 Task: Look for space in São Luiz Gonzaga, Brazil from 7th July, 2023 to 15th July, 2023 for 6 adults in price range Rs.15000 to Rs.20000. Place can be entire place with 3 bedrooms having 3 beds and 3 bathrooms. Property type can be house, flat, guest house. Amenities needed are: washing machine. Booking option can be shelf check-in. Required host language is Spanish.
Action: Mouse moved to (328, 160)
Screenshot: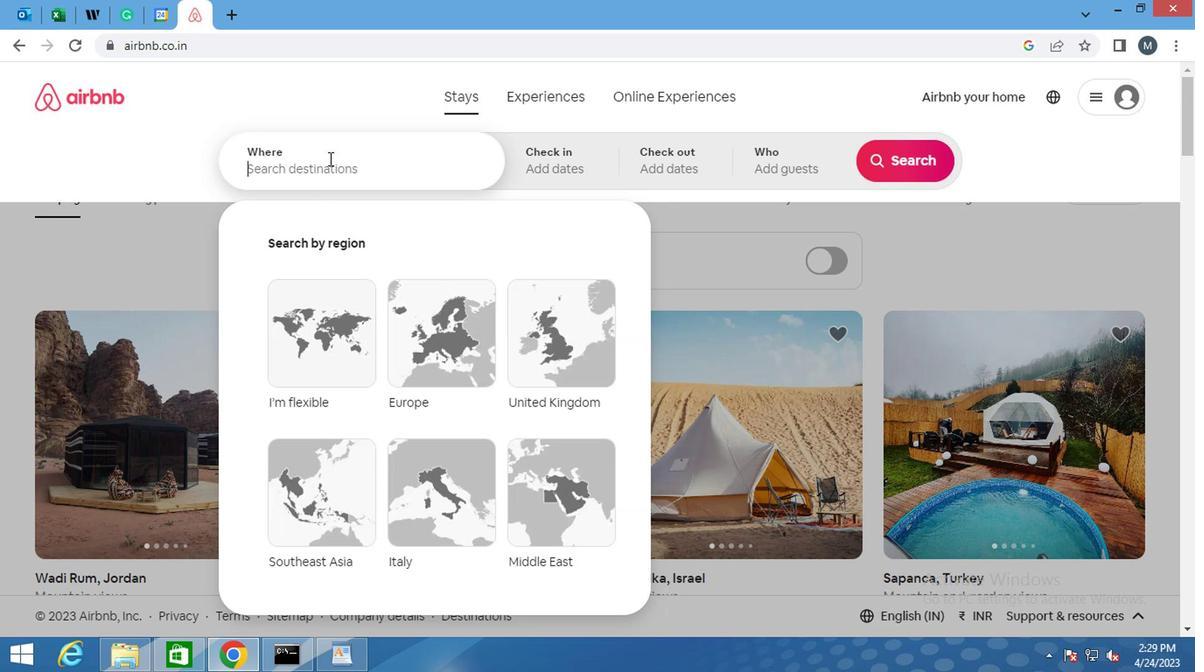 
Action: Mouse pressed left at (328, 160)
Screenshot: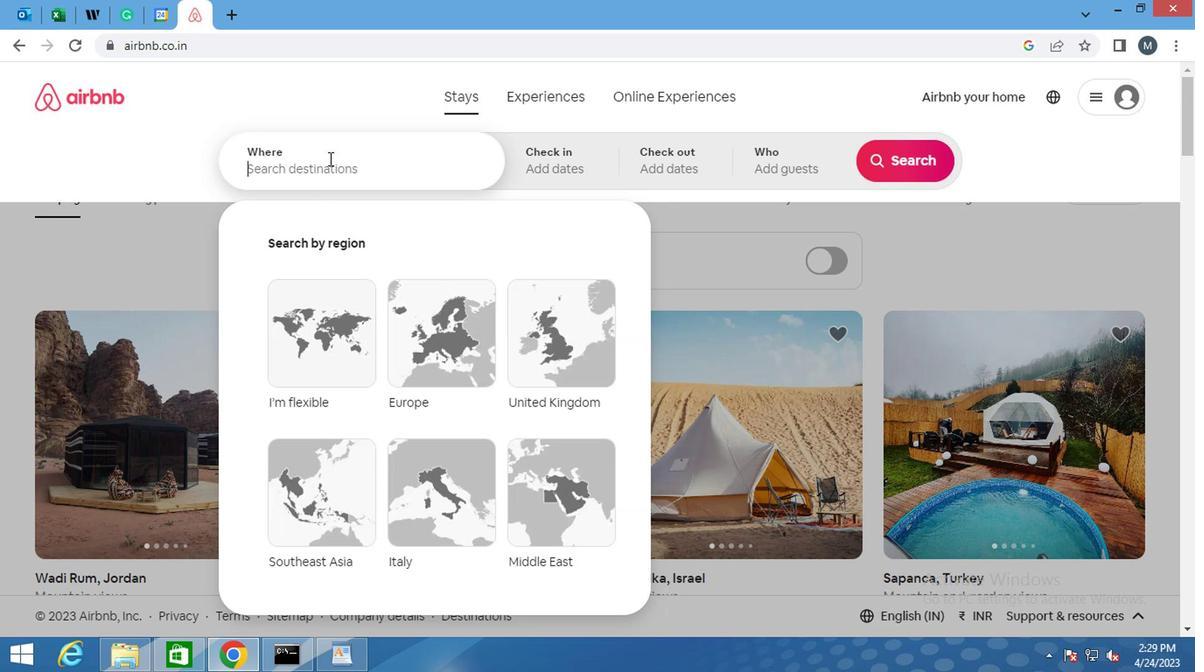 
Action: Mouse moved to (328, 165)
Screenshot: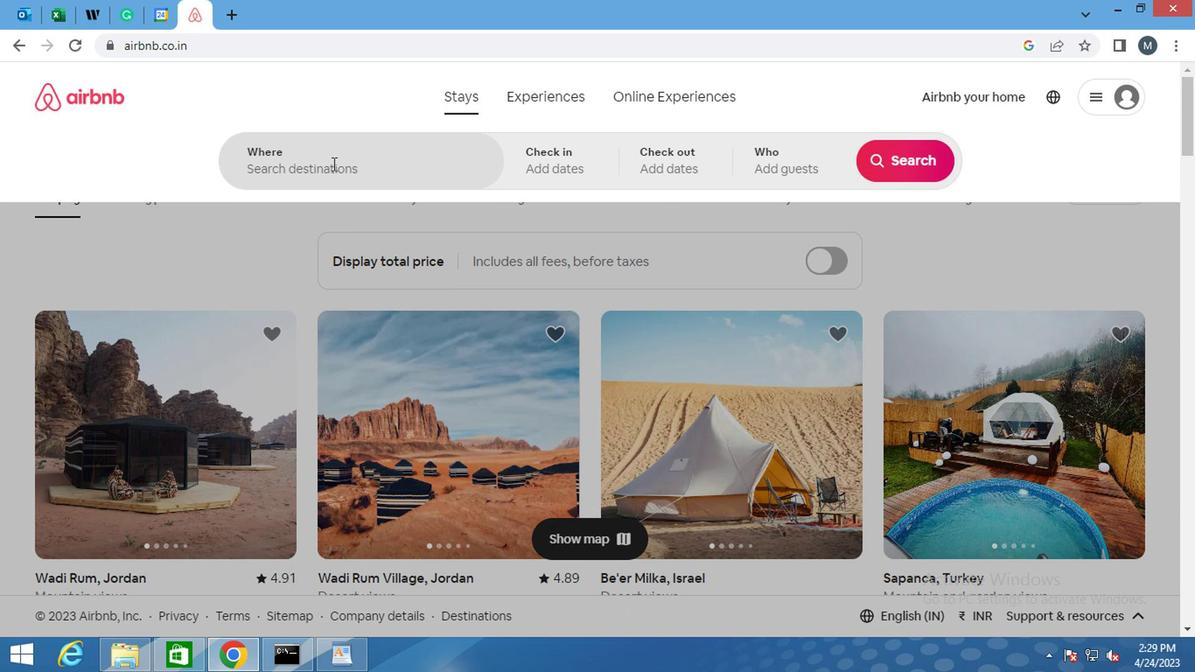 
Action: Mouse pressed left at (328, 165)
Screenshot: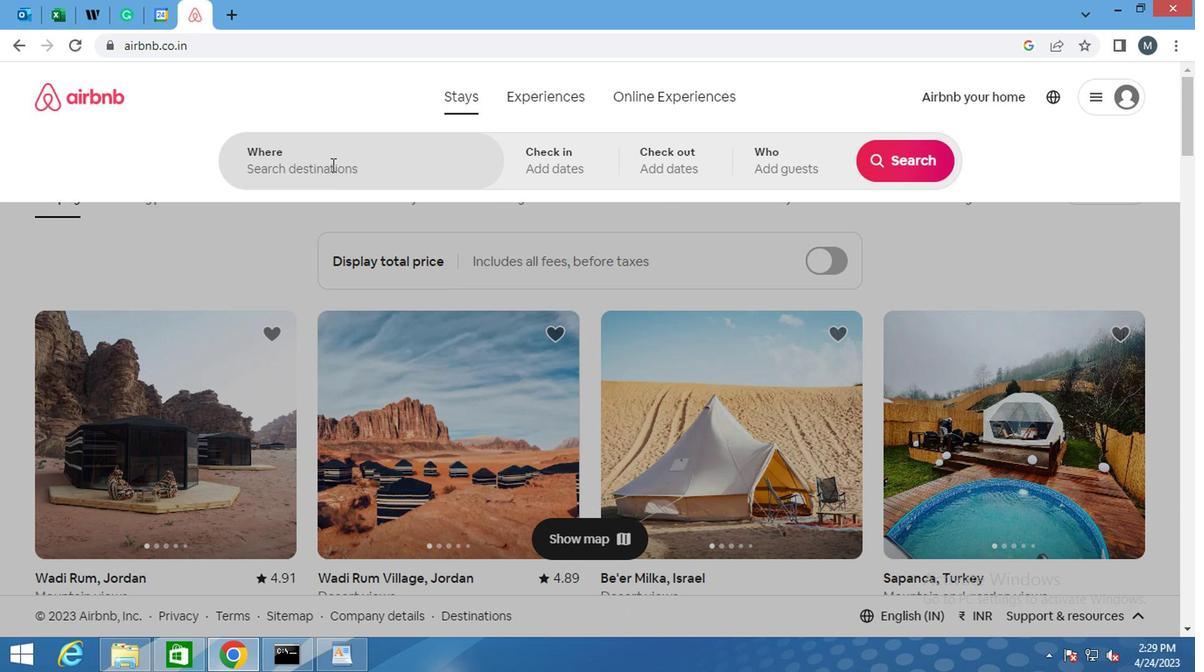 
Action: Mouse pressed left at (328, 165)
Screenshot: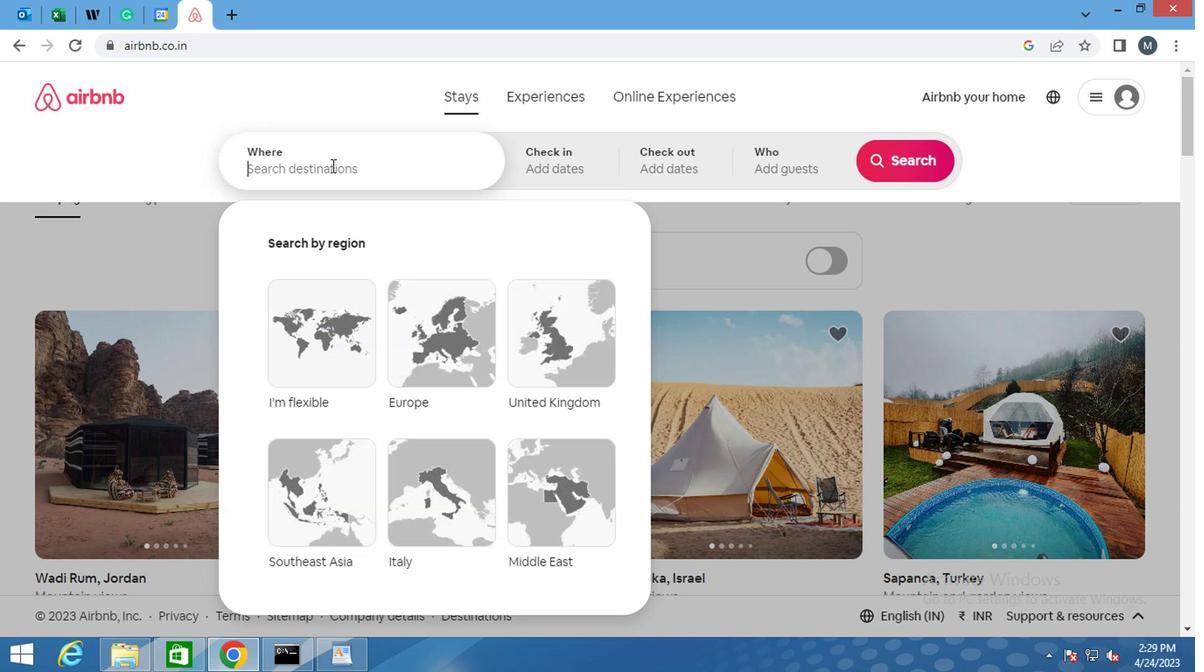 
Action: Key pressed <Key.shift>SAO<Key.space><Key.shift>LUIZ<Key.space><Key.shift>GONZAGA,<Key.space><Key.shift>BRAZIL<Key.enter>
Screenshot: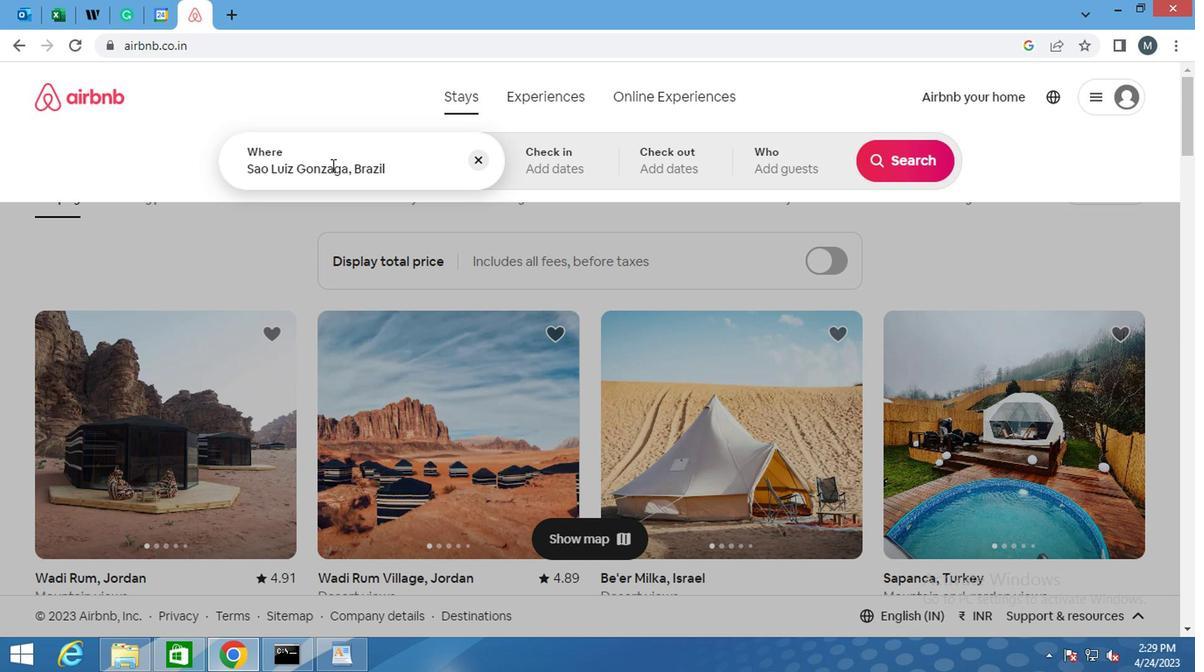 
Action: Mouse moved to (347, 176)
Screenshot: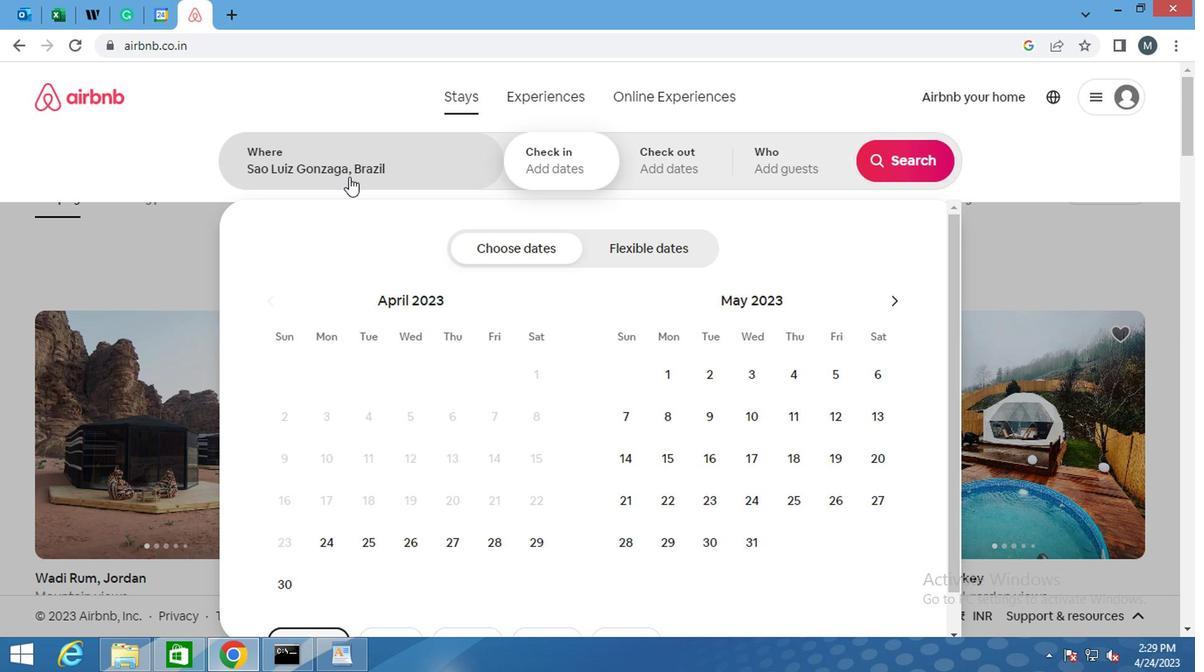 
Action: Mouse scrolled (347, 176) with delta (0, 0)
Screenshot: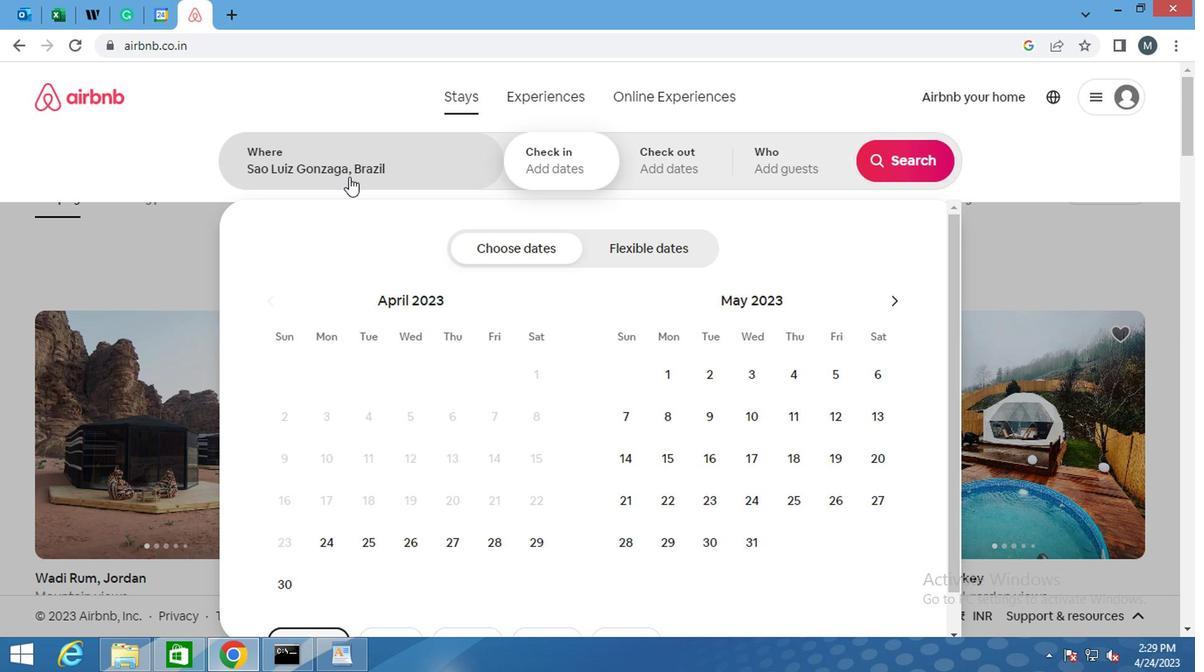 
Action: Mouse moved to (351, 179)
Screenshot: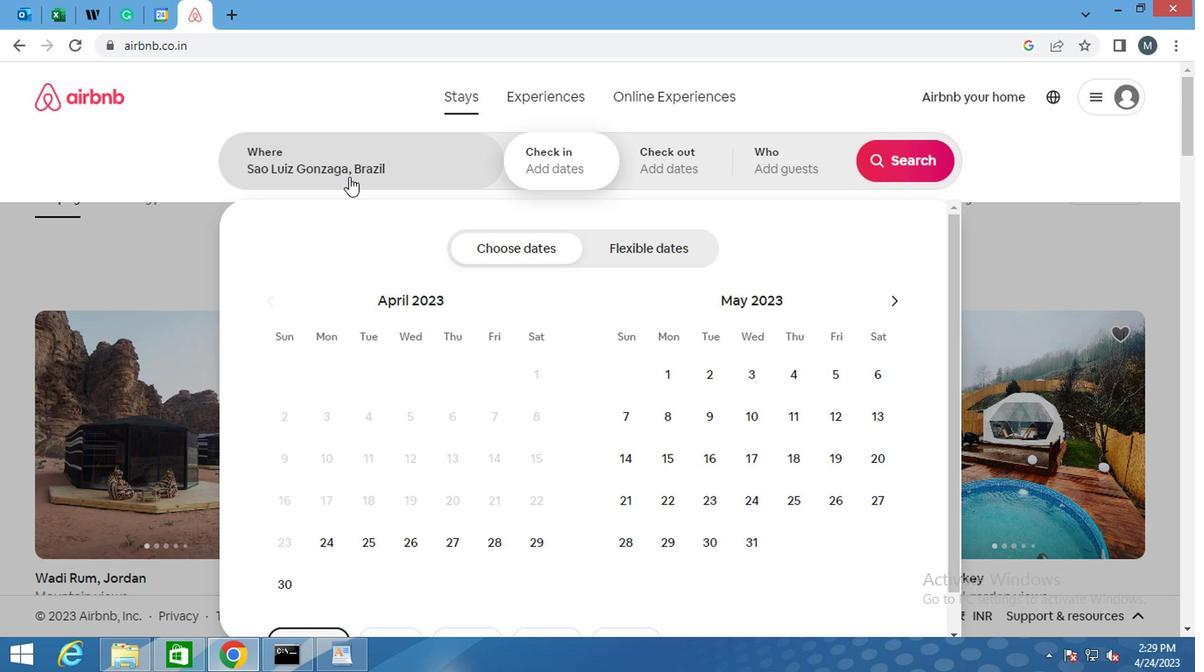 
Action: Mouse scrolled (351, 180) with delta (0, 0)
Screenshot: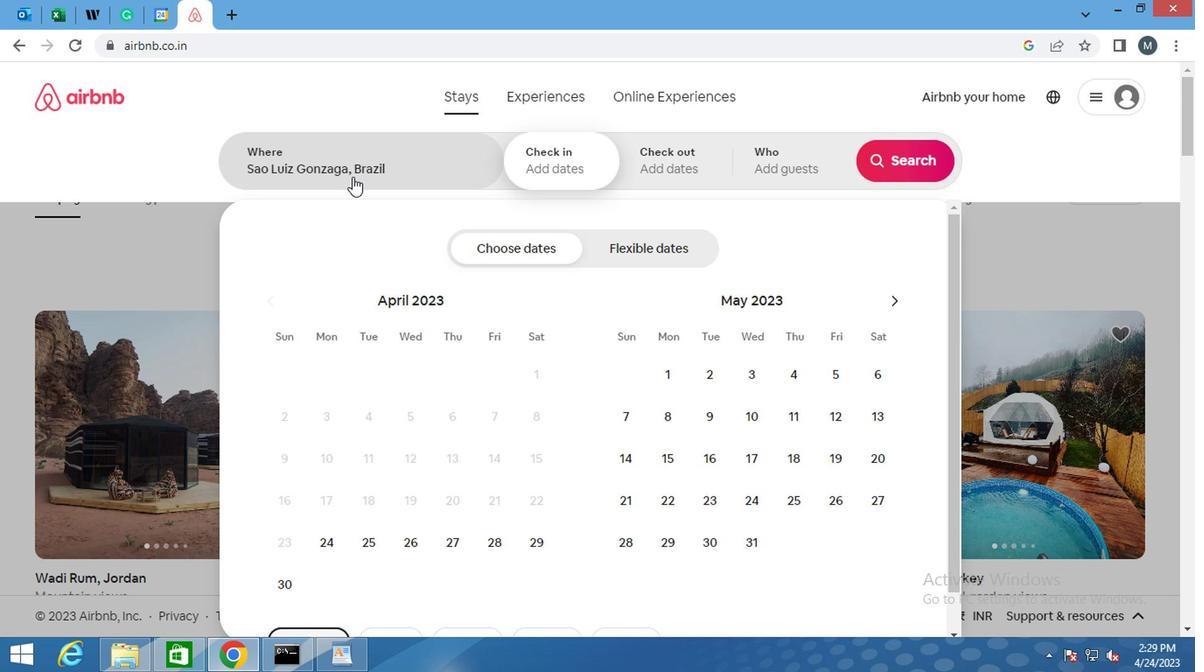 
Action: Mouse scrolled (351, 180) with delta (0, 0)
Screenshot: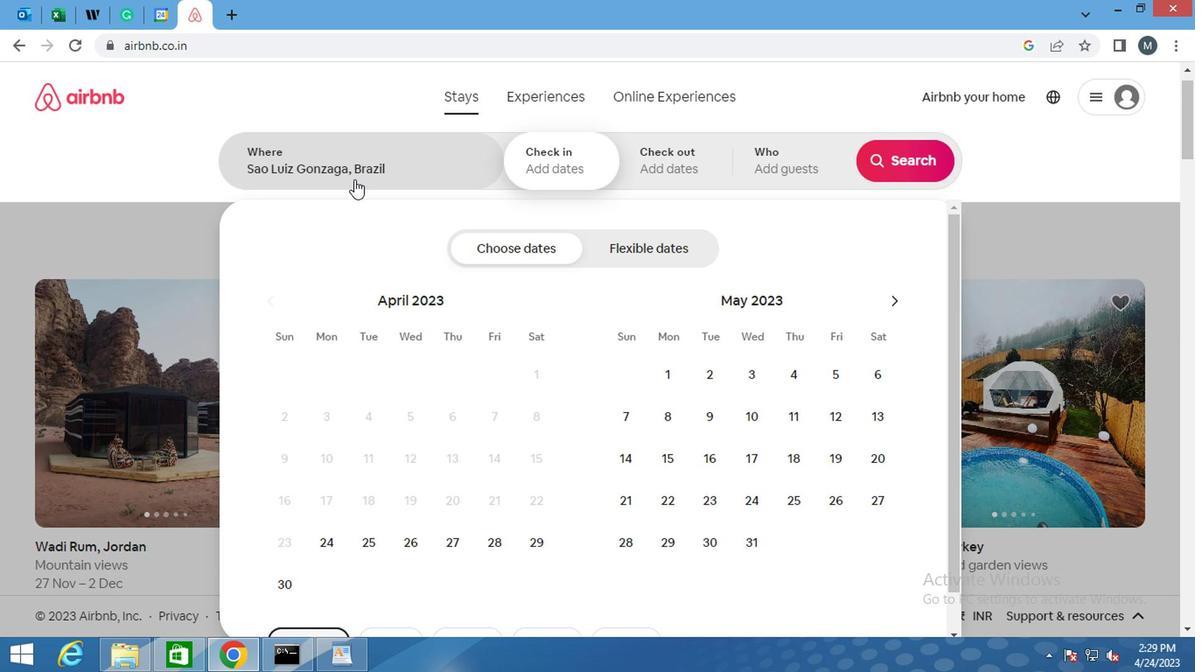 
Action: Mouse moved to (473, 95)
Screenshot: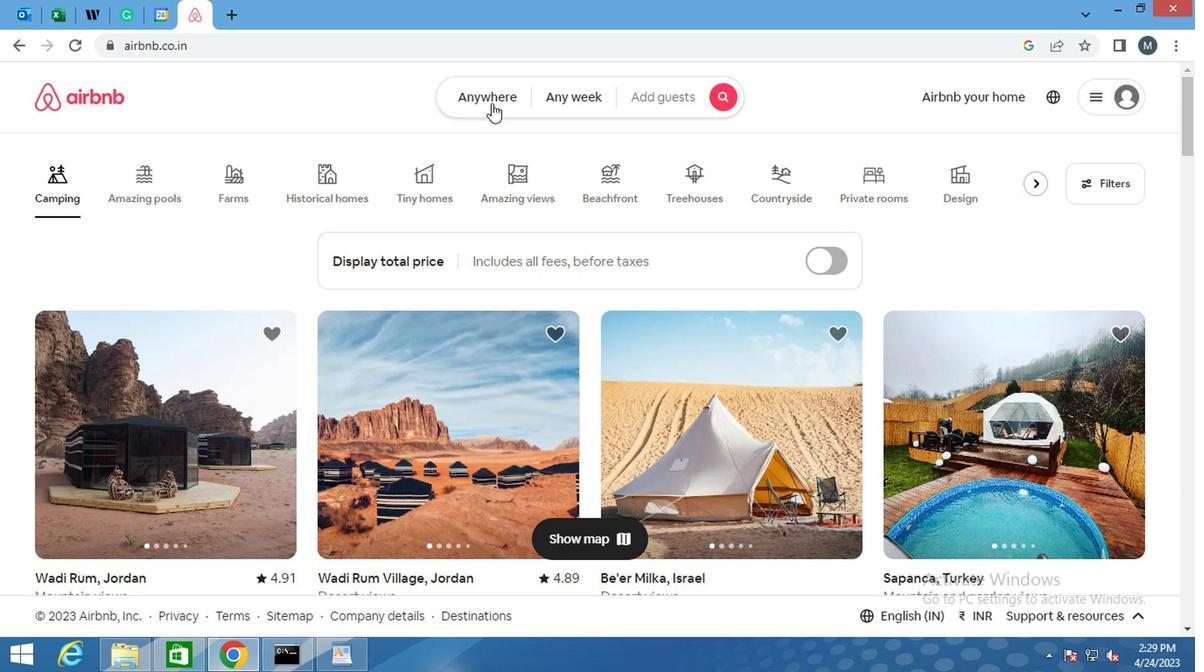 
Action: Mouse pressed left at (473, 95)
Screenshot: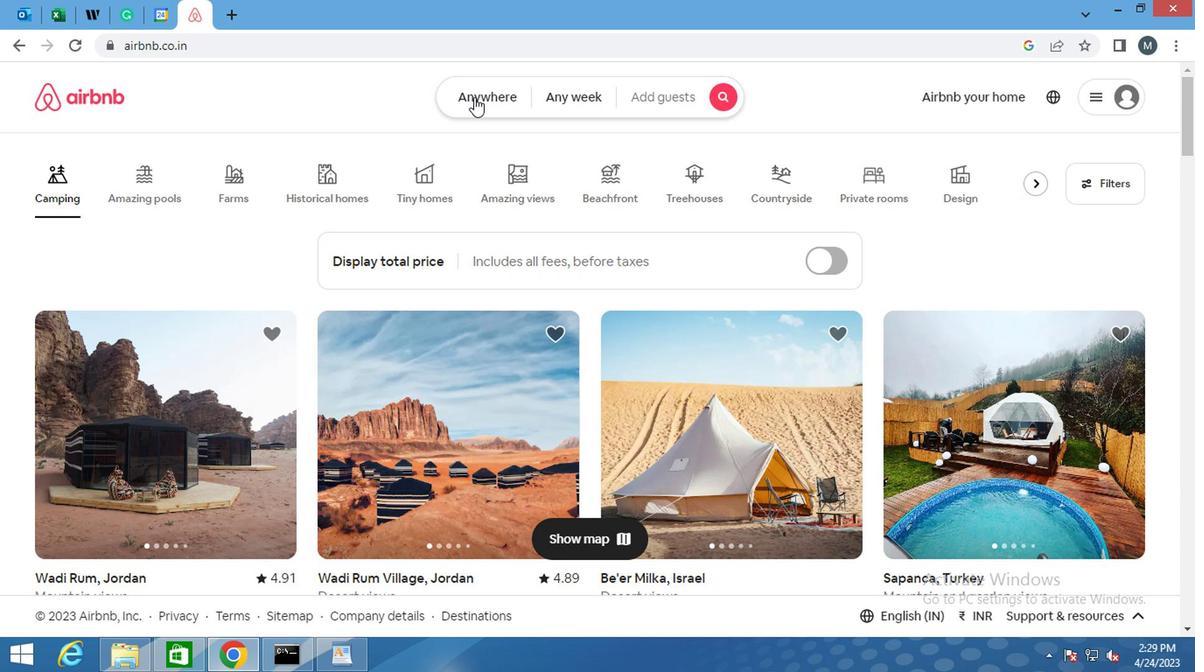 
Action: Mouse moved to (534, 154)
Screenshot: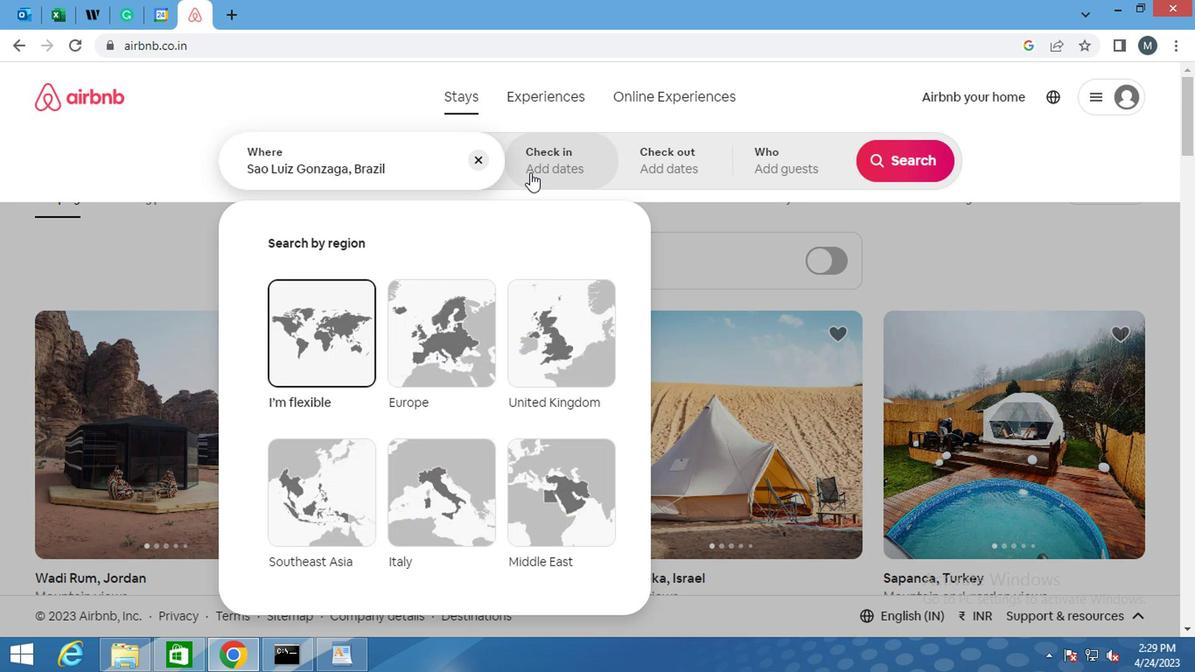 
Action: Mouse pressed left at (534, 154)
Screenshot: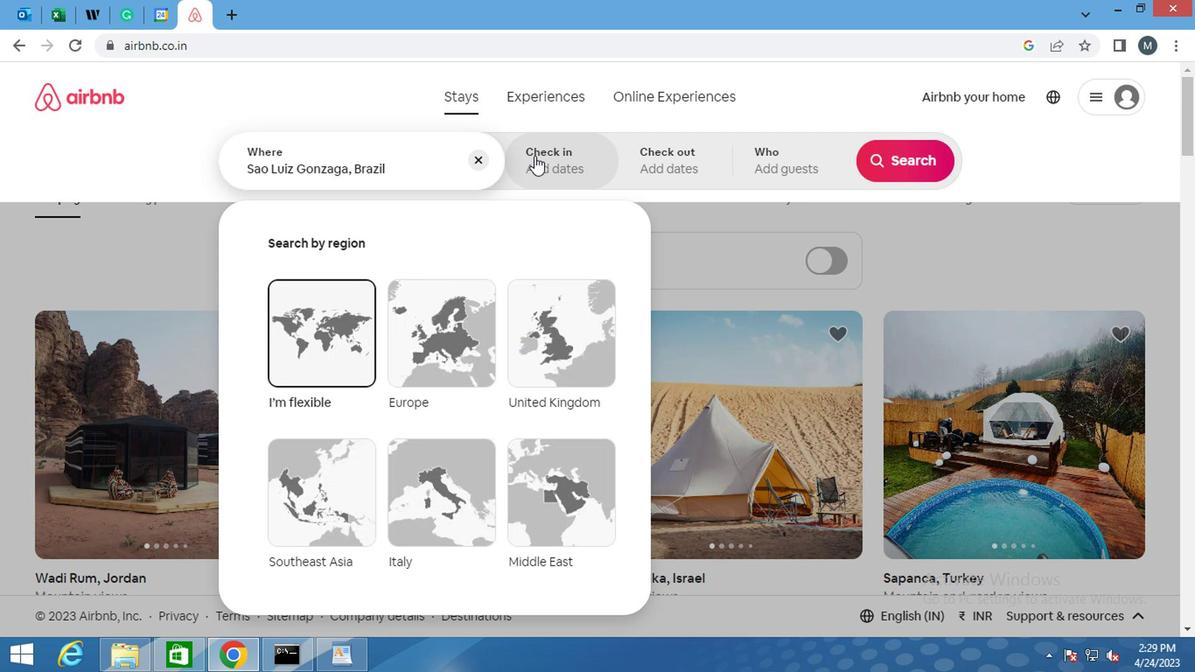 
Action: Mouse moved to (893, 311)
Screenshot: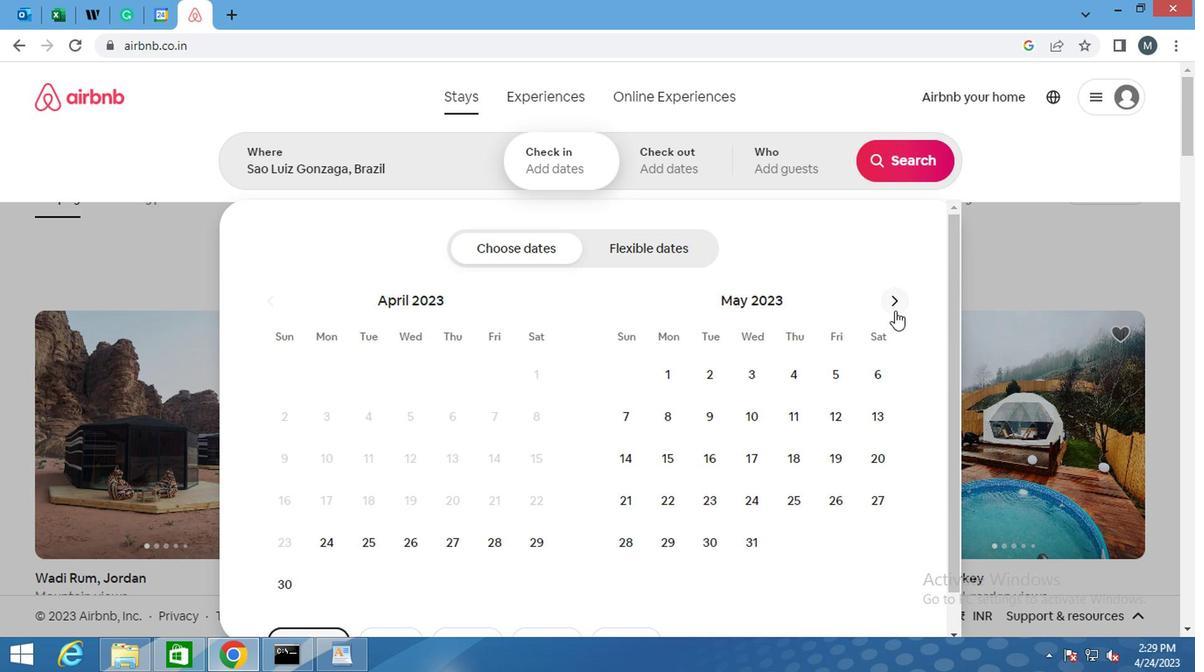 
Action: Mouse pressed left at (893, 311)
Screenshot: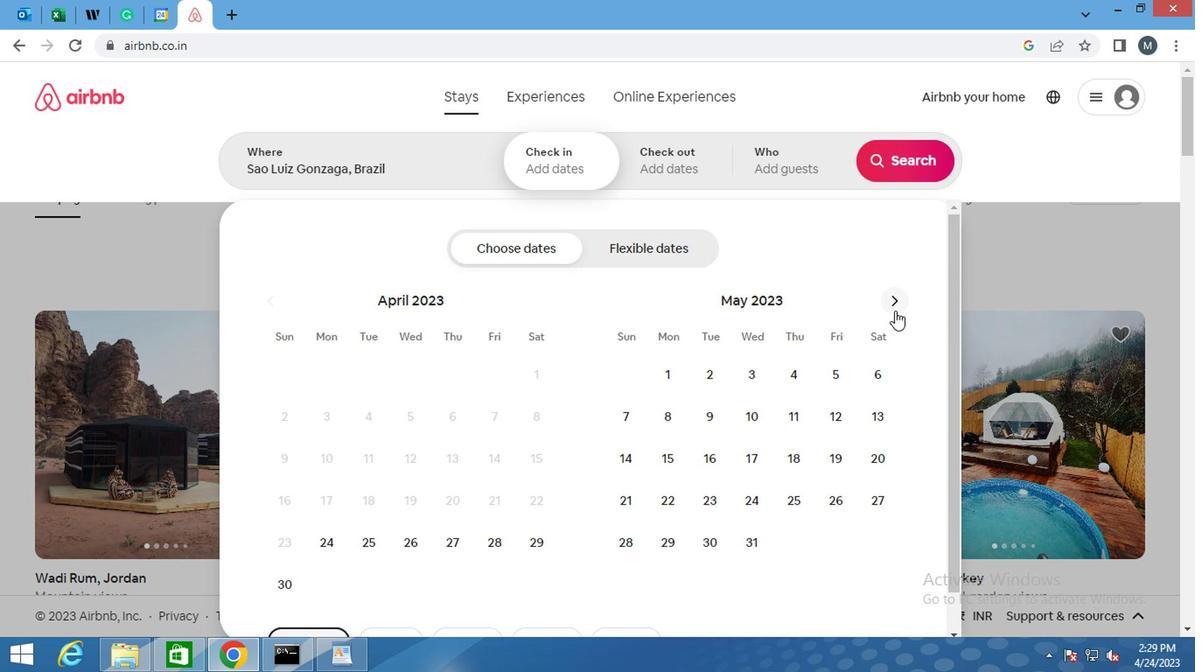 
Action: Mouse pressed left at (893, 311)
Screenshot: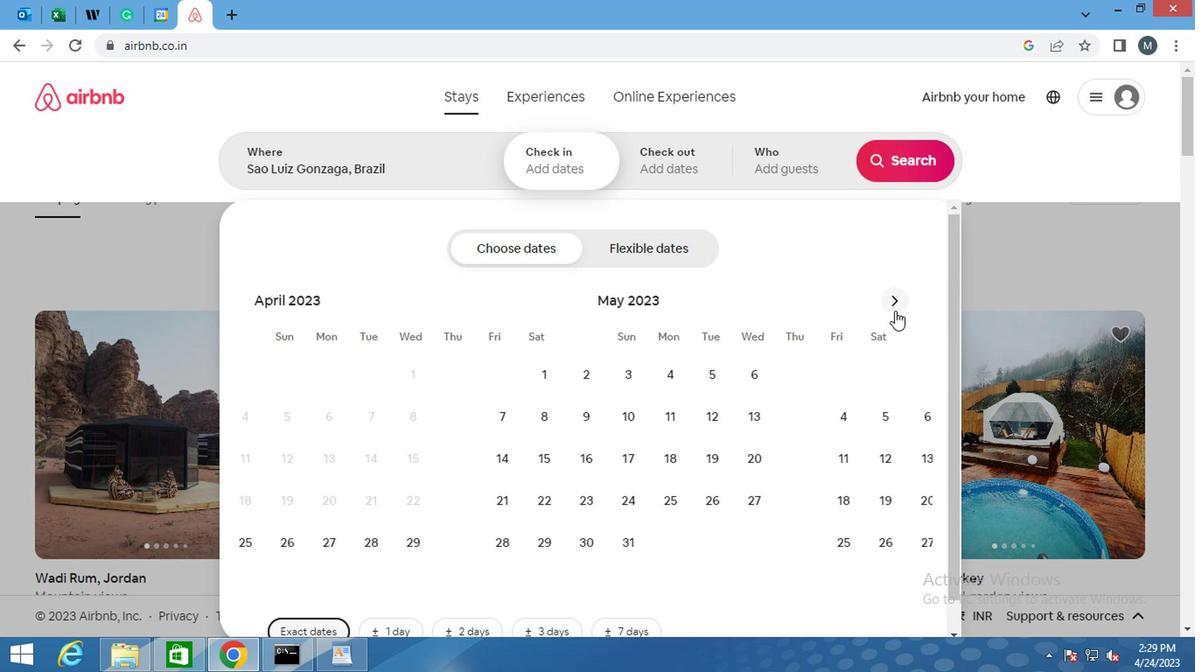 
Action: Mouse moved to (822, 417)
Screenshot: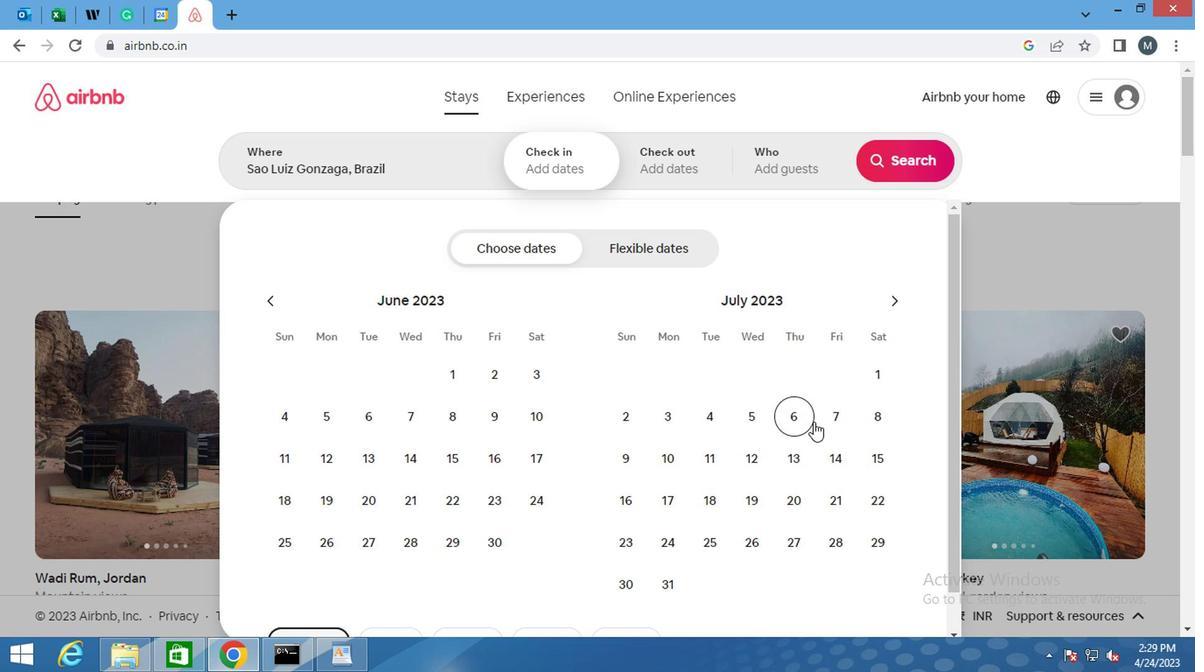 
Action: Mouse pressed left at (822, 417)
Screenshot: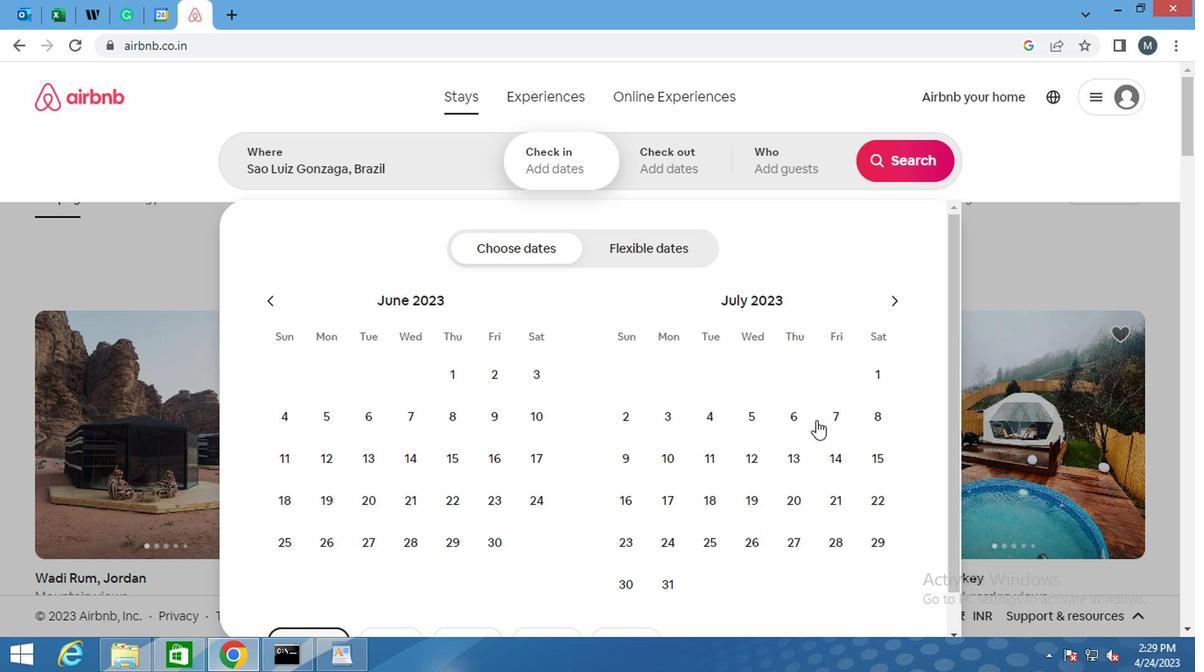 
Action: Mouse moved to (862, 456)
Screenshot: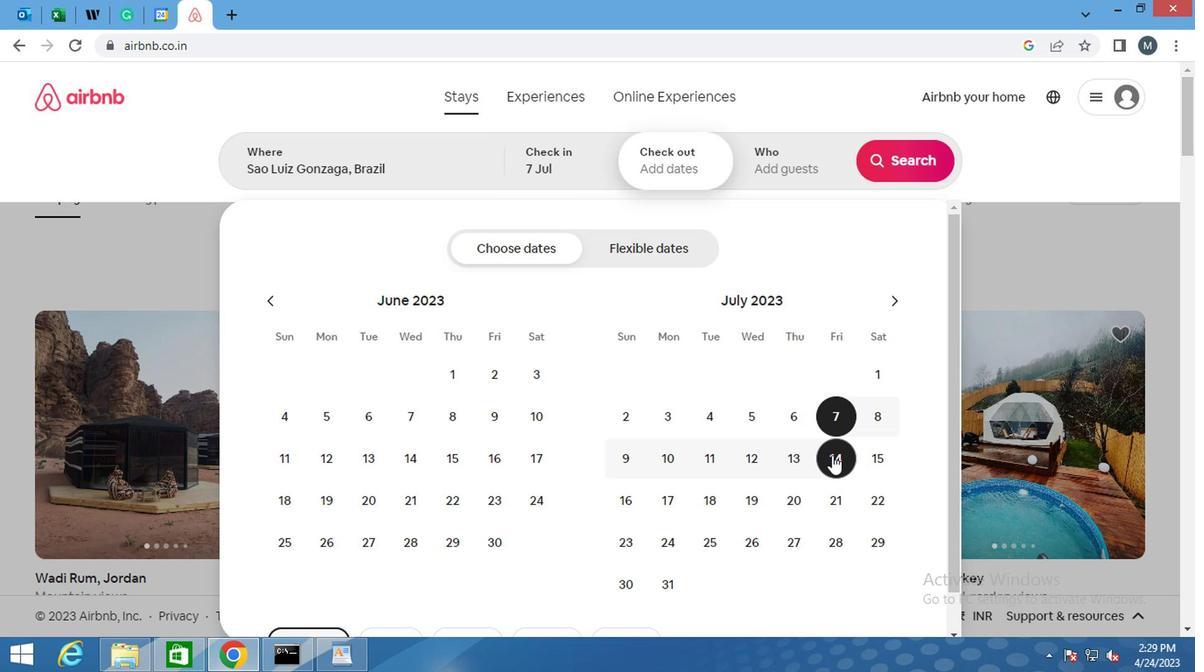
Action: Mouse pressed left at (862, 456)
Screenshot: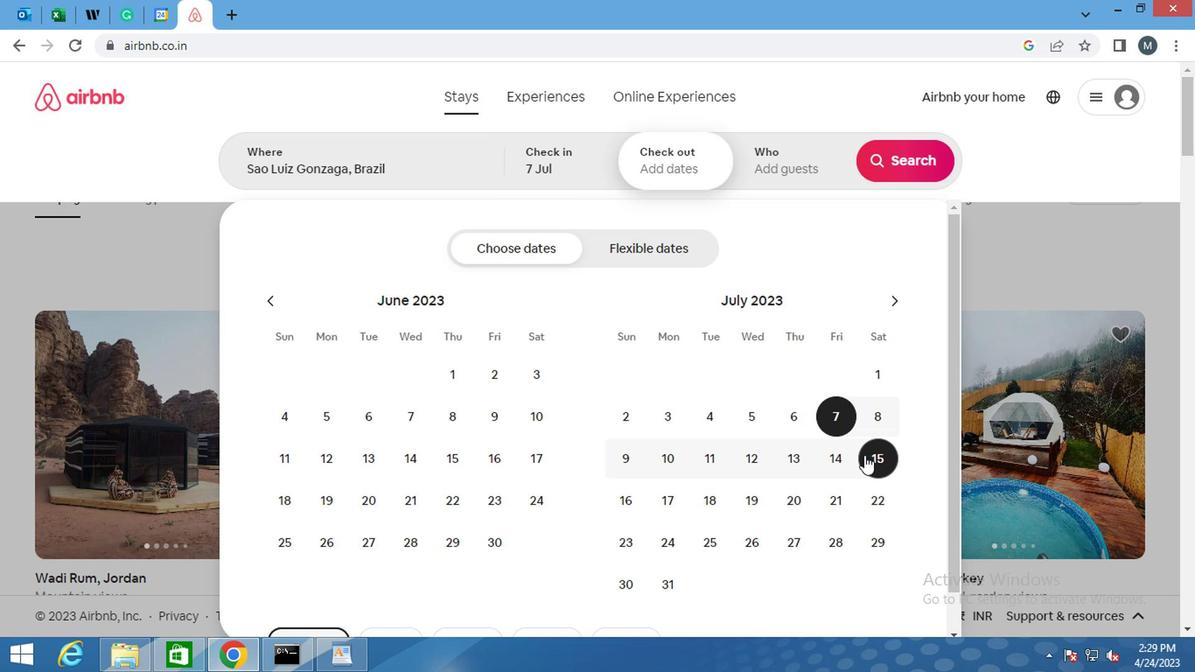 
Action: Mouse moved to (865, 457)
Screenshot: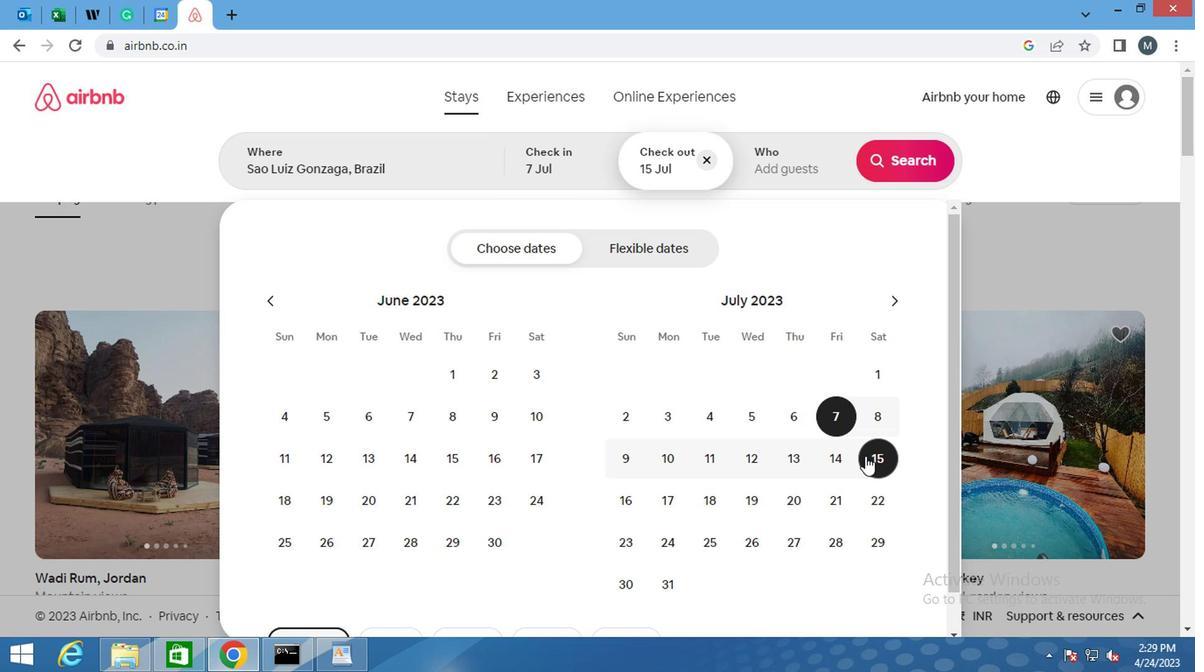 
Action: Mouse scrolled (865, 456) with delta (0, 0)
Screenshot: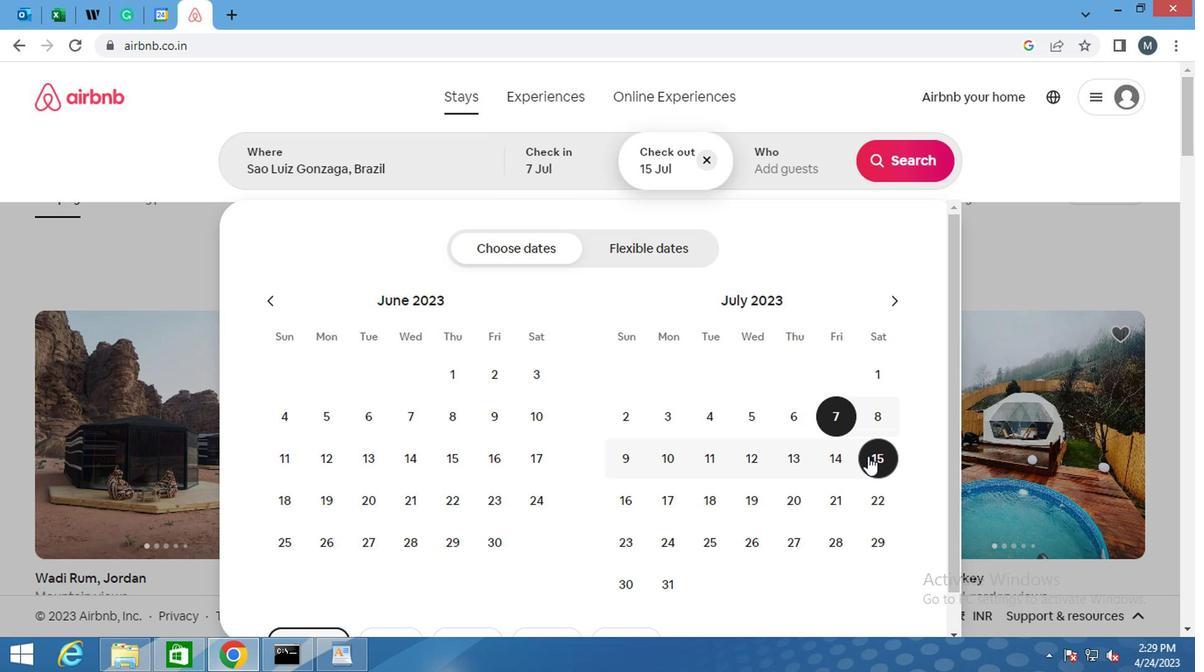 
Action: Mouse scrolled (865, 458) with delta (0, 1)
Screenshot: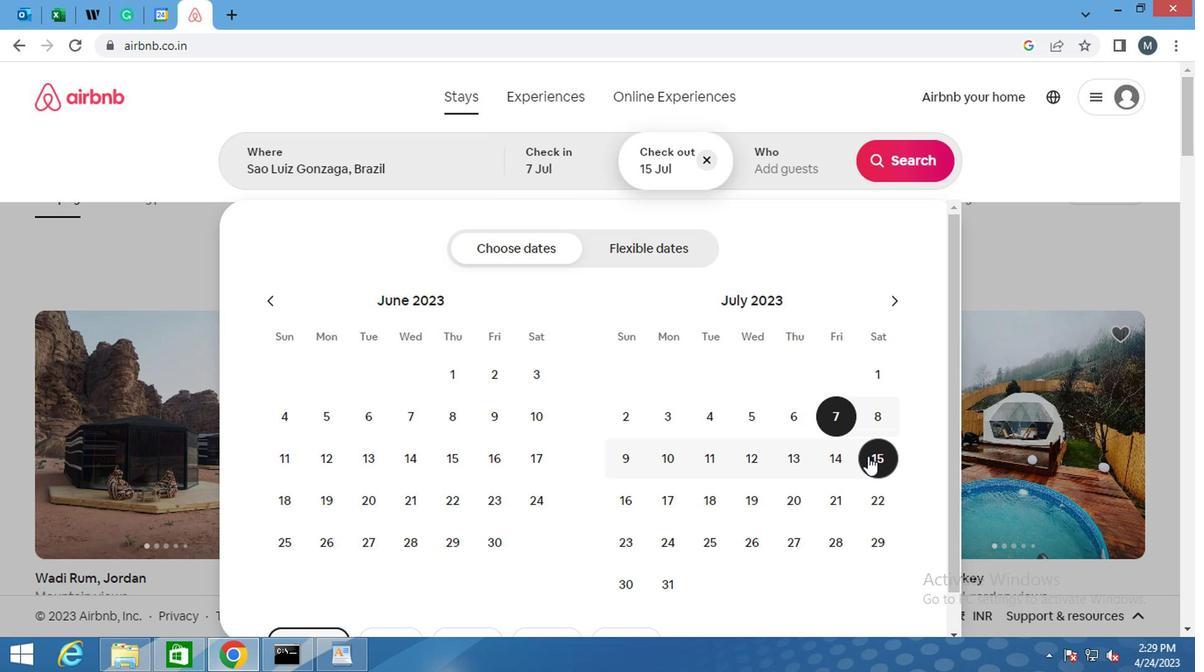 
Action: Mouse moved to (807, 171)
Screenshot: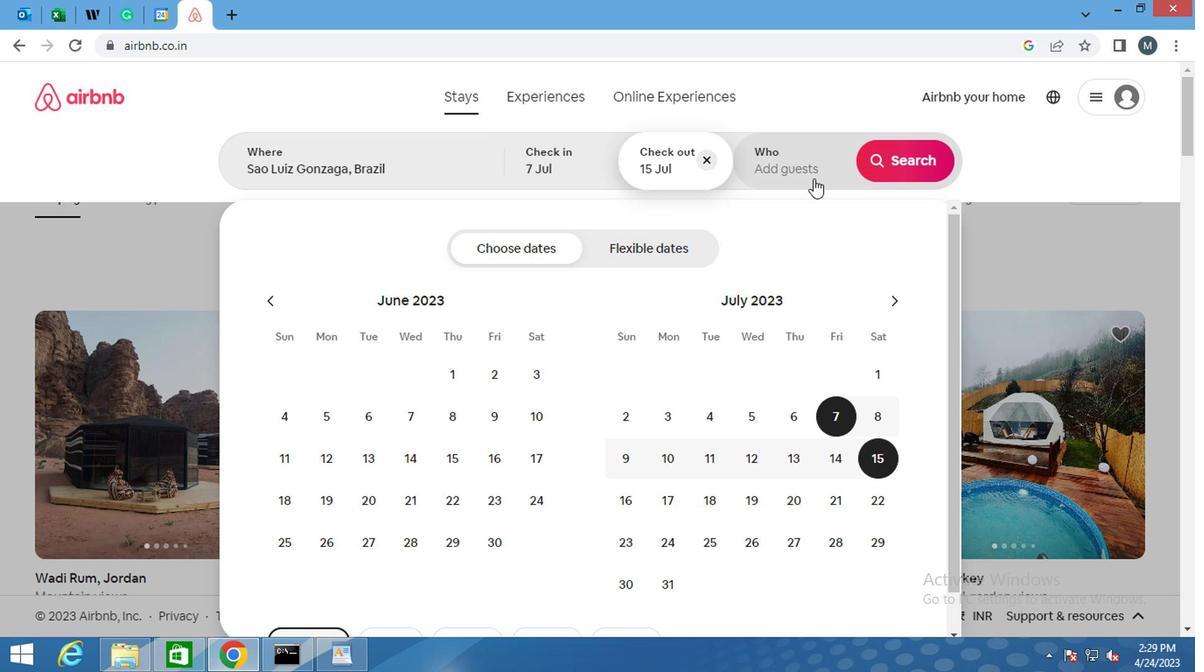 
Action: Mouse pressed left at (807, 171)
Screenshot: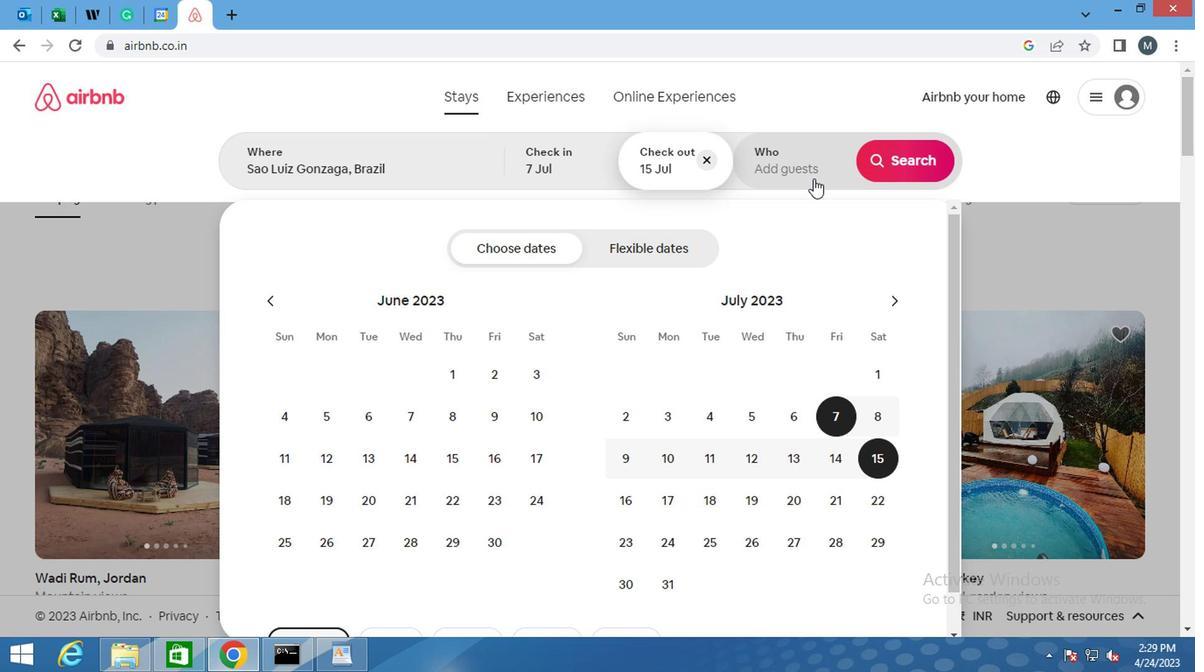 
Action: Mouse moved to (901, 253)
Screenshot: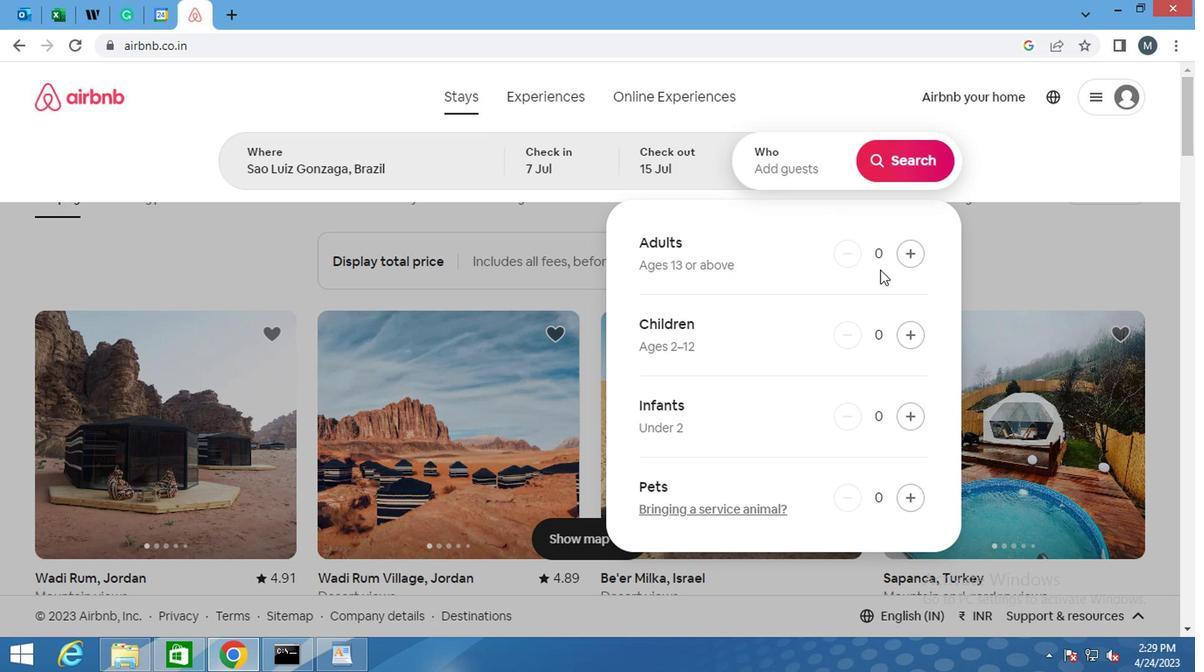 
Action: Mouse pressed left at (901, 253)
Screenshot: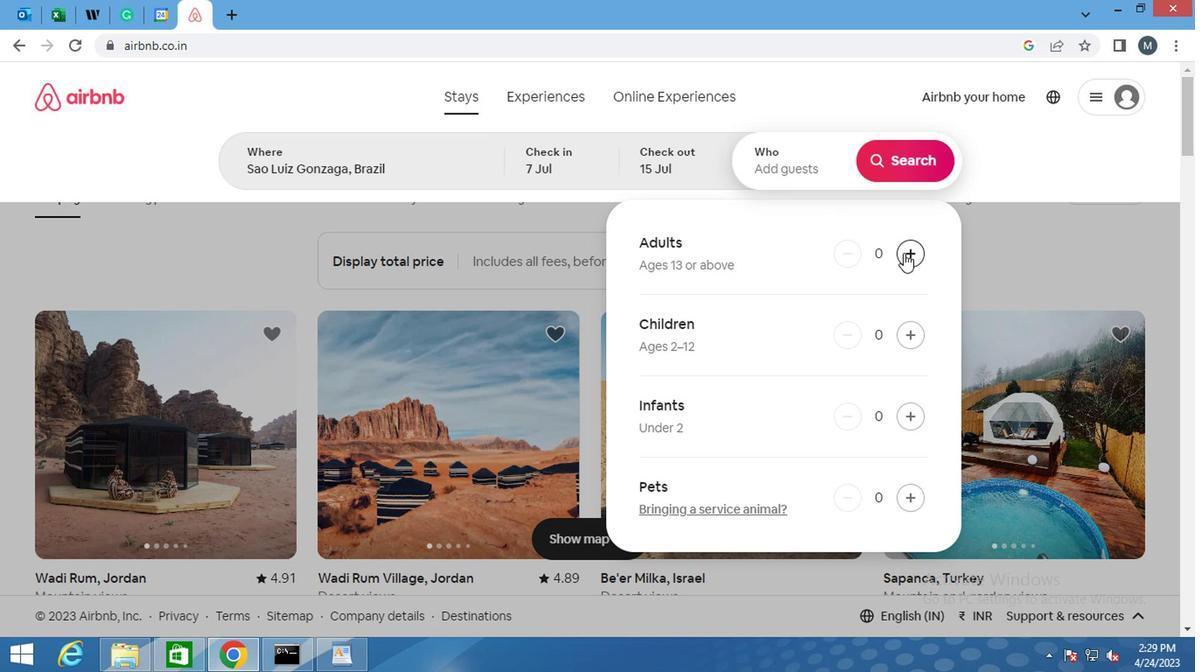 
Action: Mouse pressed left at (901, 253)
Screenshot: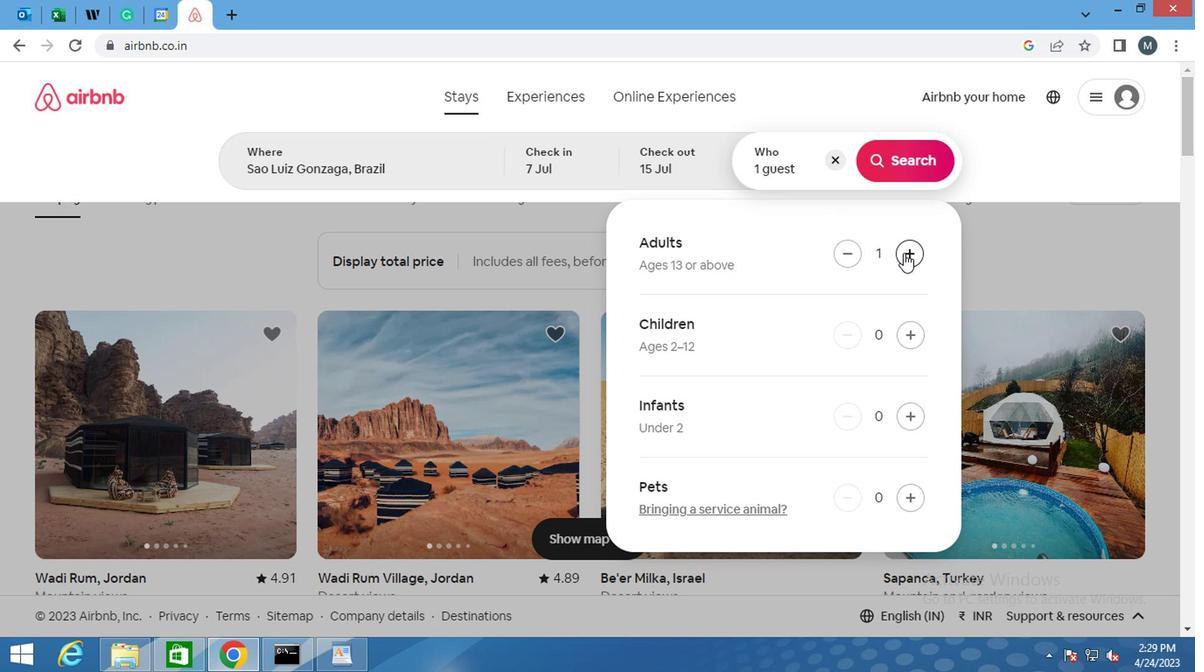 
Action: Mouse moved to (902, 253)
Screenshot: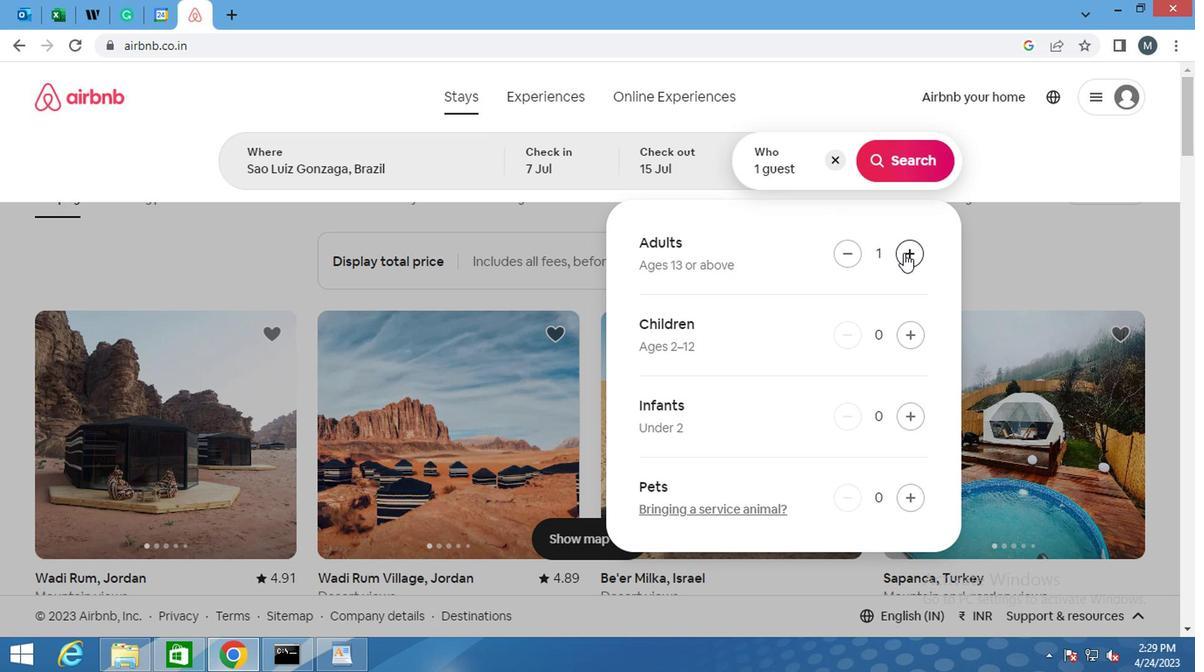 
Action: Mouse pressed left at (902, 253)
Screenshot: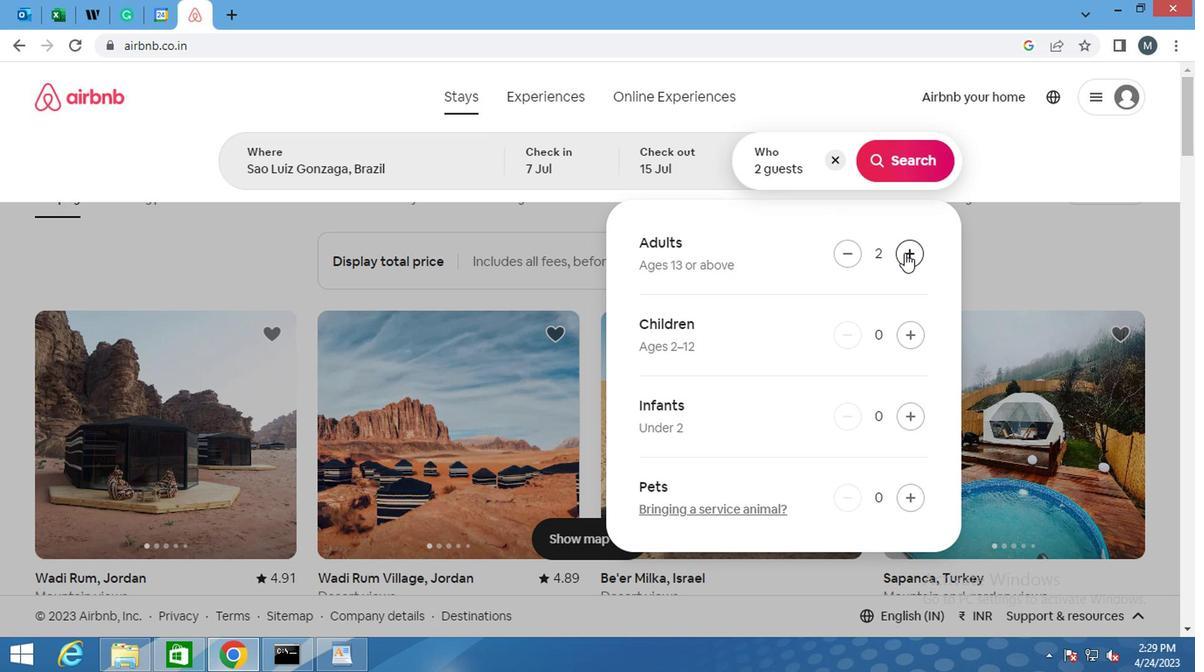 
Action: Mouse pressed left at (902, 253)
Screenshot: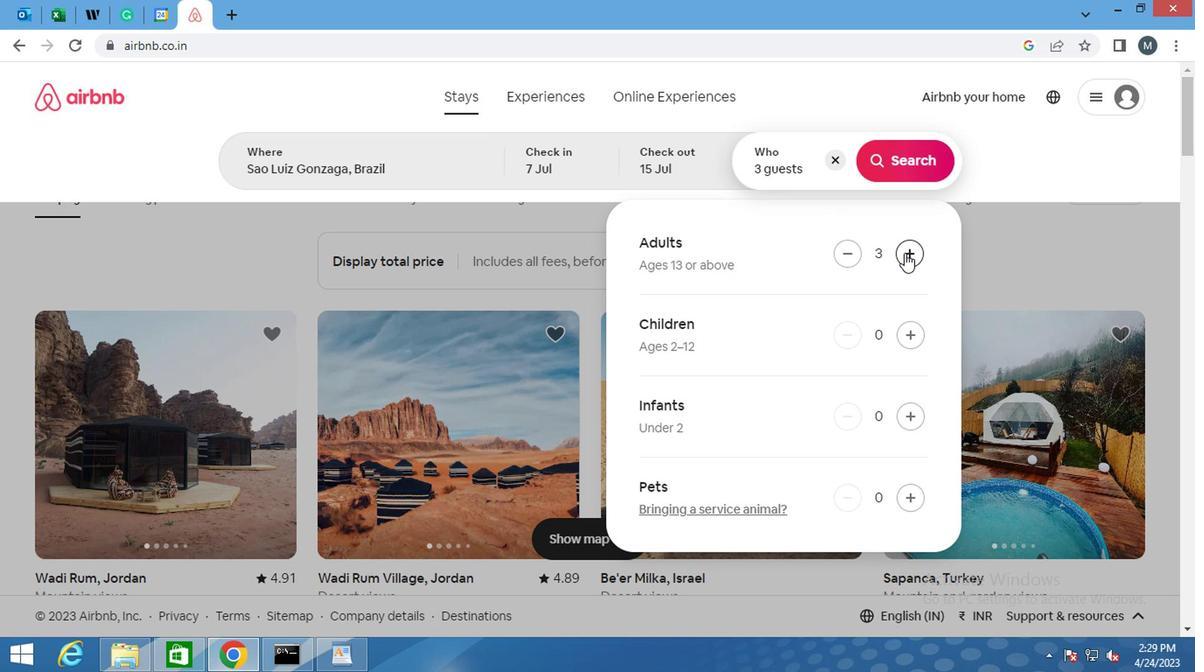 
Action: Mouse moved to (903, 253)
Screenshot: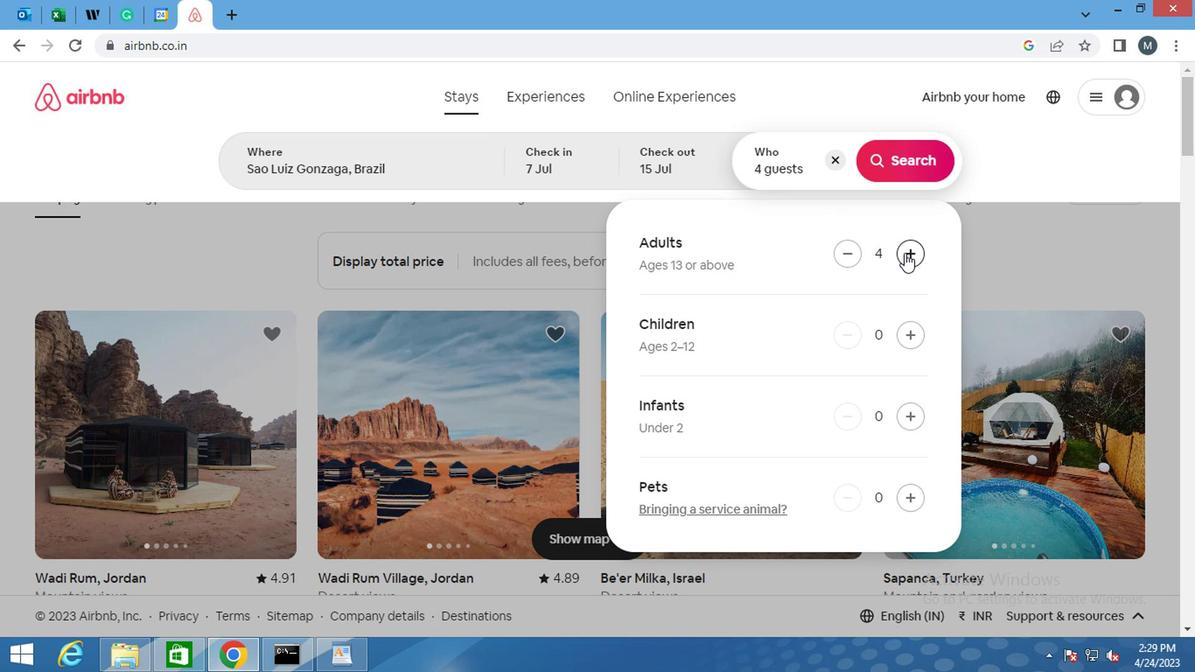 
Action: Mouse pressed left at (903, 253)
Screenshot: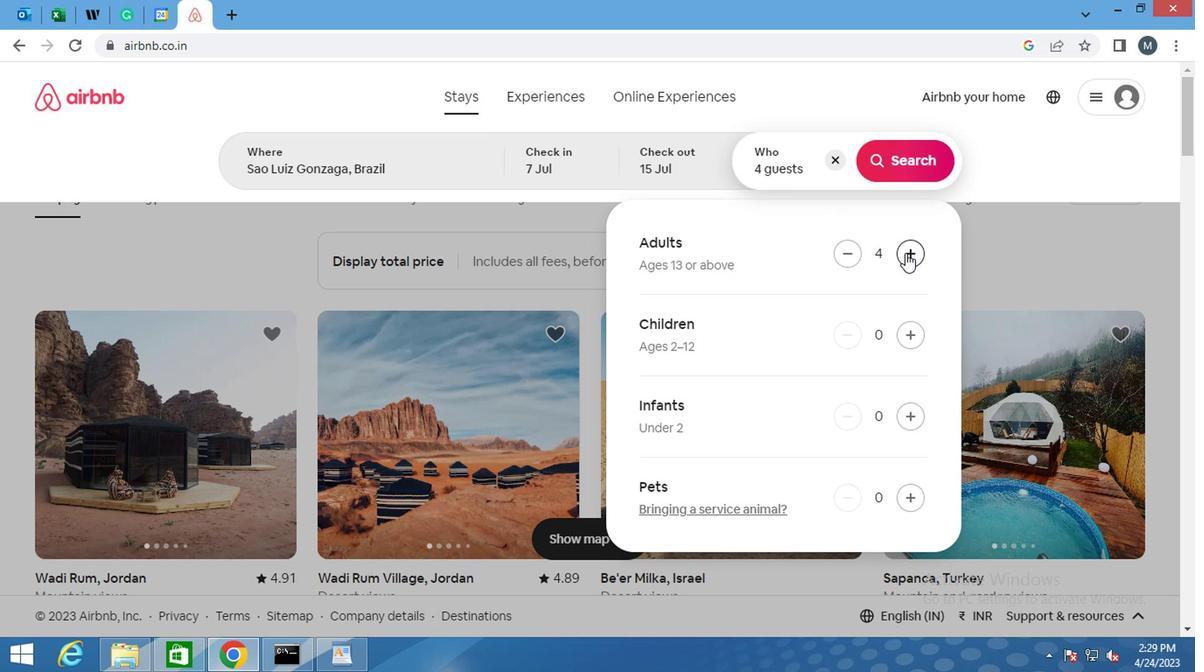 
Action: Mouse moved to (904, 253)
Screenshot: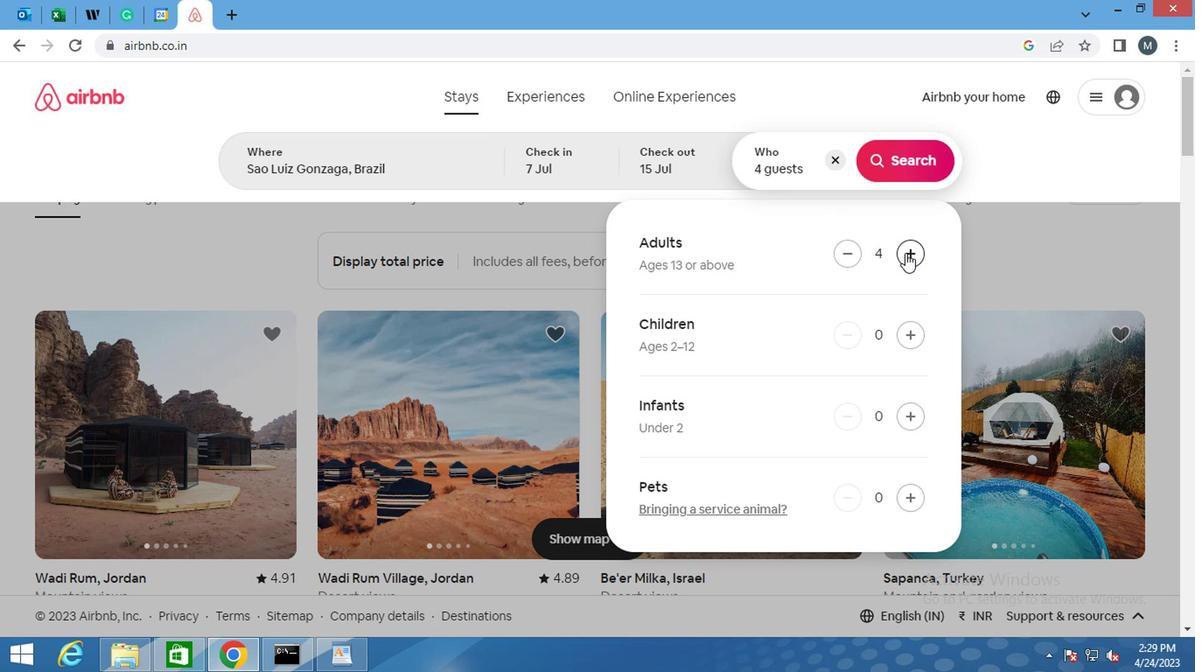 
Action: Mouse pressed left at (904, 253)
Screenshot: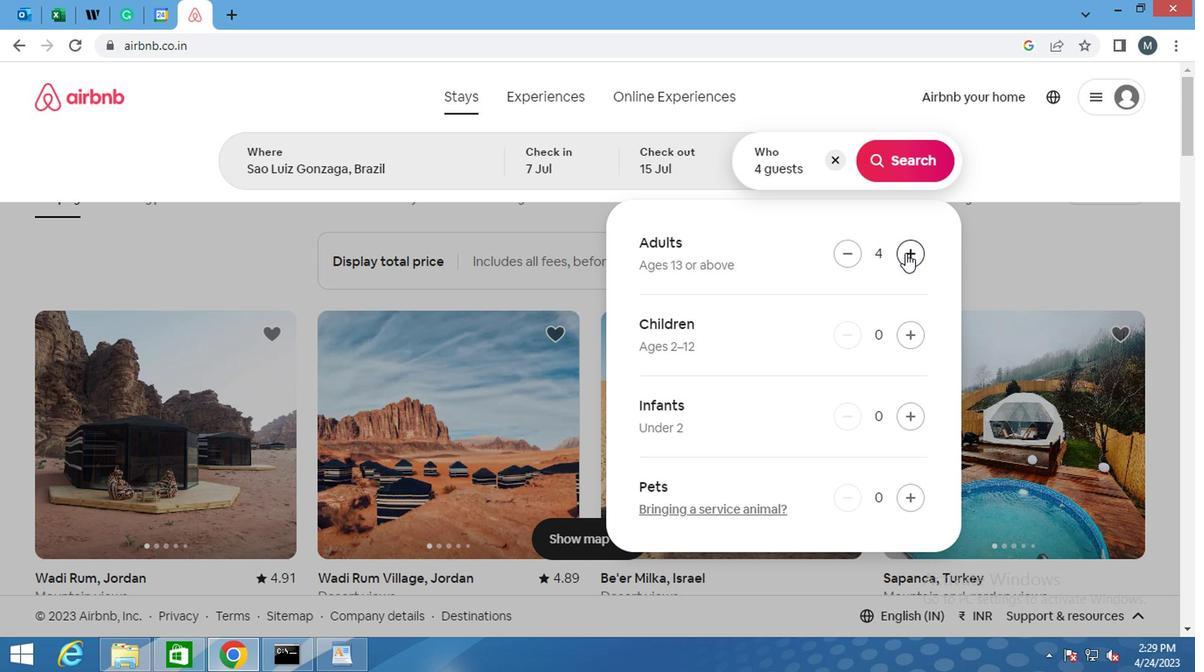 
Action: Mouse moved to (1012, 148)
Screenshot: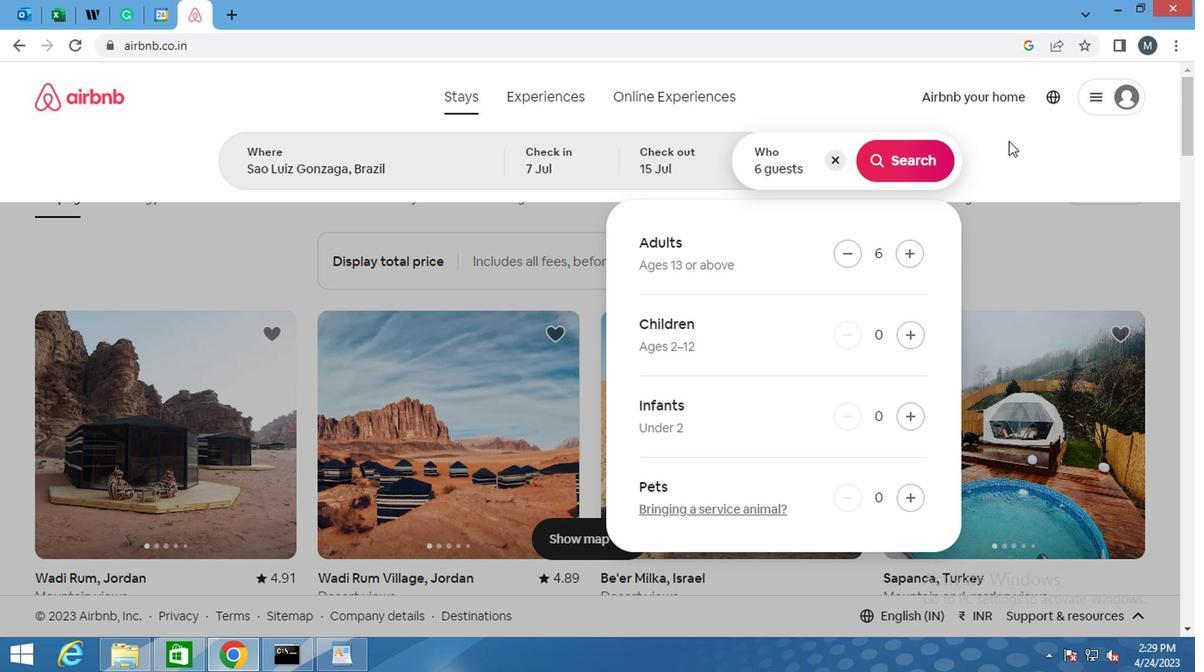 
Action: Mouse pressed left at (1012, 148)
Screenshot: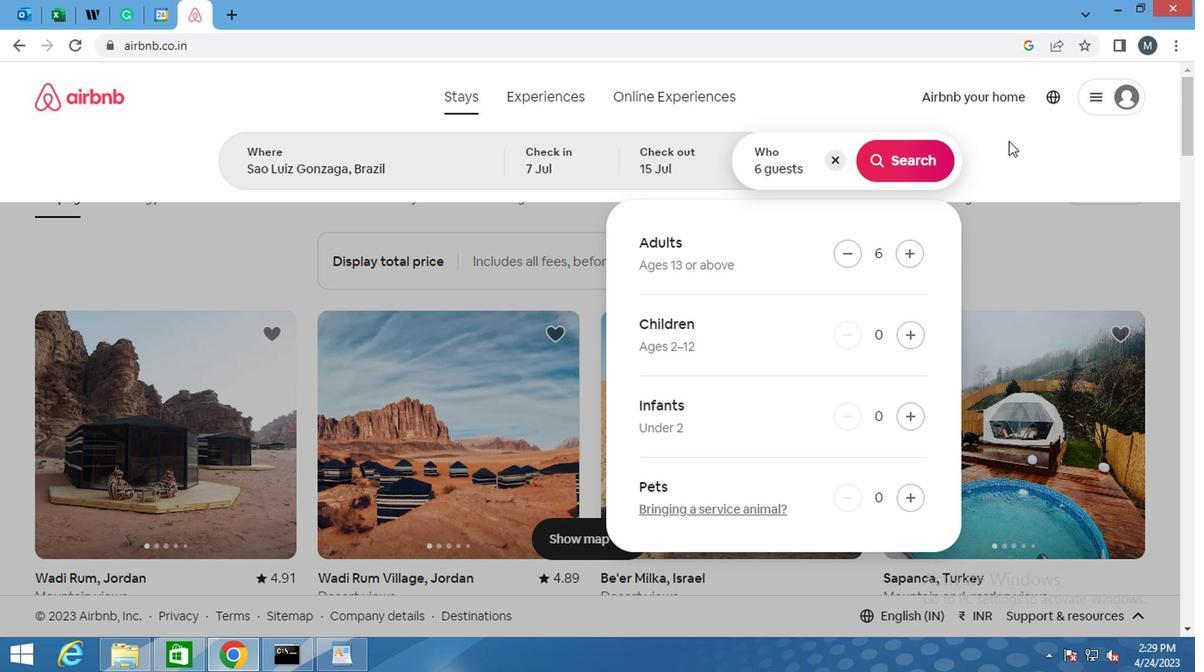 
Action: Mouse moved to (1010, 188)
Screenshot: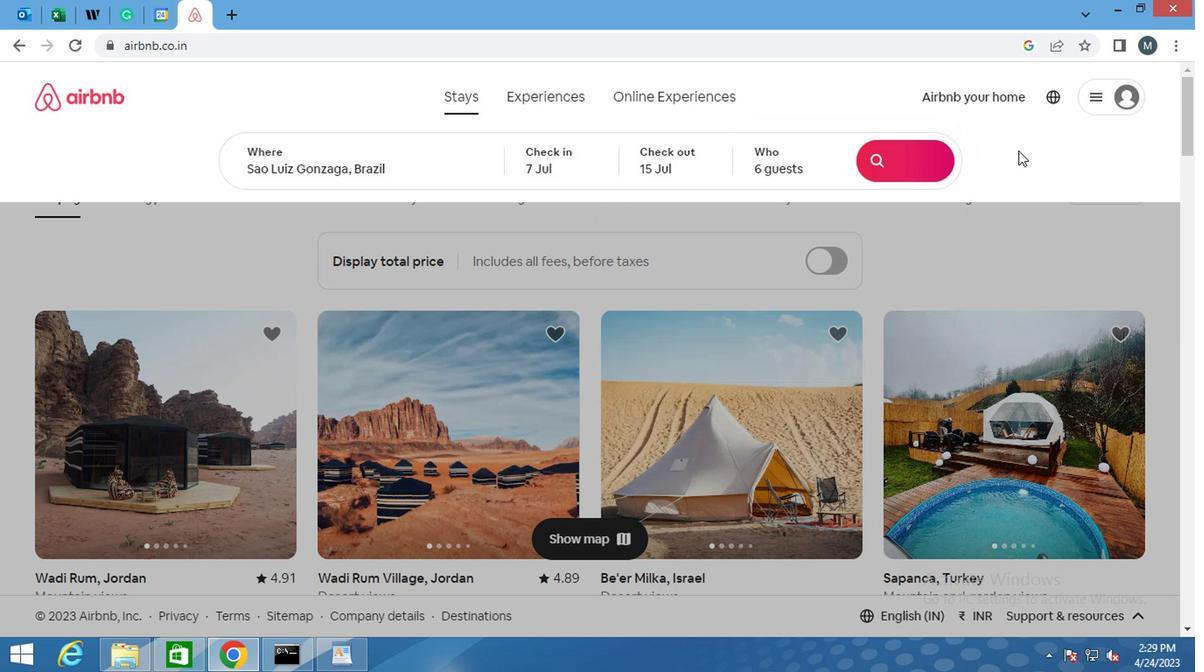 
Action: Mouse scrolled (1010, 187) with delta (0, -1)
Screenshot: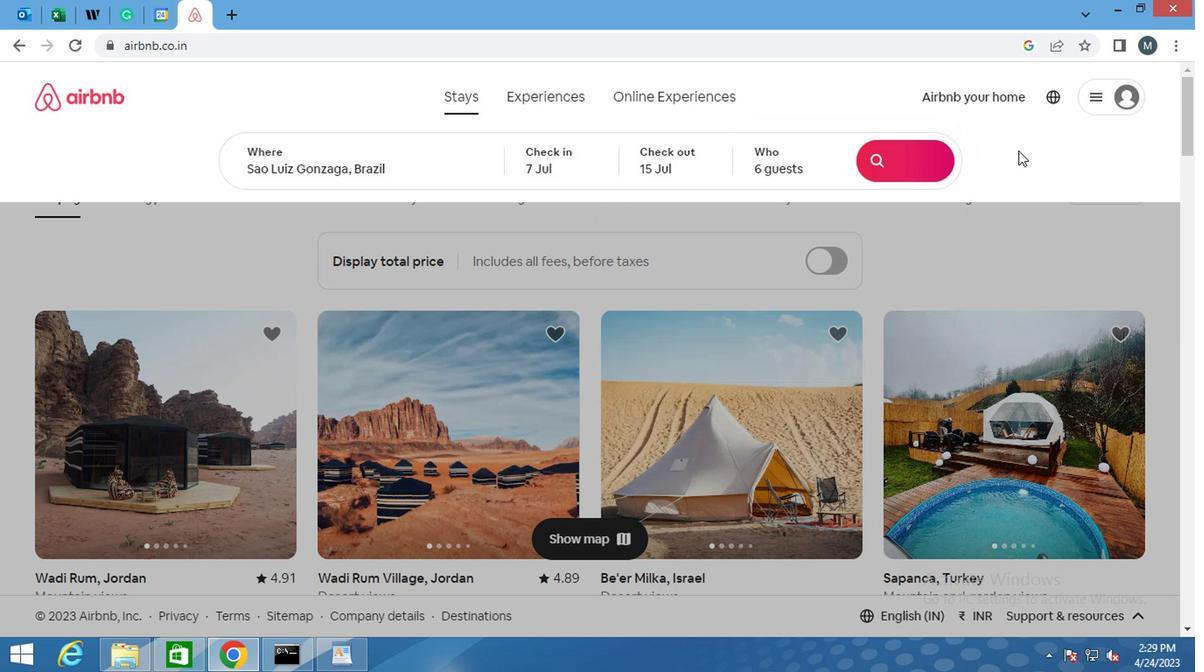 
Action: Mouse moved to (1012, 201)
Screenshot: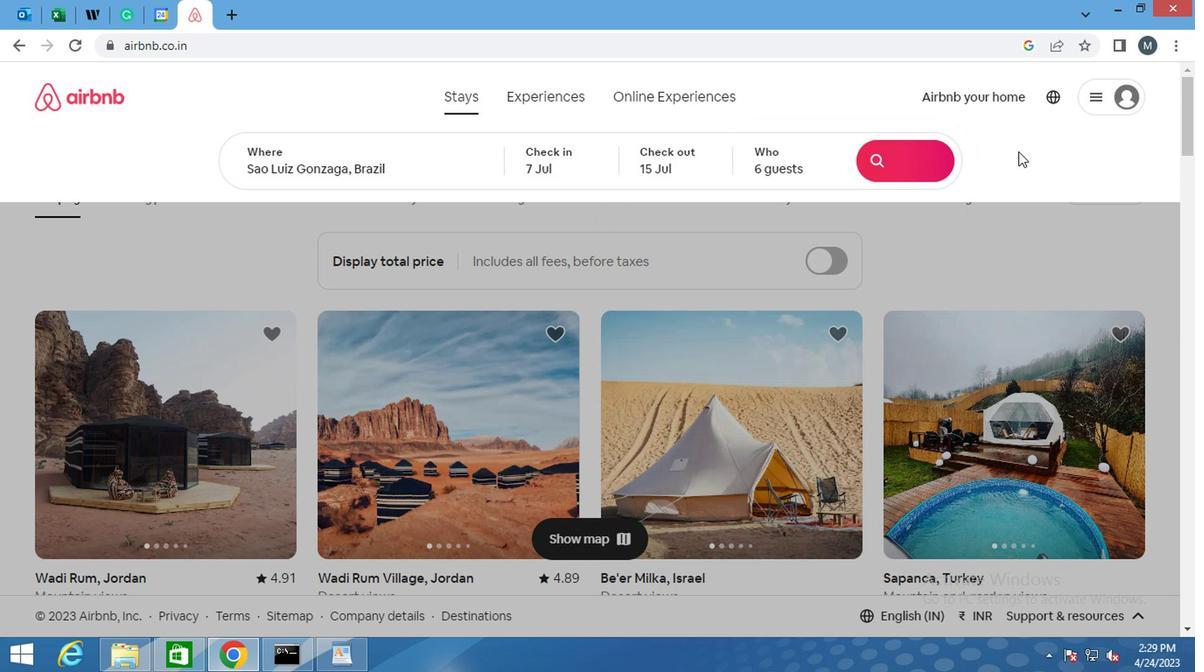 
Action: Mouse scrolled (1012, 202) with delta (0, 0)
Screenshot: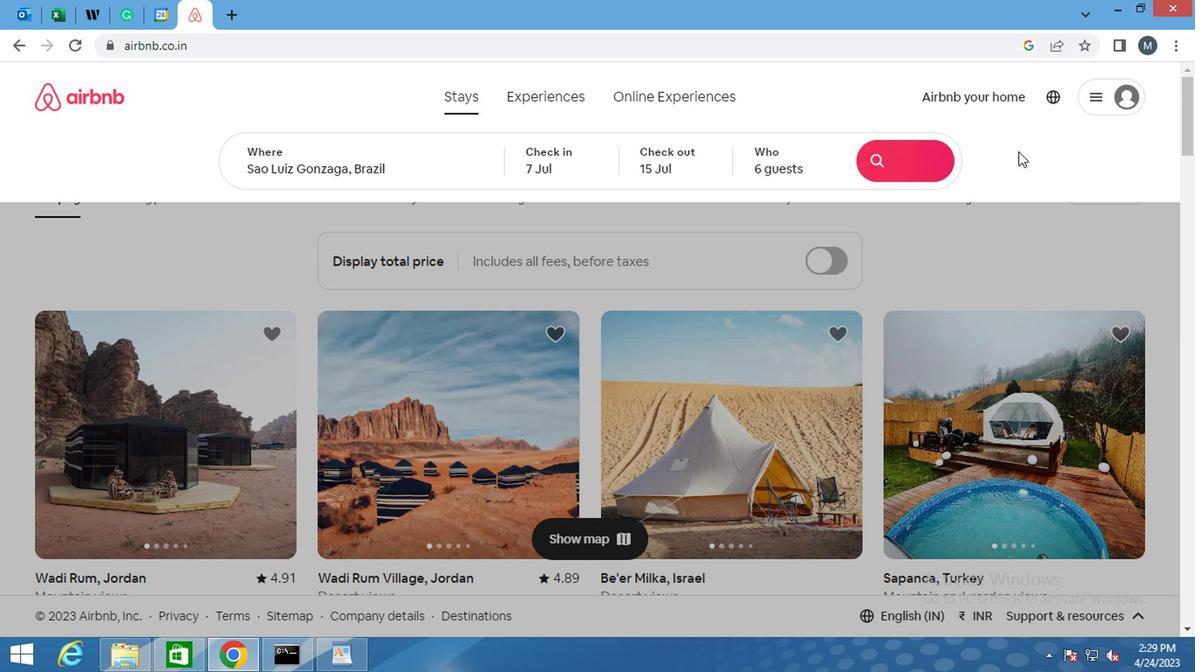 
Action: Mouse moved to (1013, 201)
Screenshot: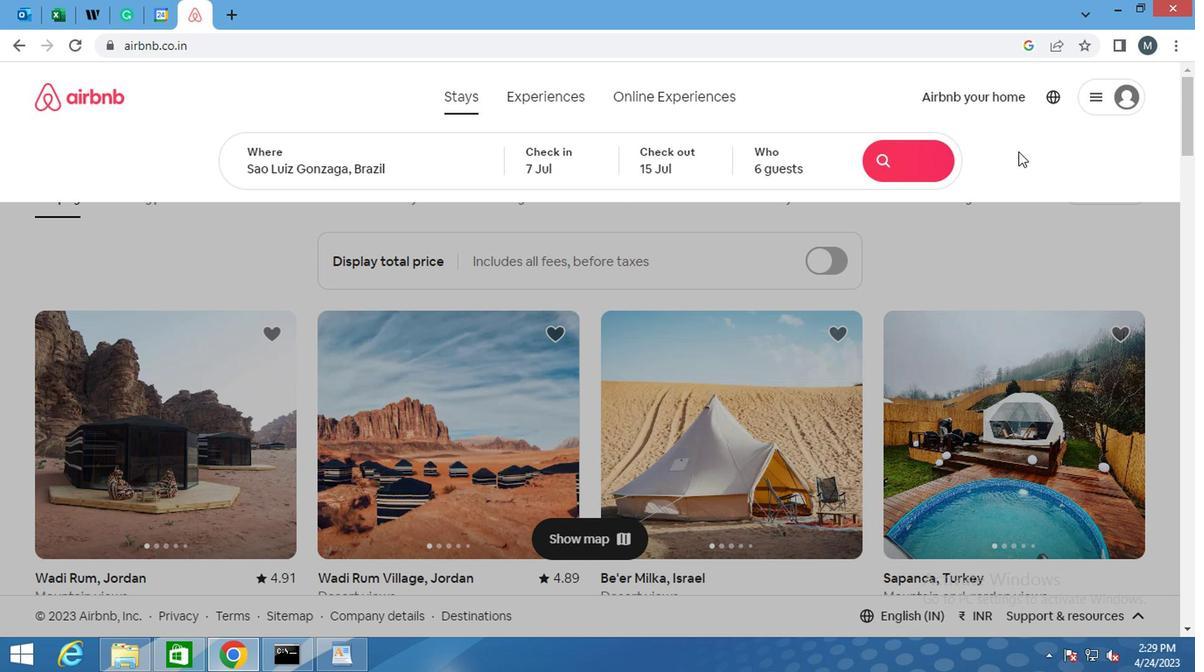 
Action: Mouse scrolled (1013, 202) with delta (0, 0)
Screenshot: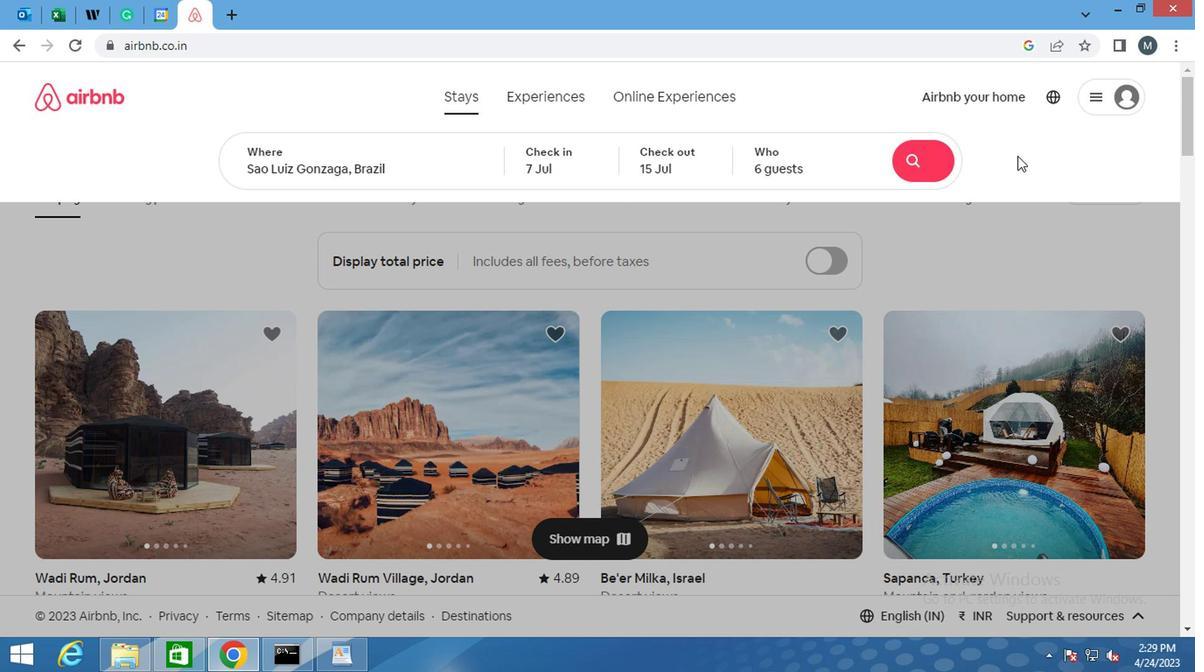 
Action: Mouse moved to (1023, 201)
Screenshot: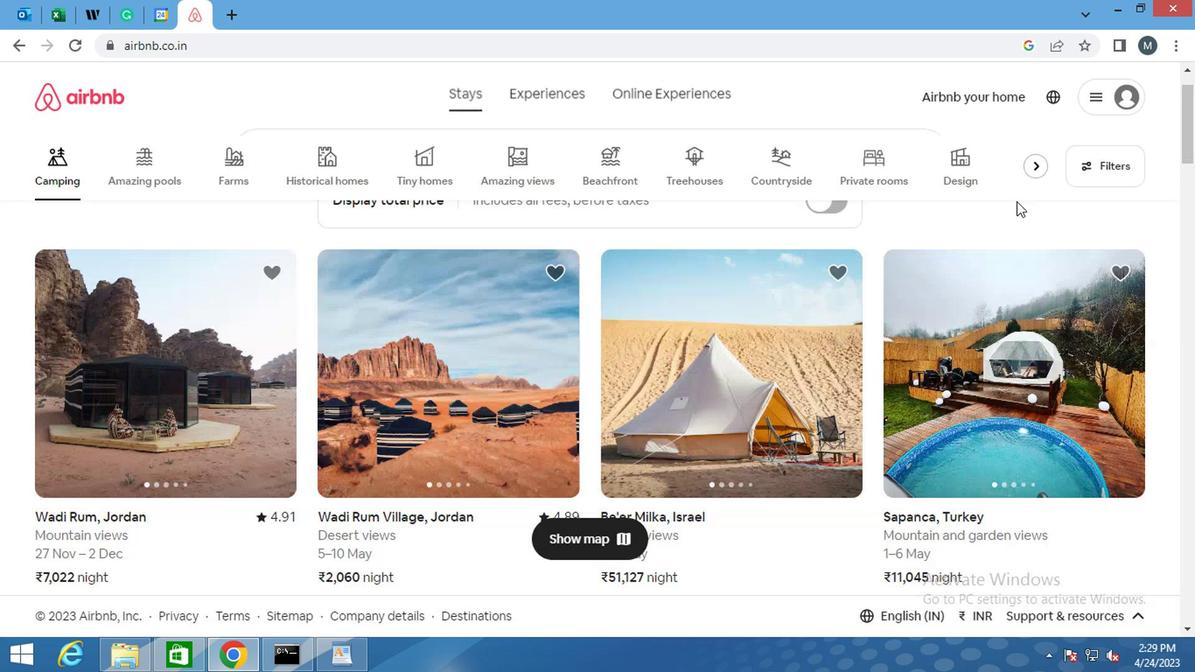 
Action: Mouse scrolled (1023, 202) with delta (0, 0)
Screenshot: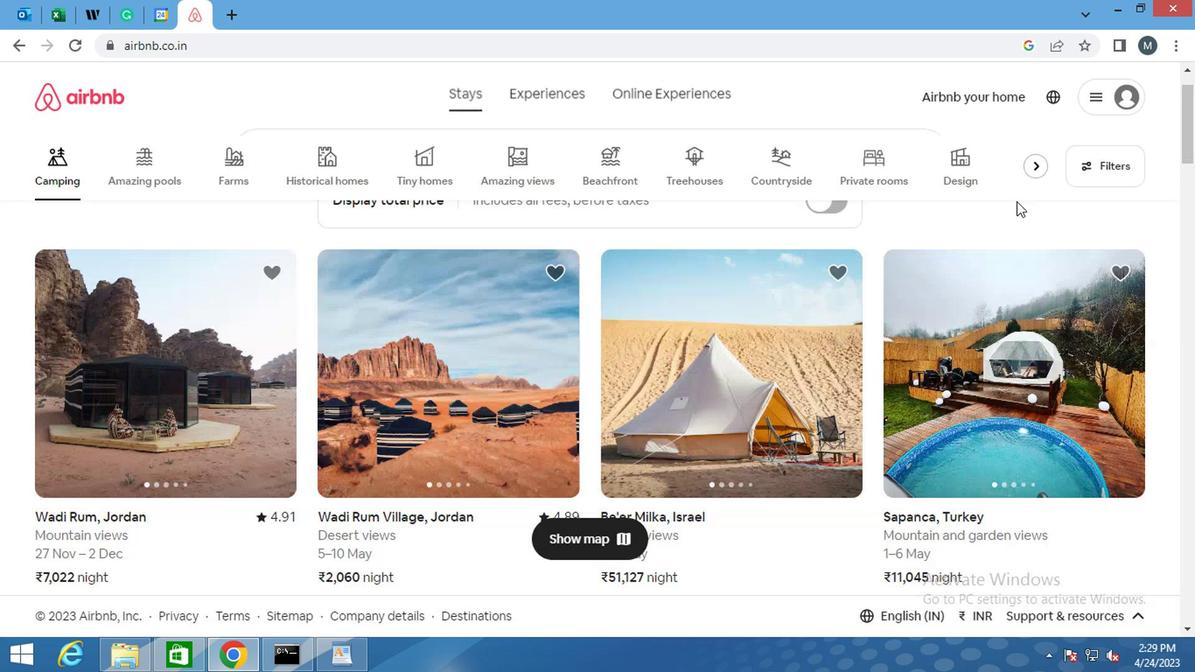 
Action: Mouse moved to (1110, 178)
Screenshot: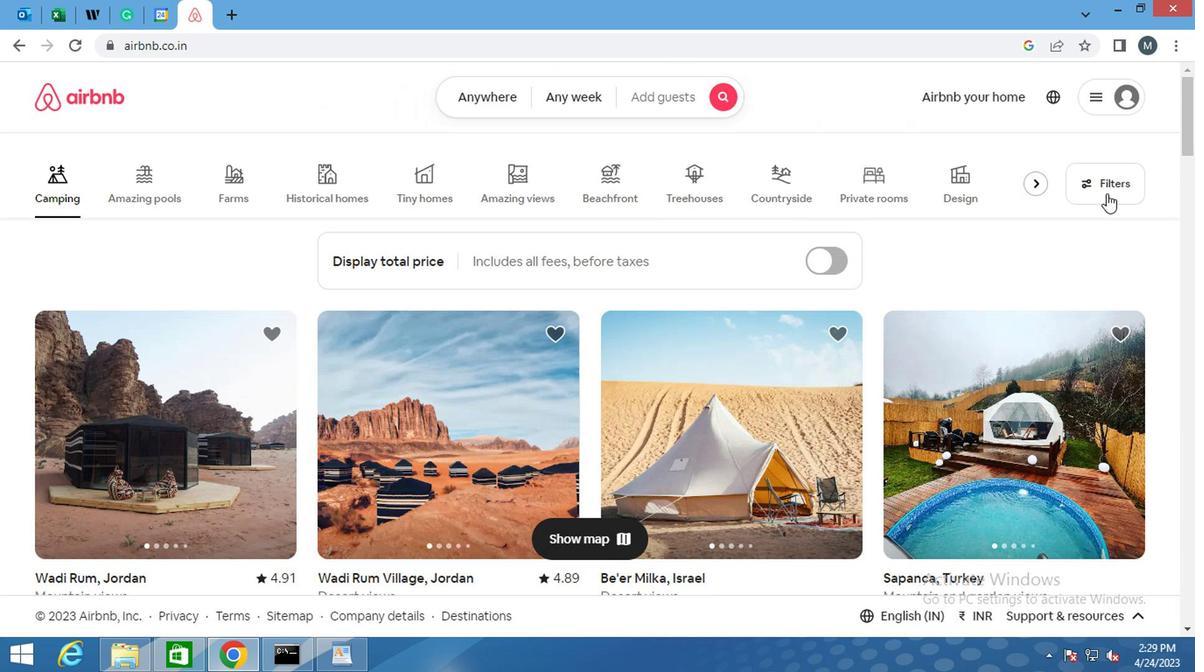 
Action: Mouse pressed left at (1110, 178)
Screenshot: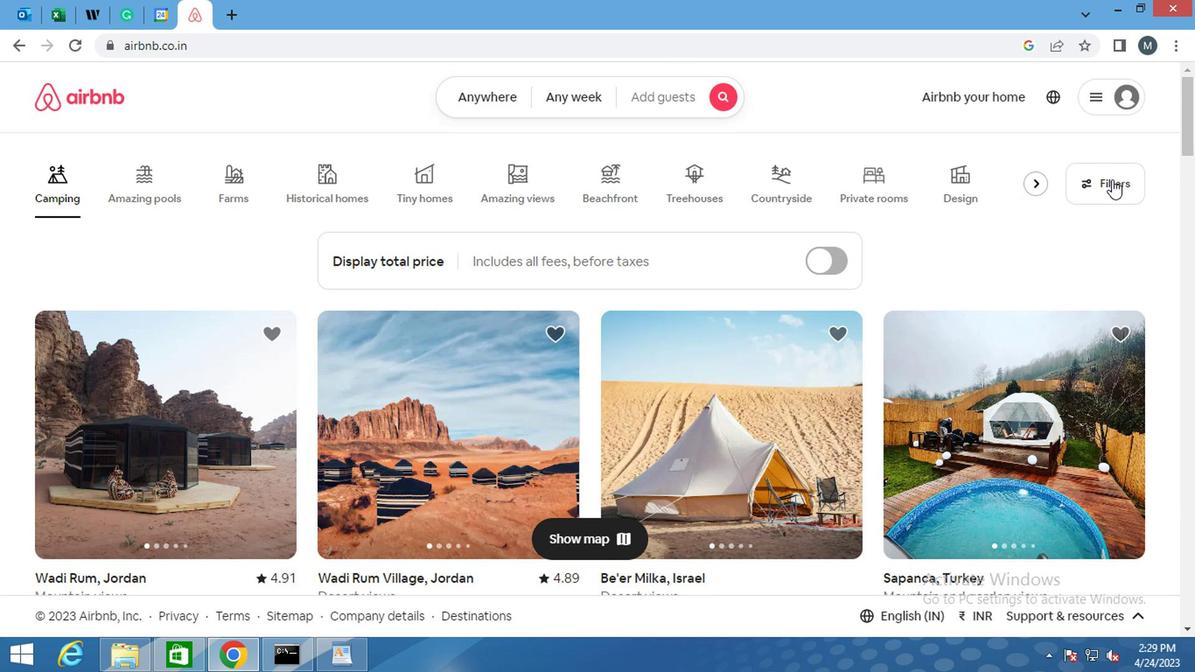 
Action: Mouse moved to (934, 221)
Screenshot: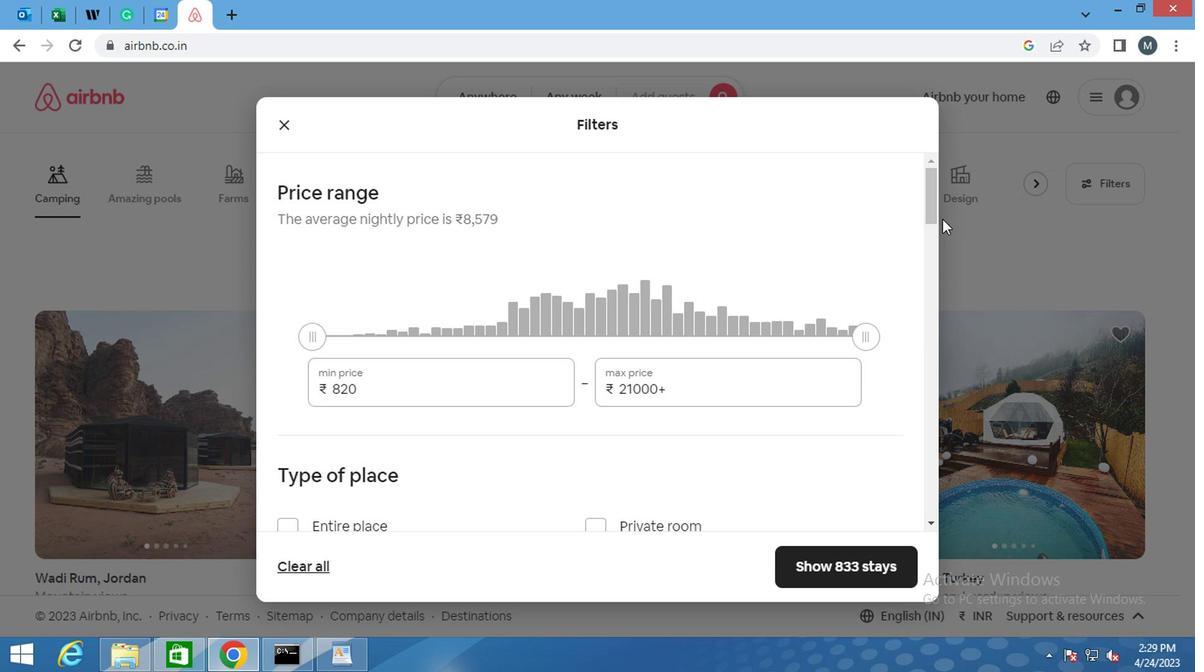 
Action: Mouse scrolled (934, 220) with delta (0, 0)
Screenshot: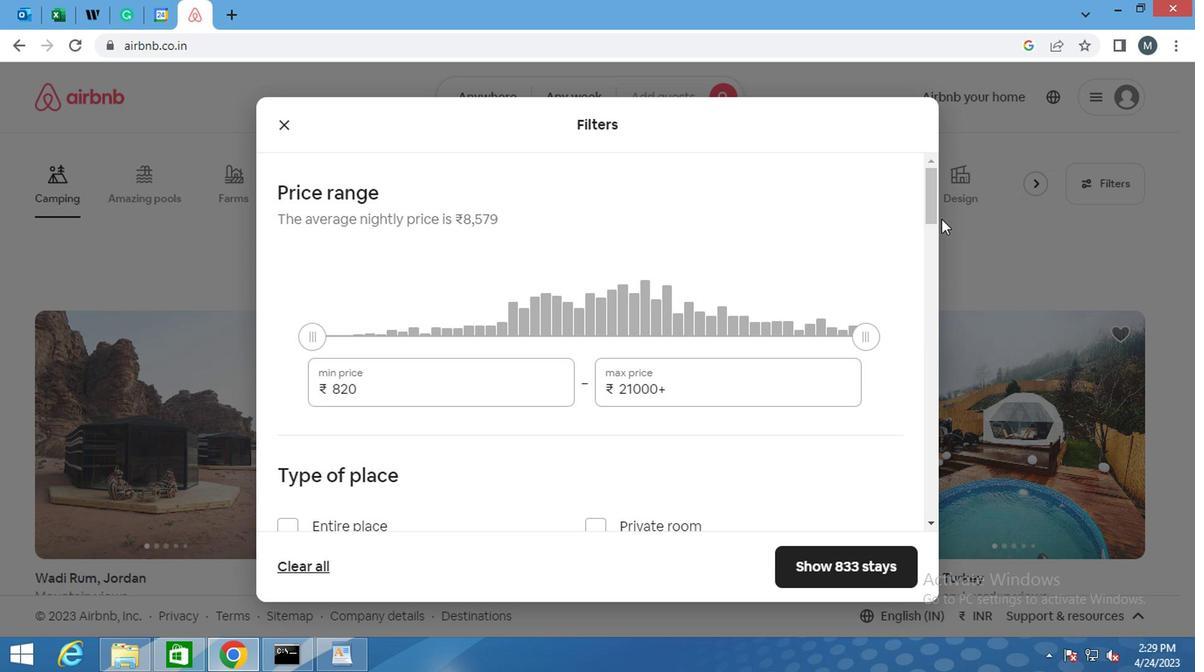 
Action: Mouse moved to (932, 227)
Screenshot: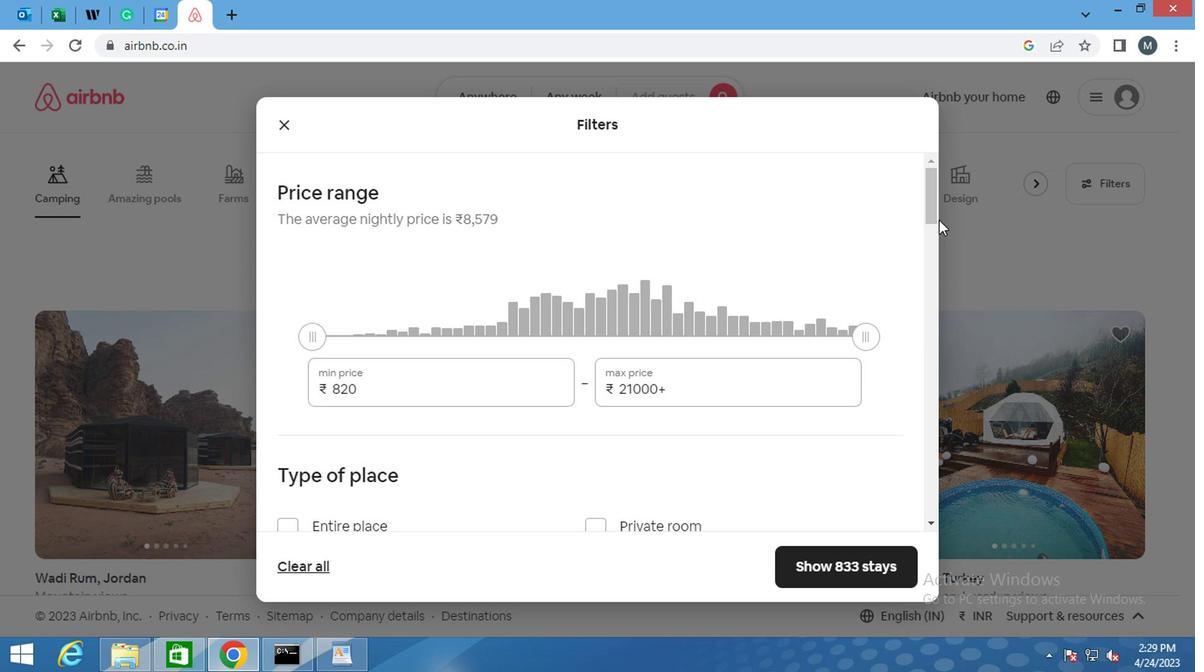 
Action: Mouse scrolled (932, 226) with delta (0, 0)
Screenshot: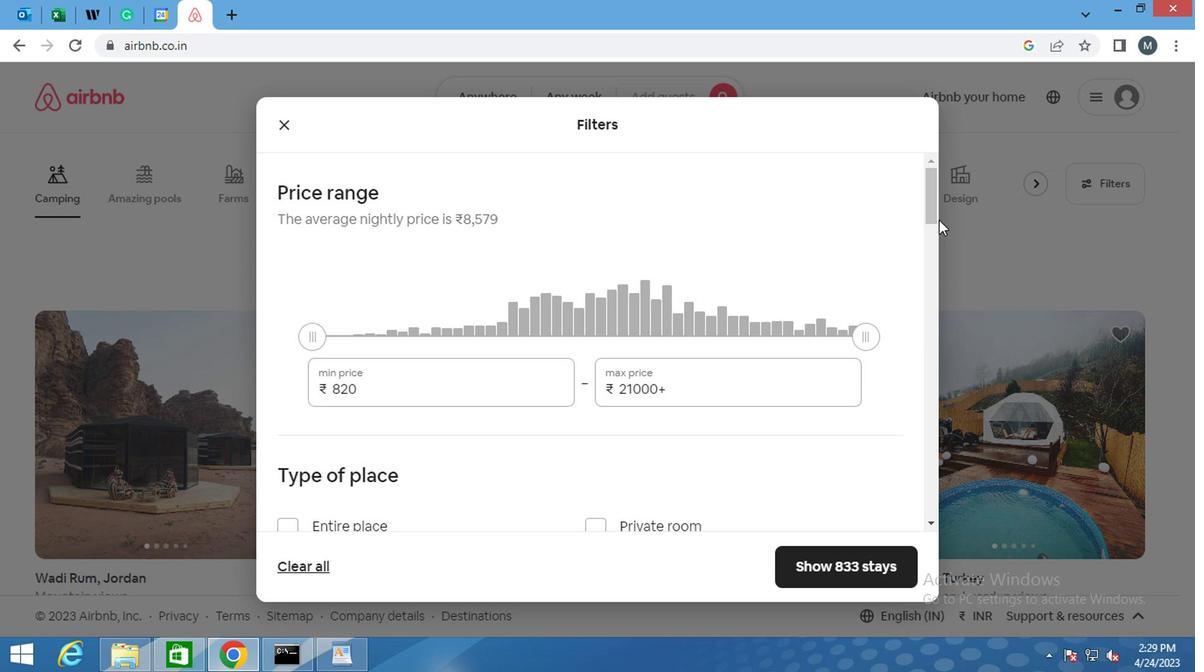 
Action: Mouse moved to (370, 210)
Screenshot: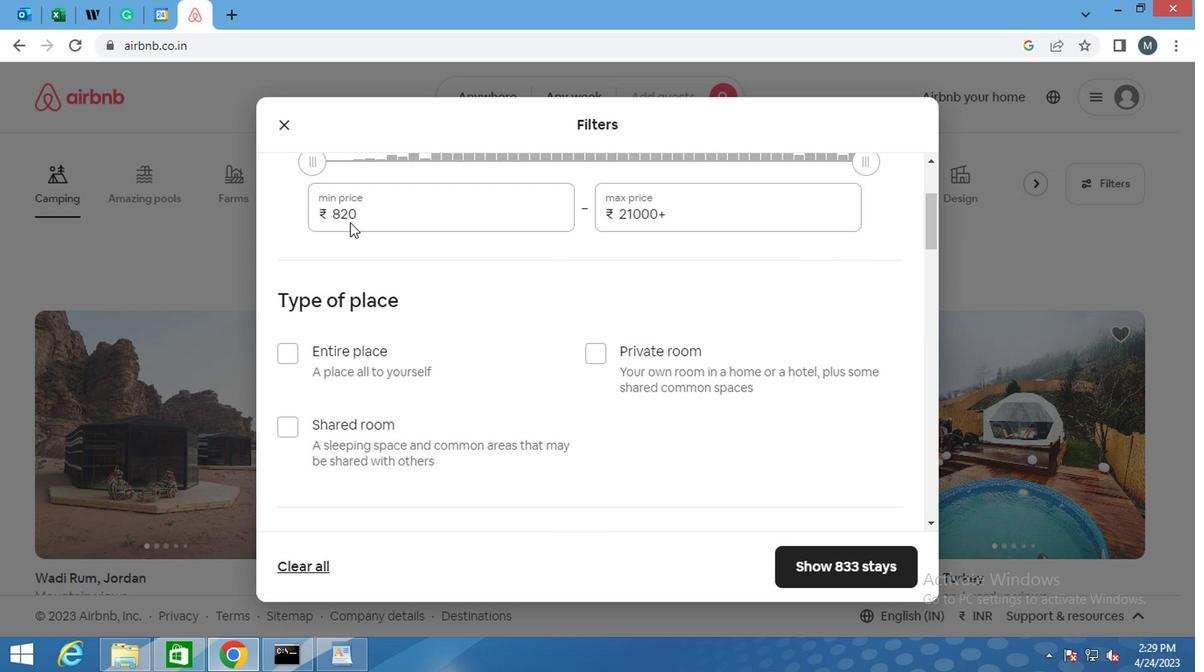 
Action: Mouse pressed left at (370, 210)
Screenshot: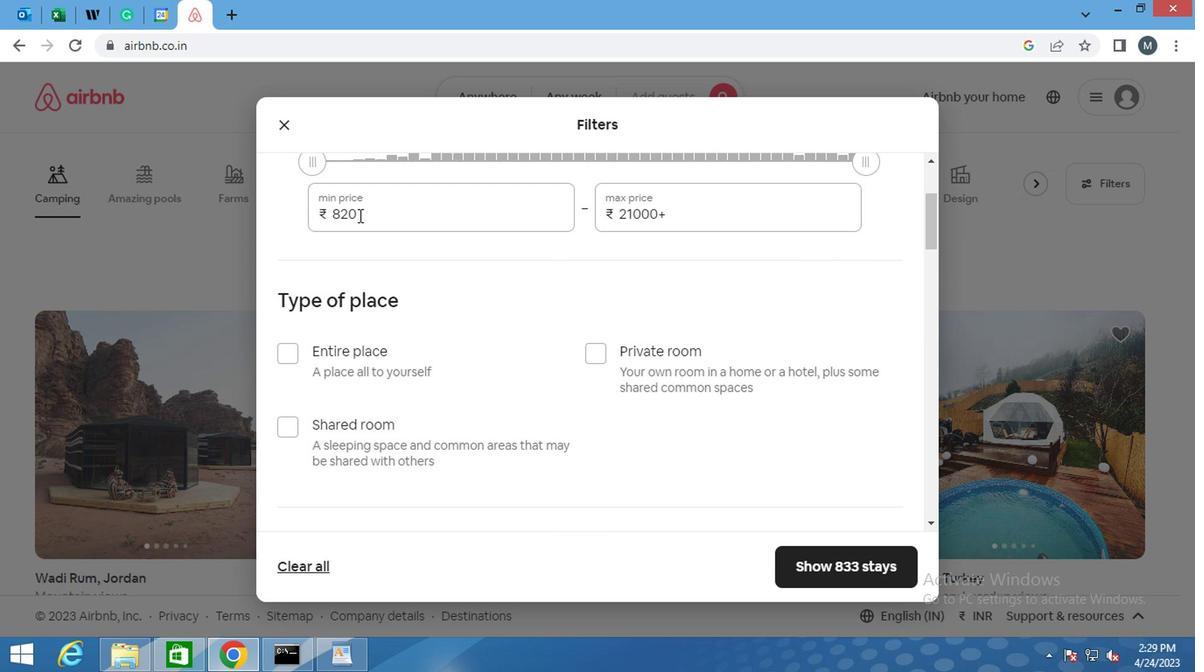 
Action: Mouse moved to (370, 210)
Screenshot: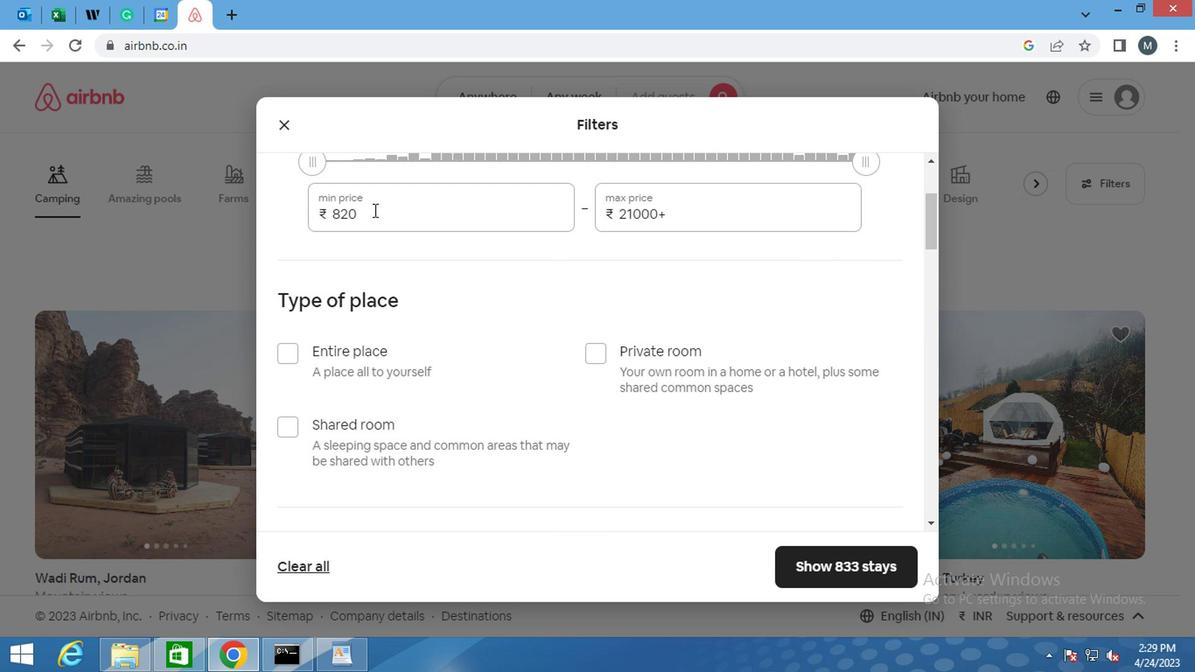 
Action: Mouse pressed left at (370, 210)
Screenshot: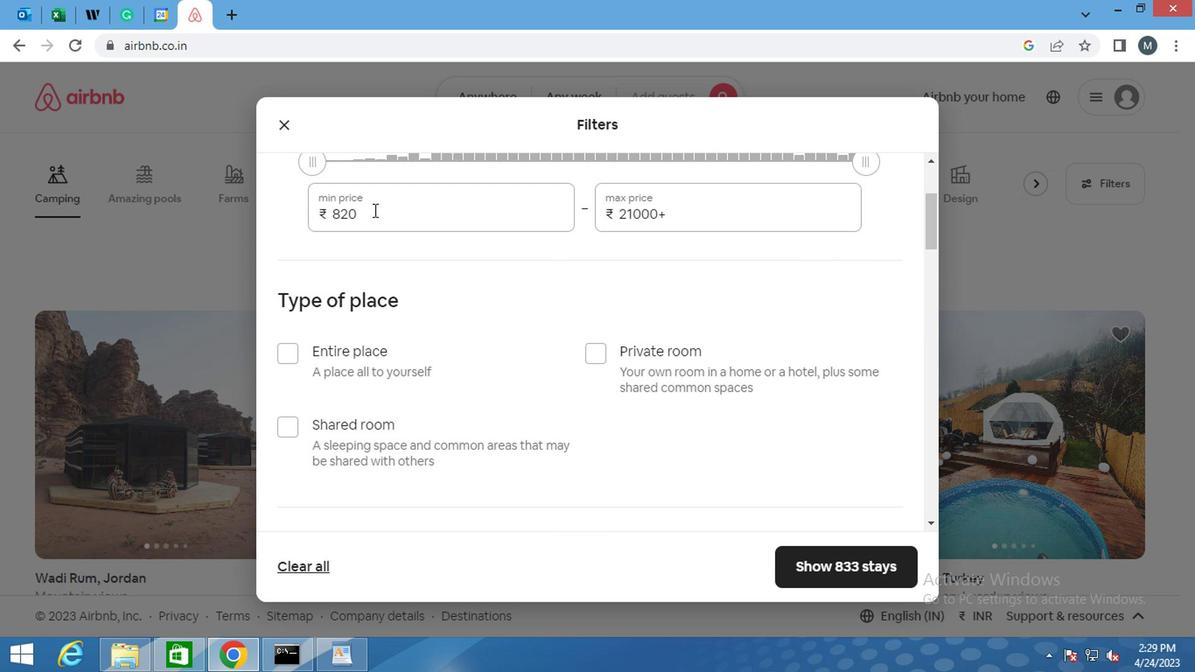 
Action: Key pressed 1
Screenshot: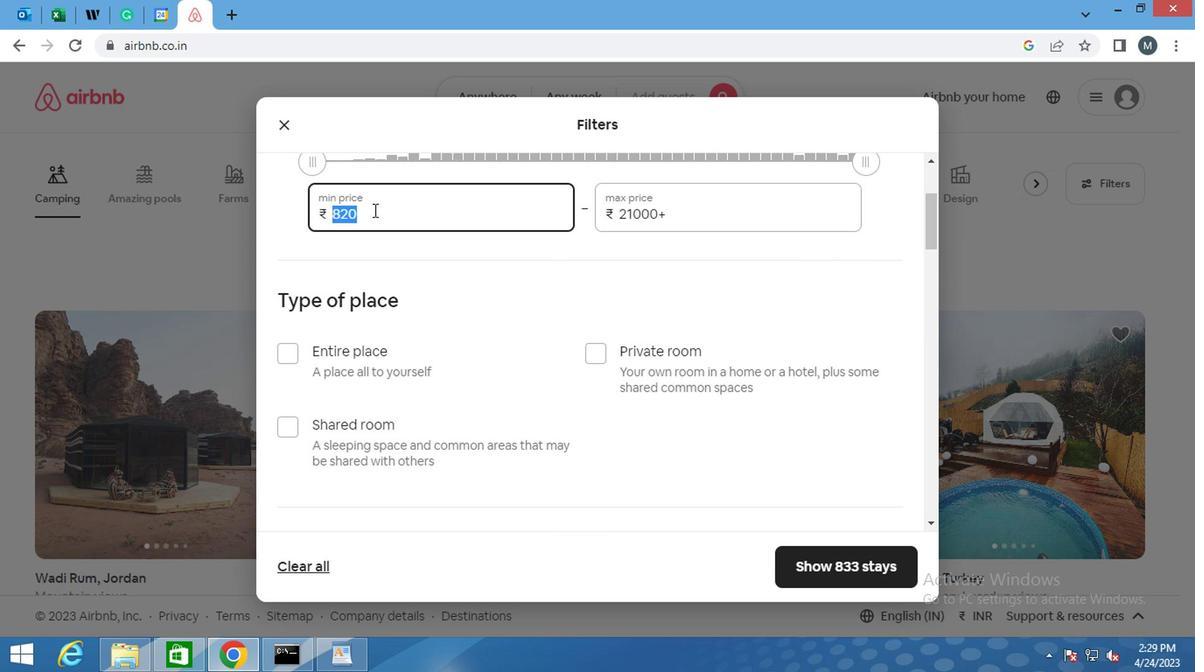 
Action: Mouse moved to (368, 212)
Screenshot: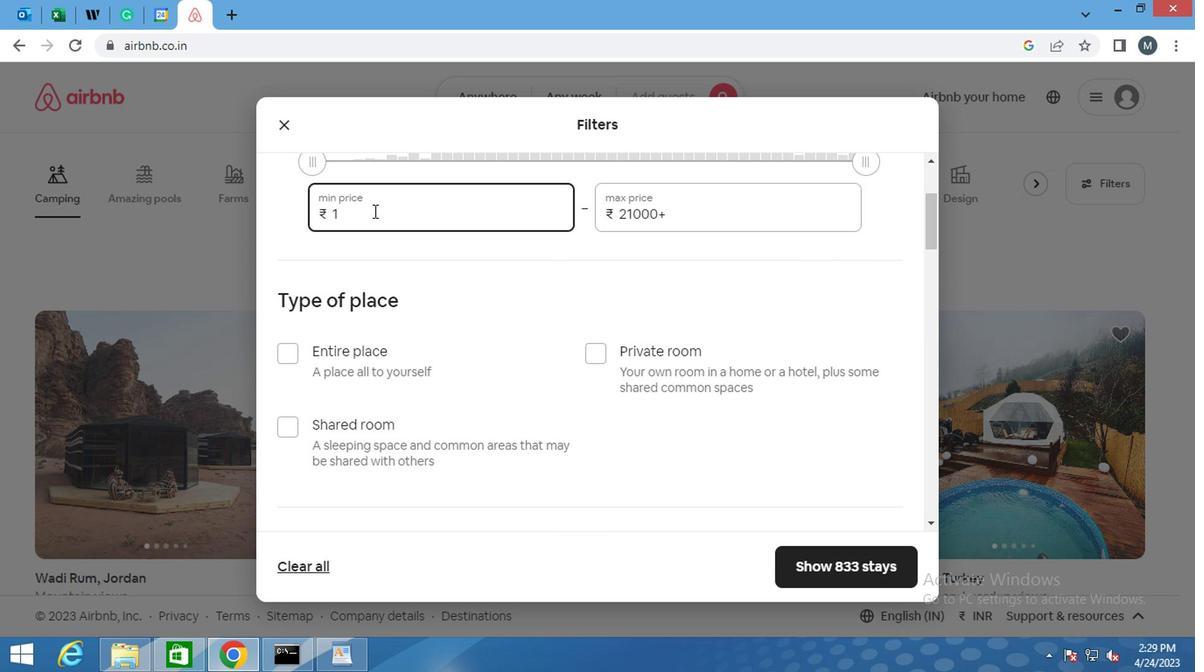 
Action: Key pressed 5
Screenshot: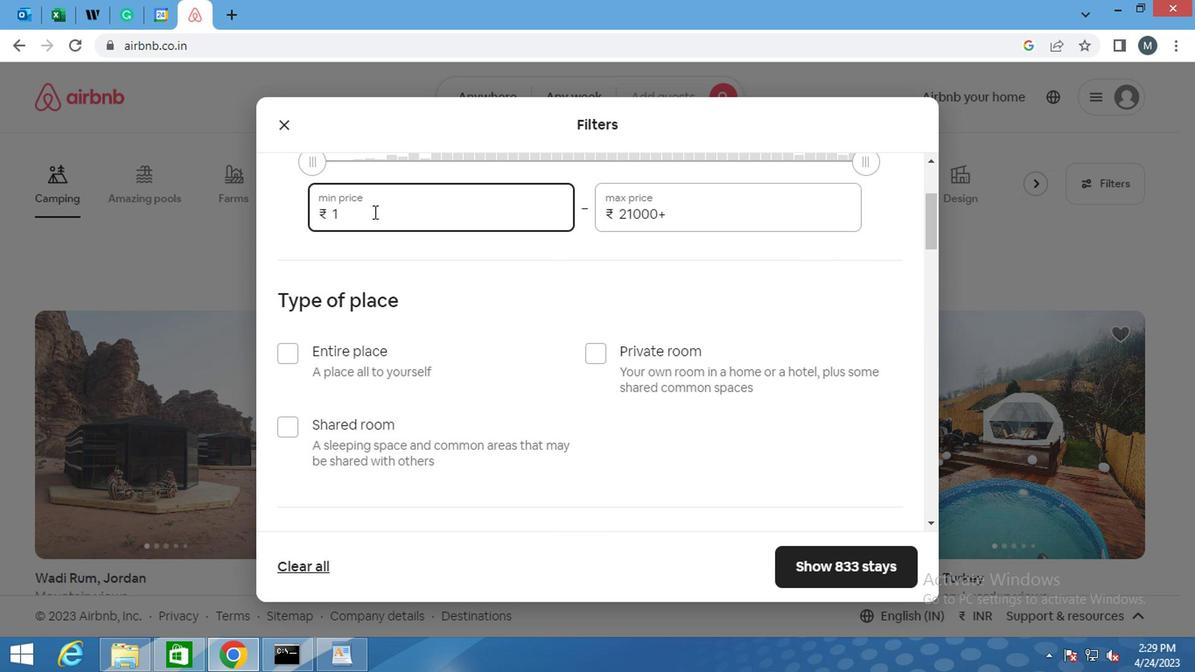 
Action: Mouse moved to (367, 212)
Screenshot: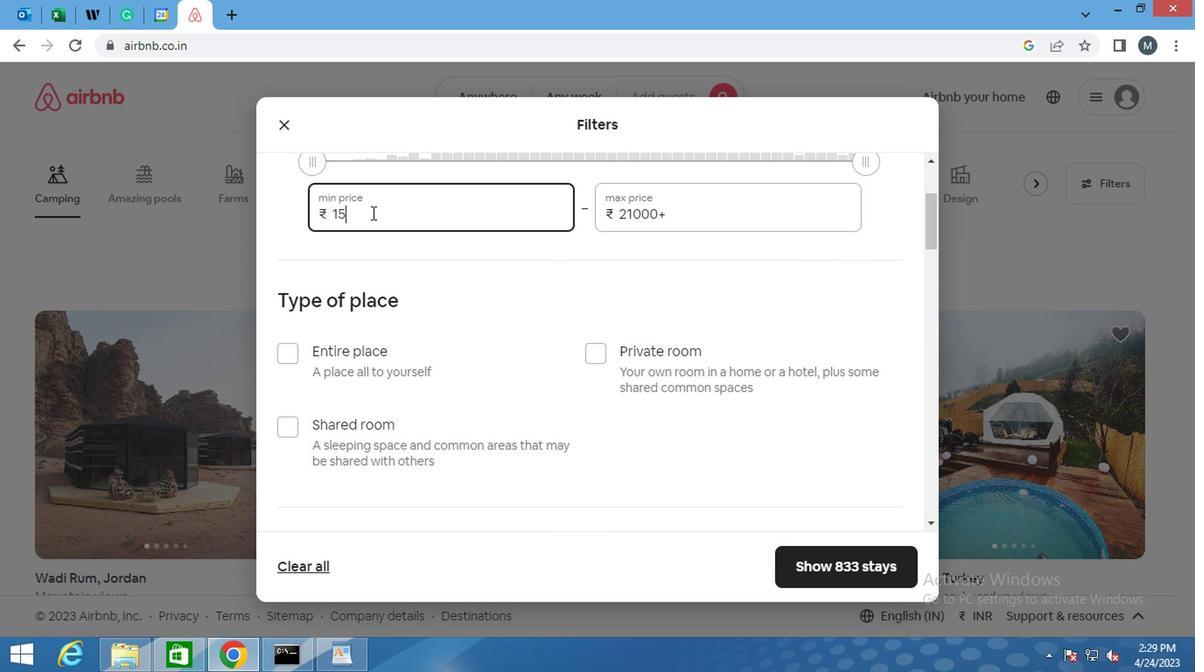 
Action: Key pressed 00
Screenshot: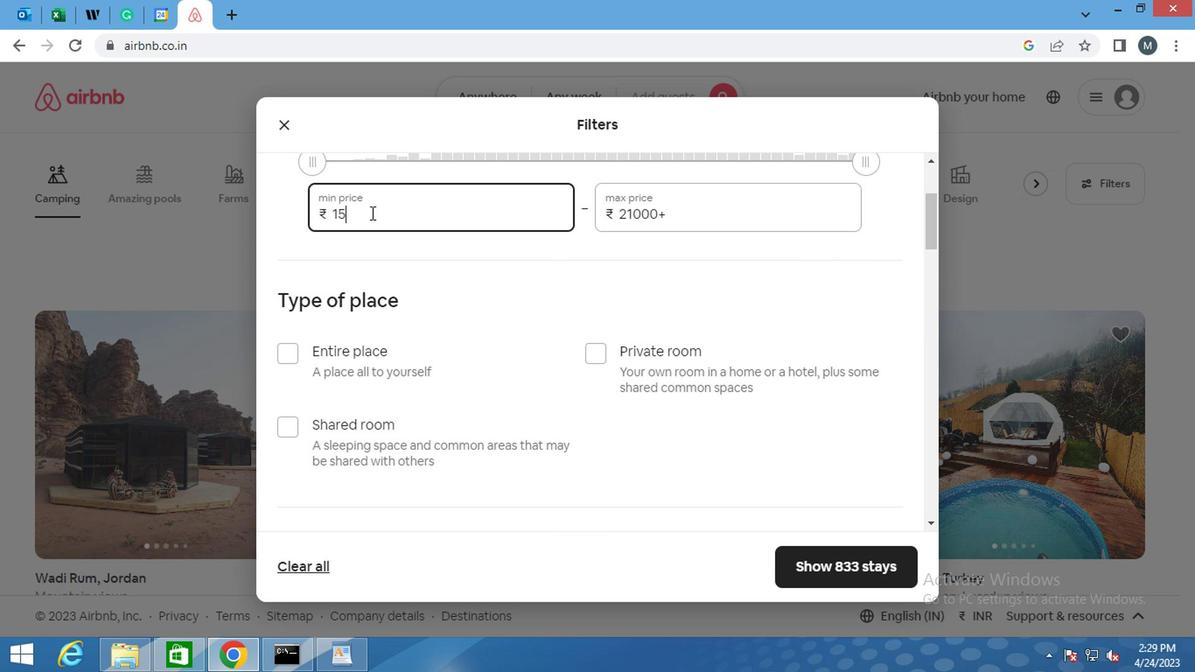 
Action: Mouse moved to (367, 214)
Screenshot: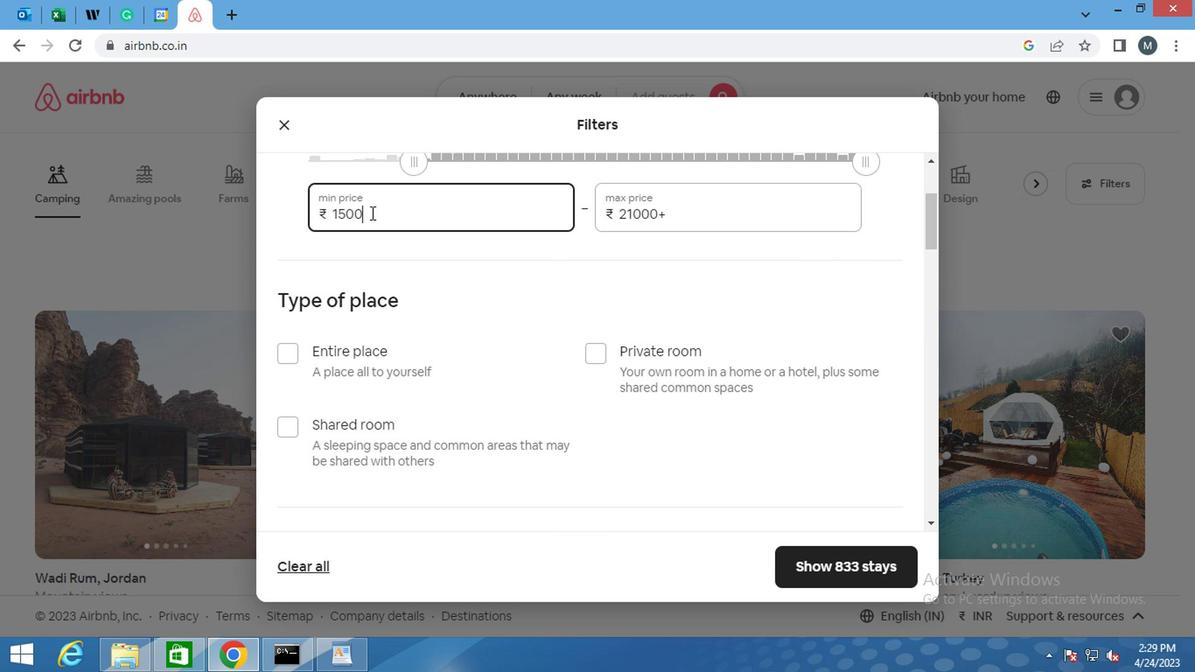 
Action: Key pressed 0
Screenshot: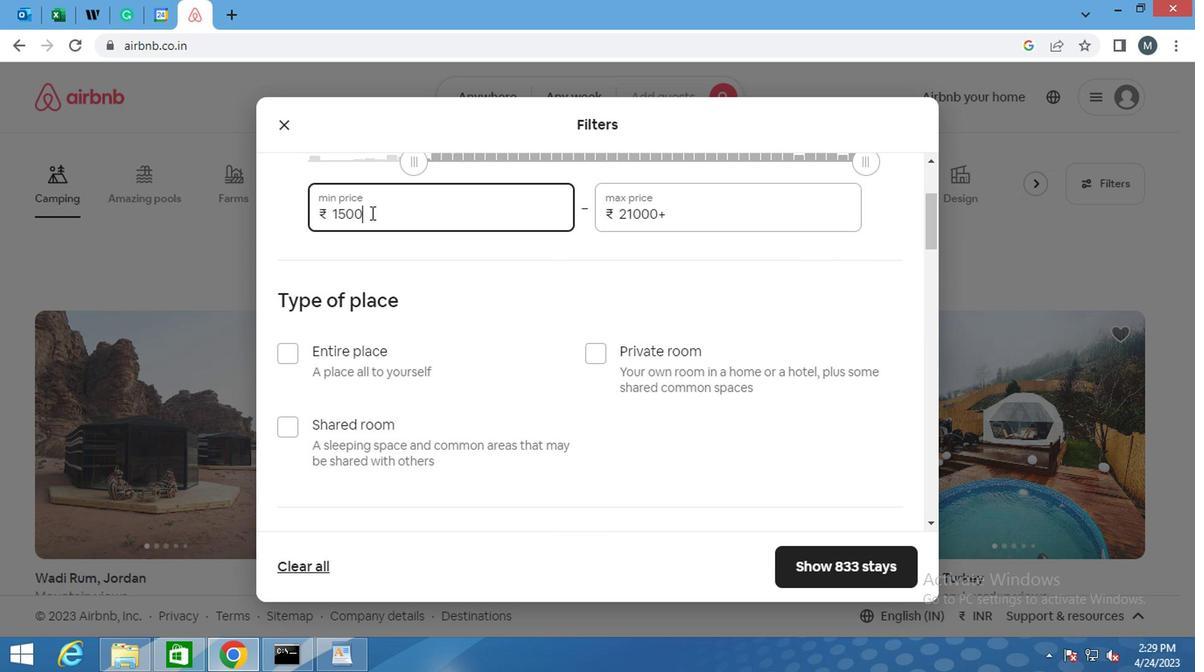 
Action: Mouse moved to (738, 209)
Screenshot: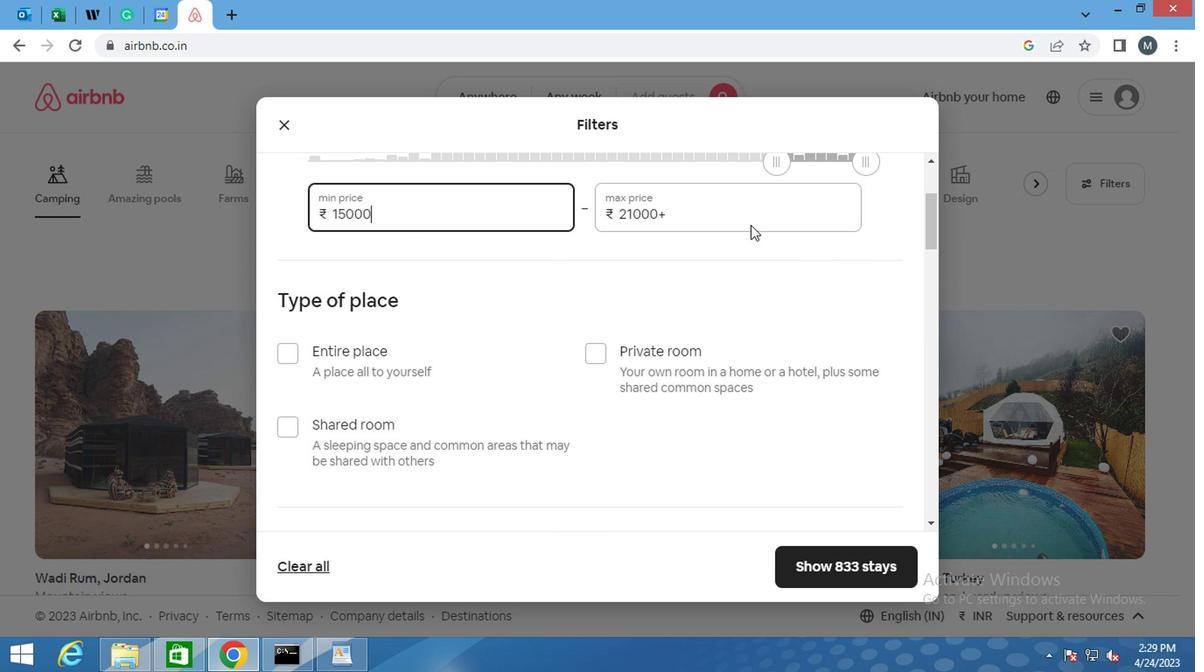 
Action: Mouse pressed left at (738, 209)
Screenshot: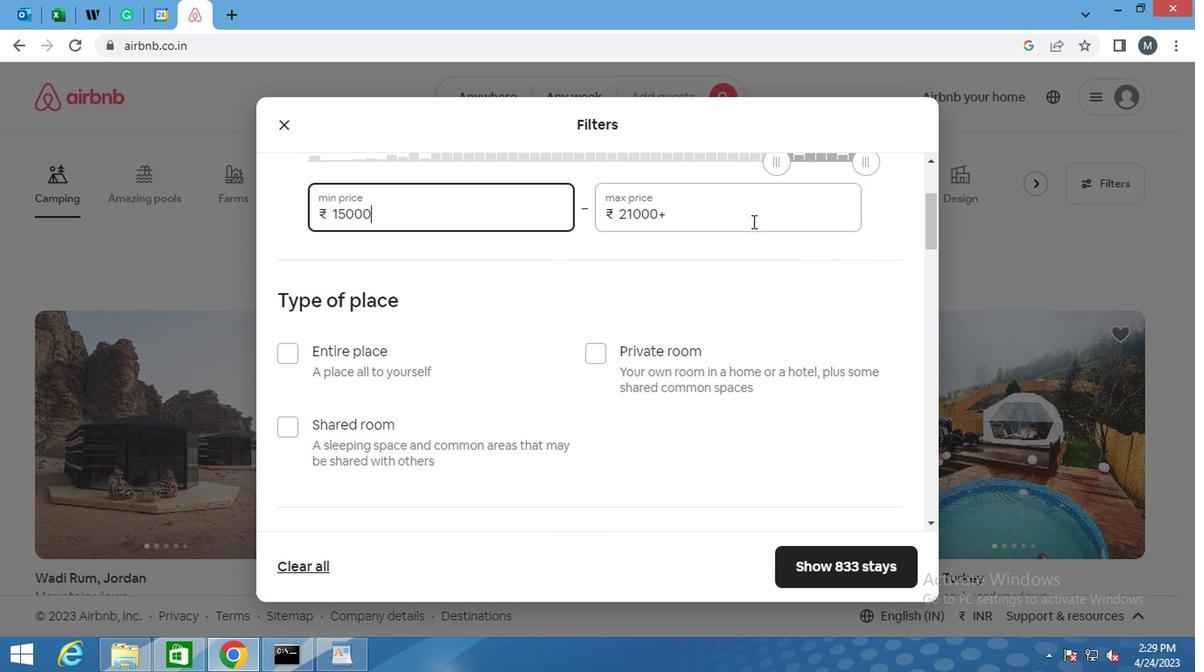 
Action: Mouse pressed left at (738, 209)
Screenshot: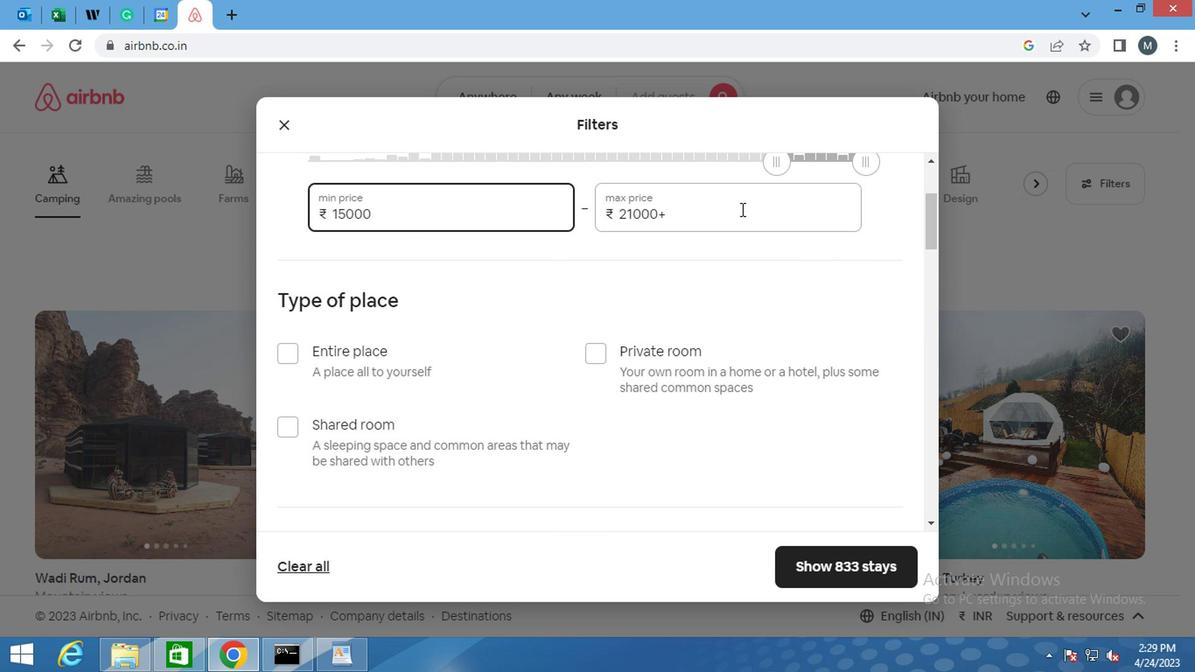 
Action: Mouse pressed left at (738, 209)
Screenshot: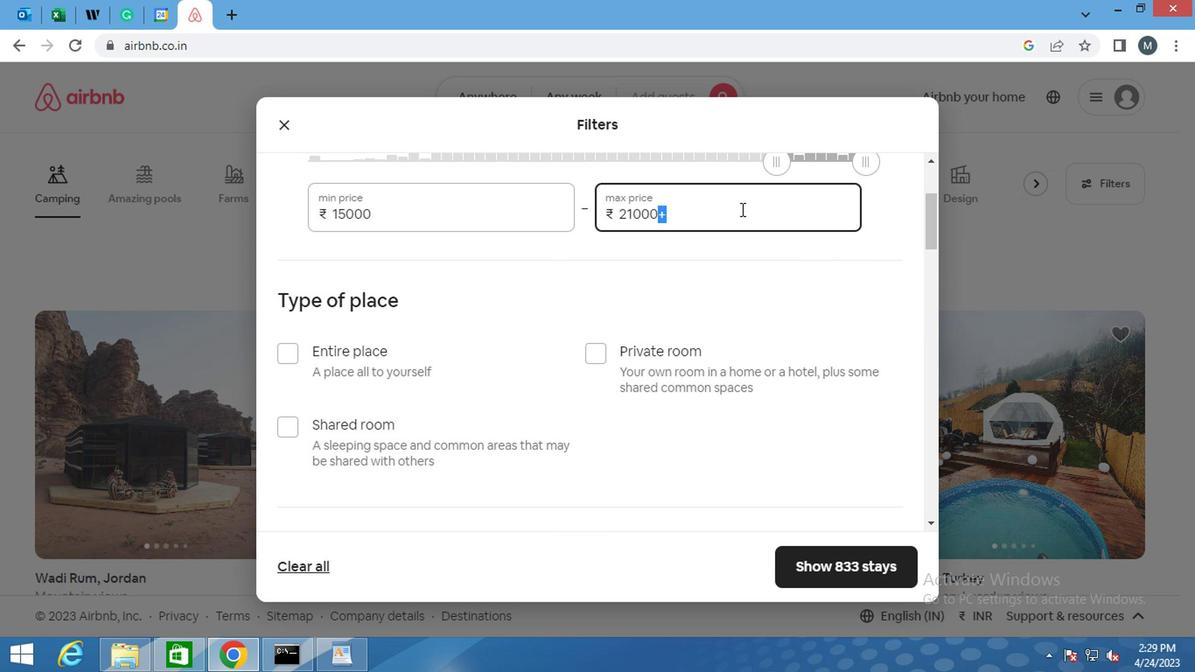 
Action: Key pressed 20000
Screenshot: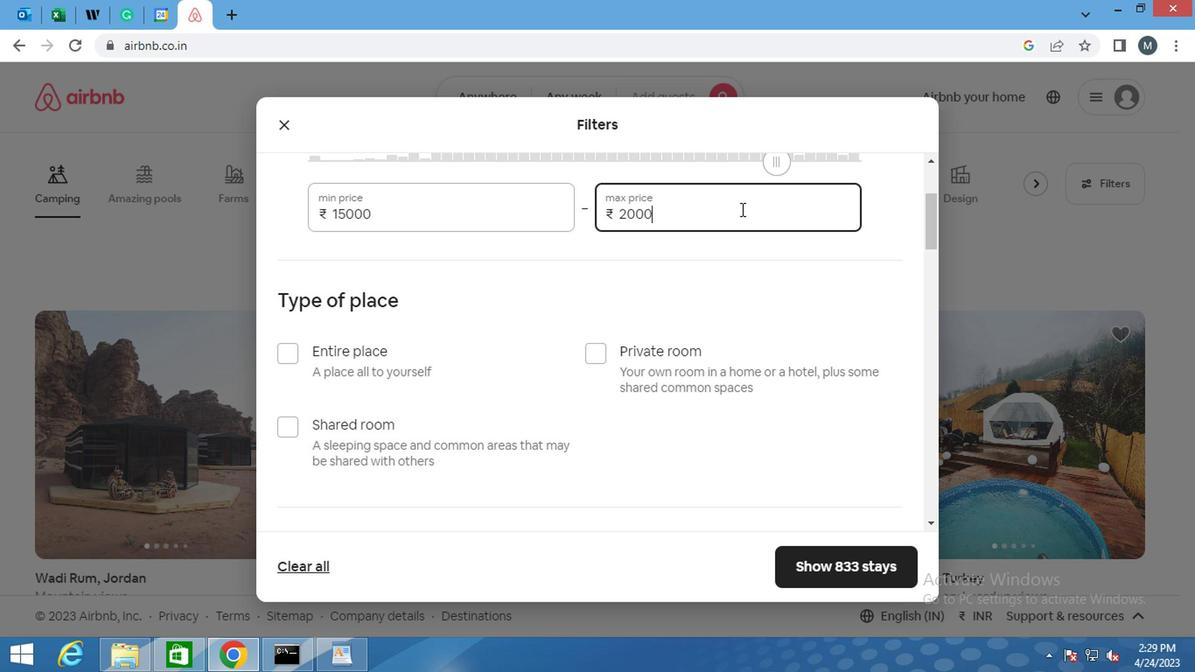 
Action: Mouse moved to (700, 312)
Screenshot: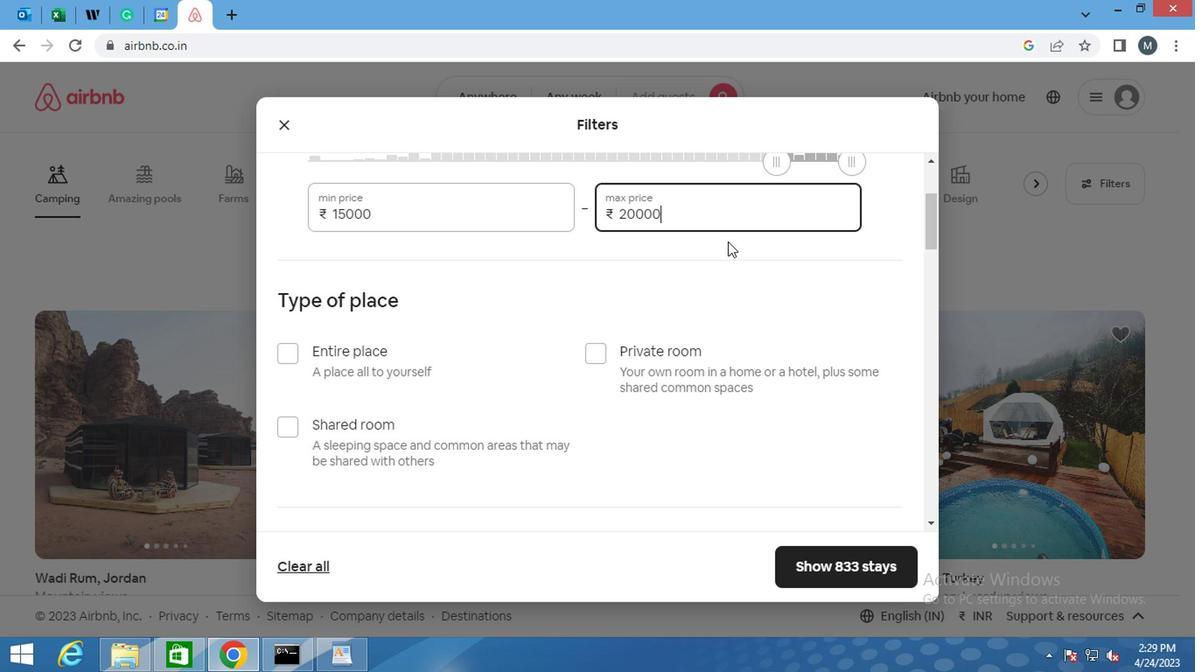 
Action: Mouse scrolled (700, 311) with delta (0, 0)
Screenshot: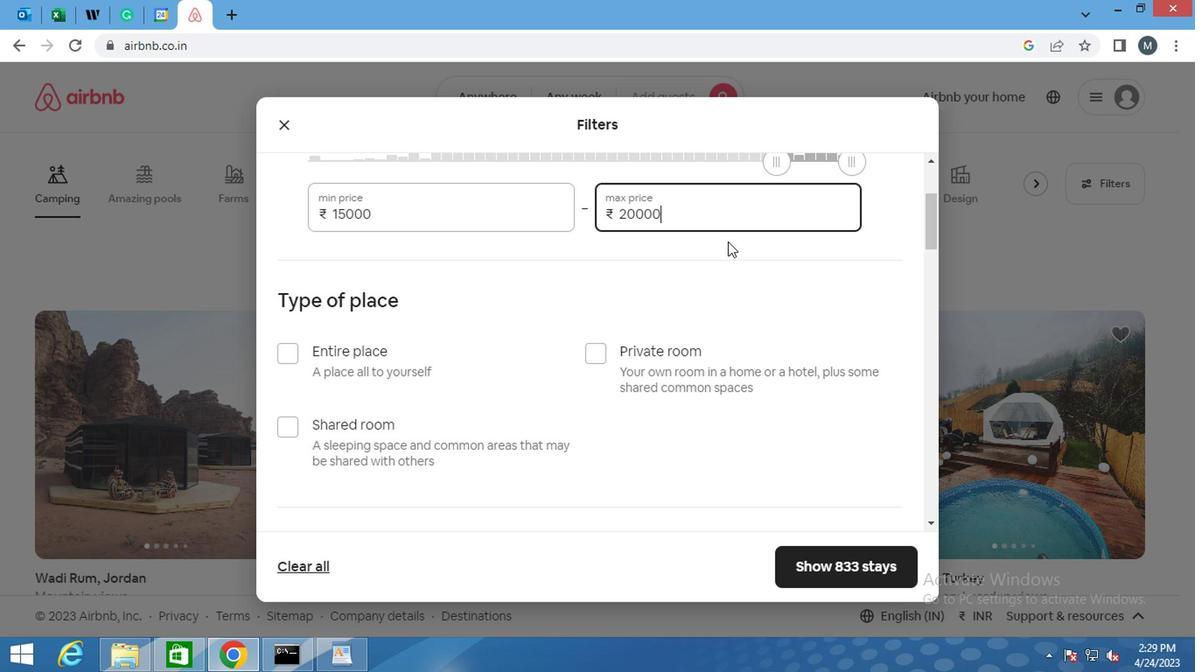 
Action: Mouse moved to (690, 325)
Screenshot: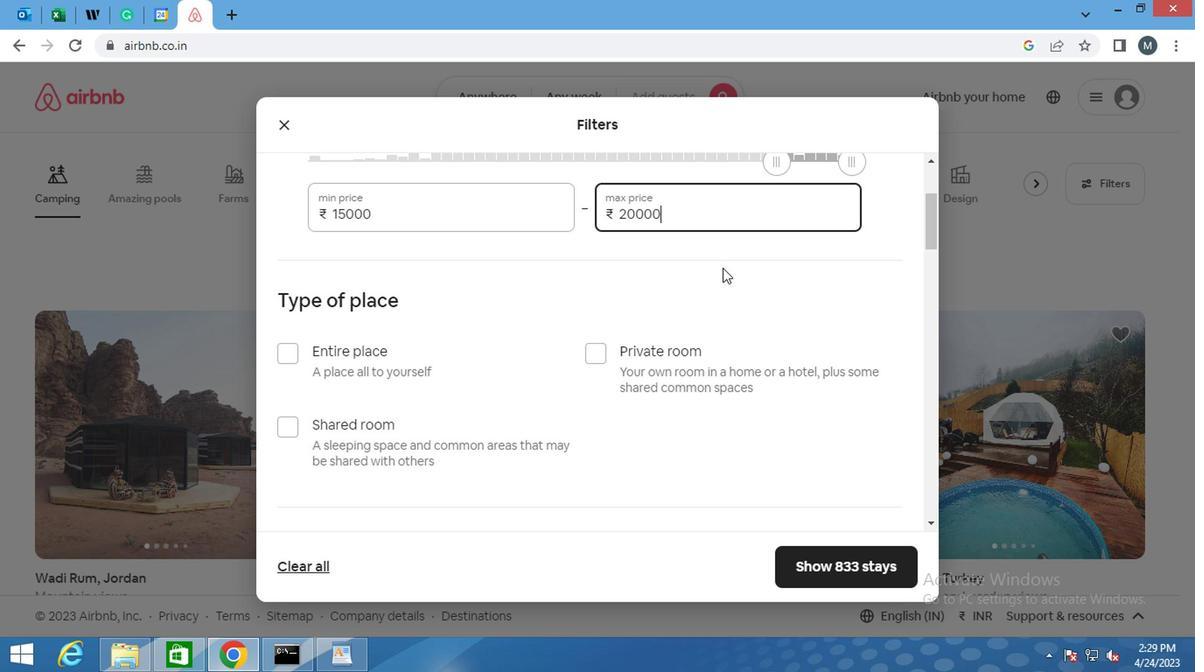 
Action: Mouse scrolled (690, 324) with delta (0, 0)
Screenshot: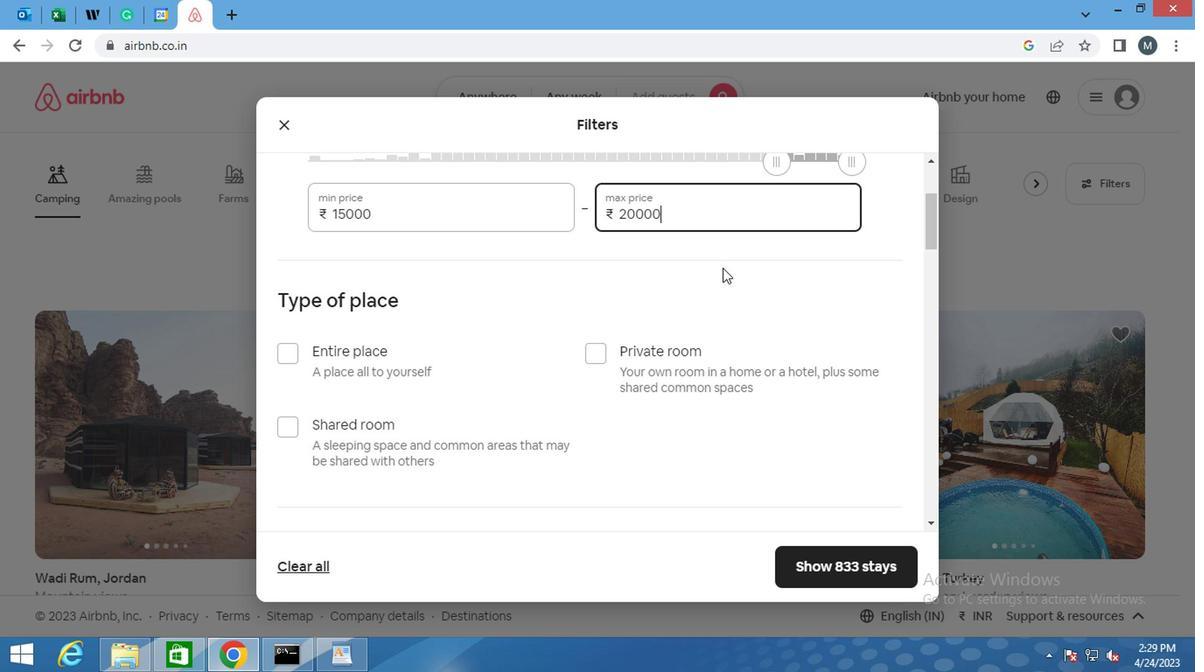 
Action: Mouse moved to (605, 344)
Screenshot: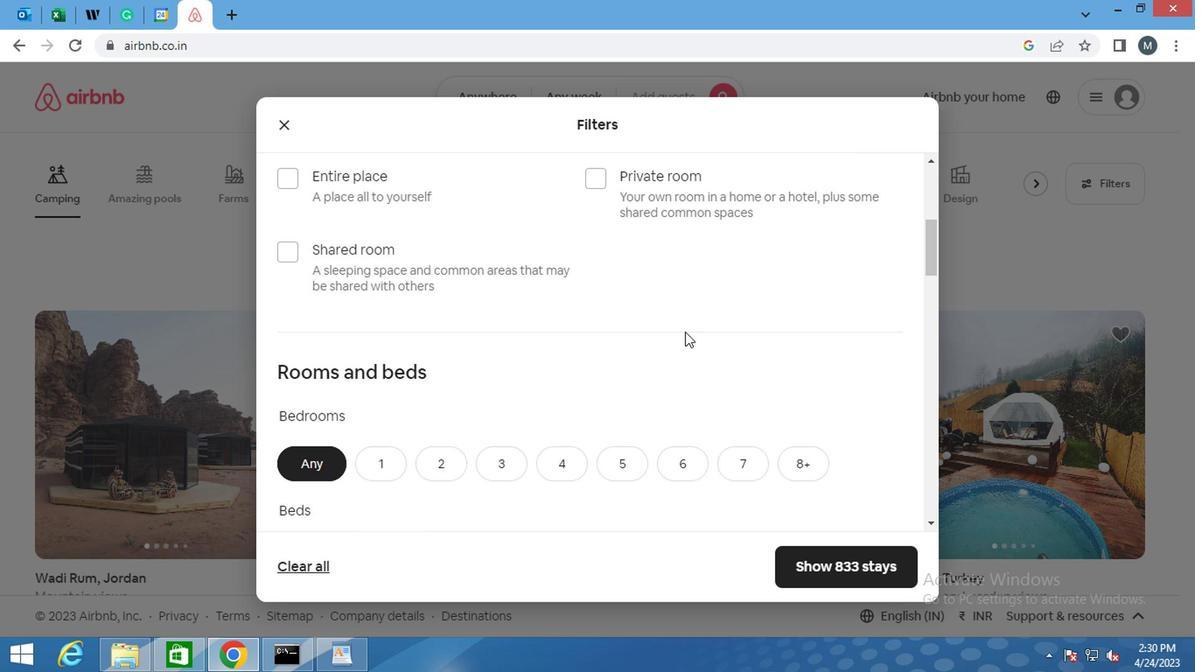 
Action: Mouse scrolled (605, 342) with delta (0, -1)
Screenshot: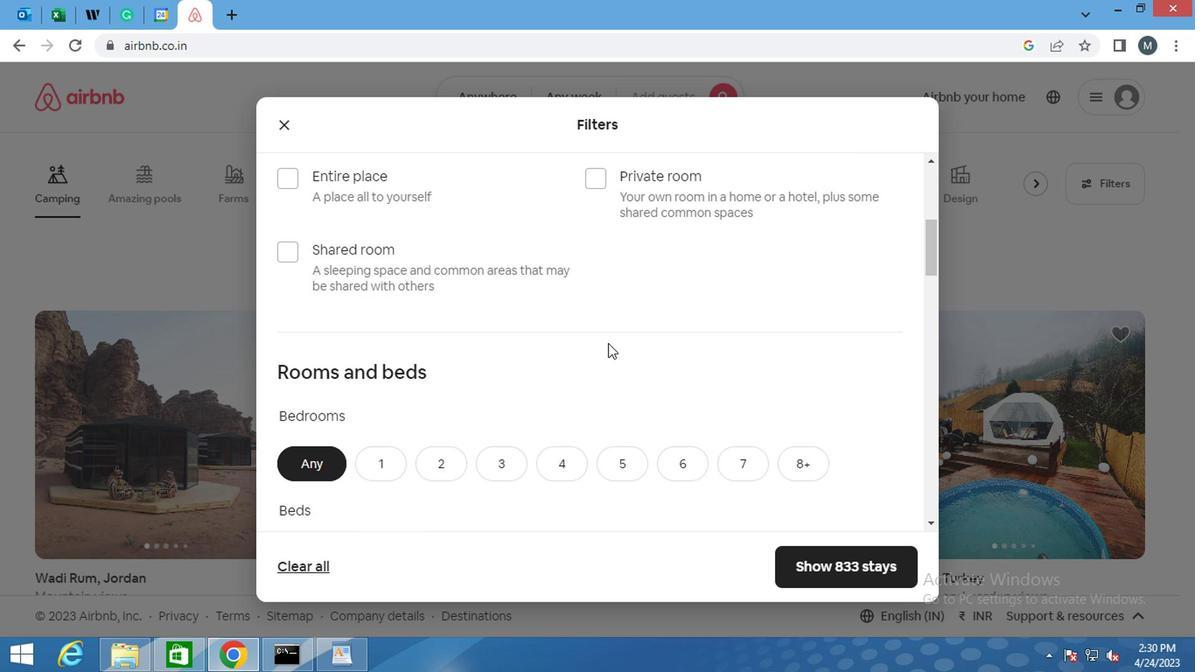 
Action: Mouse moved to (604, 344)
Screenshot: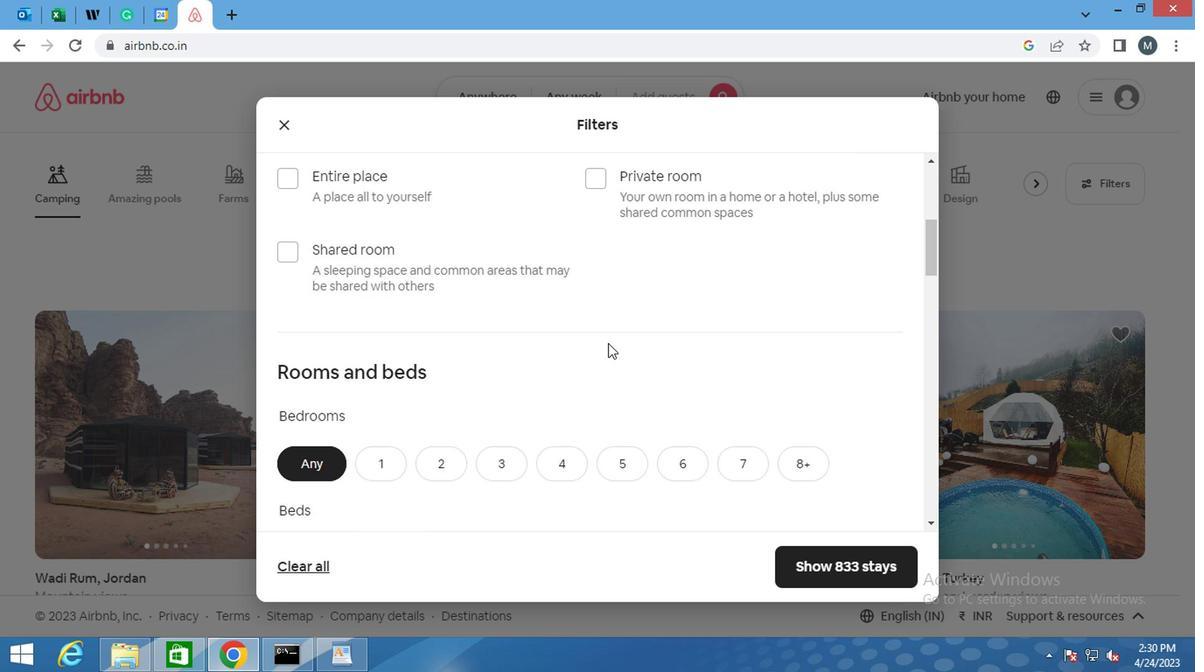 
Action: Mouse scrolled (604, 344) with delta (0, 0)
Screenshot: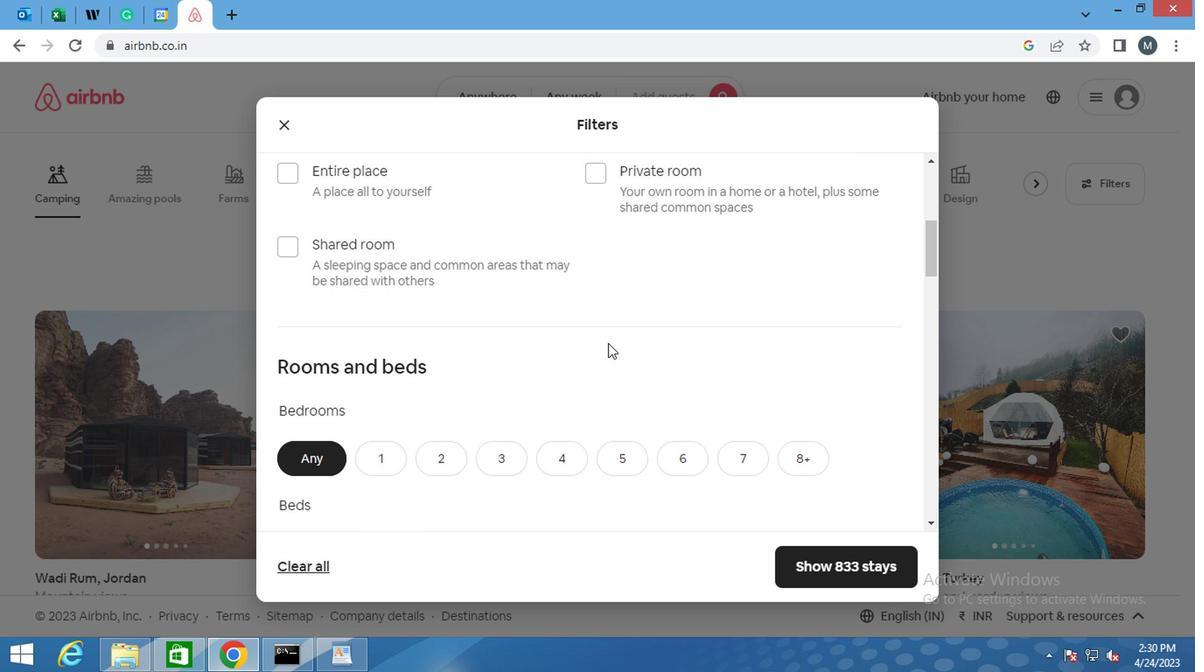 
Action: Mouse moved to (541, 366)
Screenshot: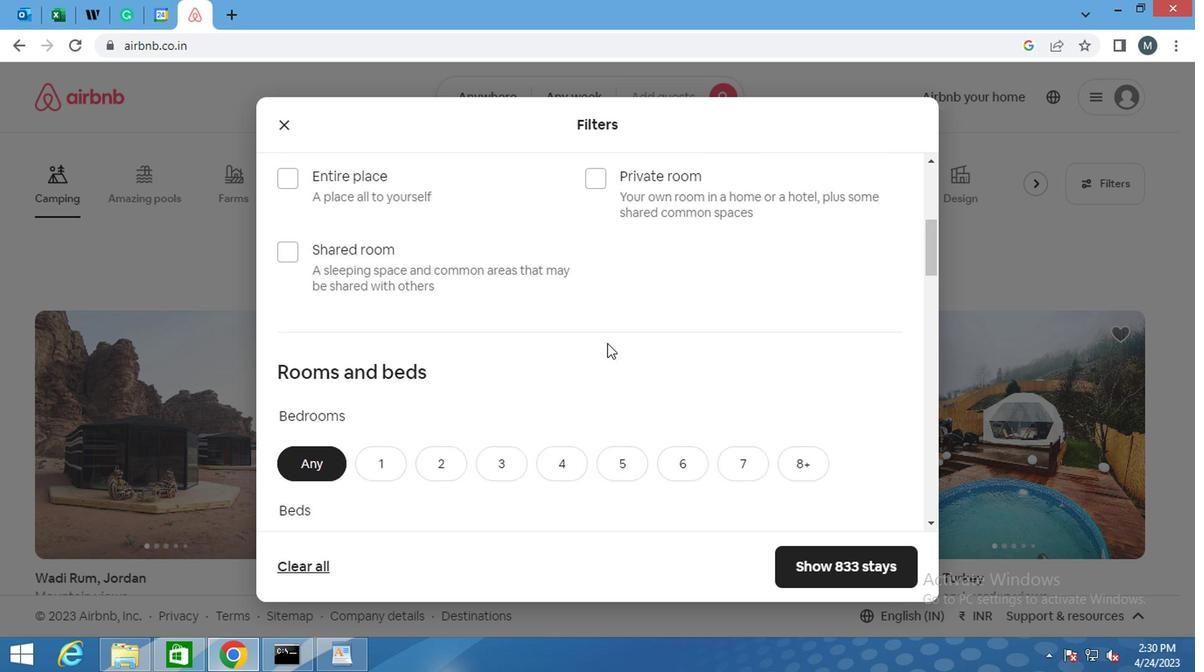 
Action: Mouse scrolled (541, 365) with delta (0, 0)
Screenshot: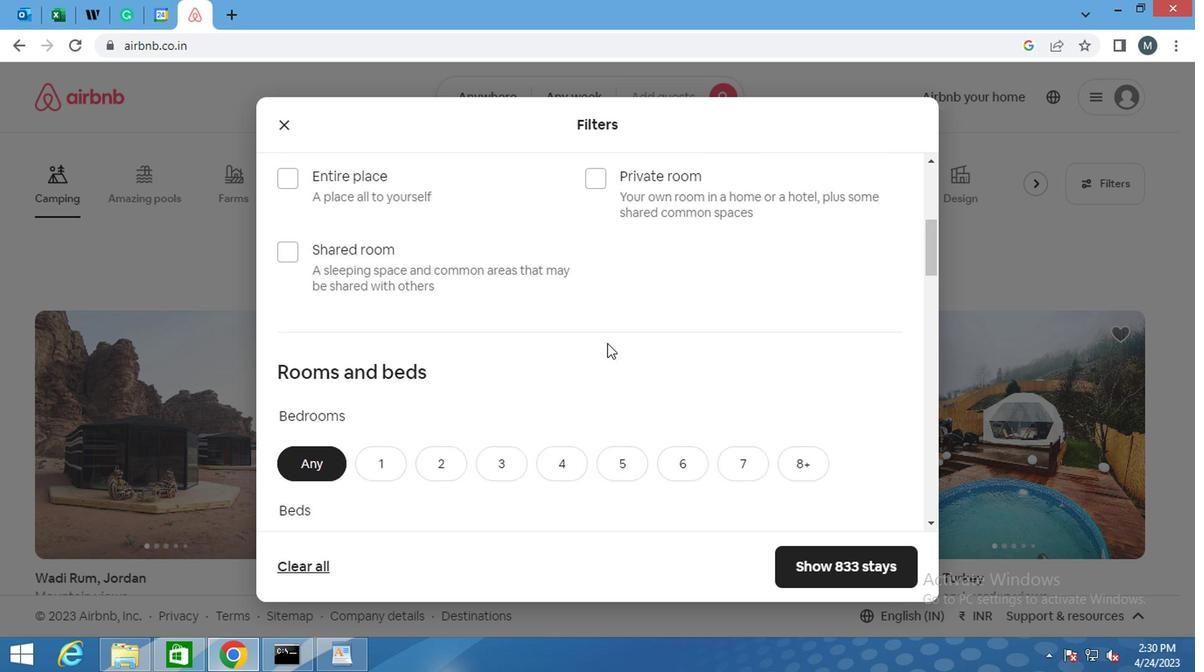 
Action: Mouse moved to (525, 368)
Screenshot: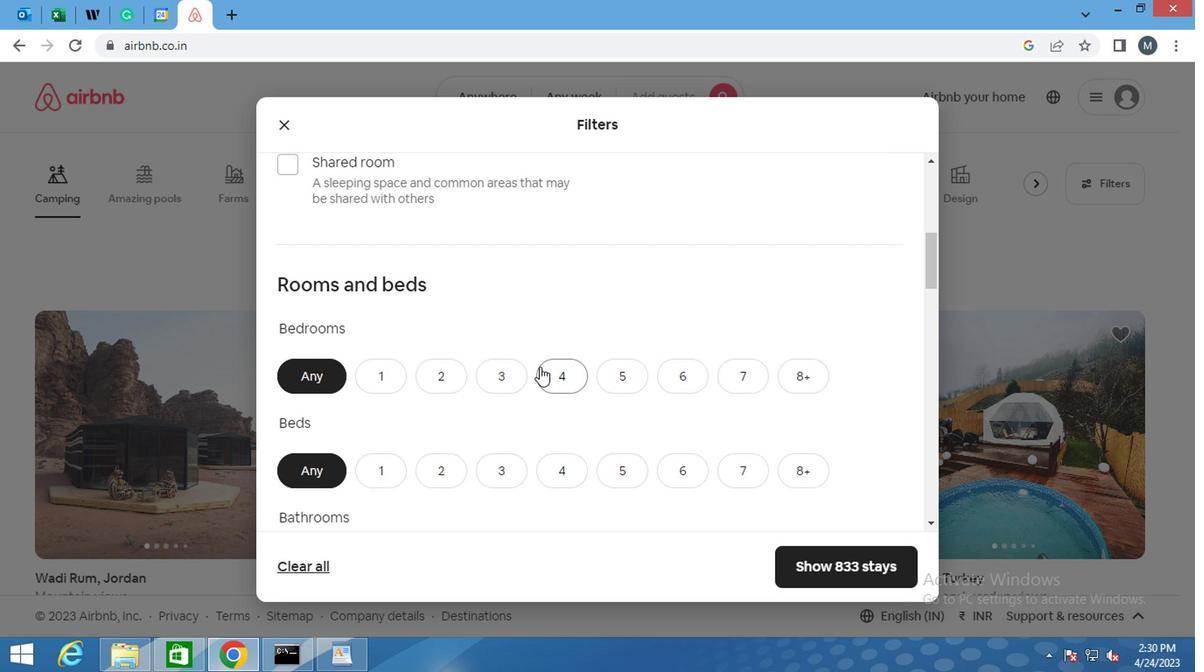 
Action: Mouse scrolled (525, 367) with delta (0, 0)
Screenshot: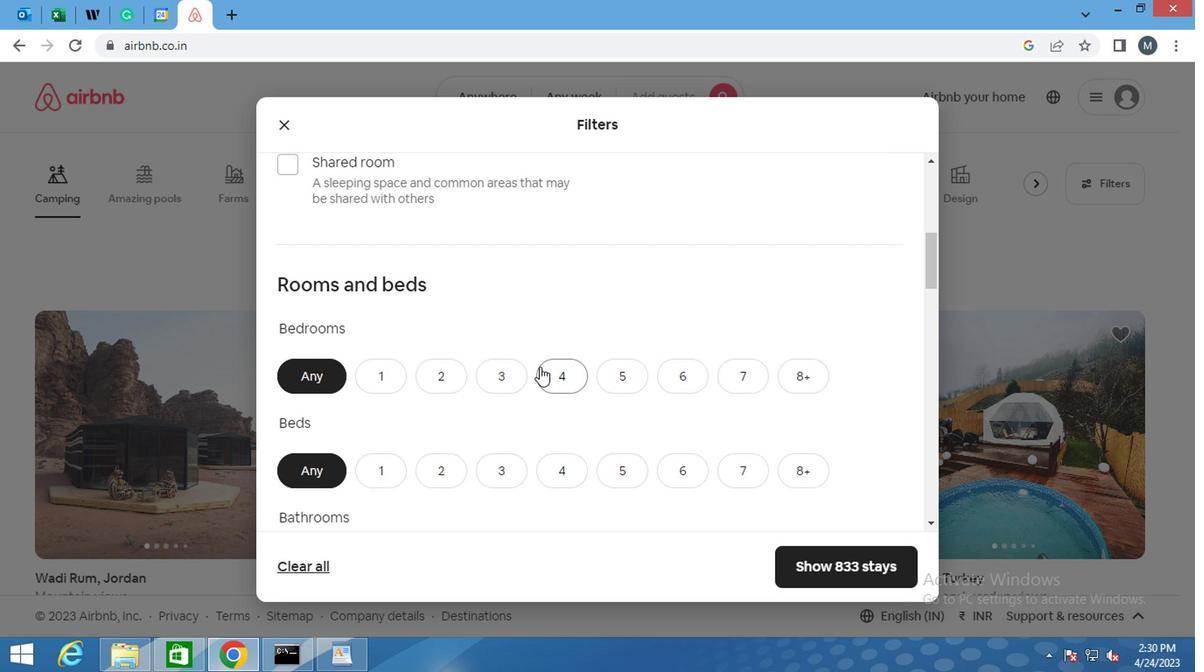 
Action: Mouse moved to (374, 263)
Screenshot: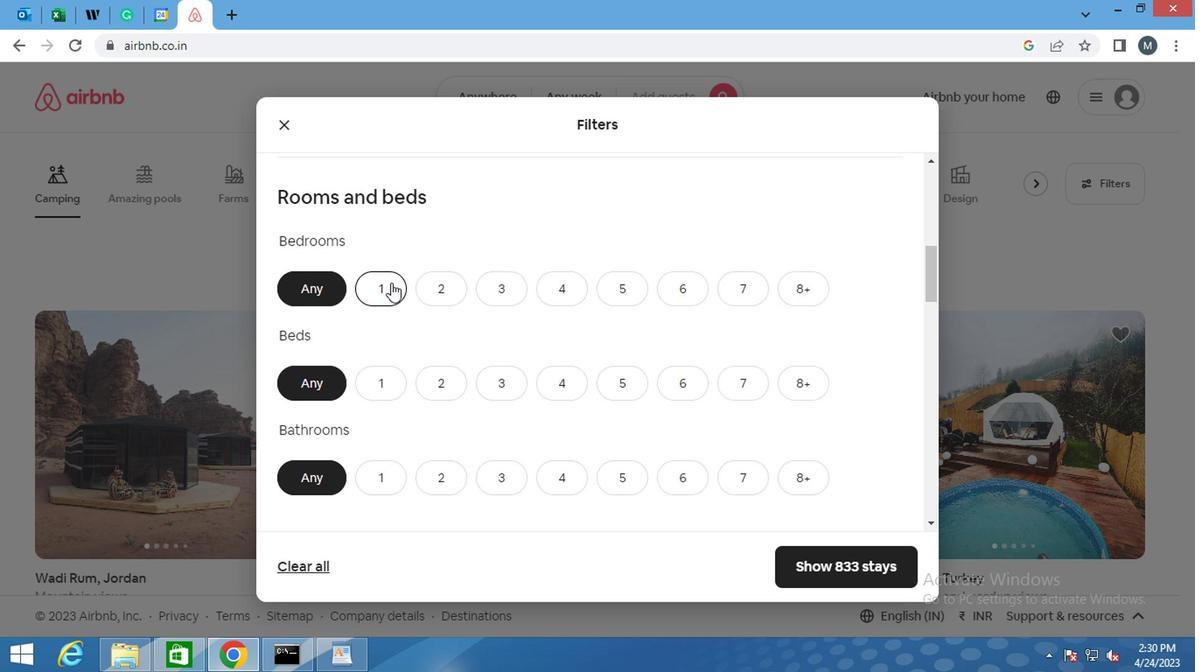 
Action: Mouse scrolled (374, 263) with delta (0, 0)
Screenshot: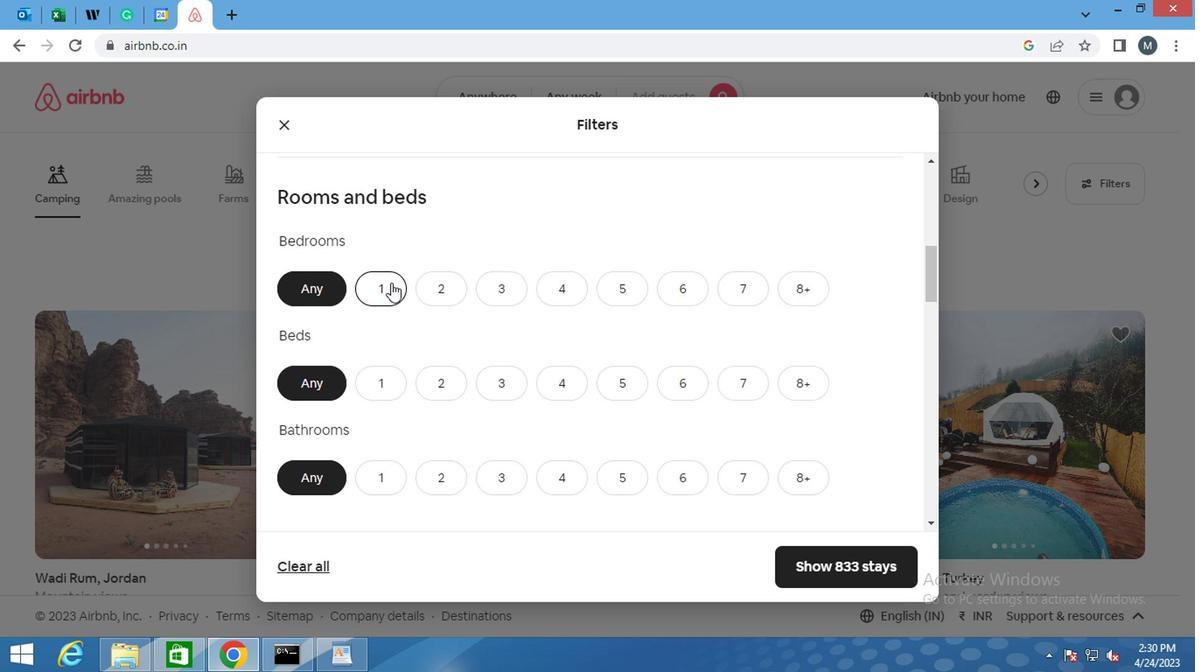 
Action: Mouse moved to (374, 262)
Screenshot: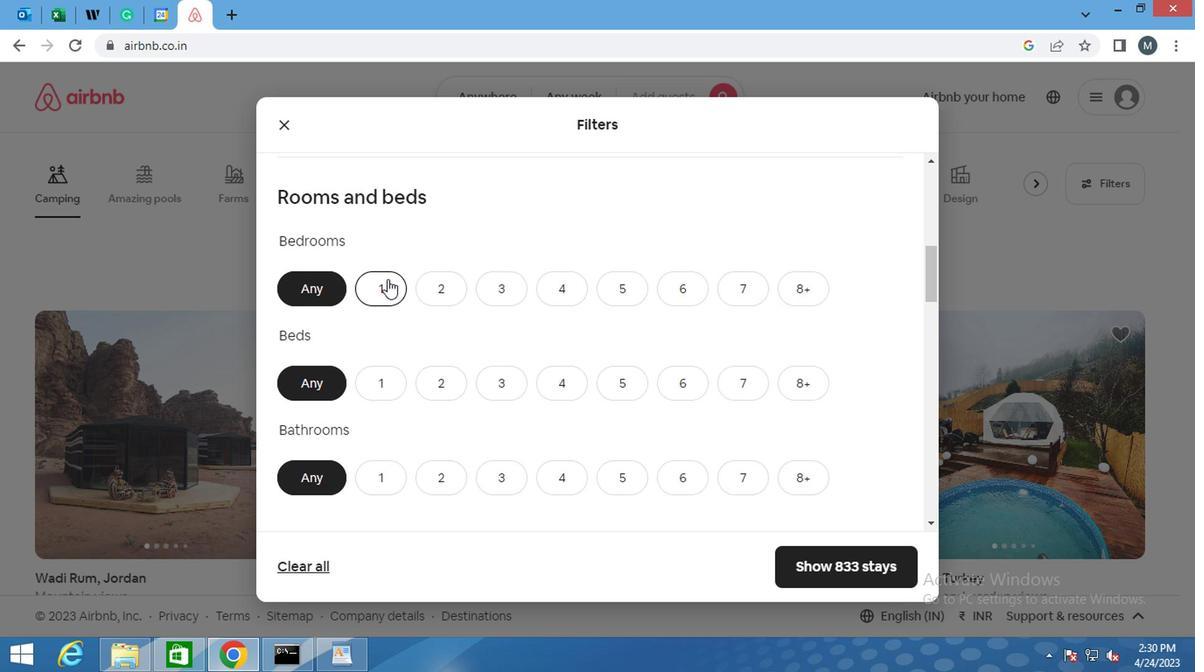 
Action: Mouse scrolled (374, 263) with delta (0, 1)
Screenshot: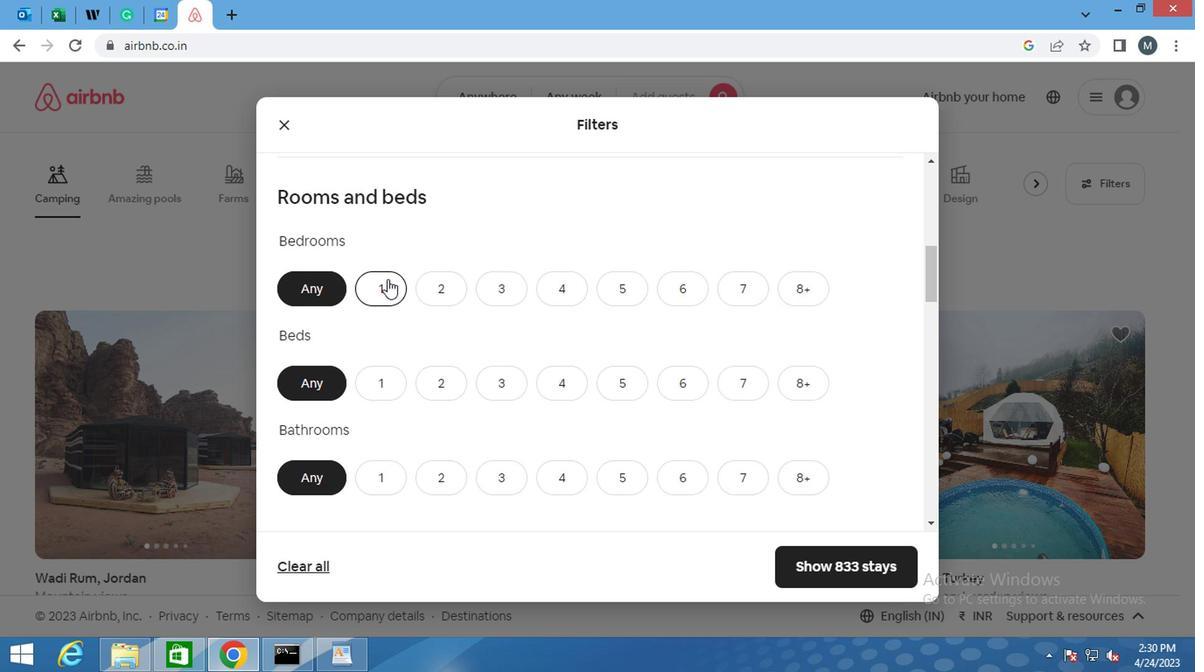 
Action: Mouse moved to (371, 261)
Screenshot: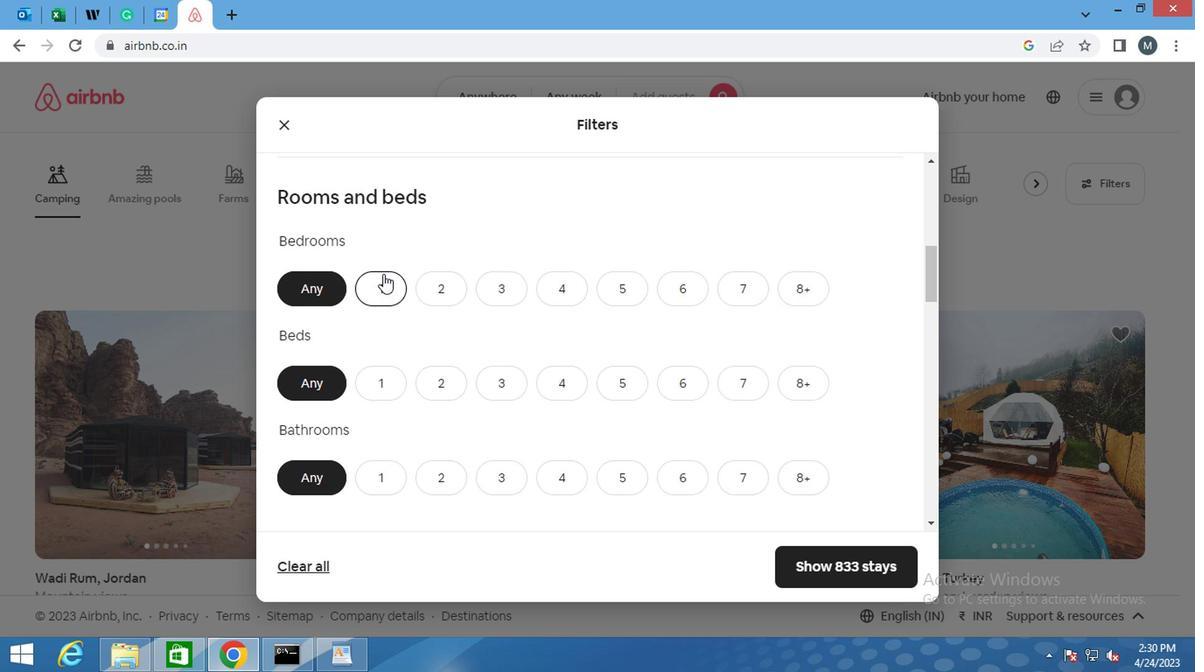 
Action: Mouse scrolled (371, 262) with delta (0, 0)
Screenshot: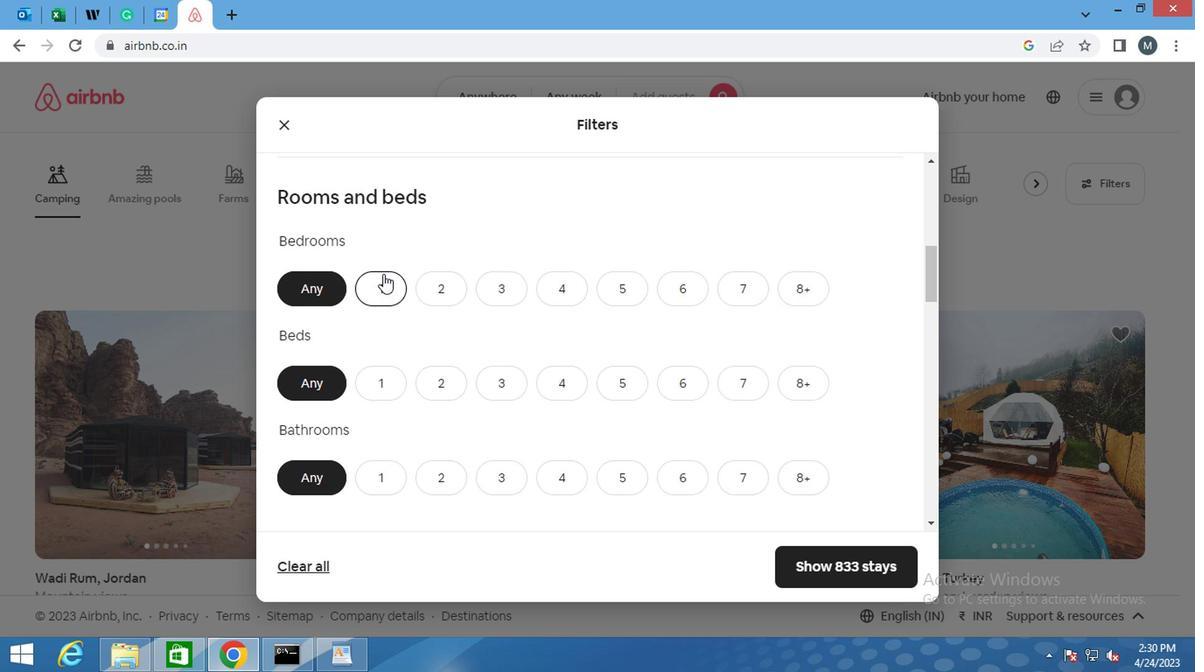 
Action: Mouse moved to (295, 269)
Screenshot: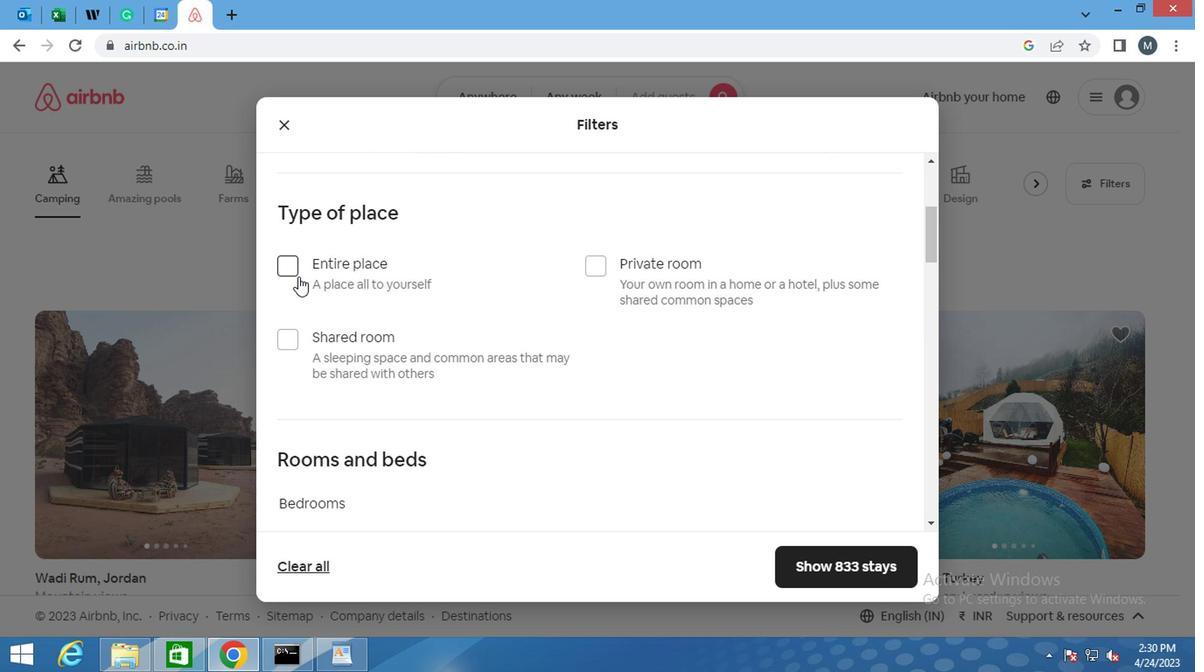 
Action: Mouse pressed left at (295, 269)
Screenshot: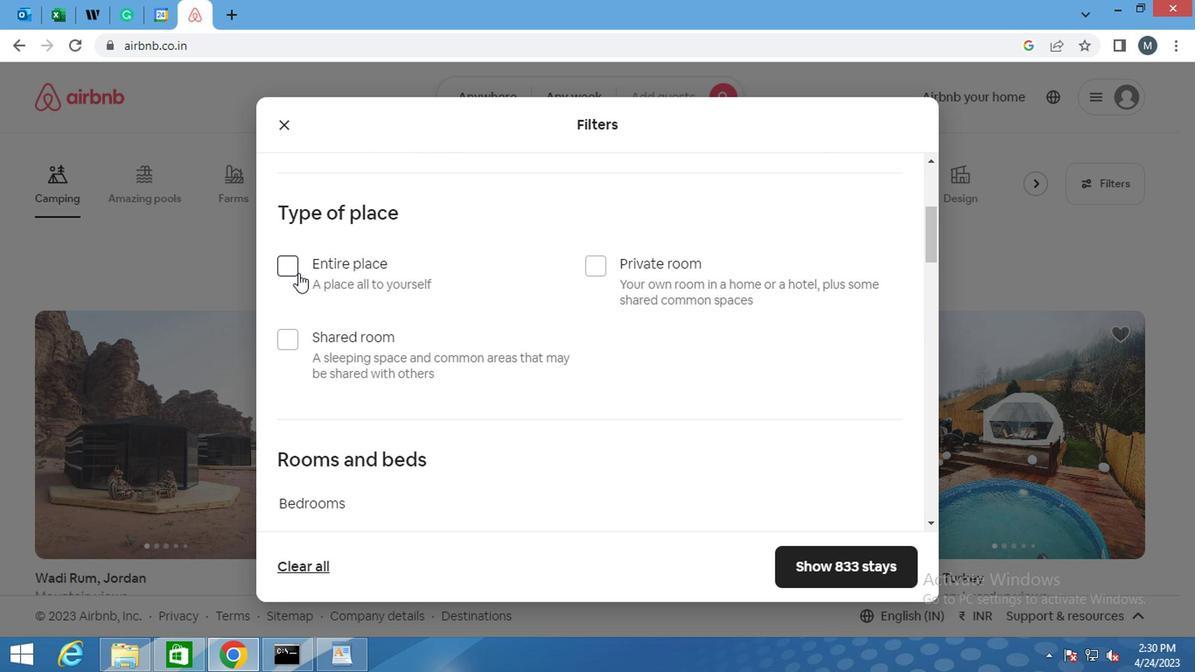 
Action: Mouse moved to (587, 300)
Screenshot: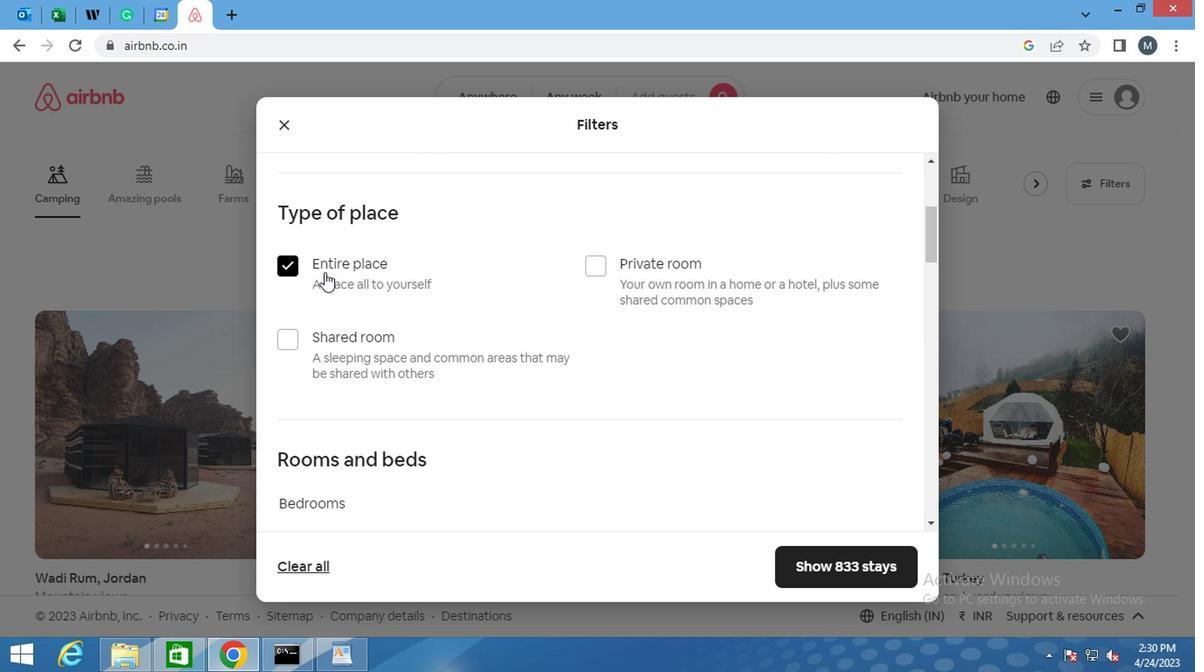 
Action: Mouse scrolled (587, 299) with delta (0, 0)
Screenshot: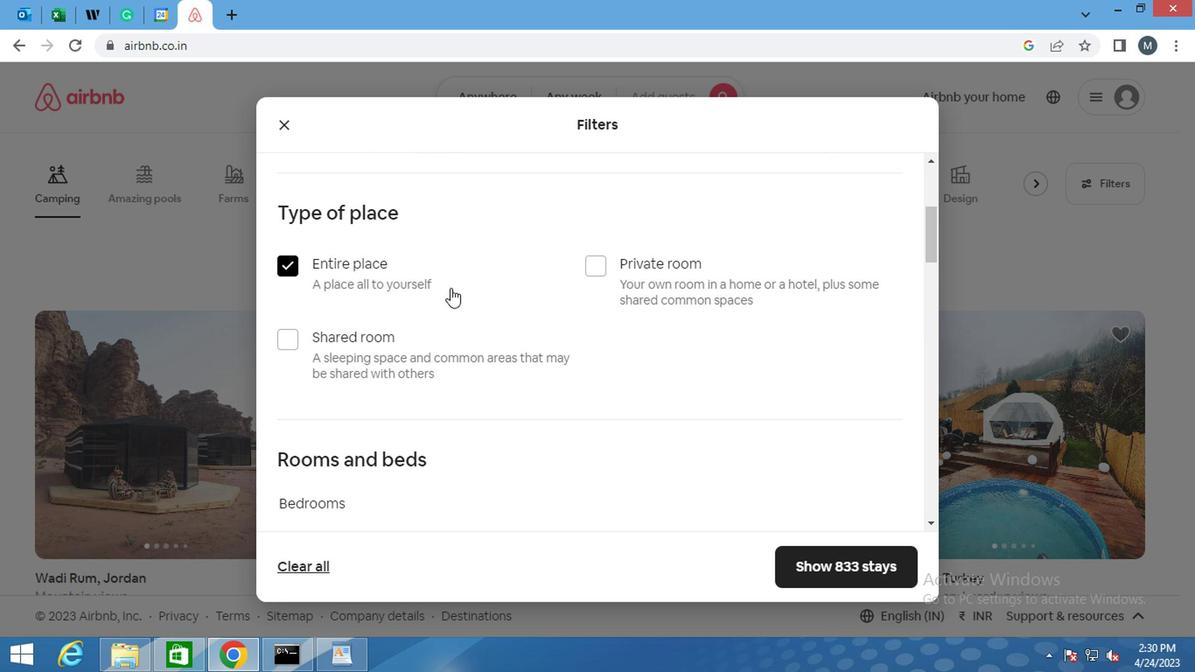 
Action: Mouse moved to (565, 308)
Screenshot: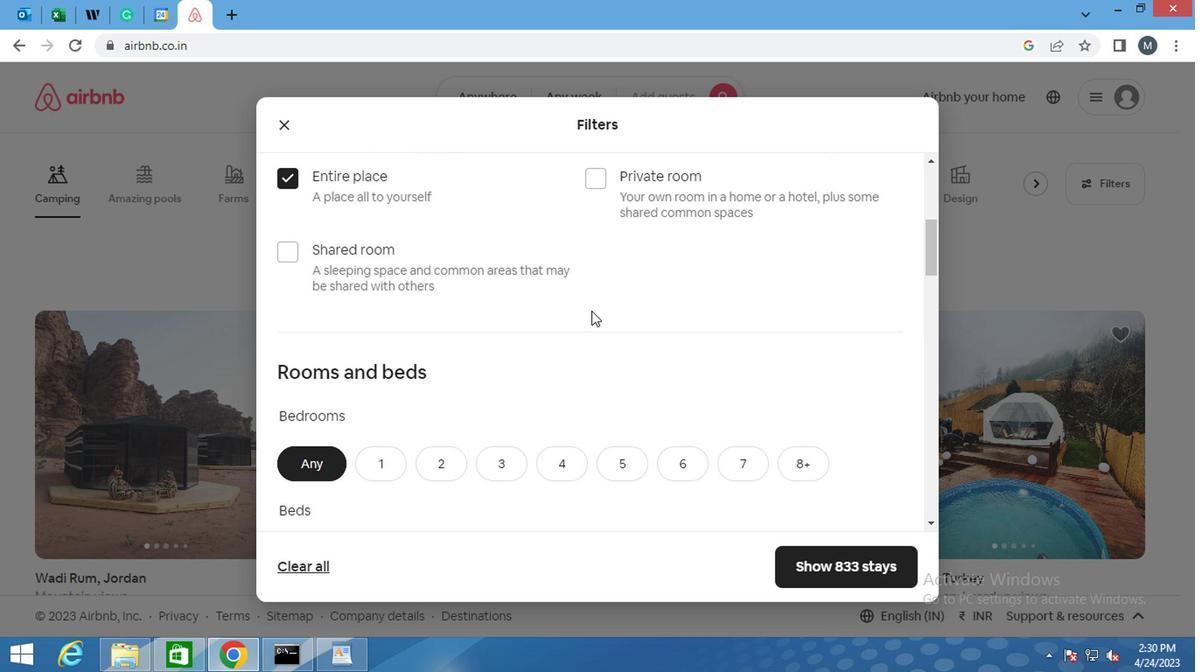 
Action: Mouse scrolled (565, 308) with delta (0, 0)
Screenshot: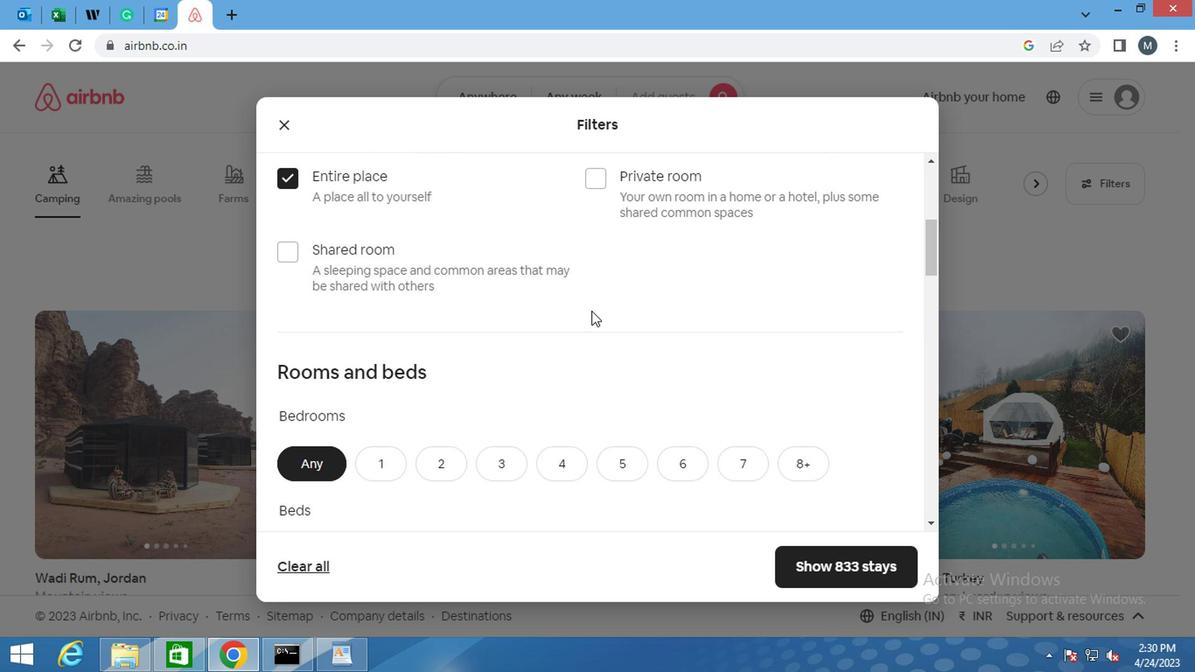 
Action: Mouse moved to (567, 309)
Screenshot: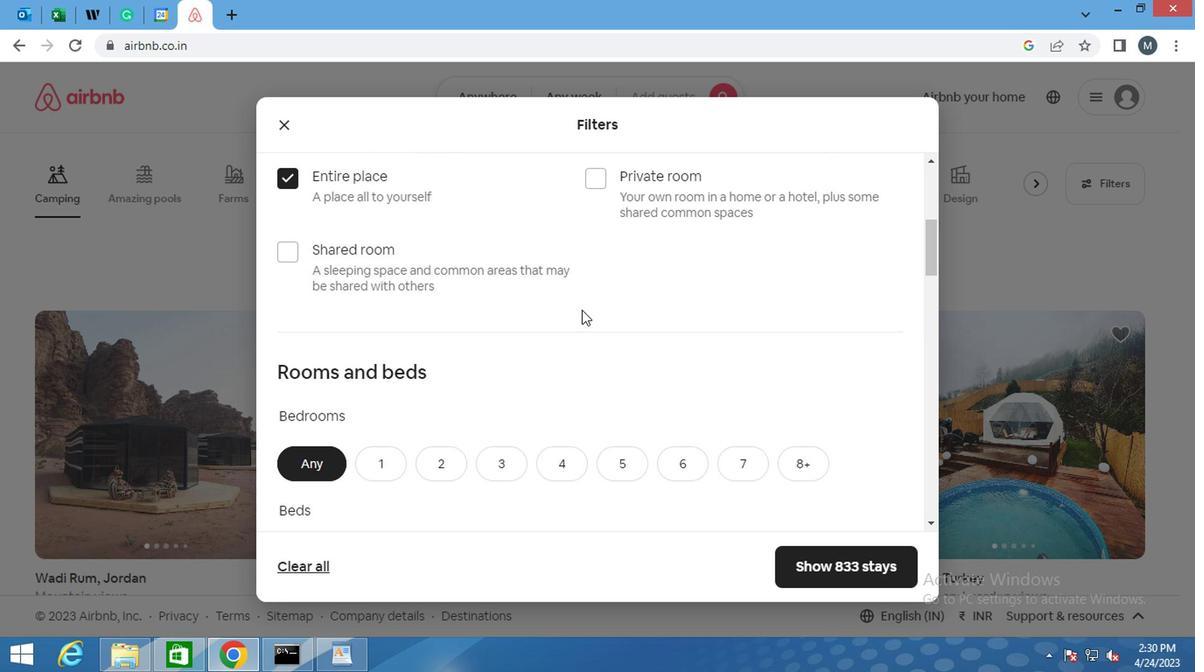 
Action: Mouse scrolled (567, 308) with delta (0, -1)
Screenshot: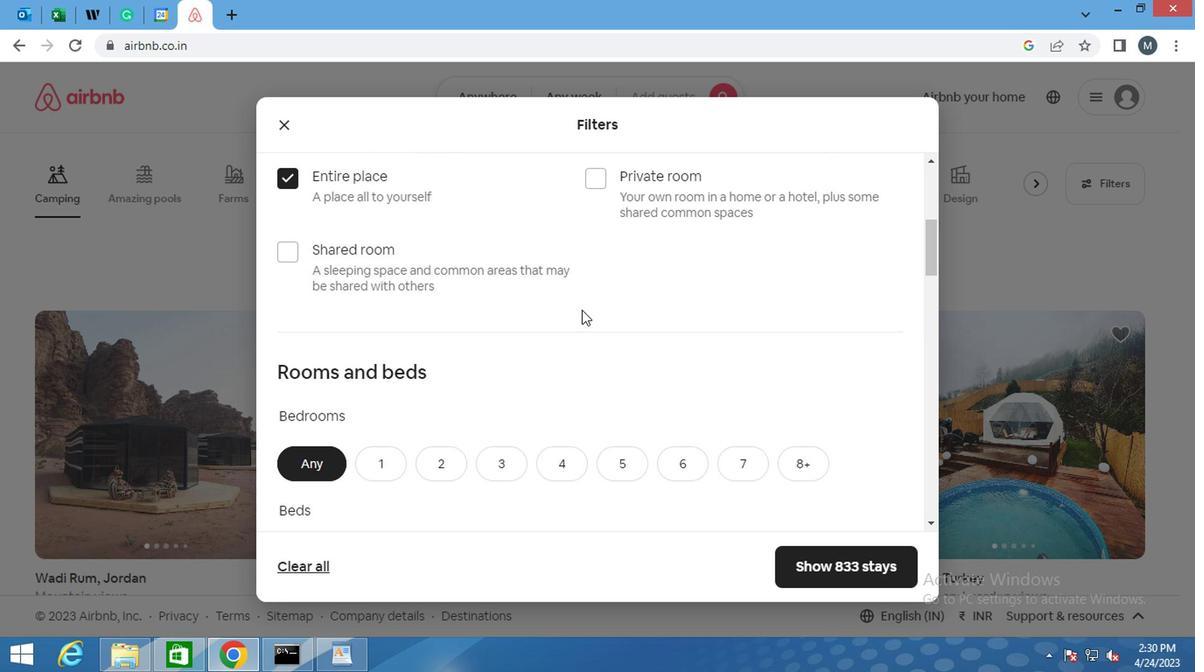 
Action: Mouse moved to (483, 282)
Screenshot: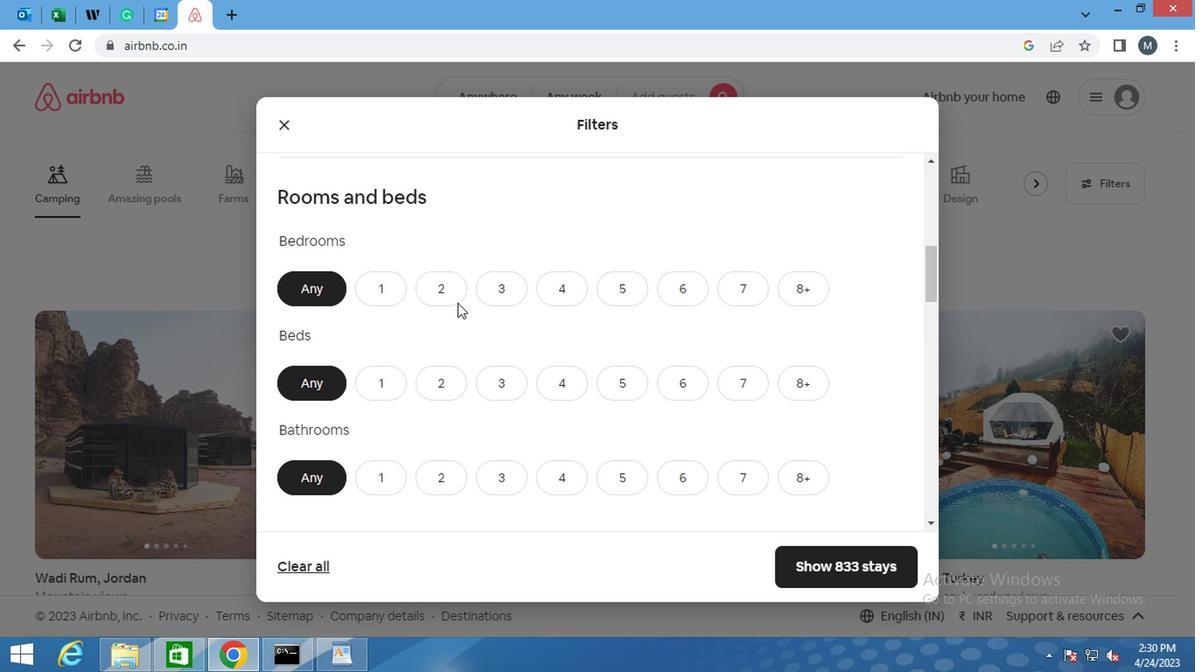 
Action: Mouse pressed left at (483, 282)
Screenshot: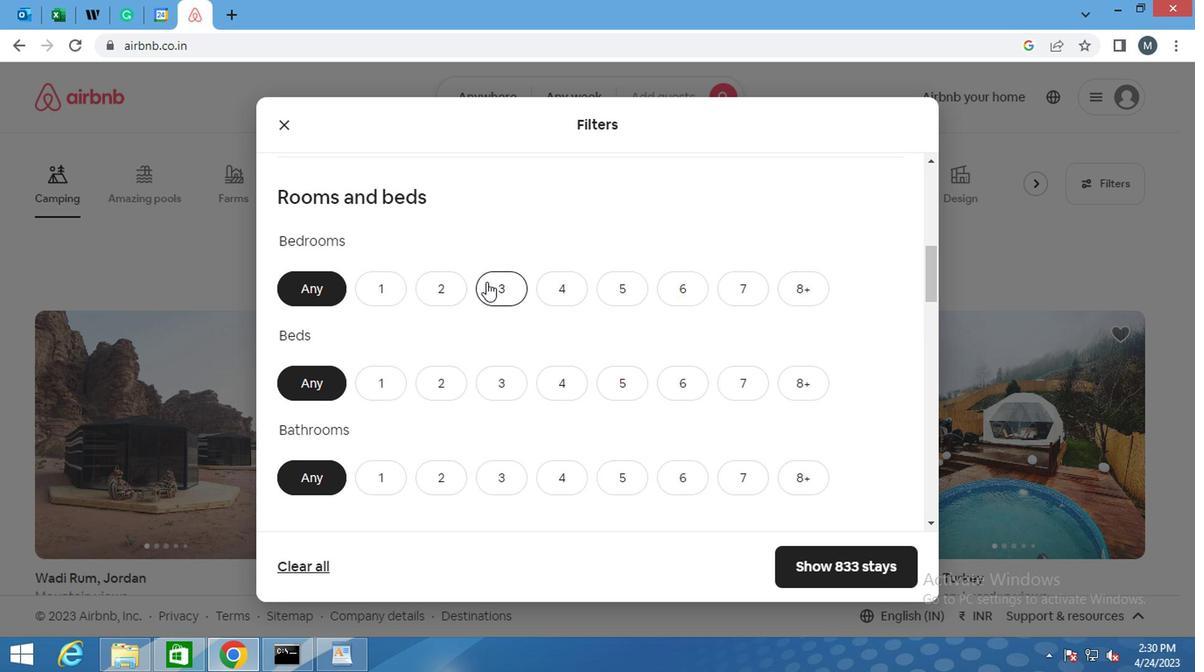 
Action: Mouse moved to (482, 295)
Screenshot: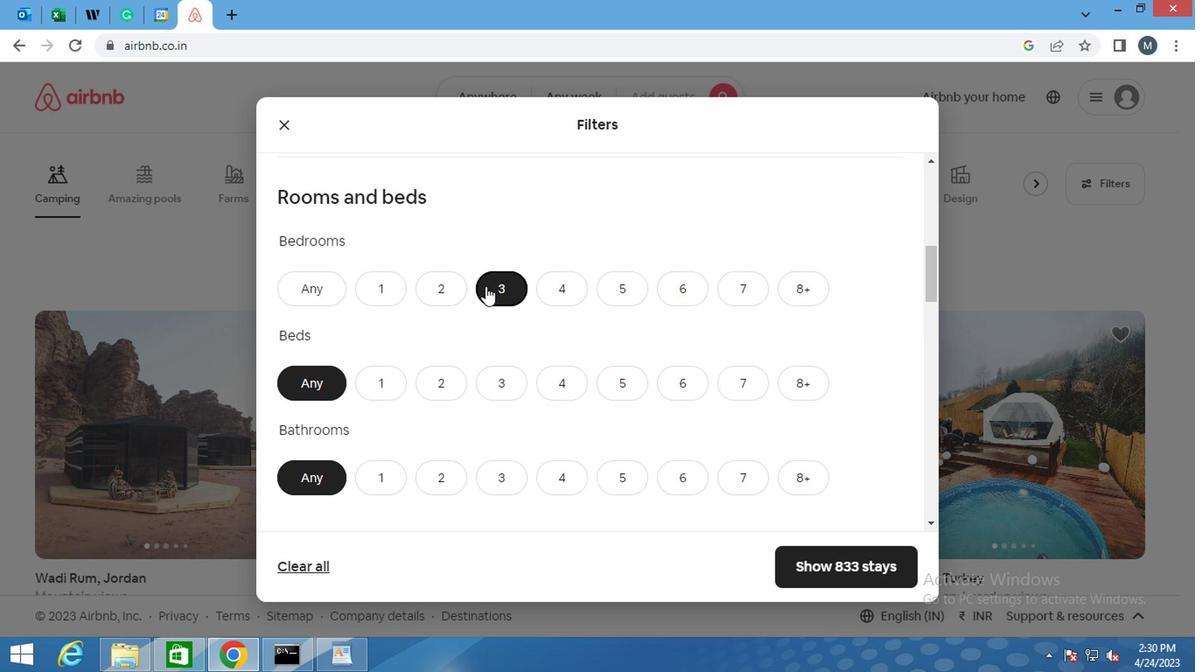 
Action: Mouse scrolled (482, 293) with delta (0, -1)
Screenshot: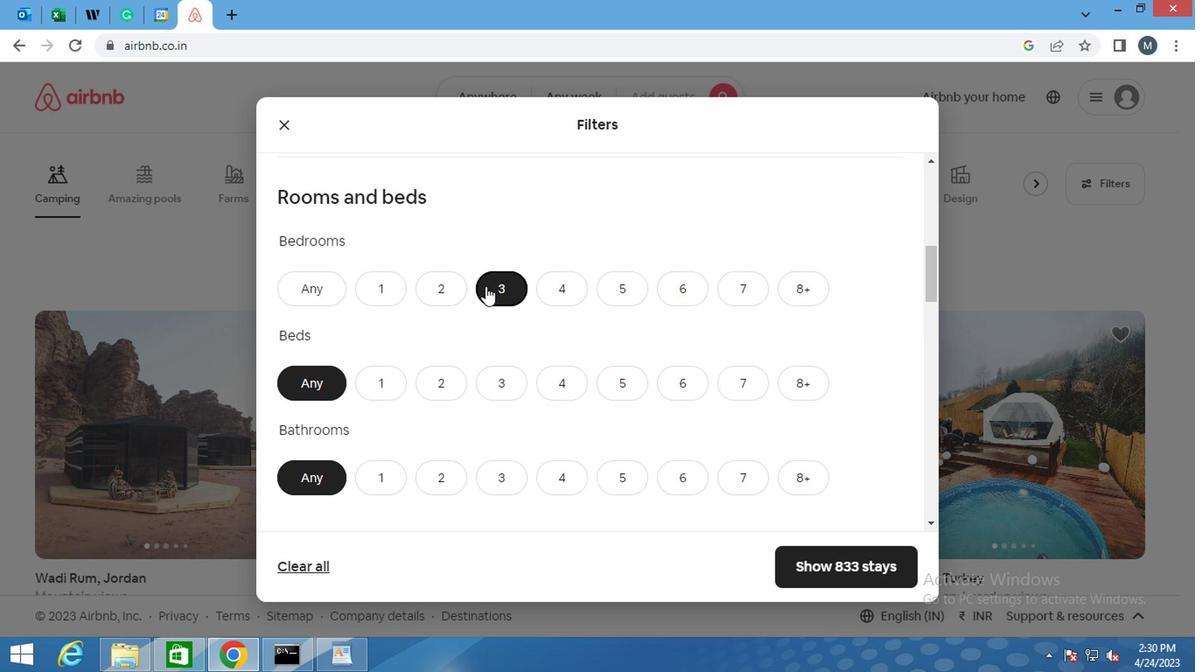 
Action: Mouse moved to (483, 300)
Screenshot: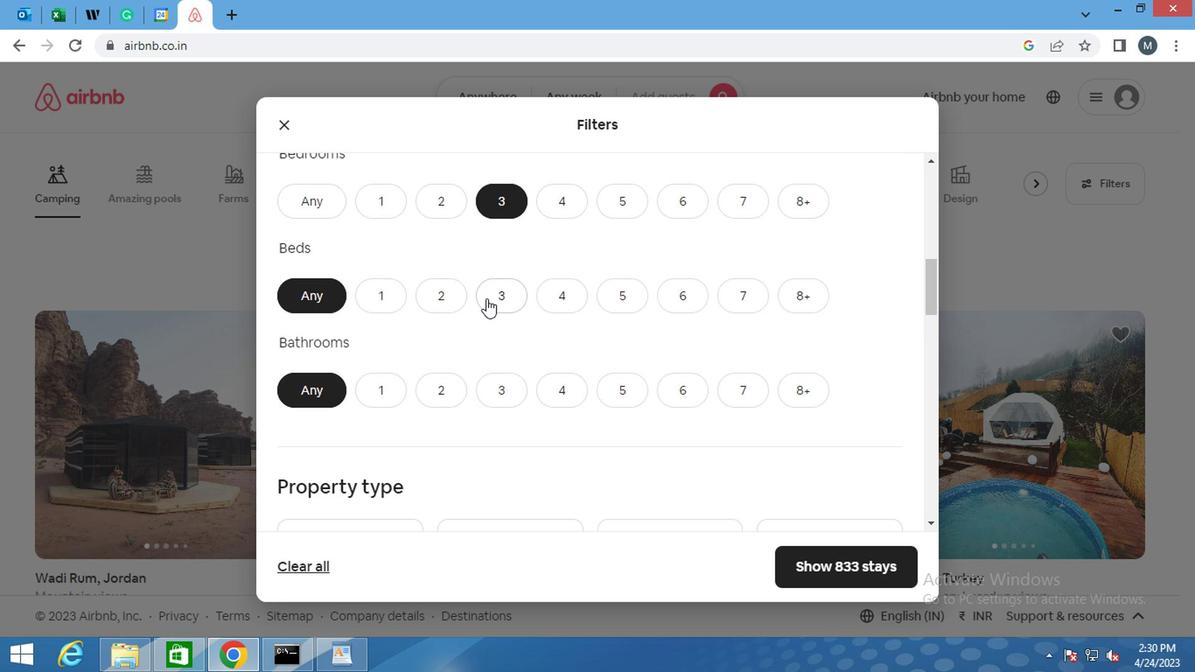 
Action: Mouse scrolled (483, 299) with delta (0, 0)
Screenshot: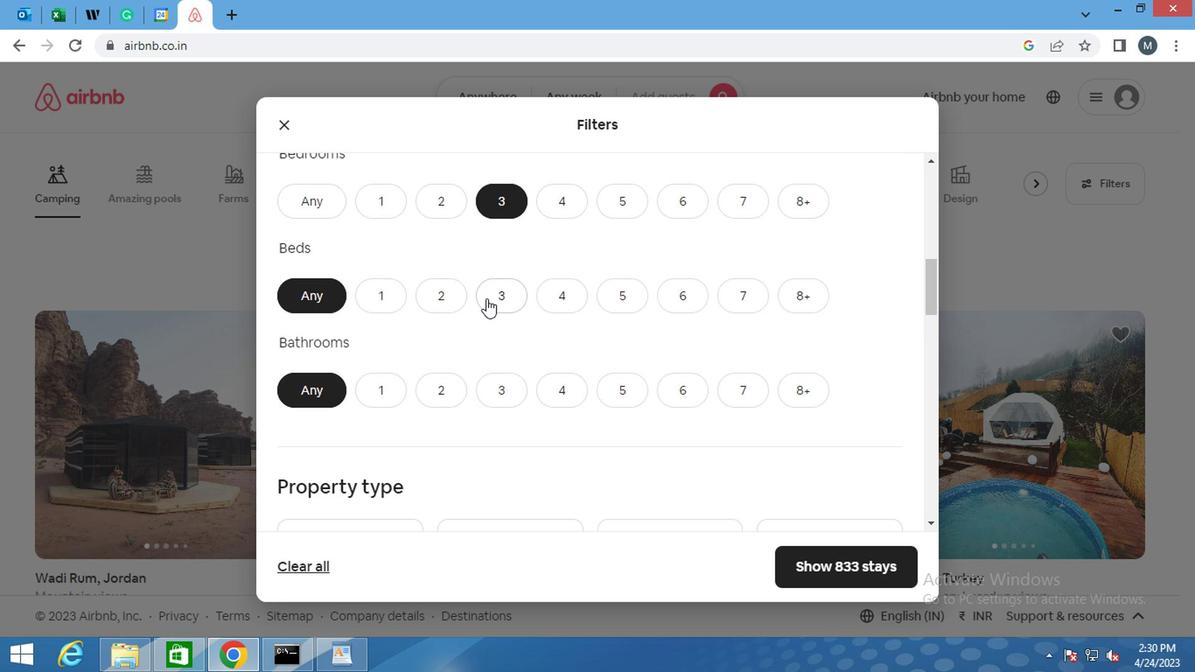 
Action: Mouse moved to (498, 216)
Screenshot: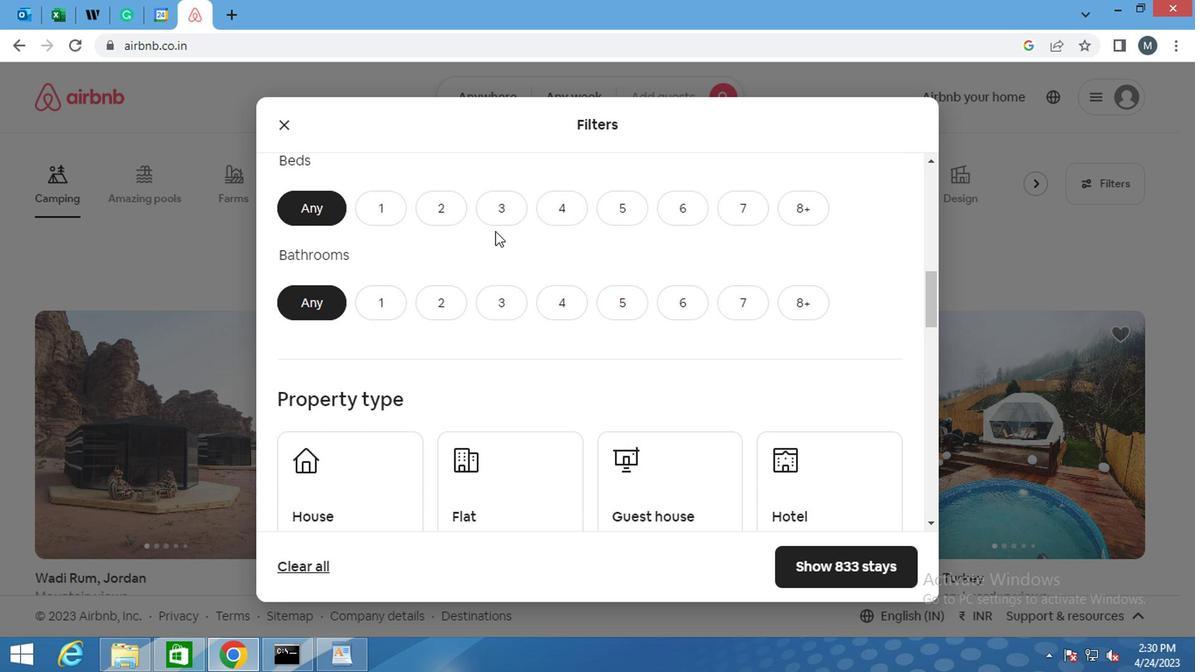
Action: Mouse pressed left at (498, 216)
Screenshot: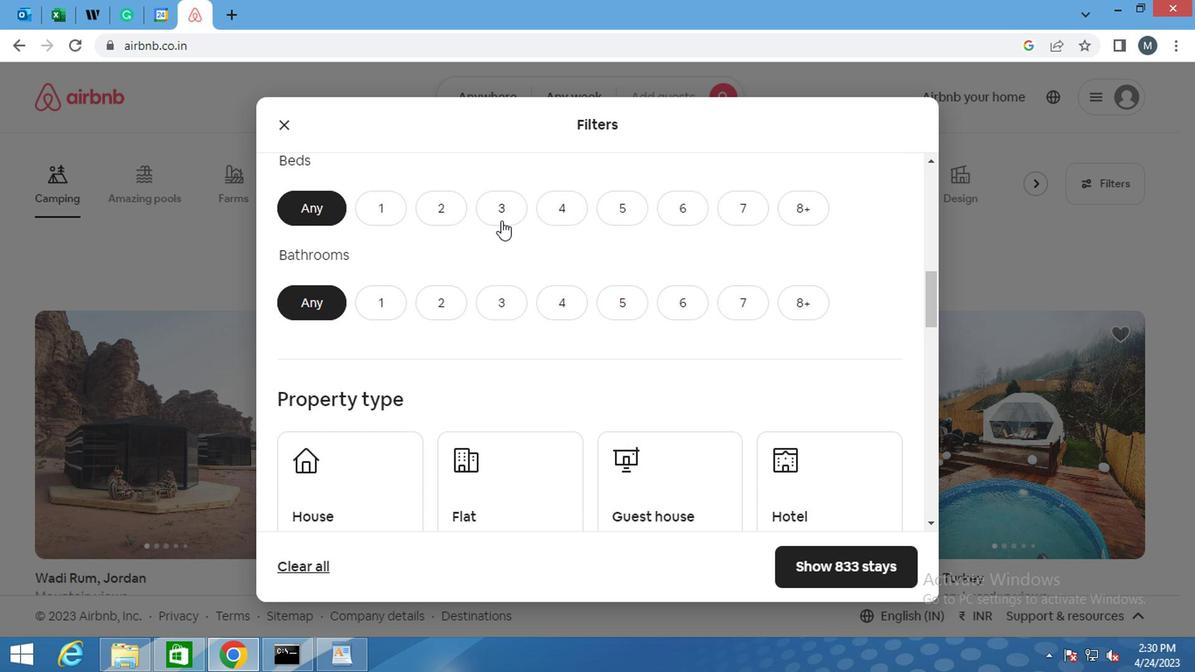 
Action: Mouse moved to (500, 300)
Screenshot: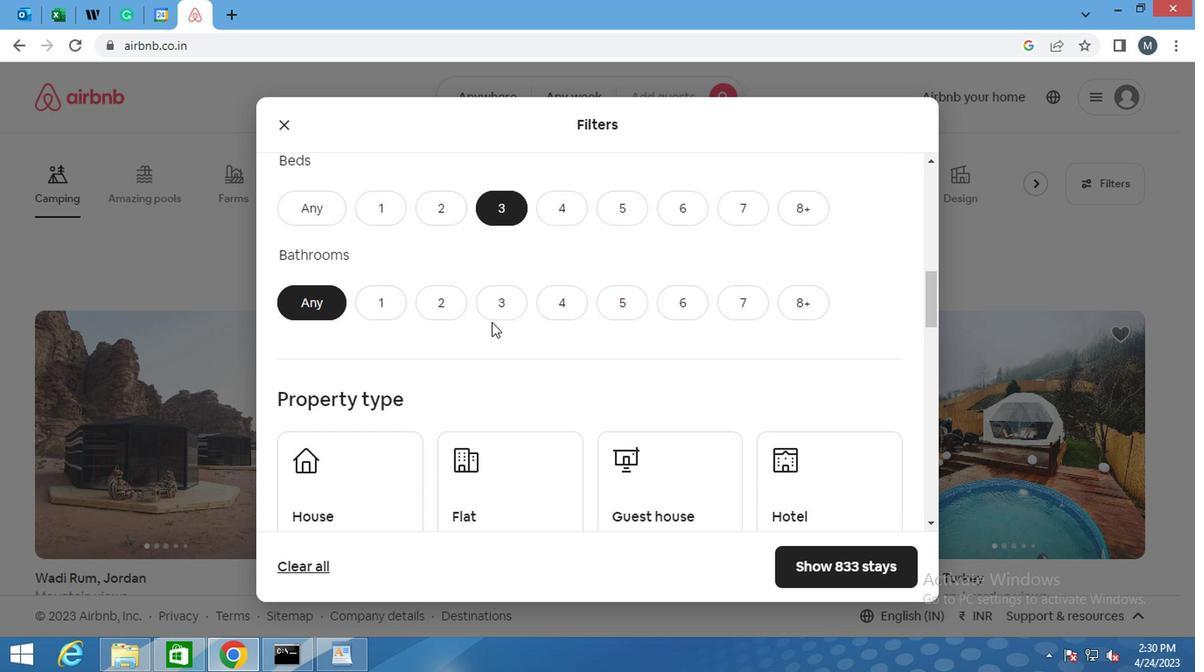 
Action: Mouse pressed left at (500, 300)
Screenshot: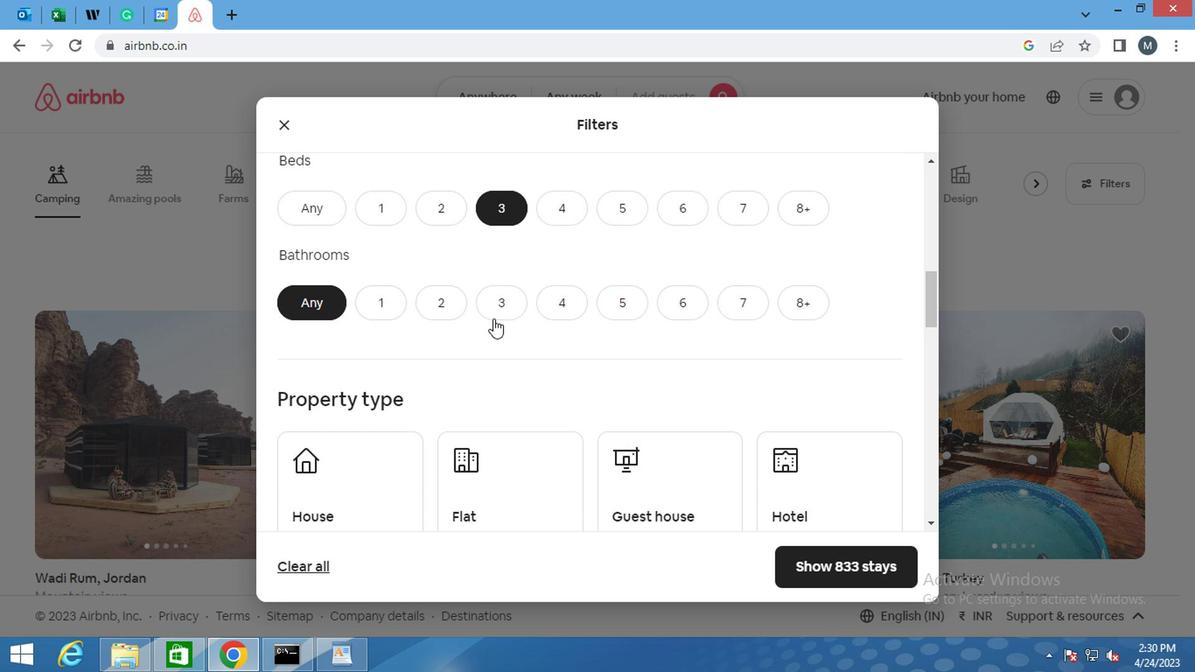 
Action: Mouse moved to (445, 308)
Screenshot: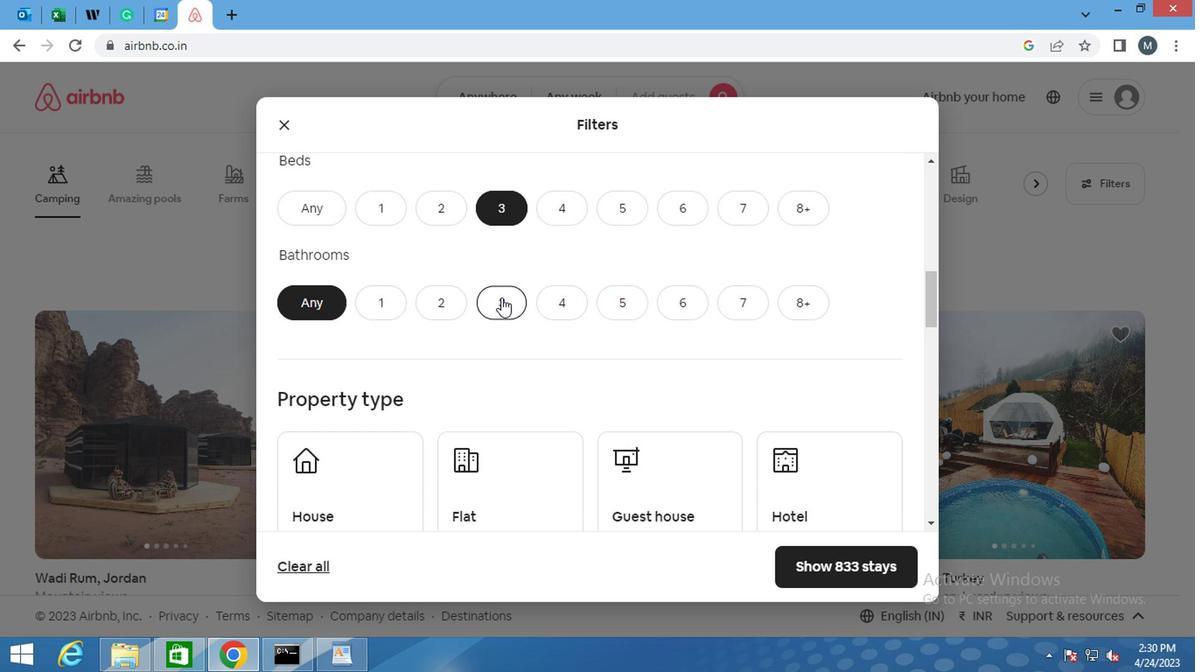 
Action: Mouse scrolled (445, 309) with delta (0, 1)
Screenshot: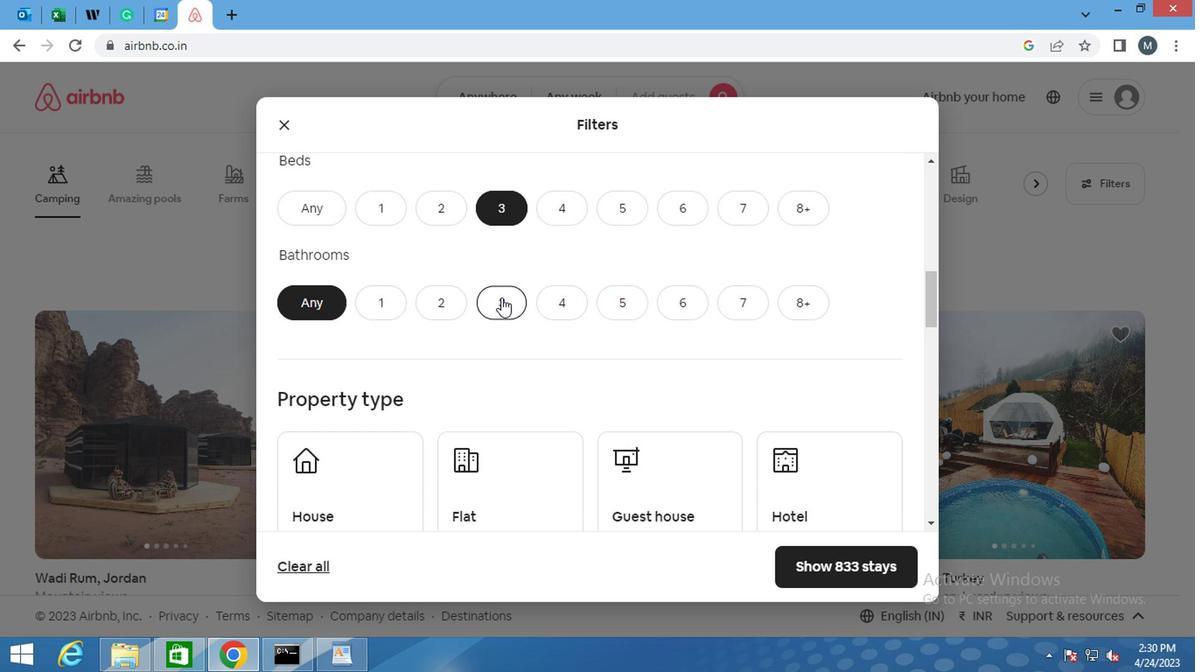 
Action: Mouse scrolled (445, 309) with delta (0, 1)
Screenshot: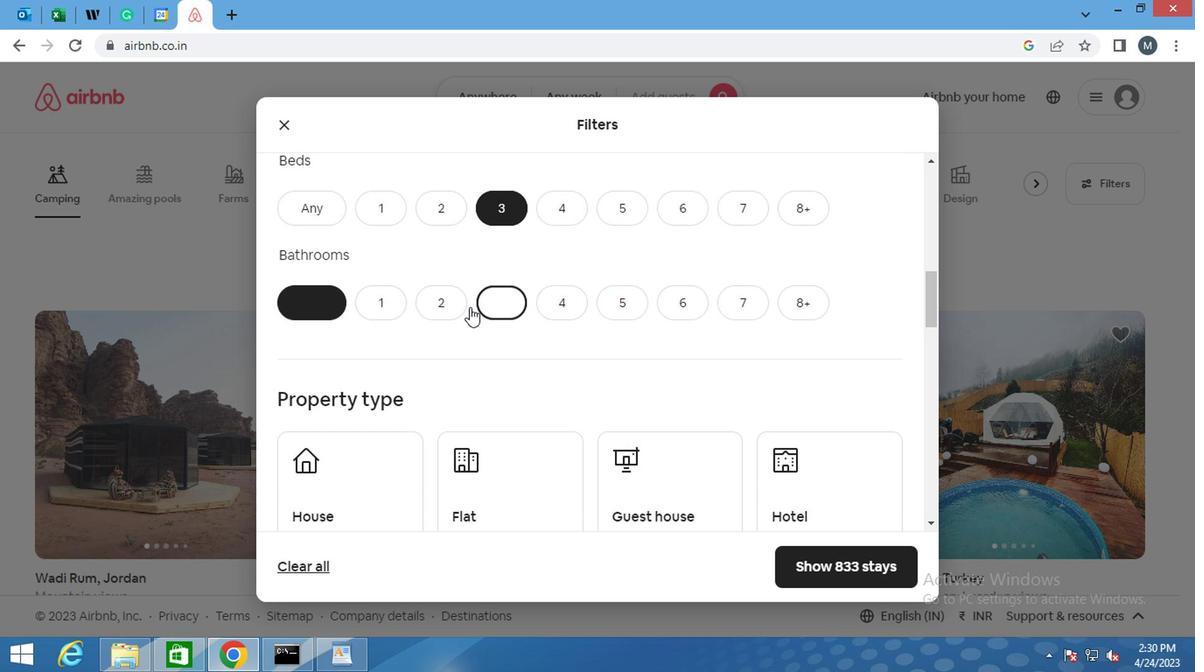 
Action: Mouse moved to (448, 308)
Screenshot: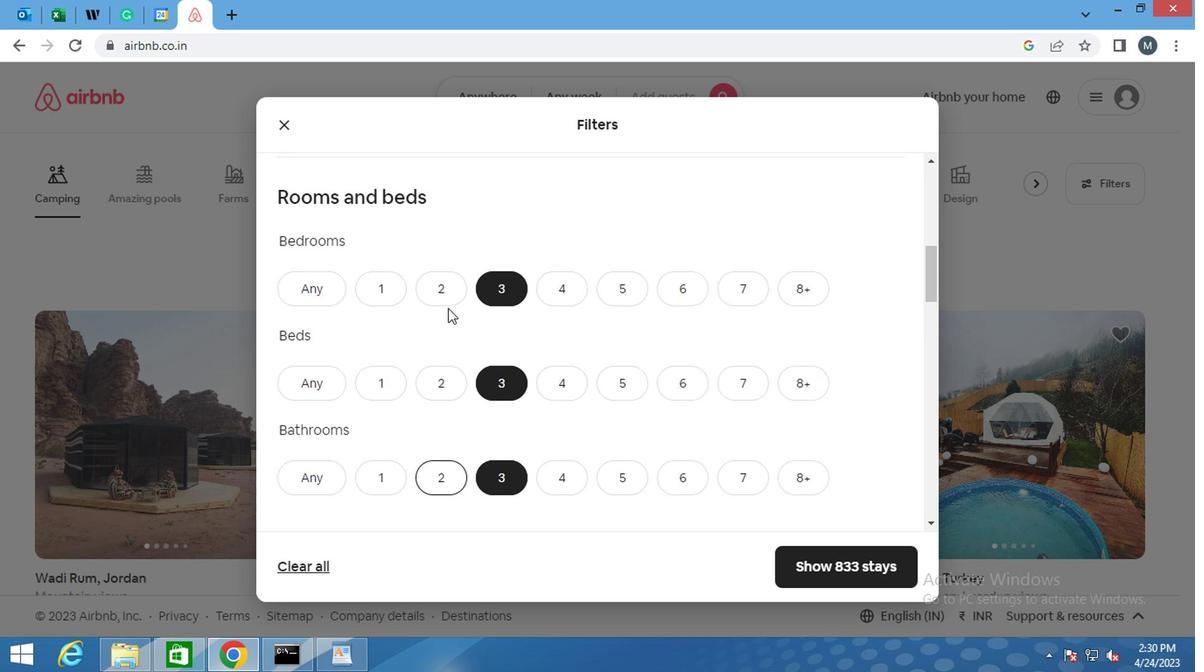 
Action: Mouse scrolled (448, 307) with delta (0, 0)
Screenshot: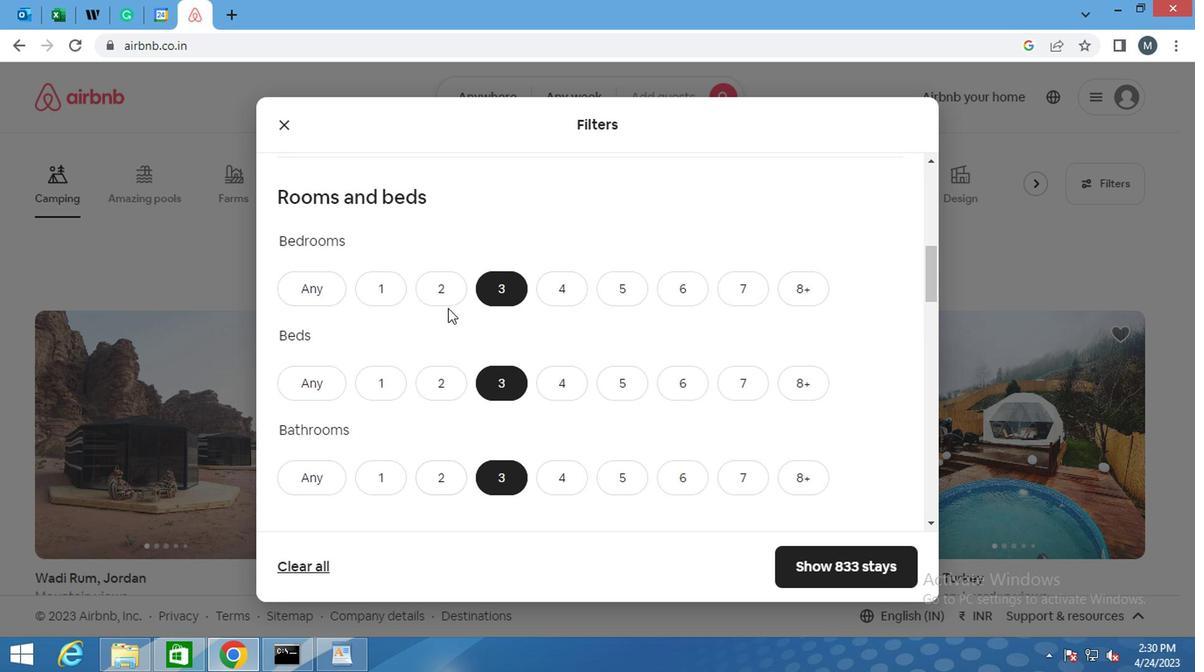 
Action: Mouse moved to (448, 309)
Screenshot: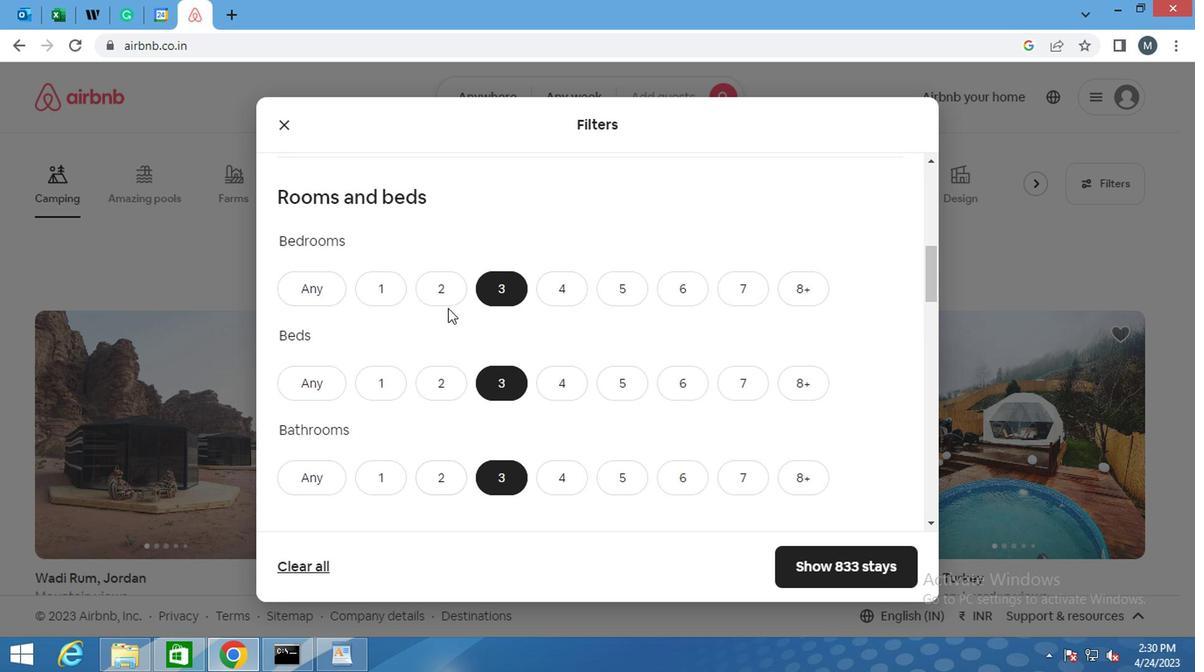 
Action: Mouse scrolled (448, 308) with delta (0, -1)
Screenshot: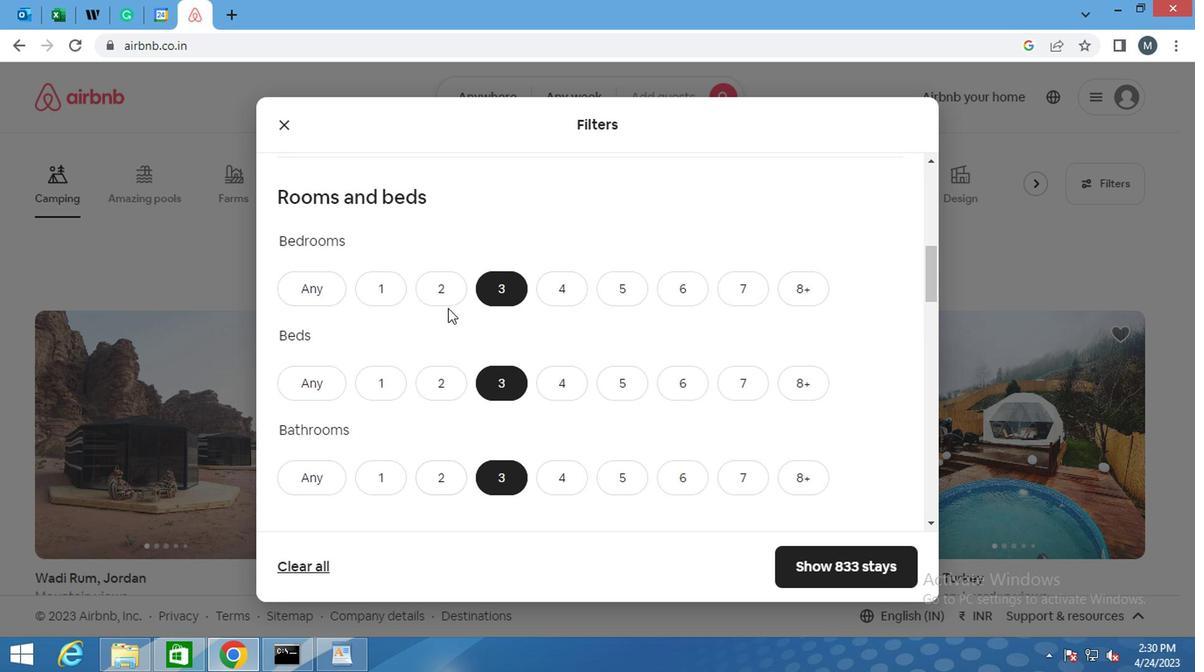 
Action: Mouse moved to (450, 311)
Screenshot: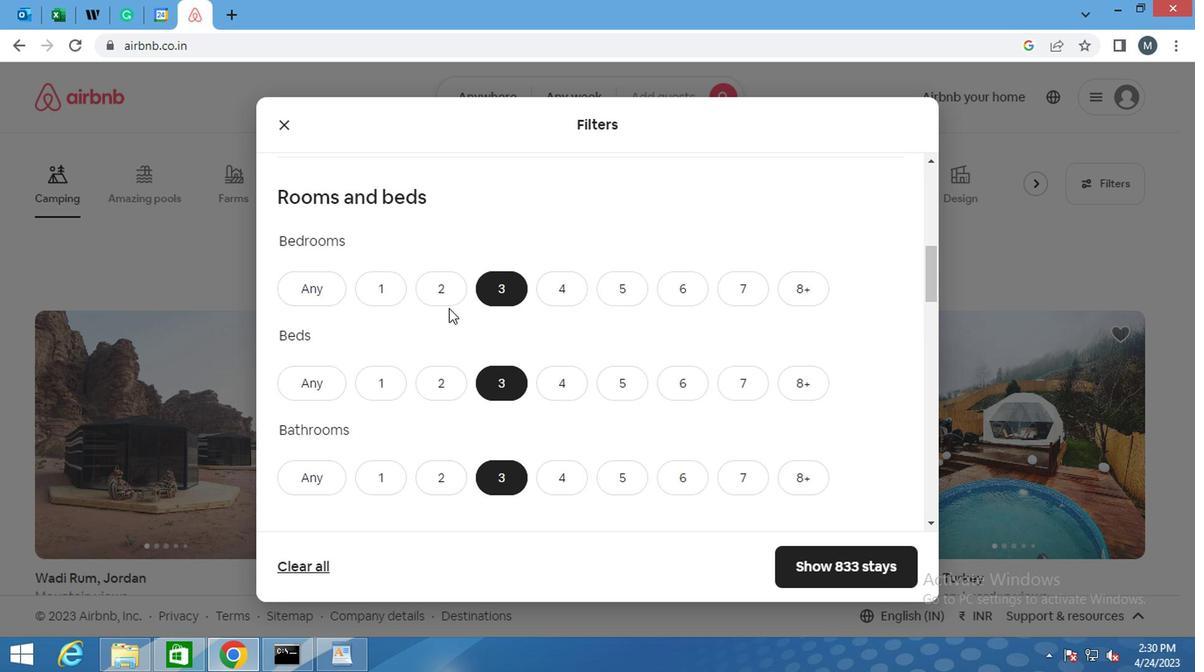 
Action: Mouse scrolled (450, 310) with delta (0, -1)
Screenshot: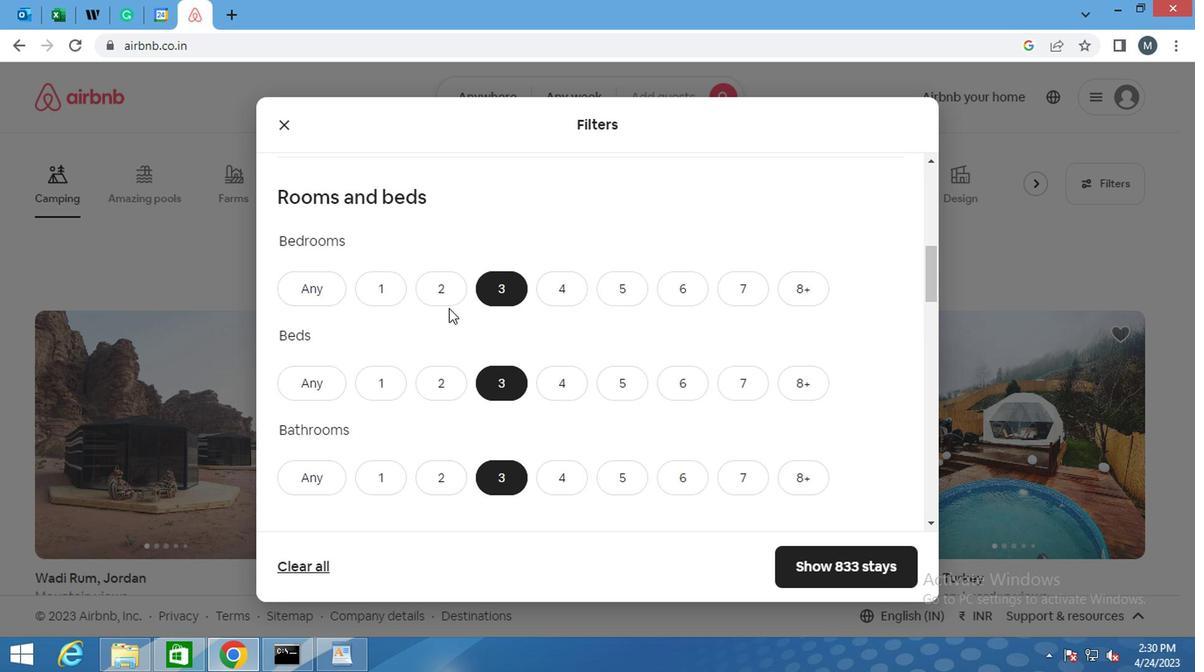 
Action: Mouse moved to (453, 353)
Screenshot: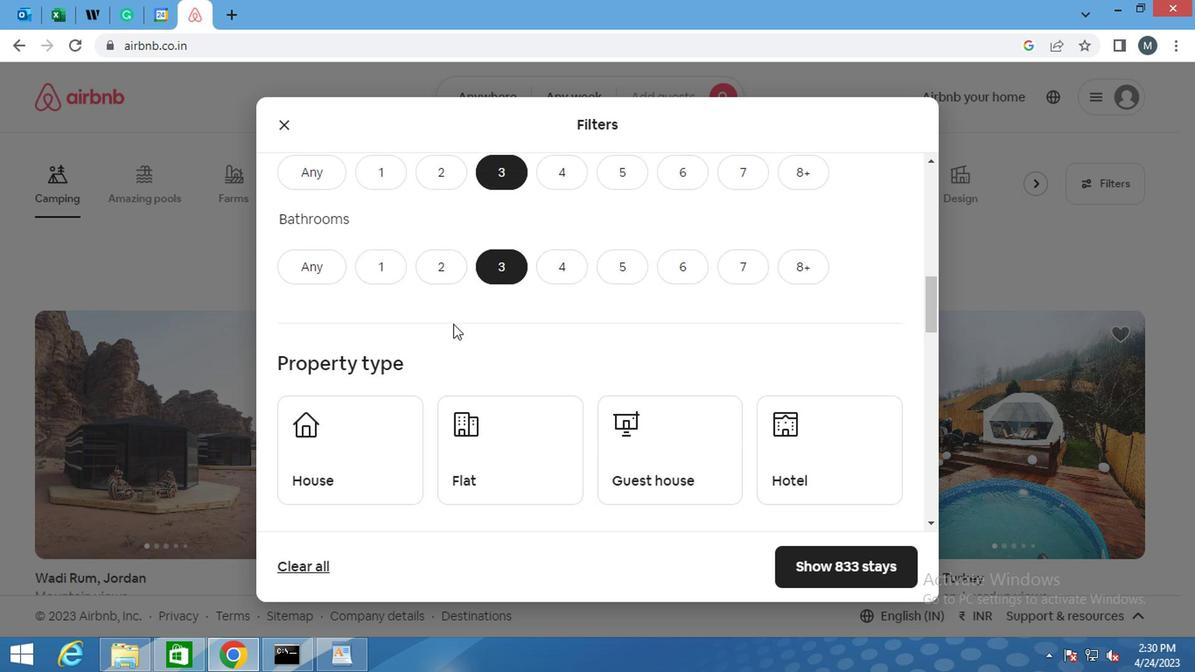 
Action: Mouse scrolled (453, 352) with delta (0, 0)
Screenshot: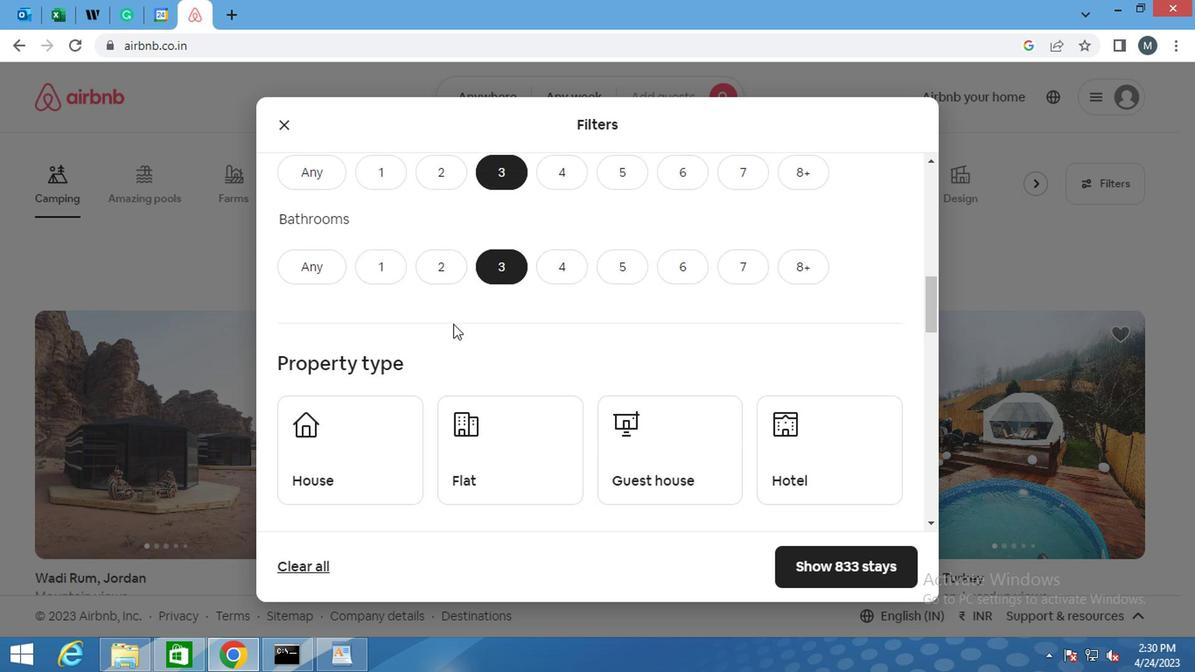 
Action: Mouse moved to (418, 372)
Screenshot: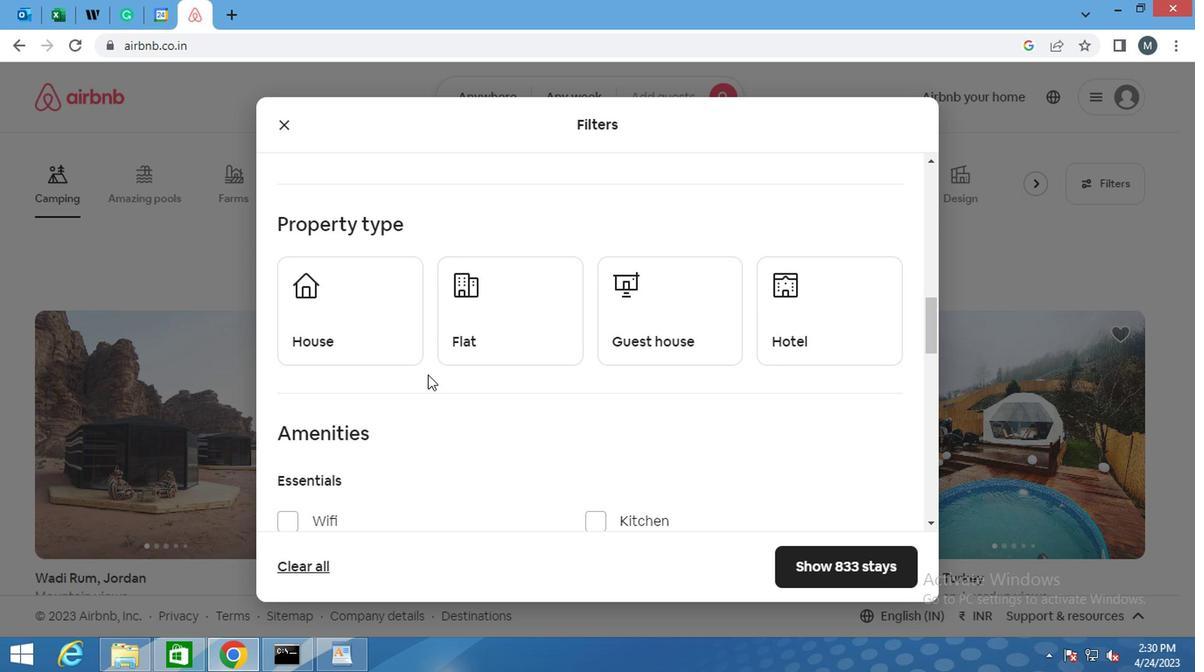 
Action: Mouse scrolled (418, 371) with delta (0, 0)
Screenshot: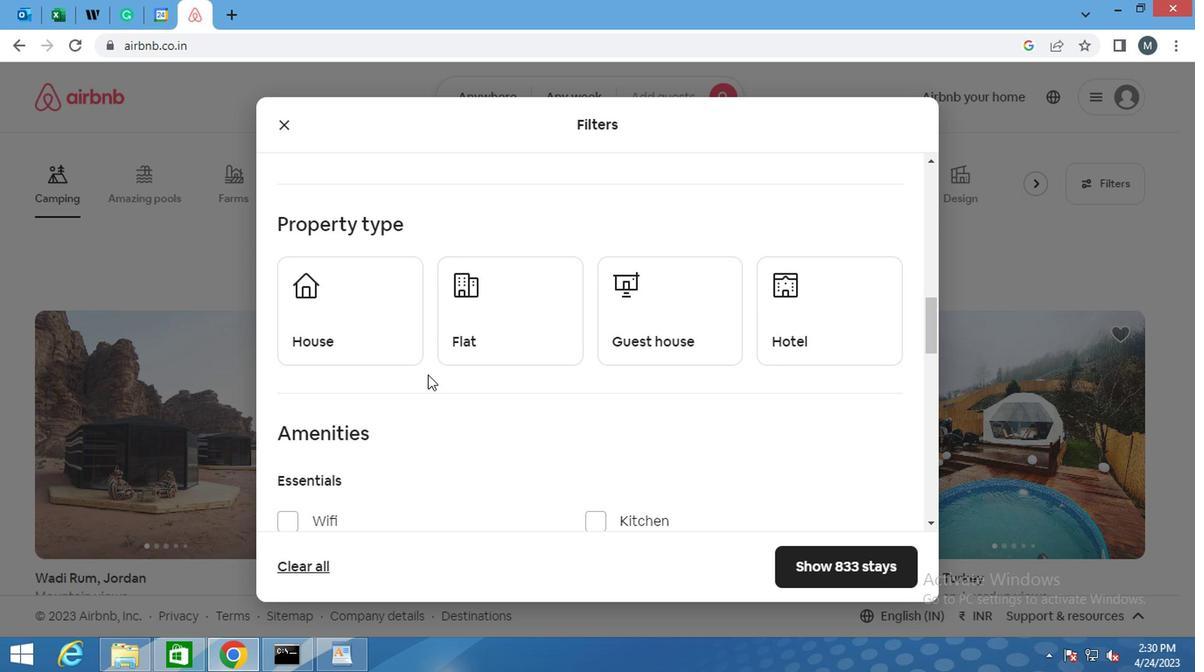 
Action: Mouse moved to (402, 363)
Screenshot: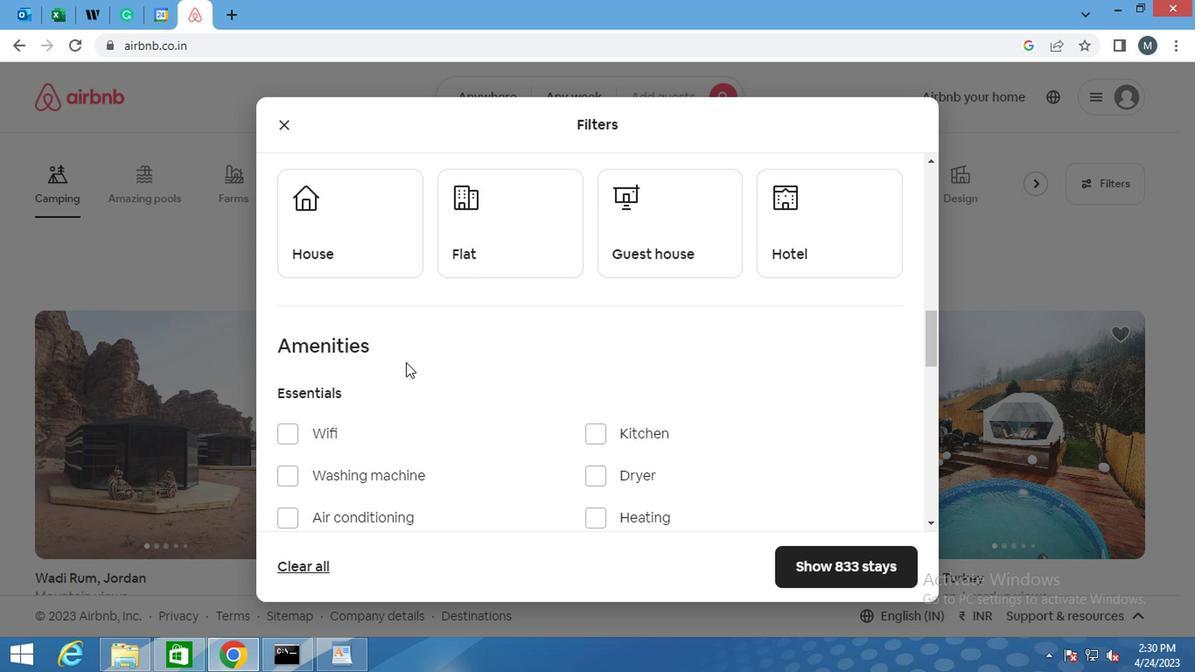 
Action: Mouse scrolled (402, 362) with delta (0, 0)
Screenshot: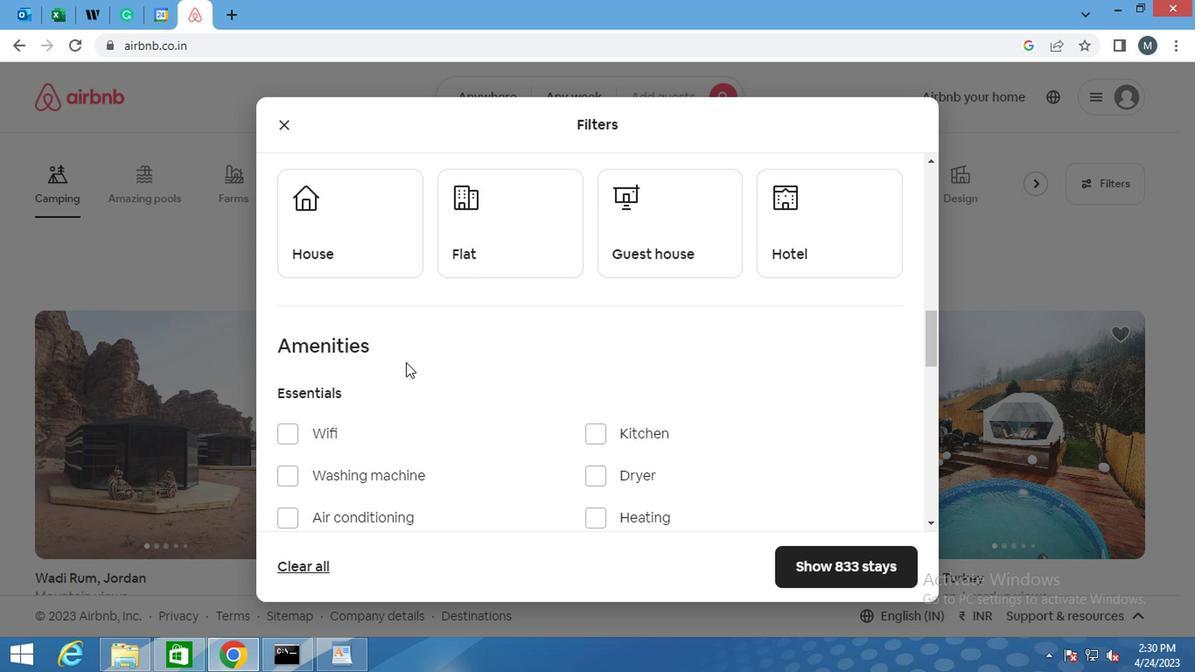 
Action: Mouse moved to (338, 164)
Screenshot: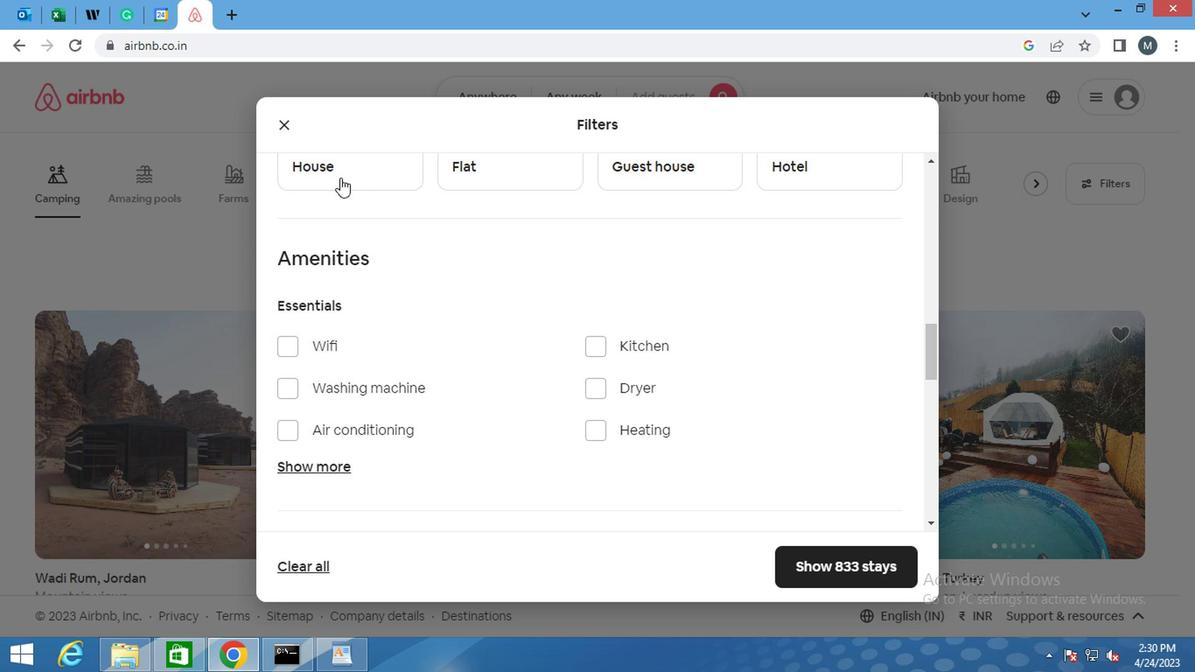 
Action: Mouse pressed left at (338, 164)
Screenshot: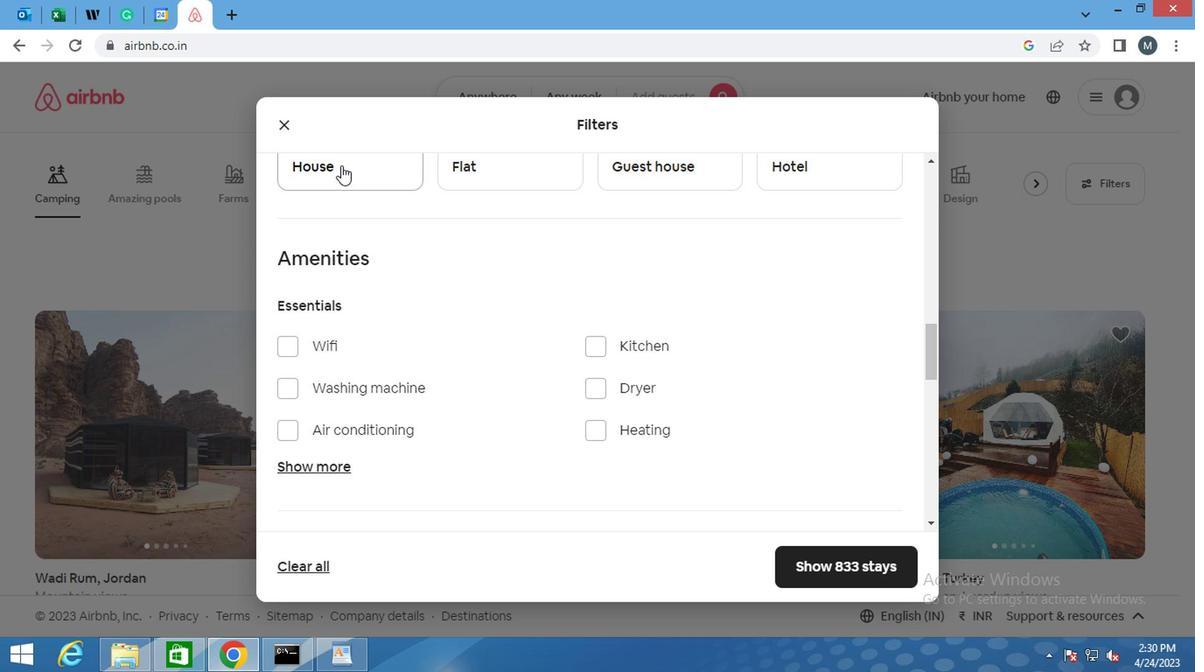 
Action: Mouse moved to (504, 169)
Screenshot: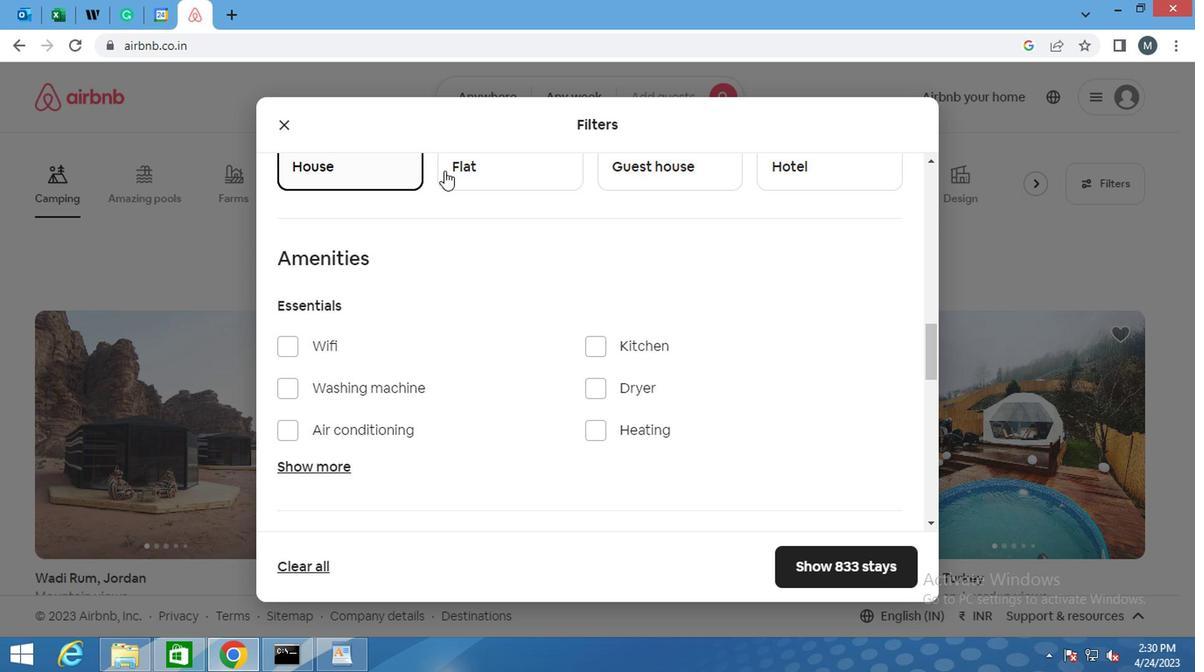 
Action: Mouse pressed left at (504, 169)
Screenshot: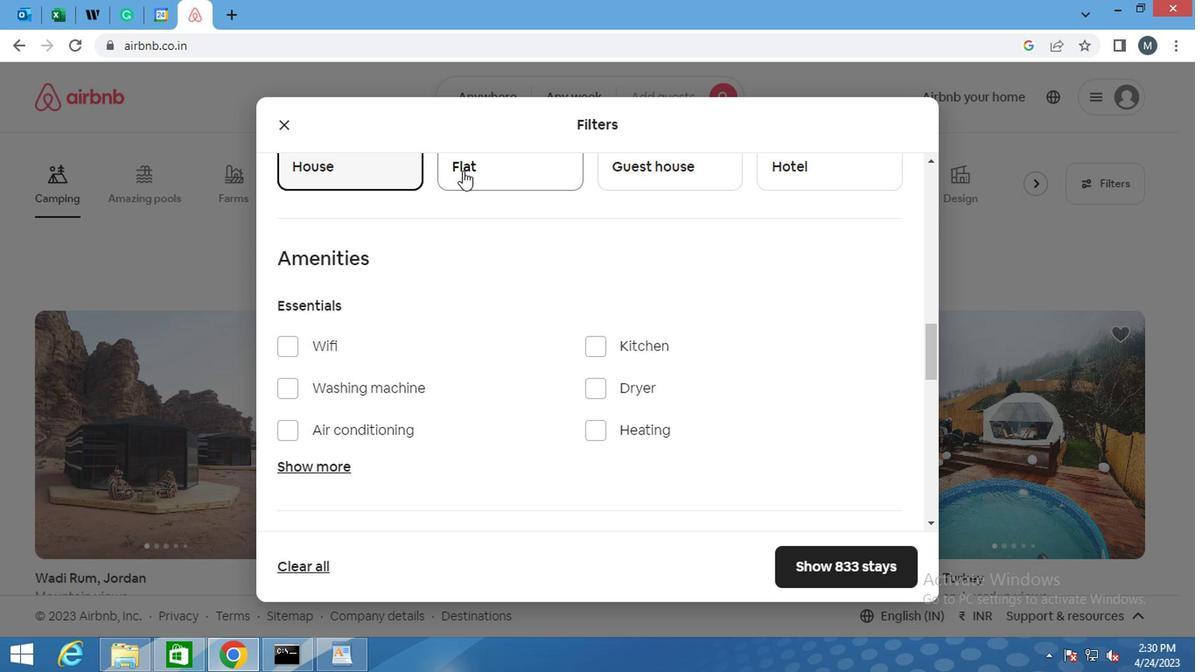 
Action: Mouse moved to (629, 167)
Screenshot: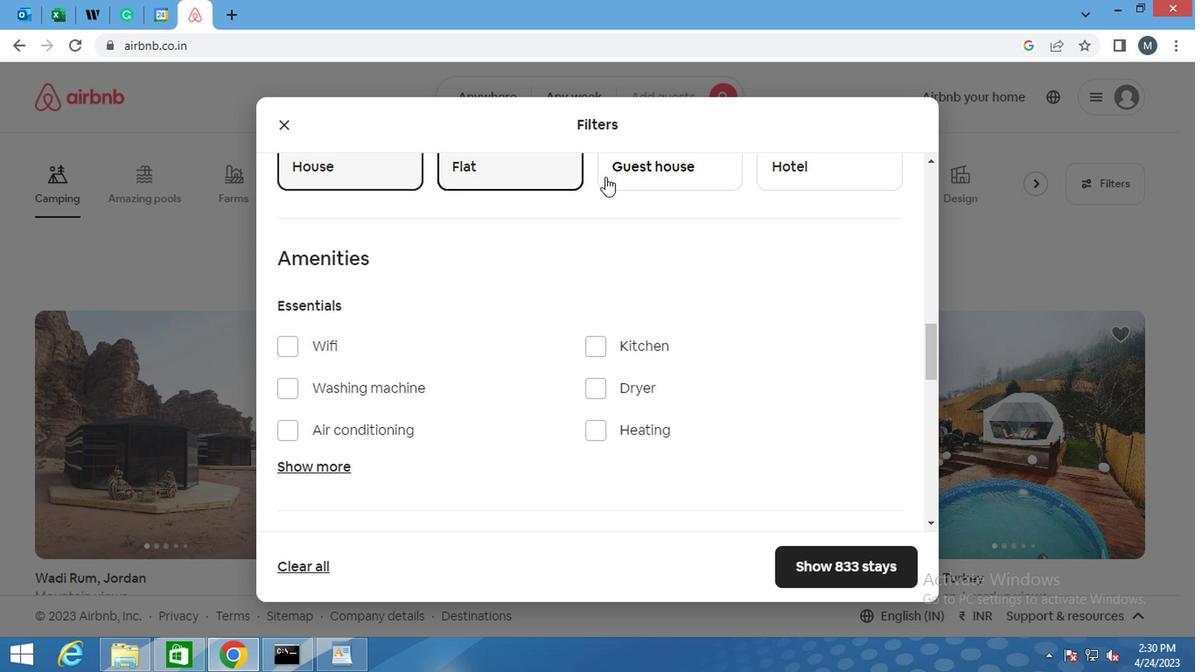 
Action: Mouse pressed left at (629, 167)
Screenshot: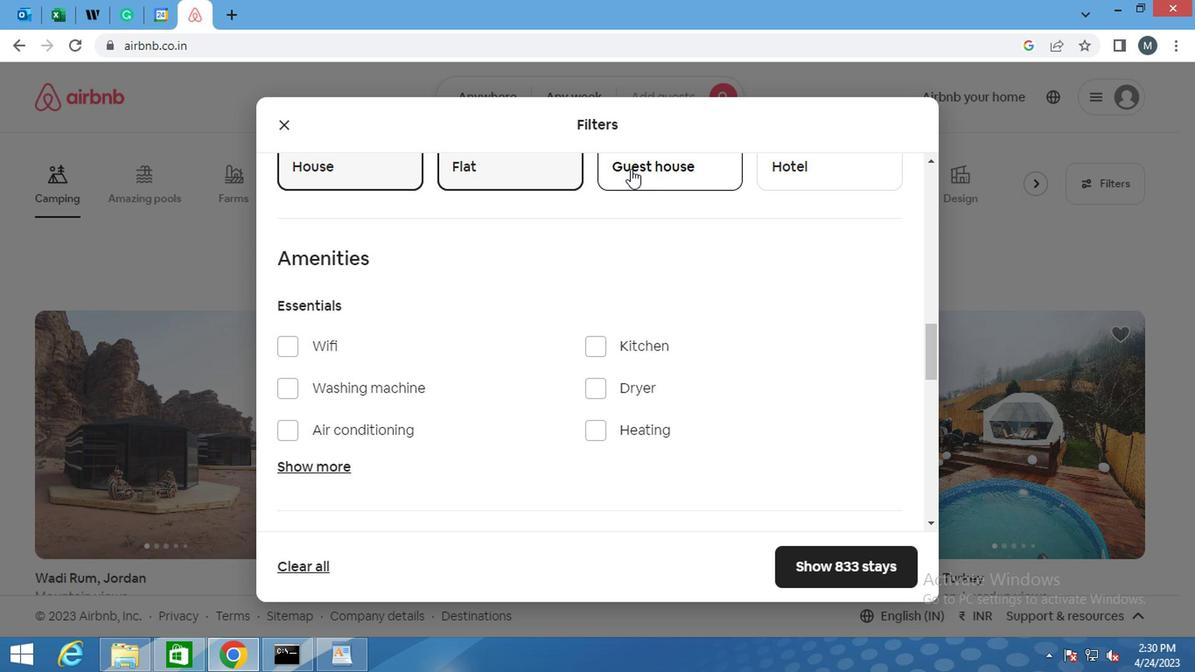 
Action: Mouse moved to (649, 197)
Screenshot: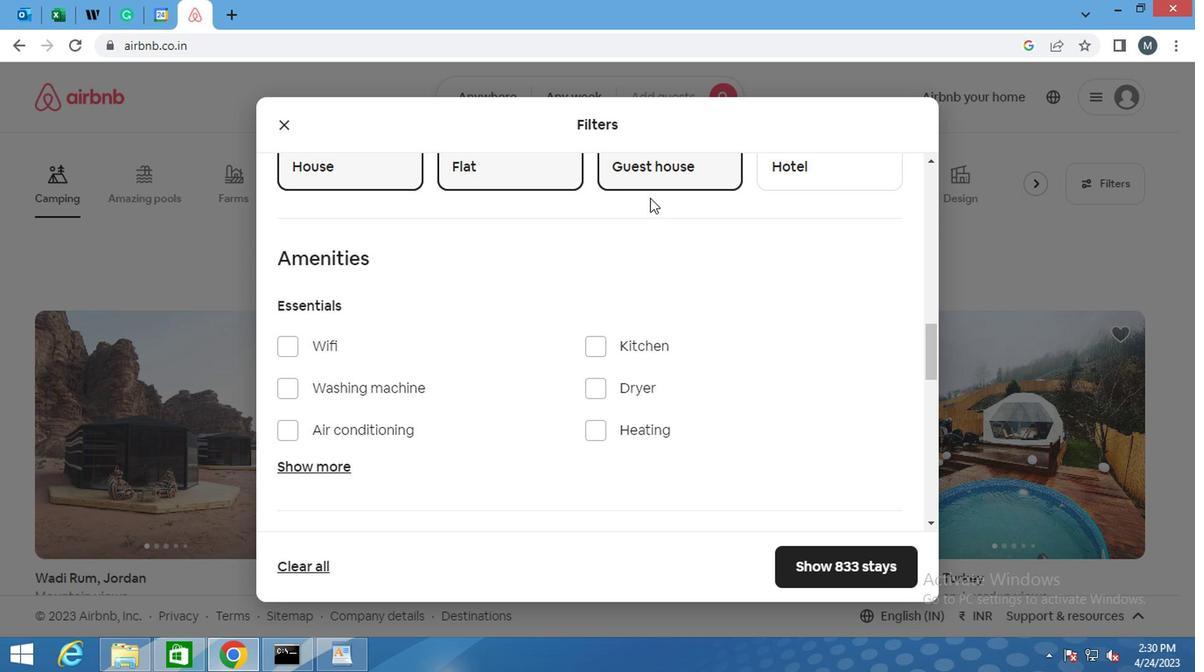
Action: Mouse scrolled (649, 197) with delta (0, 0)
Screenshot: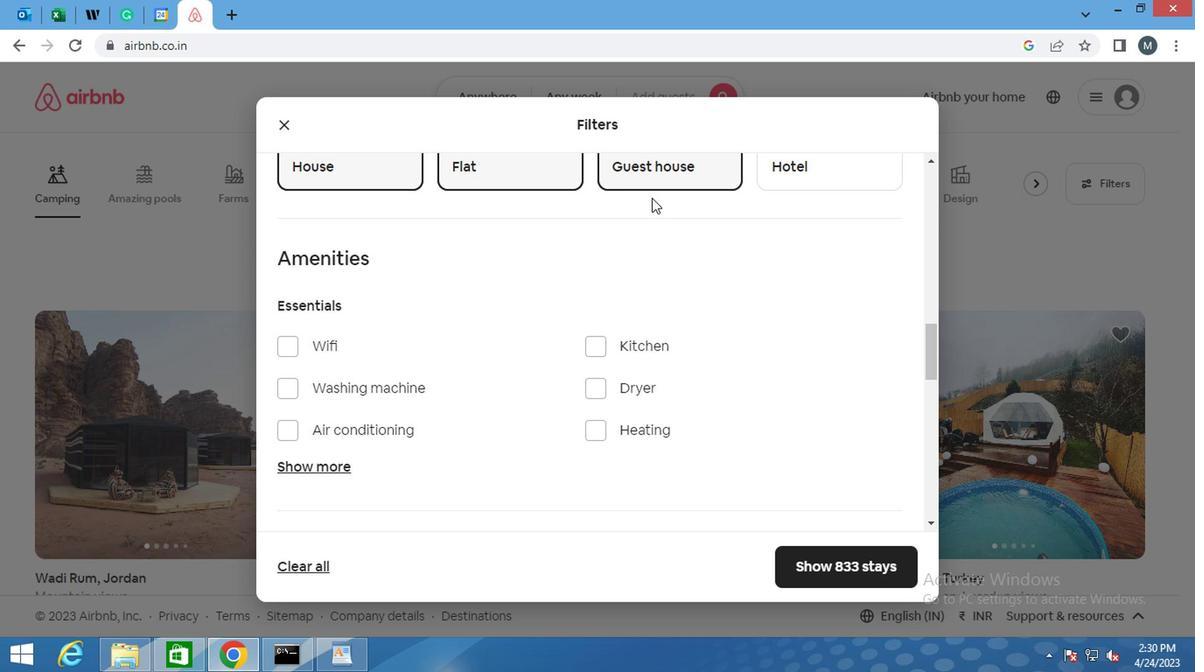 
Action: Mouse moved to (646, 220)
Screenshot: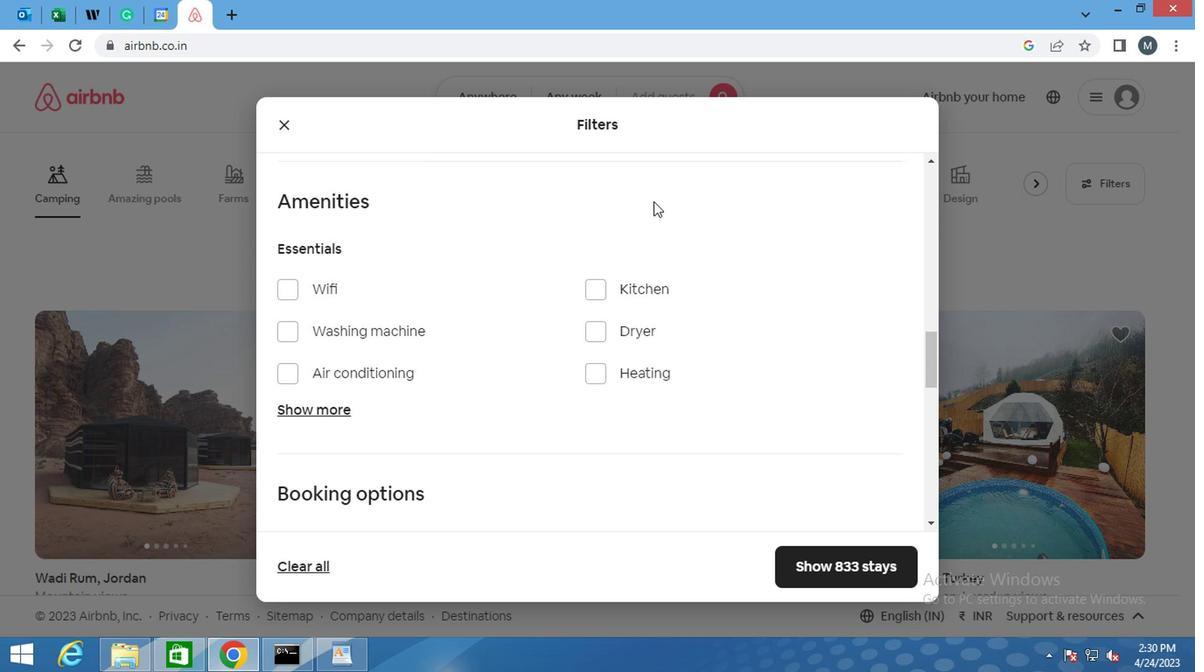 
Action: Mouse scrolled (646, 219) with delta (0, -1)
Screenshot: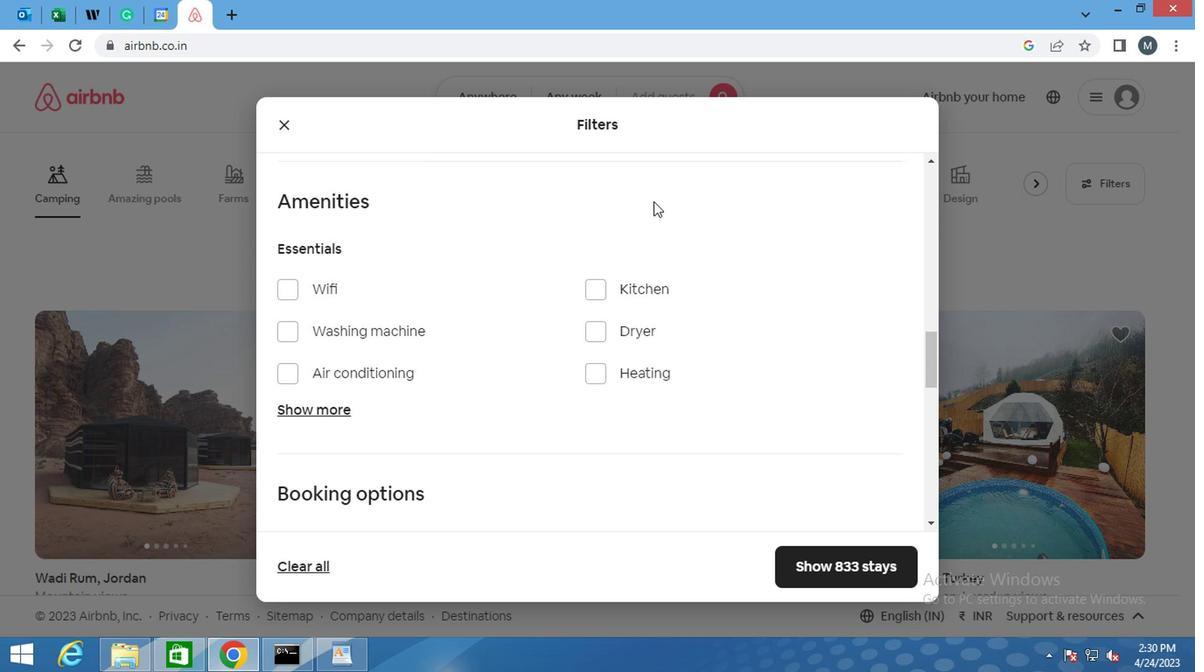 
Action: Mouse moved to (646, 226)
Screenshot: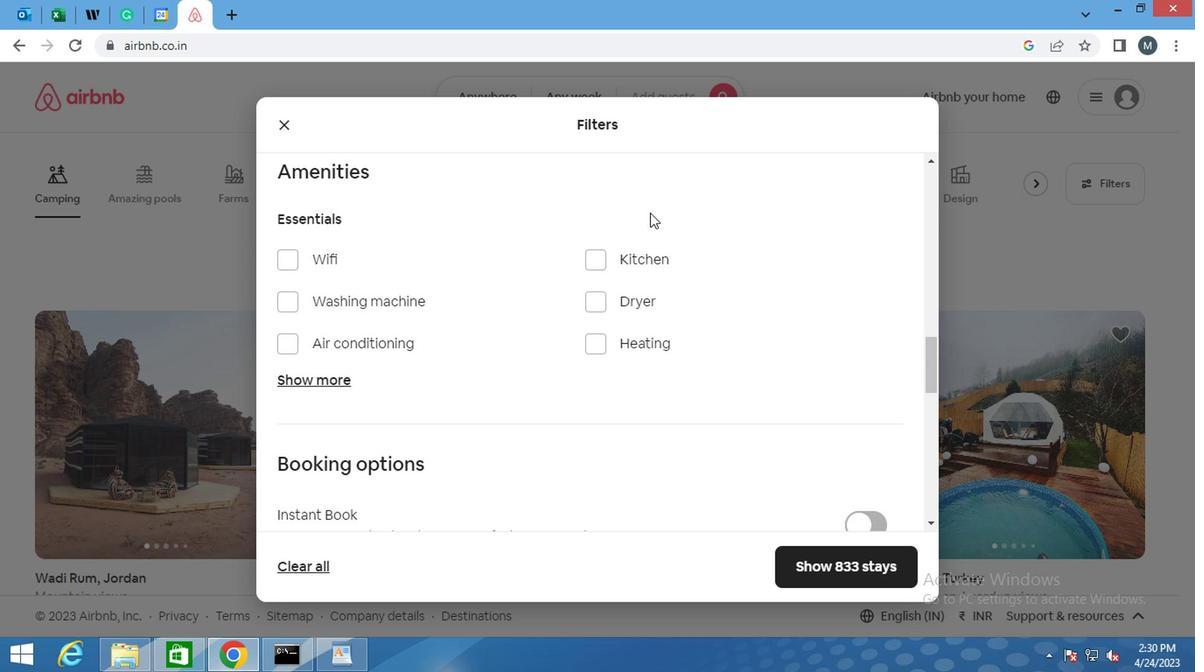 
Action: Mouse scrolled (646, 225) with delta (0, -1)
Screenshot: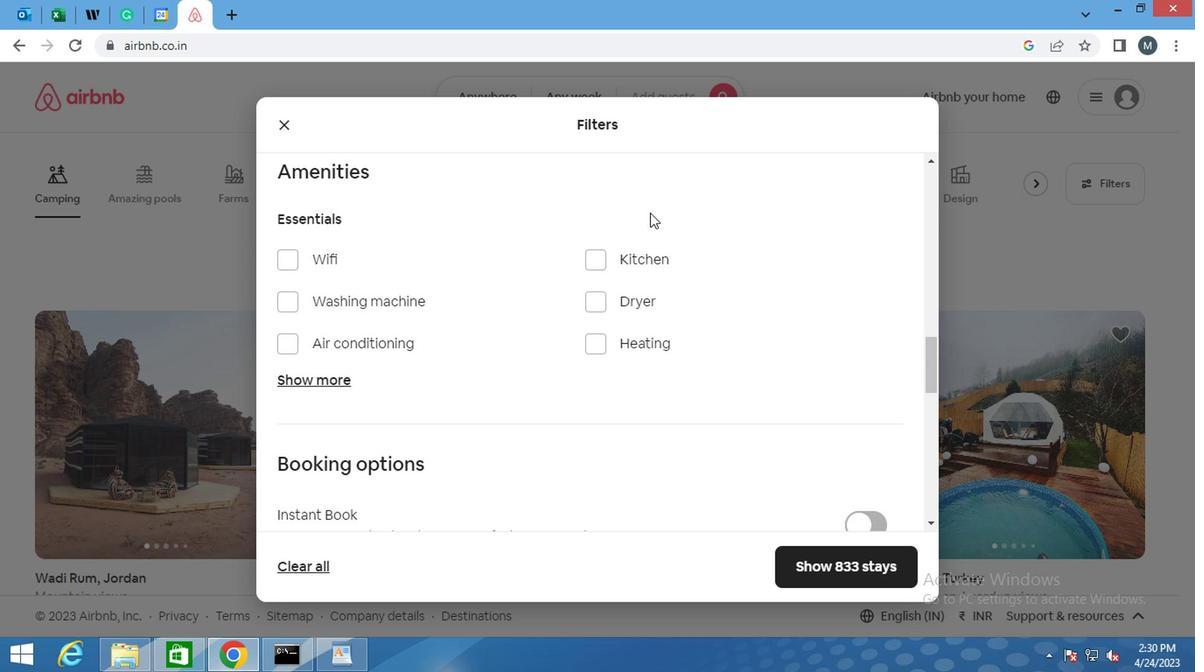 
Action: Mouse moved to (623, 235)
Screenshot: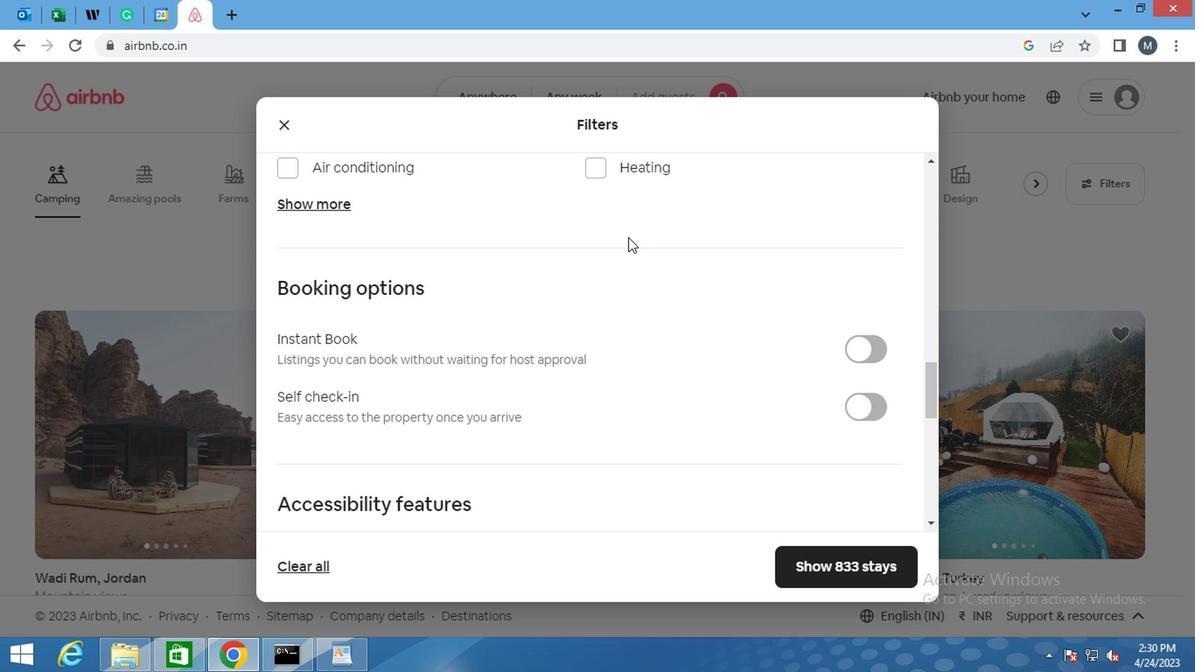
Action: Mouse scrolled (623, 234) with delta (0, -1)
Screenshot: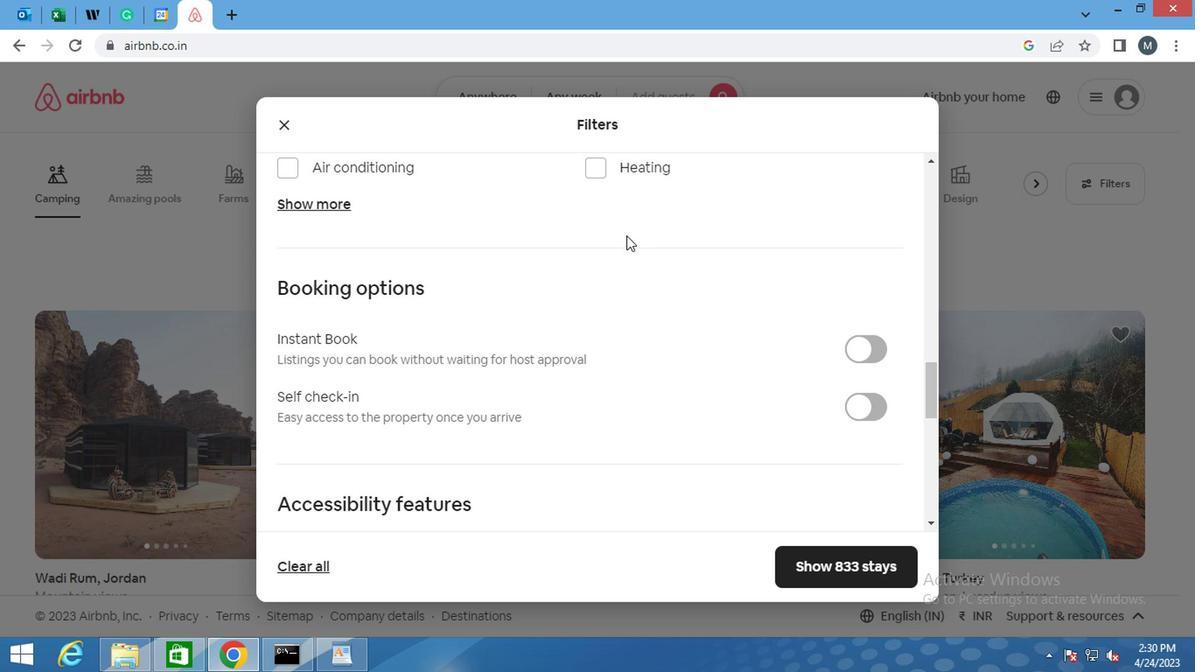 
Action: Mouse scrolled (623, 234) with delta (0, -1)
Screenshot: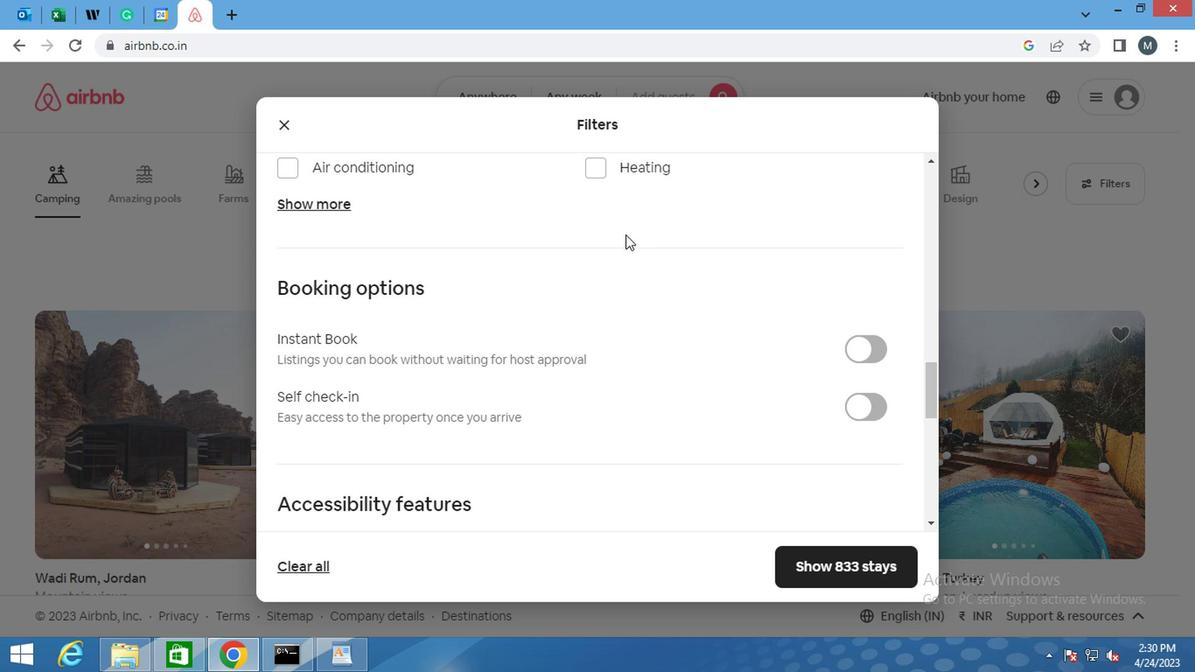 
Action: Mouse moved to (546, 265)
Screenshot: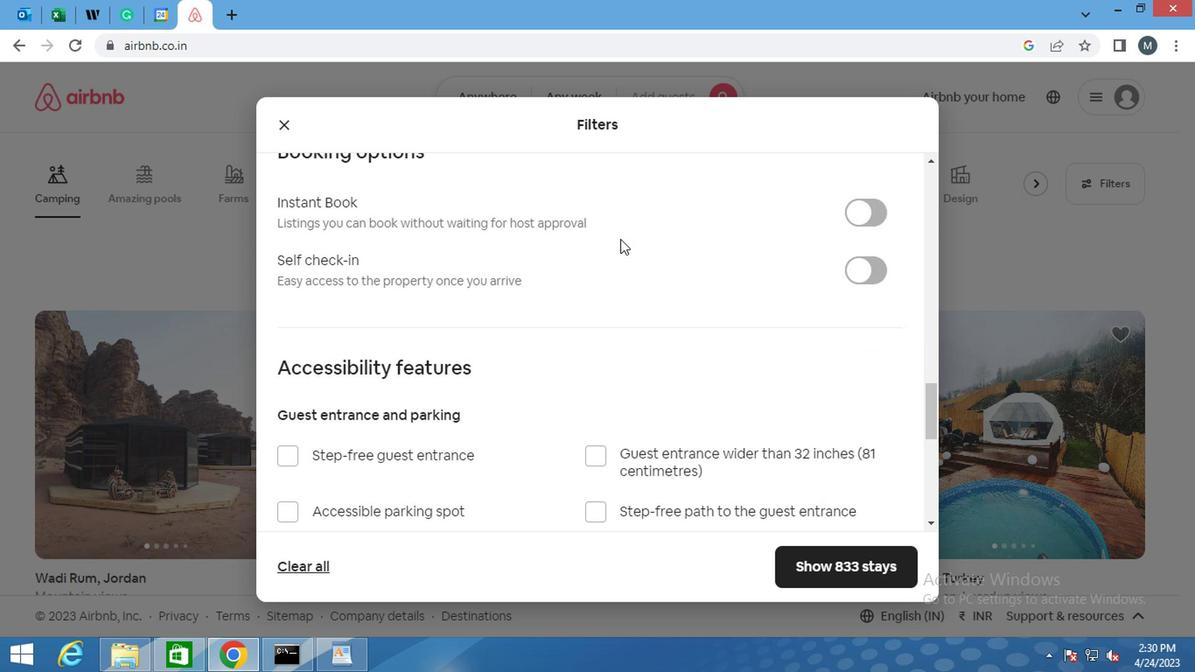 
Action: Mouse scrolled (546, 265) with delta (0, 0)
Screenshot: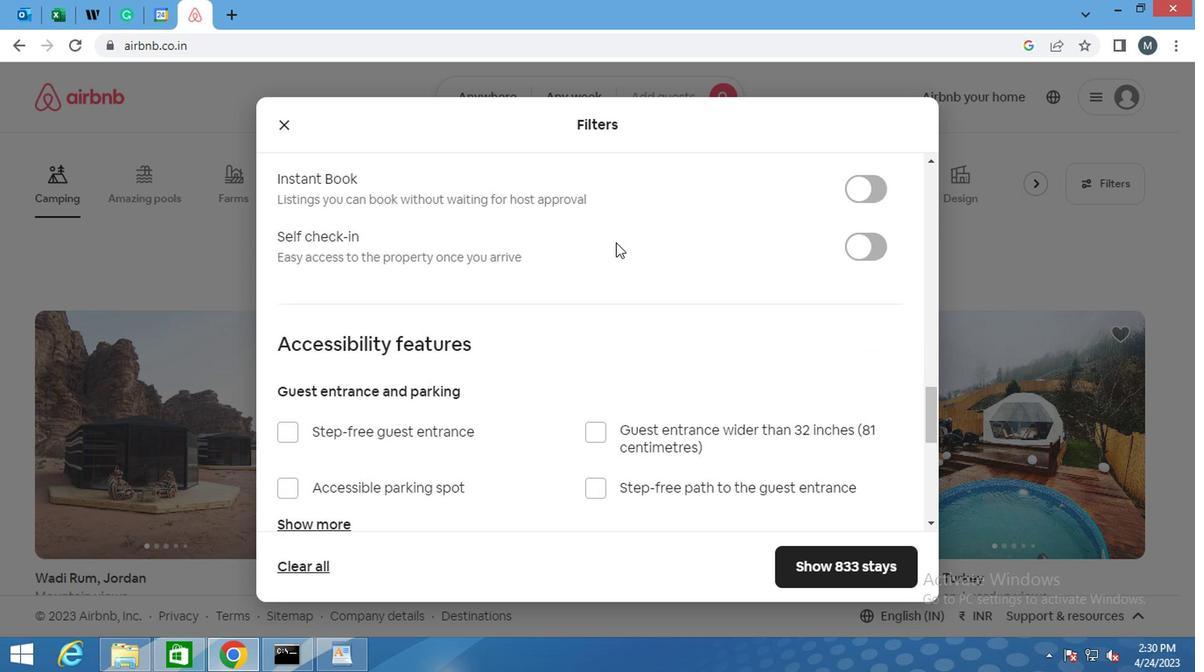 
Action: Mouse moved to (544, 265)
Screenshot: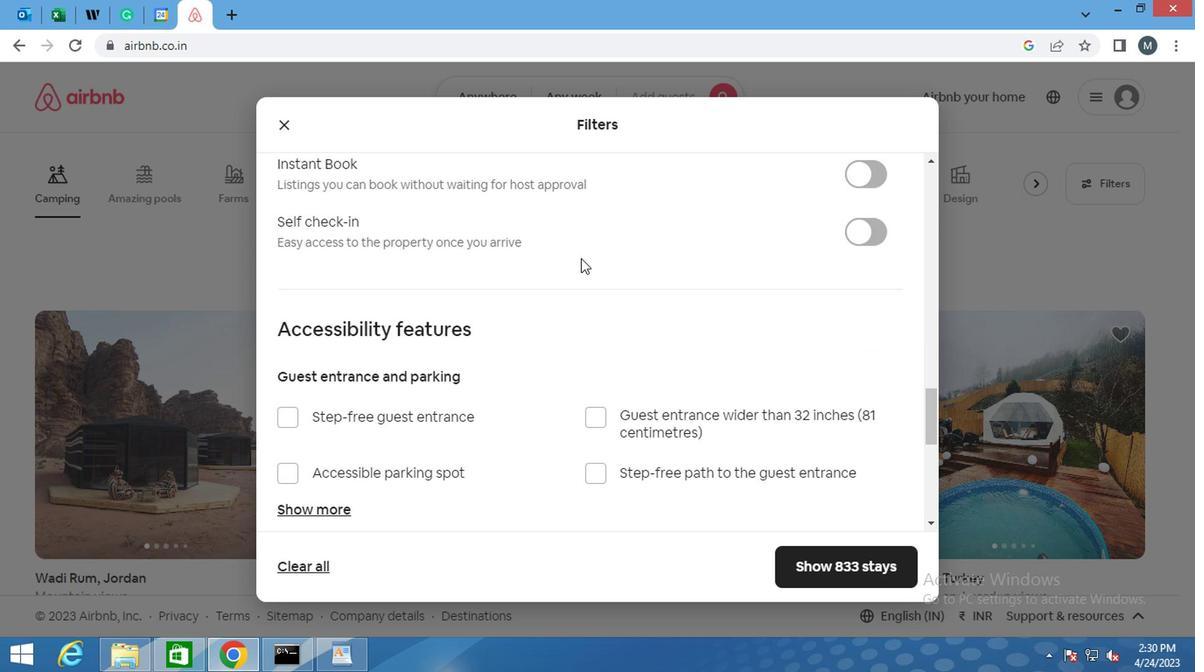 
Action: Mouse scrolled (544, 265) with delta (0, 0)
Screenshot: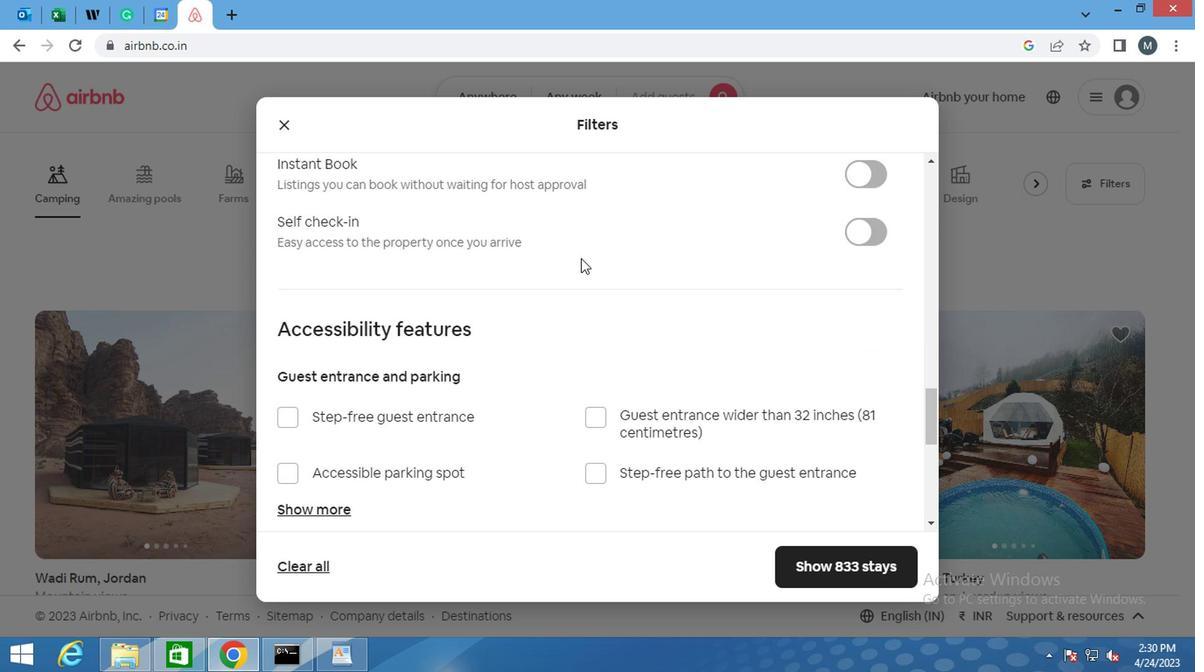 
Action: Mouse moved to (348, 263)
Screenshot: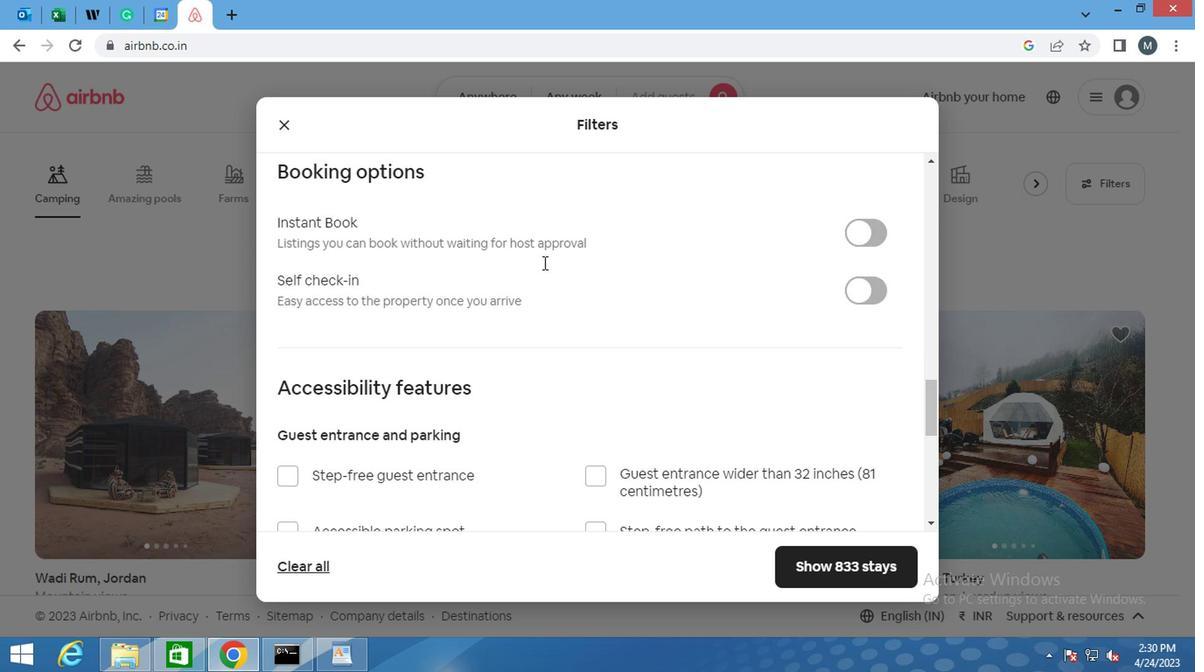 
Action: Mouse scrolled (348, 263) with delta (0, 0)
Screenshot: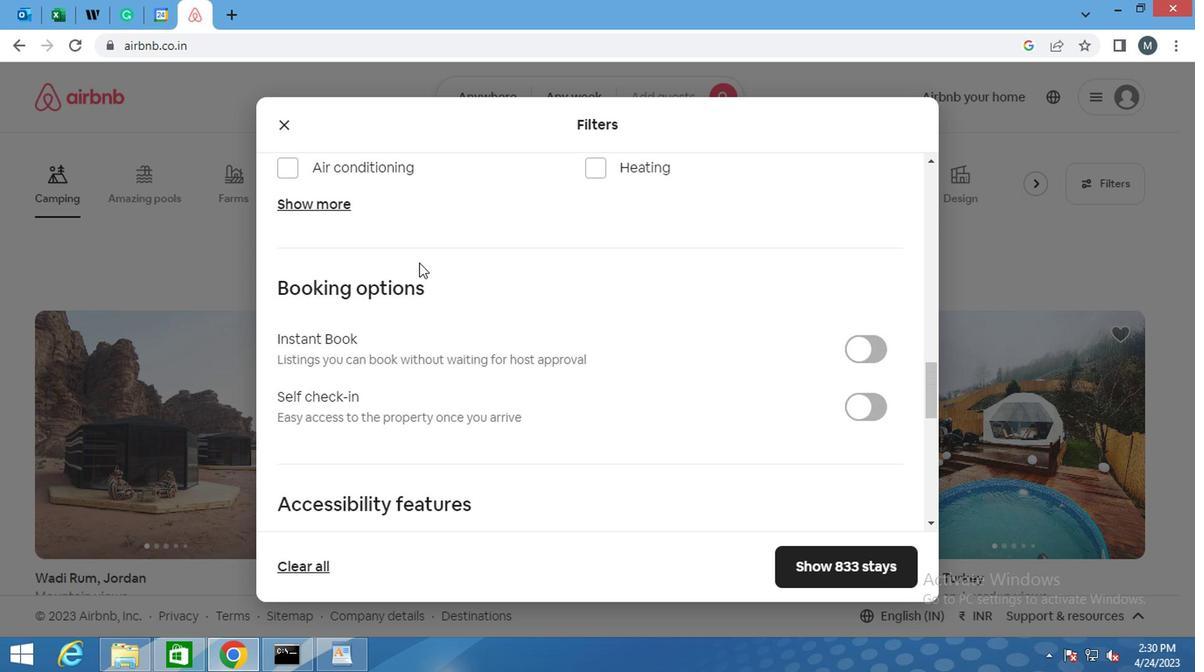 
Action: Mouse scrolled (348, 263) with delta (0, 0)
Screenshot: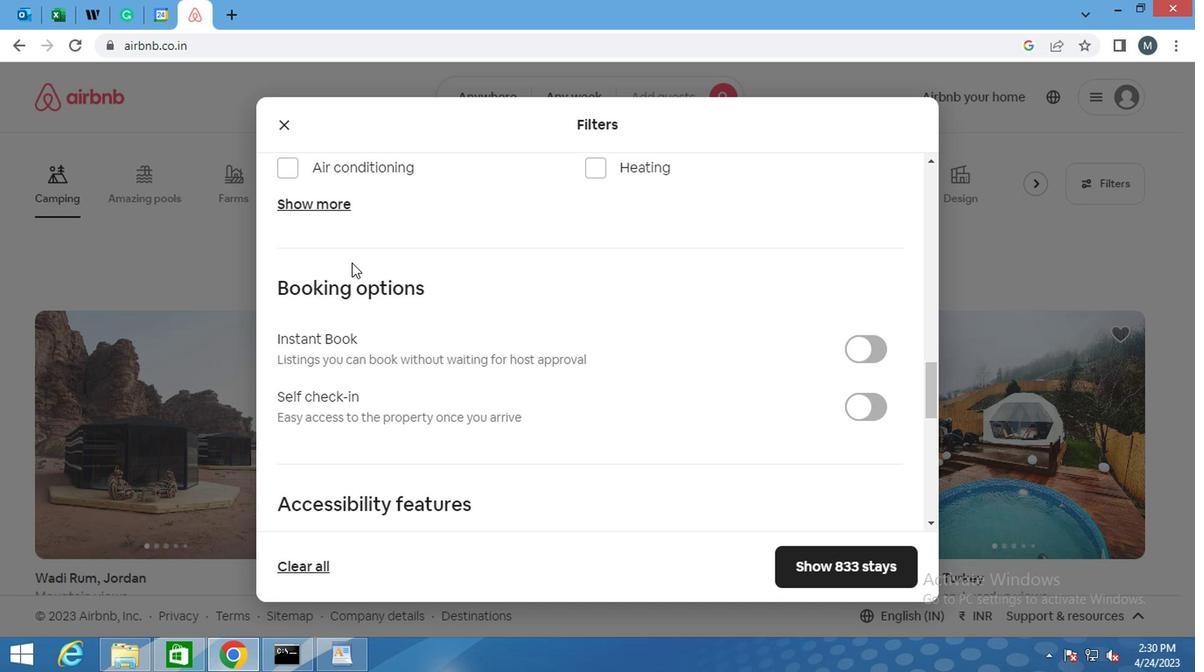 
Action: Mouse moved to (558, 261)
Screenshot: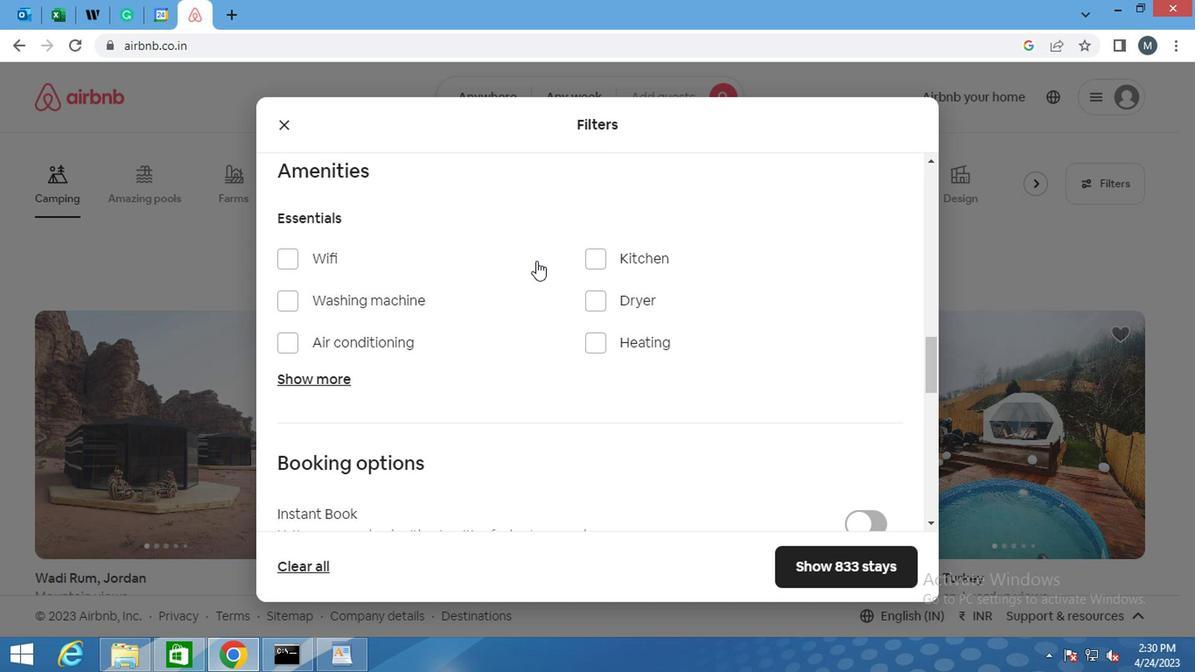 
Action: Mouse scrolled (558, 260) with delta (0, 0)
Screenshot: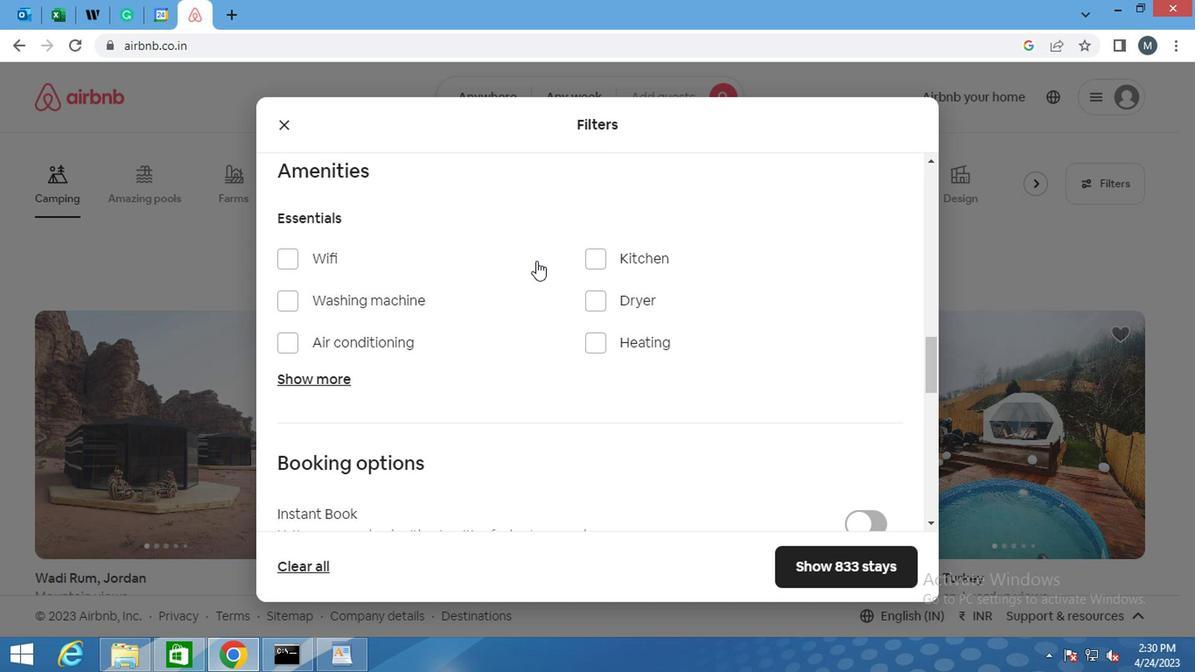 
Action: Mouse moved to (432, 263)
Screenshot: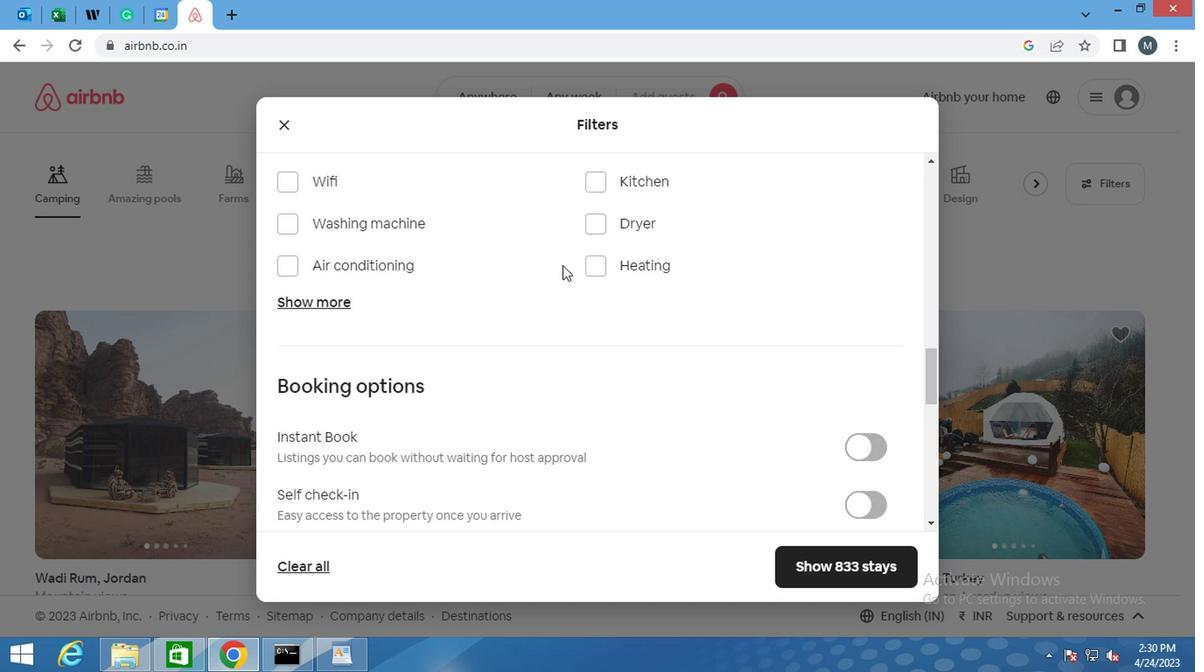 
Action: Mouse scrolled (432, 265) with delta (0, 1)
Screenshot: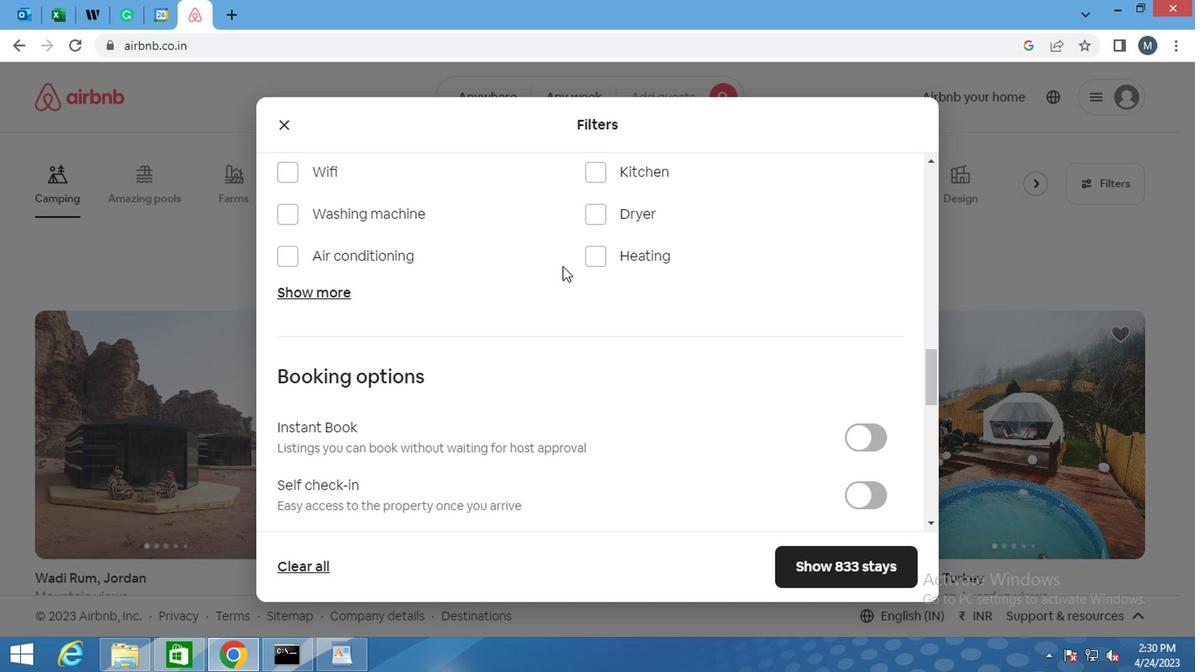 
Action: Mouse moved to (291, 295)
Screenshot: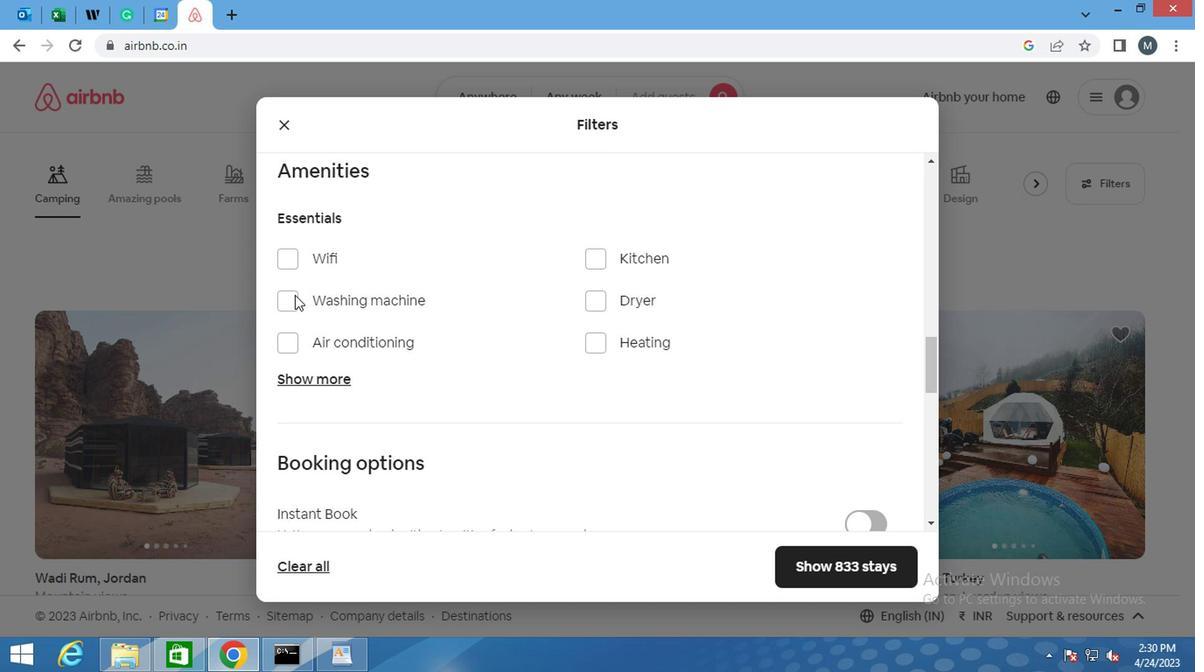 
Action: Mouse pressed left at (291, 295)
Screenshot: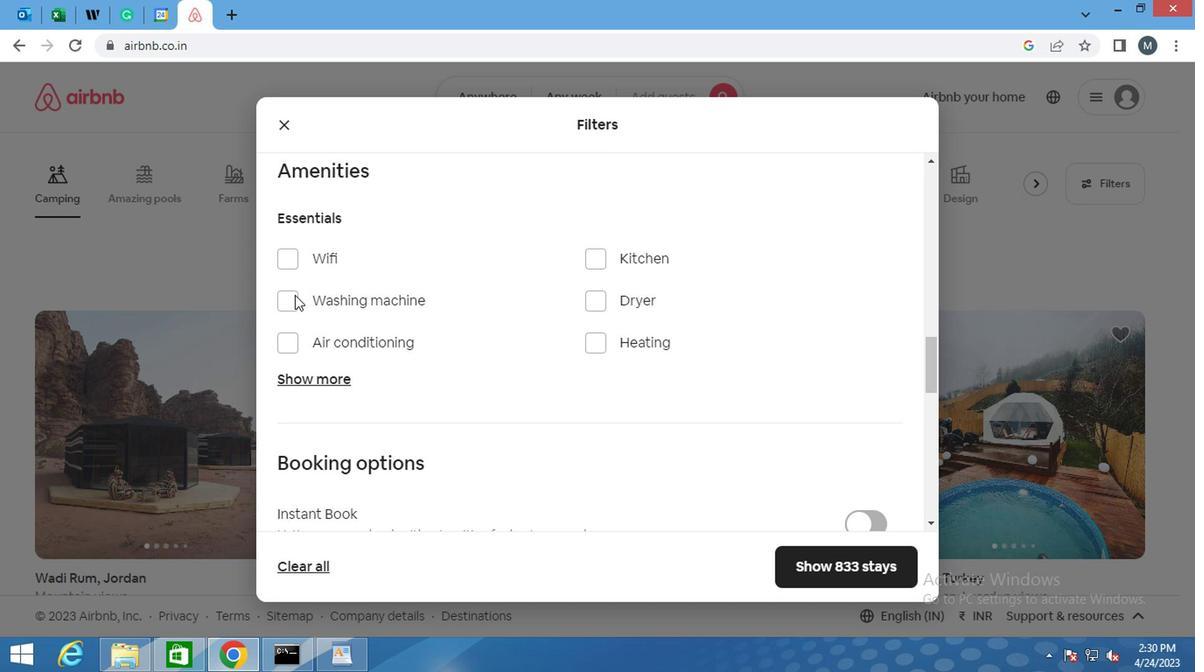 
Action: Mouse moved to (567, 278)
Screenshot: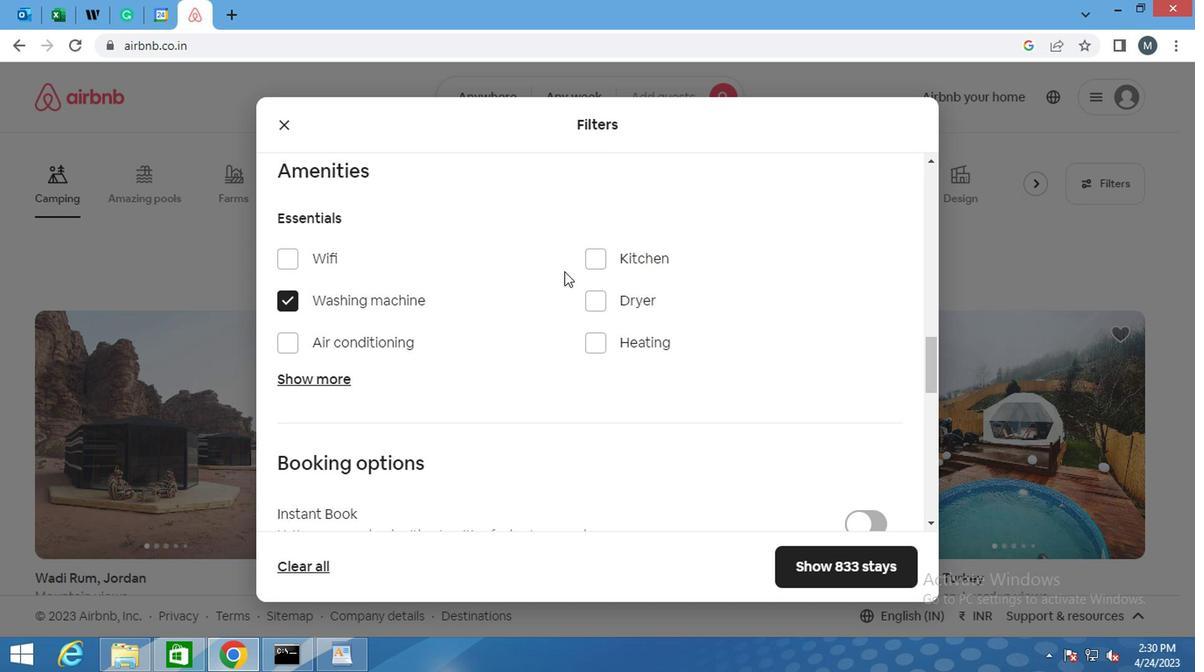 
Action: Mouse scrolled (567, 277) with delta (0, -1)
Screenshot: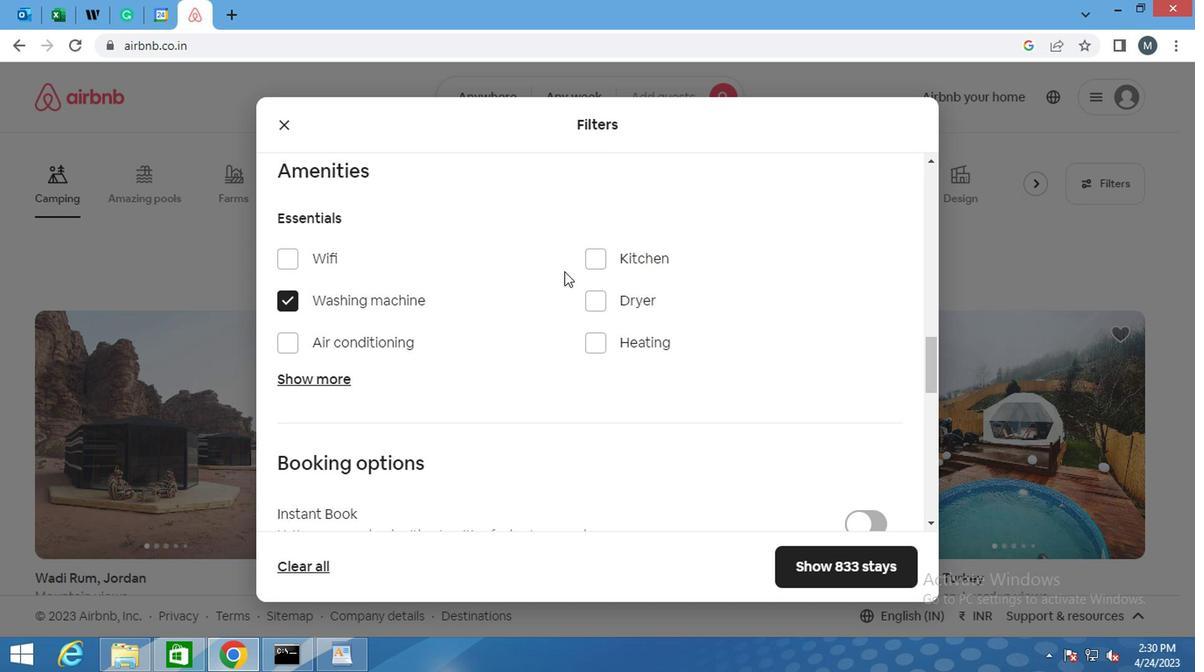 
Action: Mouse moved to (567, 295)
Screenshot: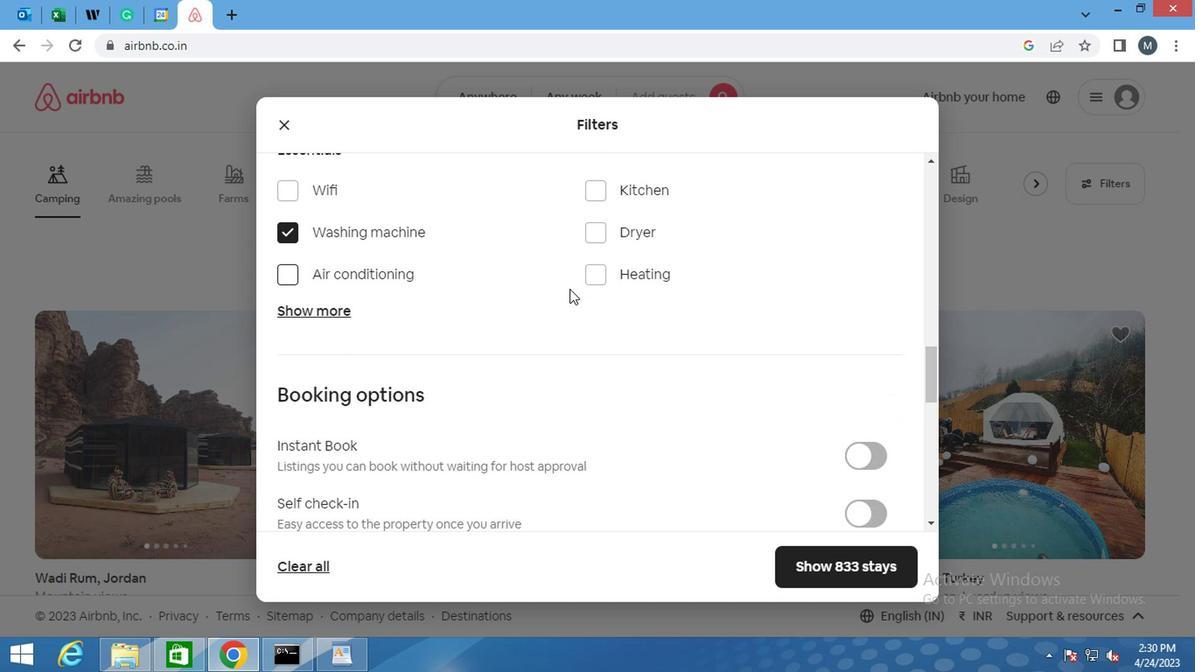 
Action: Mouse scrolled (567, 293) with delta (0, -1)
Screenshot: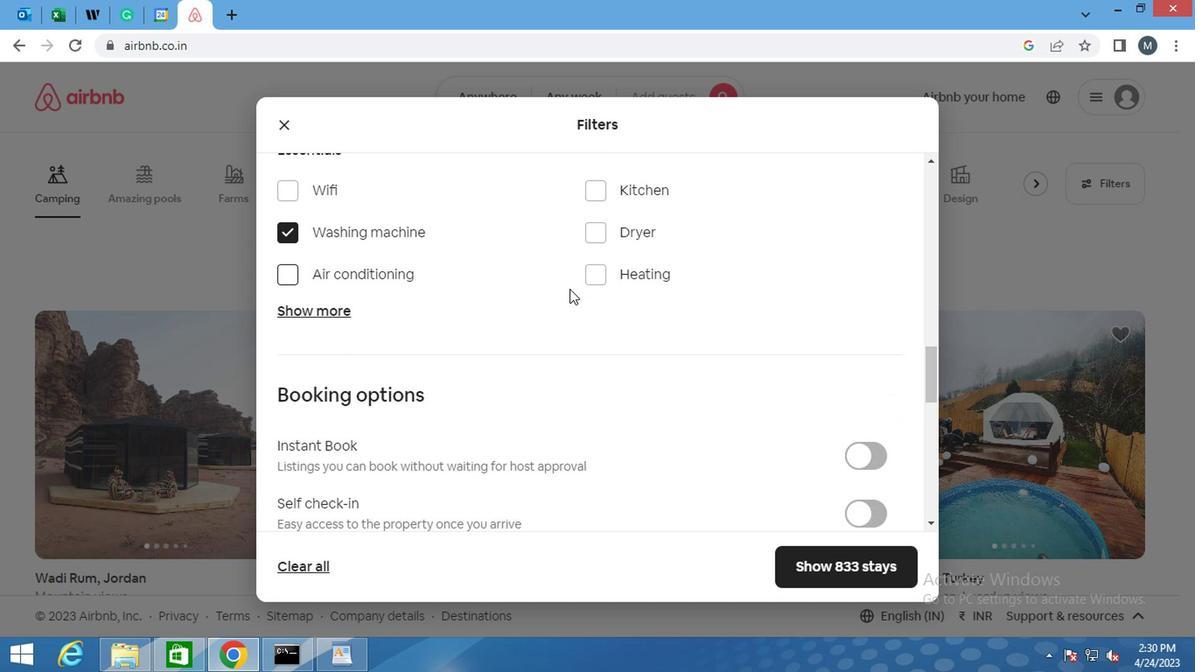 
Action: Mouse moved to (717, 338)
Screenshot: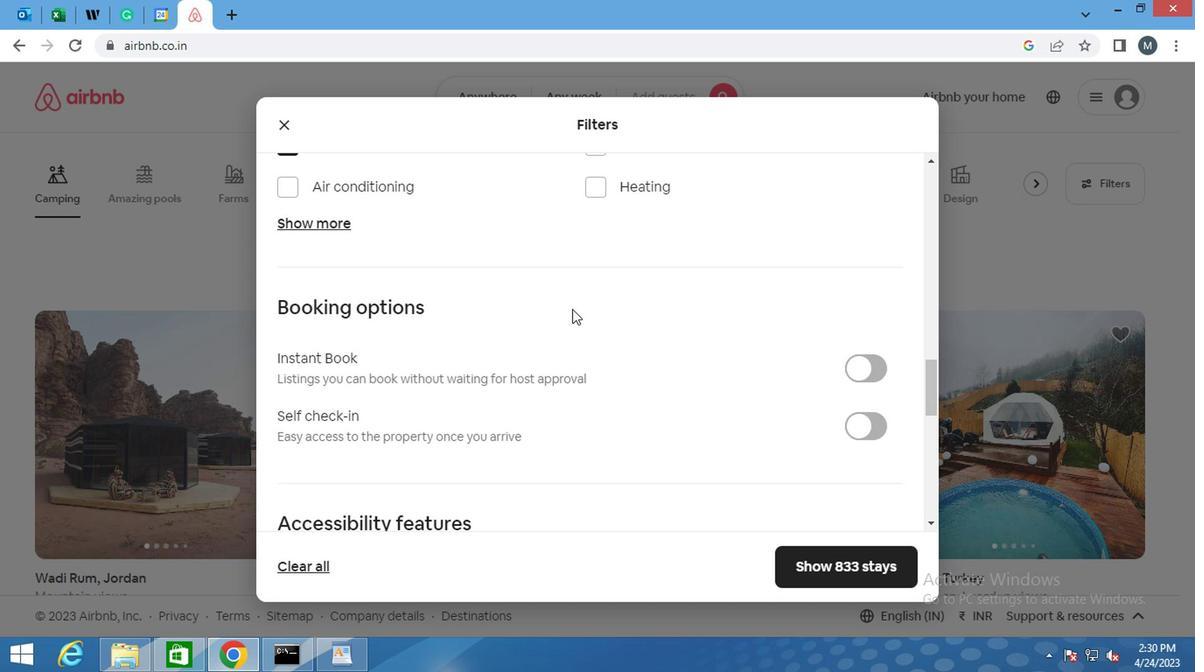 
Action: Mouse scrolled (717, 338) with delta (0, 0)
Screenshot: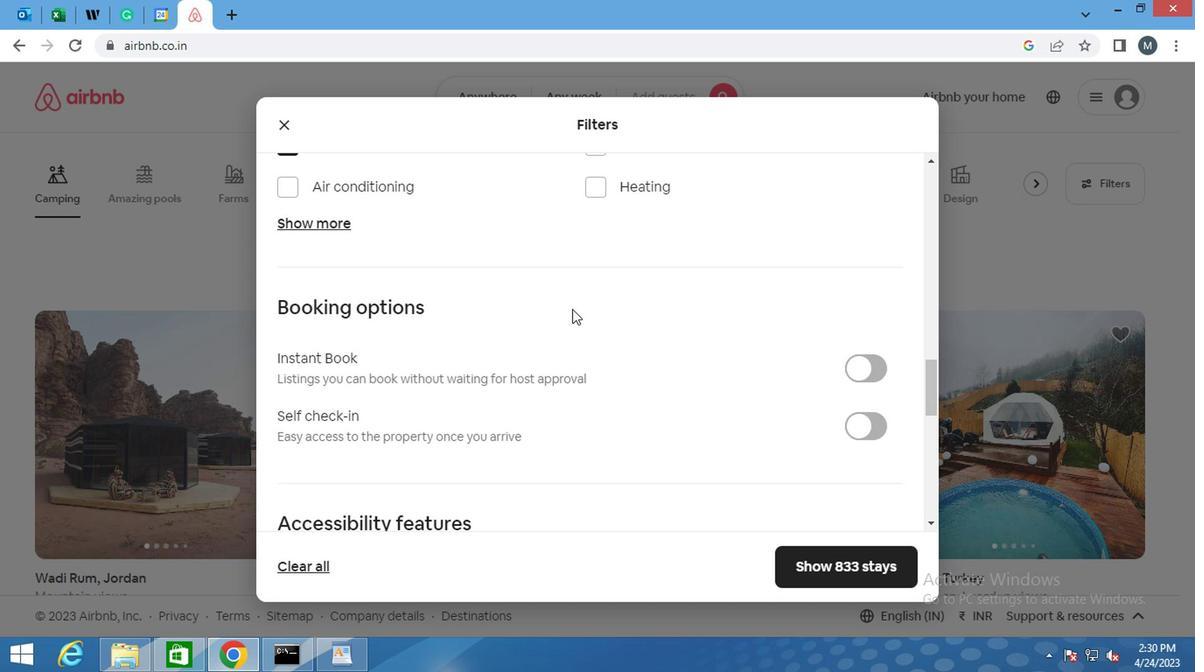 
Action: Mouse moved to (863, 324)
Screenshot: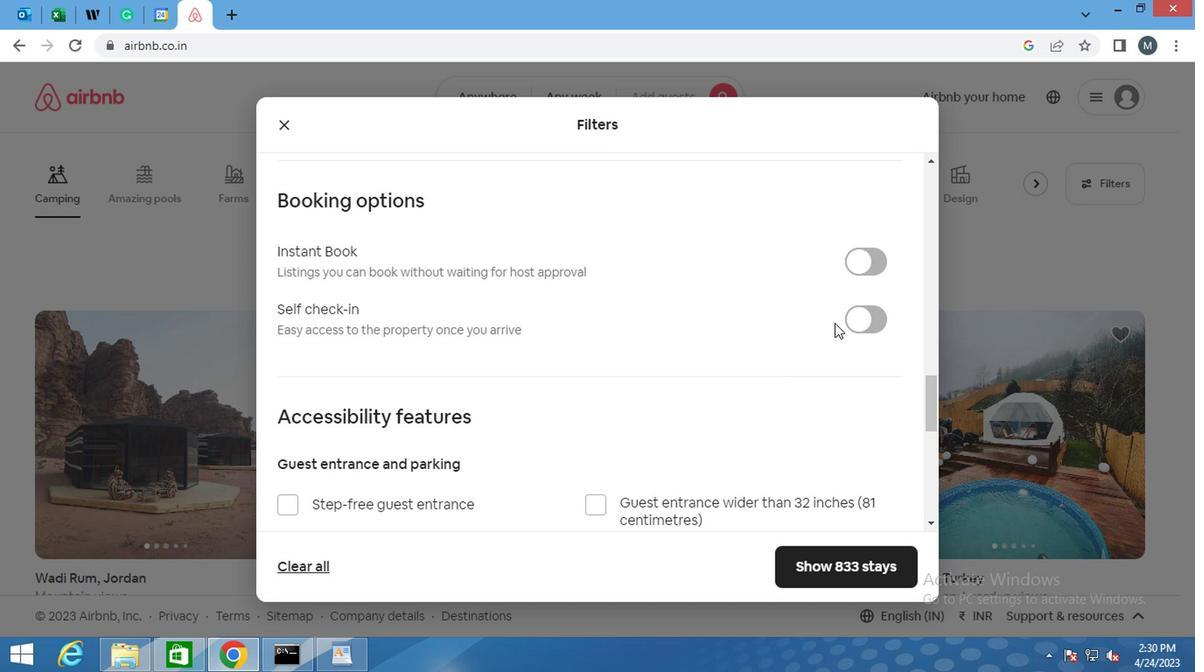 
Action: Mouse pressed left at (863, 324)
Screenshot: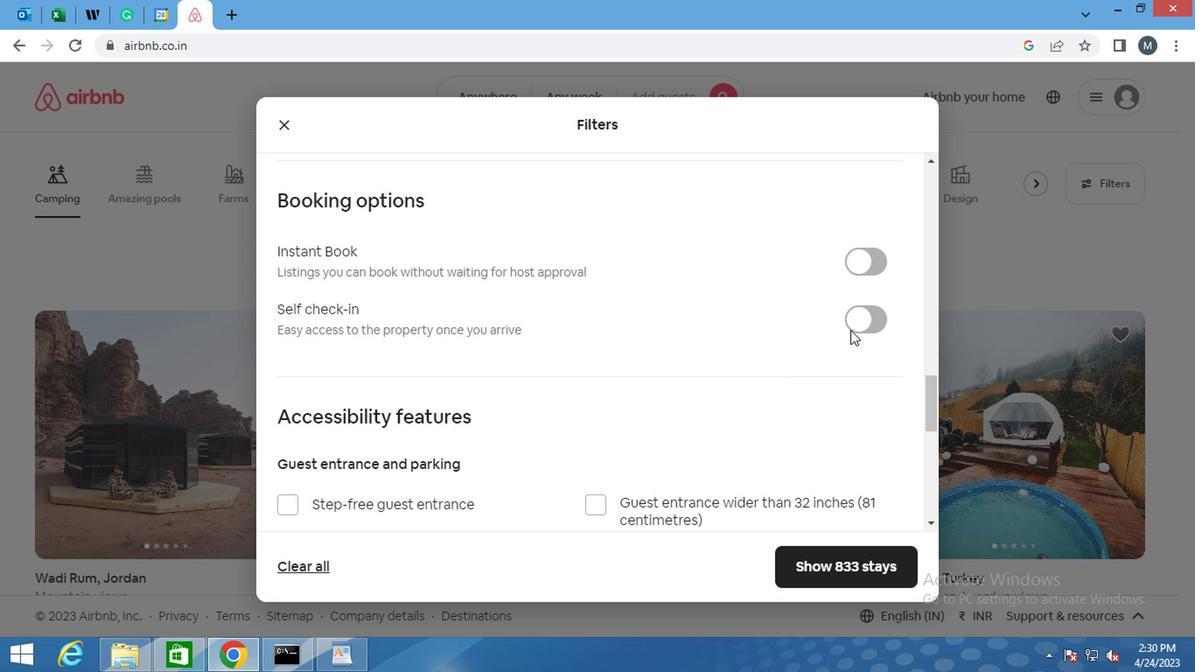 
Action: Mouse moved to (730, 326)
Screenshot: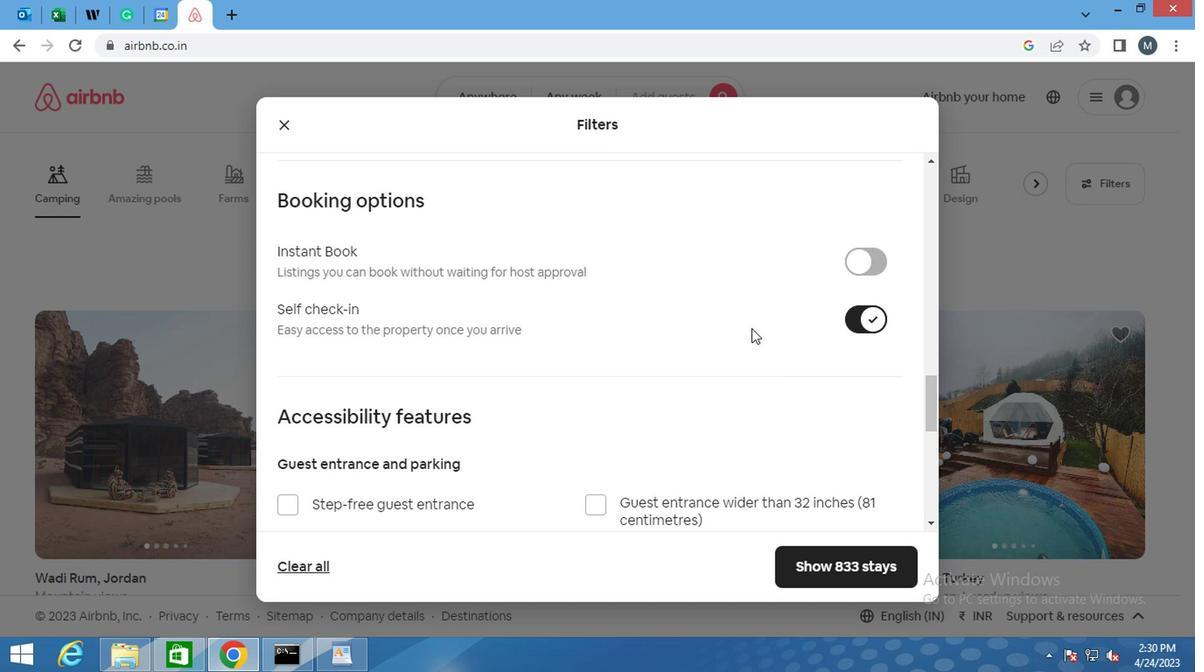 
Action: Mouse scrolled (730, 325) with delta (0, -1)
Screenshot: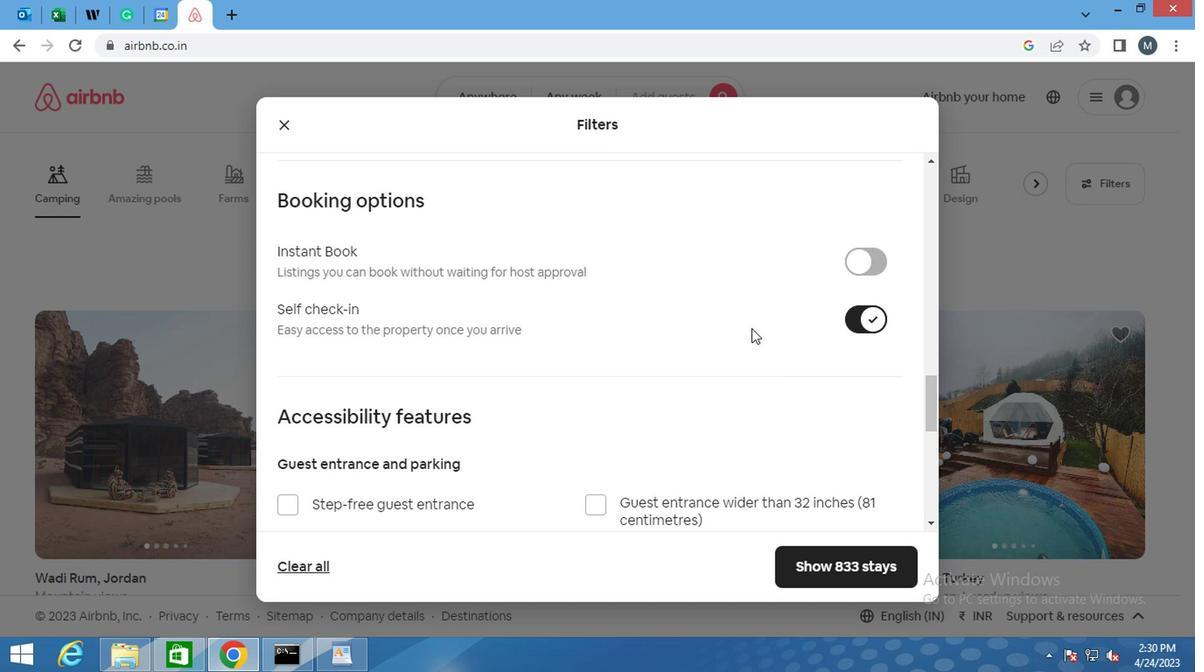 
Action: Mouse moved to (721, 335)
Screenshot: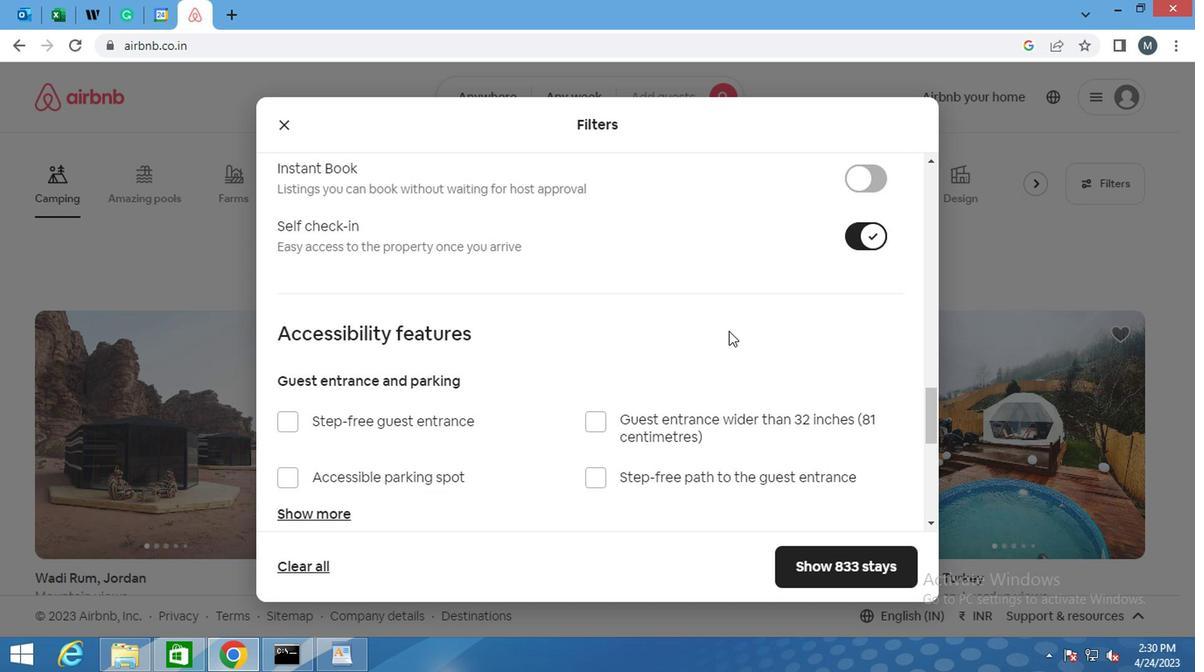 
Action: Mouse scrolled (721, 334) with delta (0, -1)
Screenshot: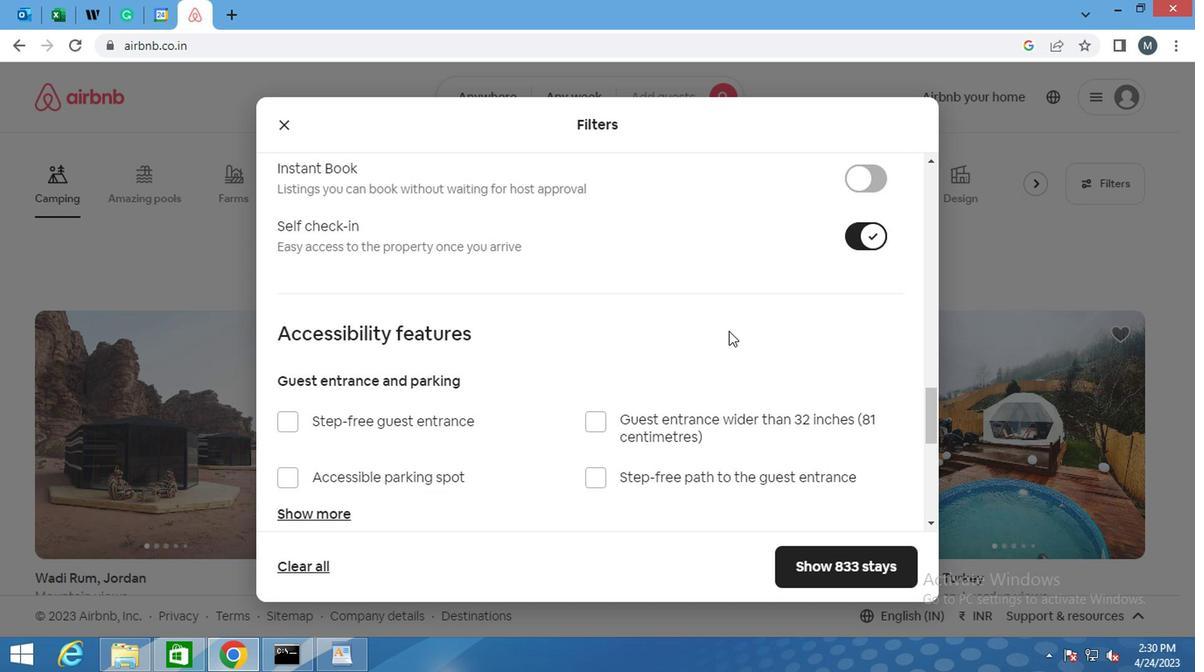 
Action: Mouse moved to (659, 364)
Screenshot: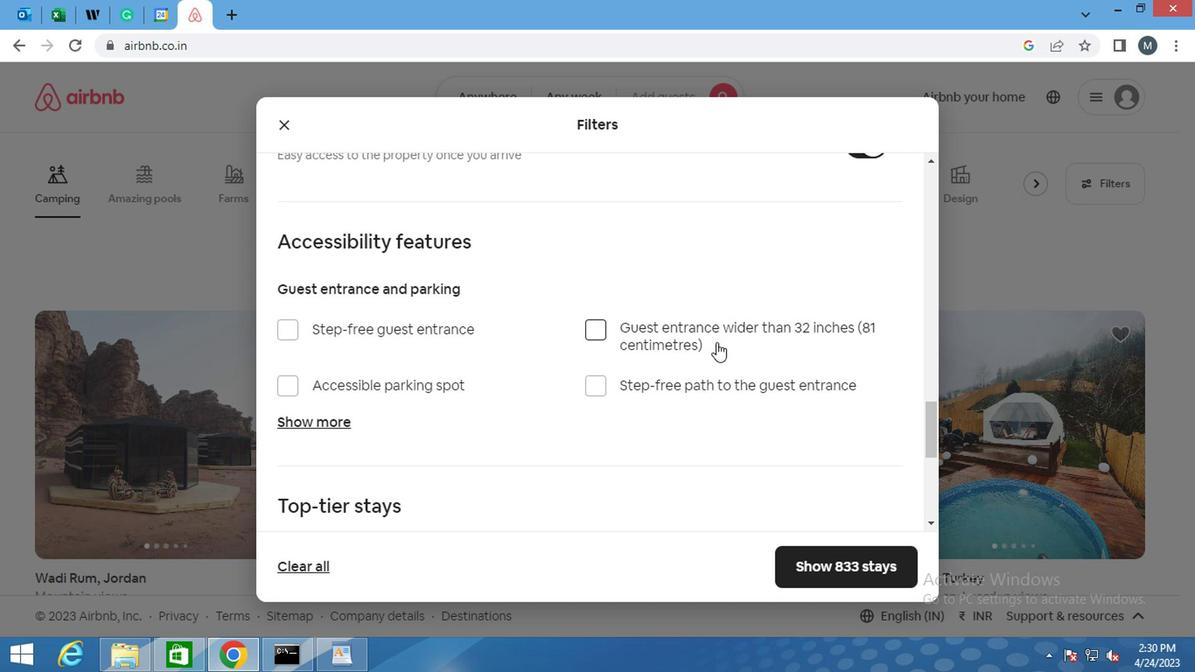 
Action: Mouse scrolled (659, 363) with delta (0, 0)
Screenshot: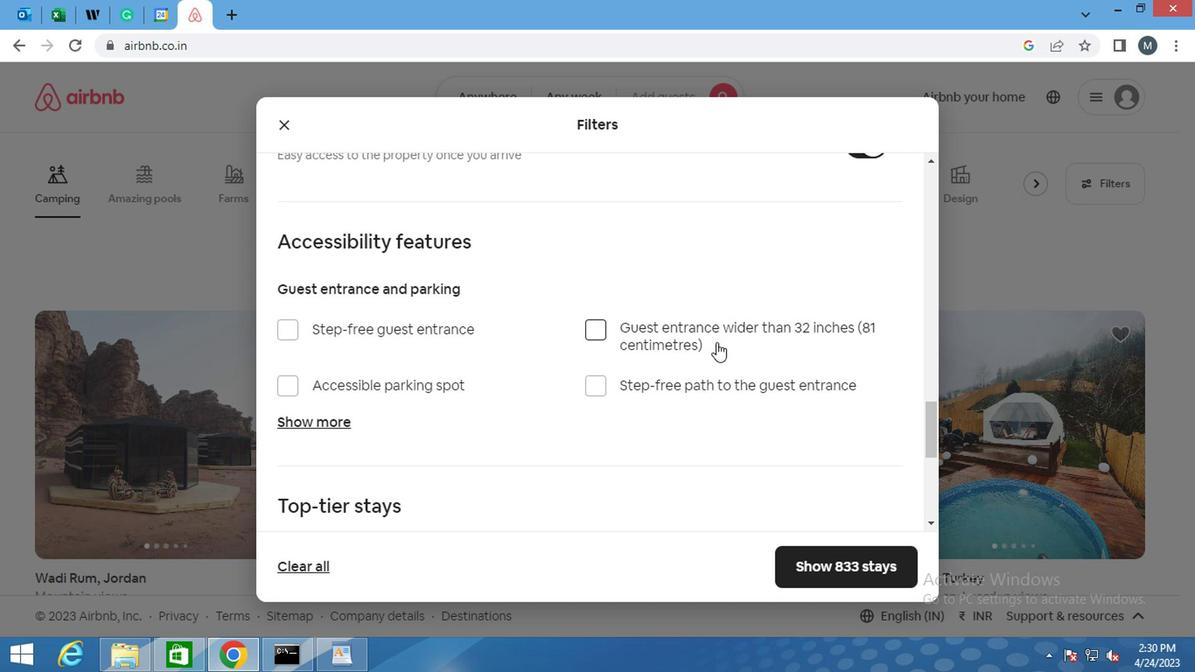 
Action: Mouse moved to (498, 384)
Screenshot: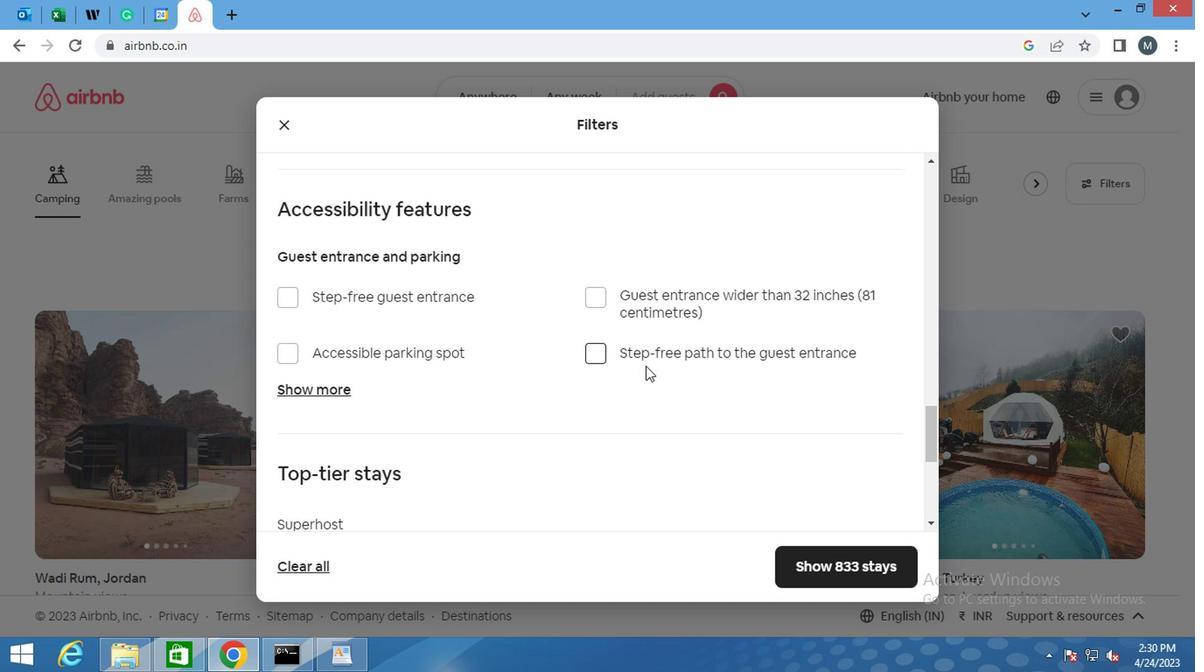 
Action: Mouse scrolled (498, 383) with delta (0, -1)
Screenshot: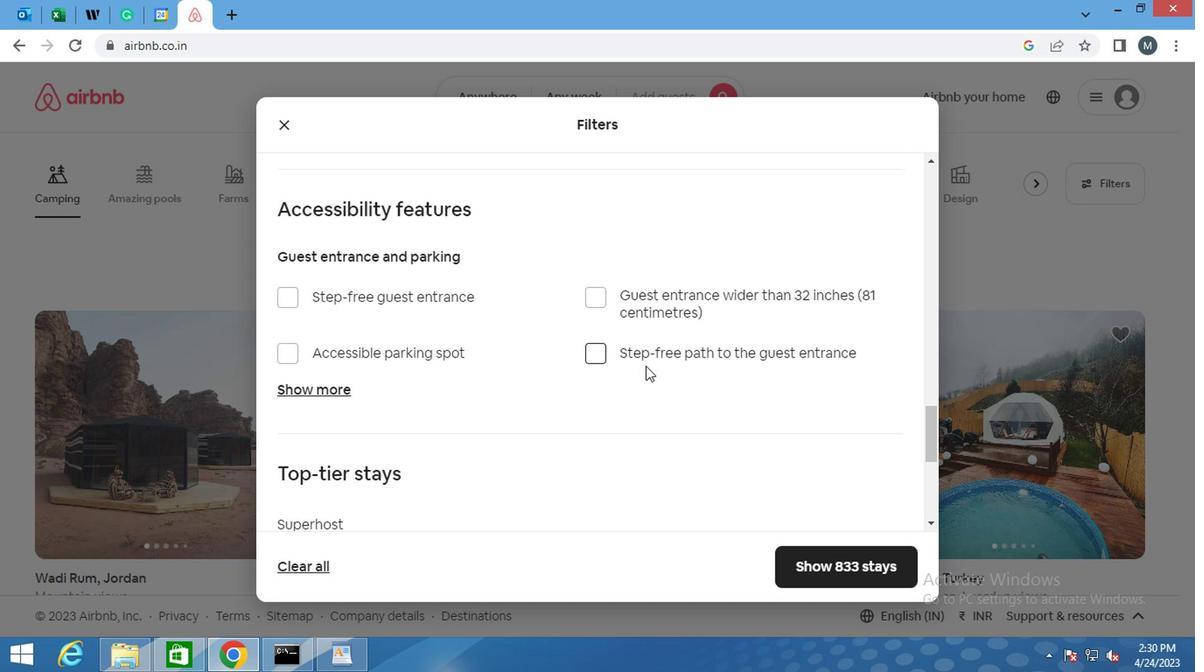 
Action: Mouse moved to (496, 386)
Screenshot: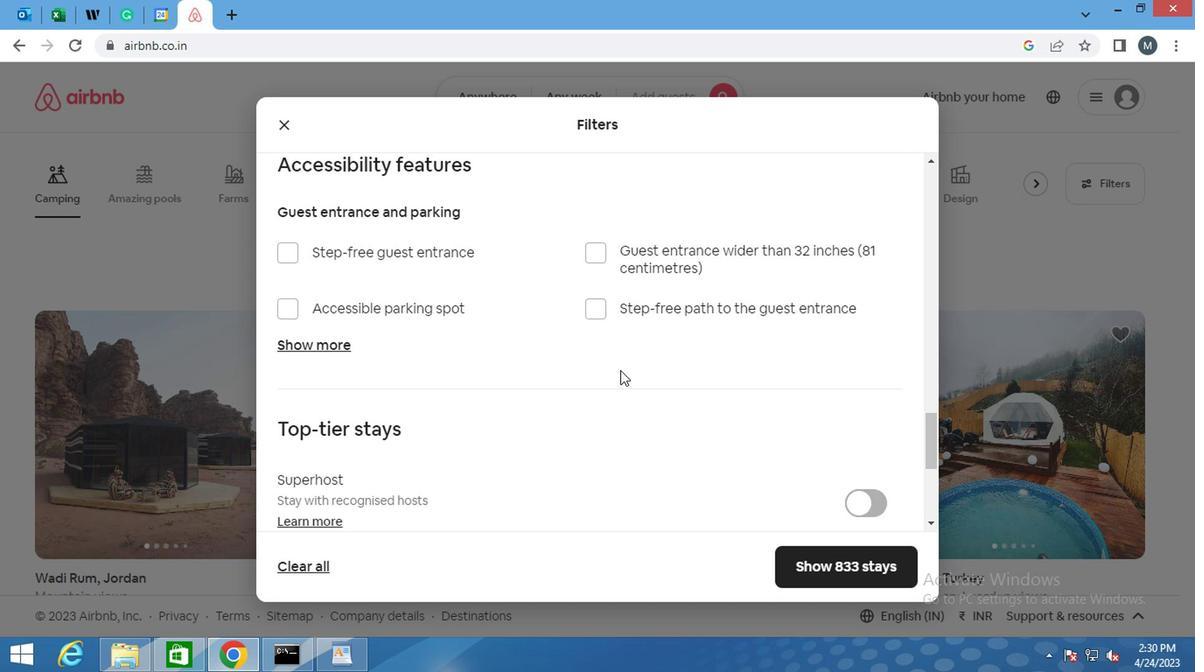 
Action: Mouse scrolled (496, 385) with delta (0, -1)
Screenshot: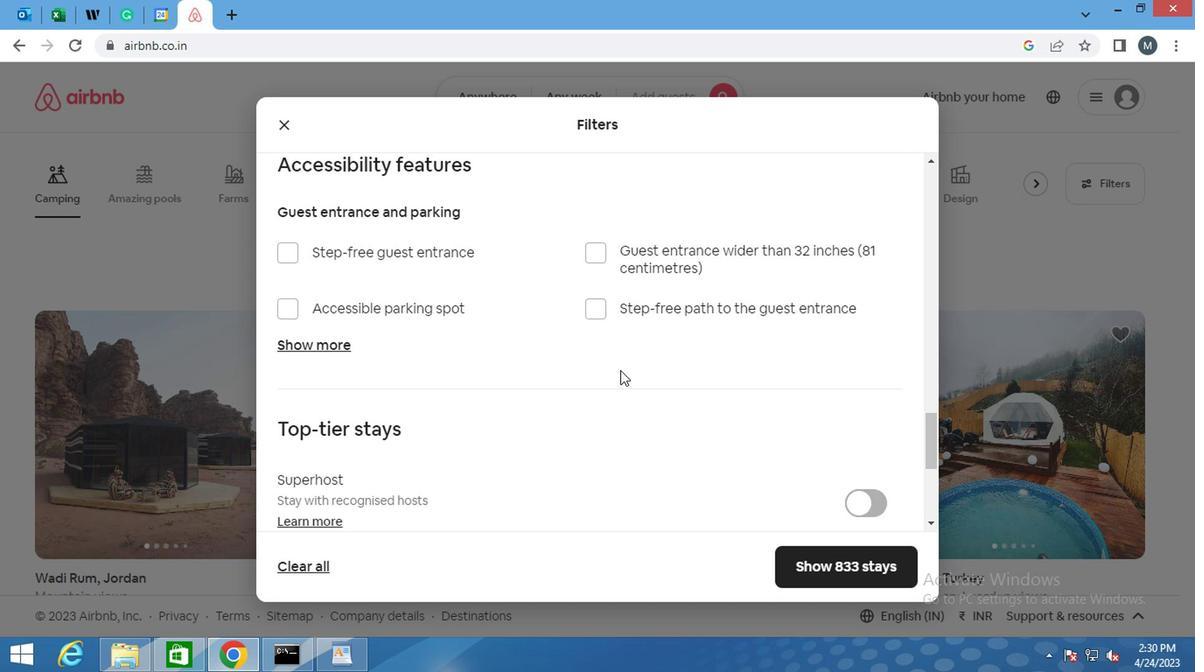 
Action: Mouse moved to (349, 410)
Screenshot: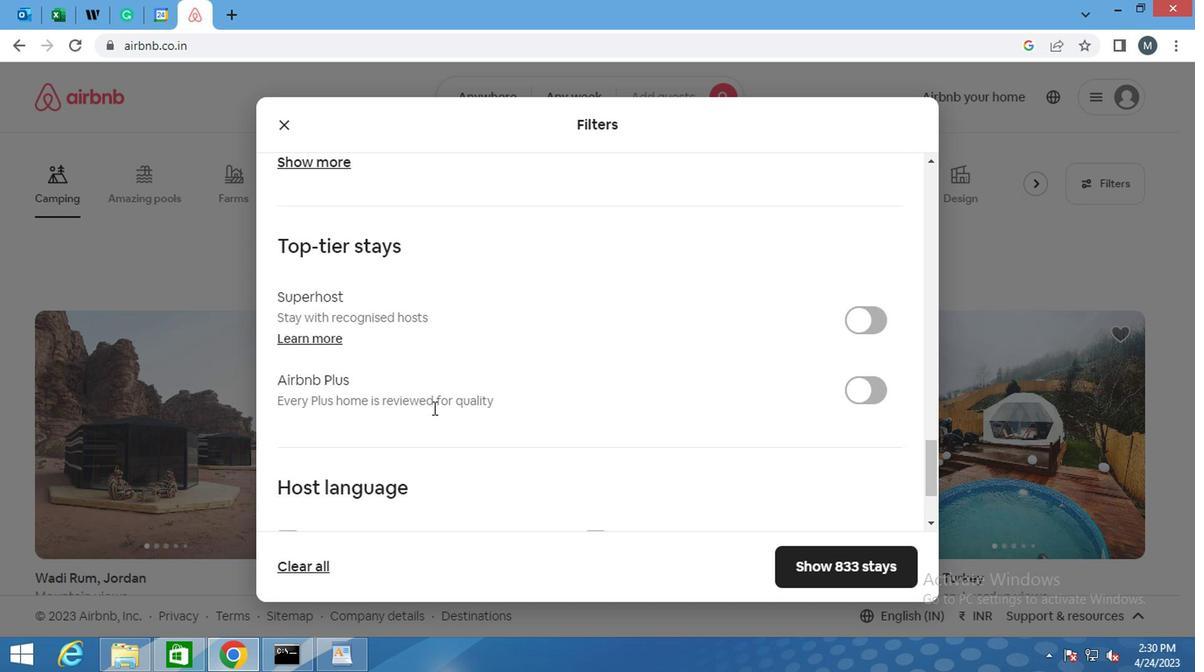 
Action: Mouse scrolled (349, 408) with delta (0, -1)
Screenshot: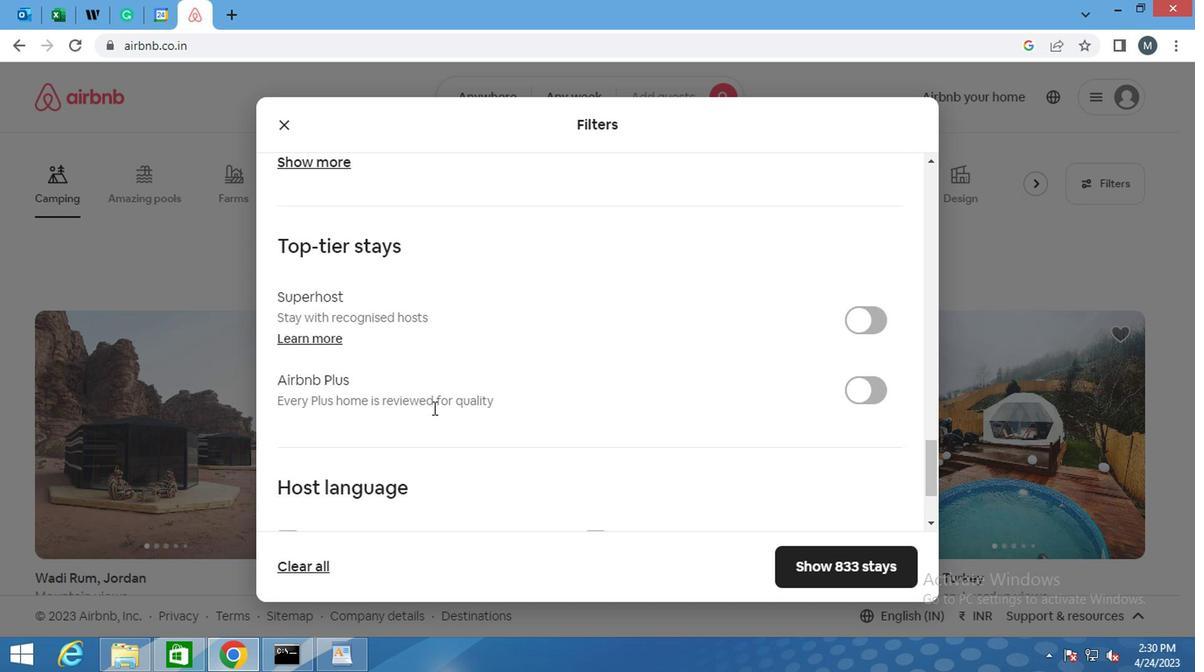 
Action: Mouse moved to (346, 412)
Screenshot: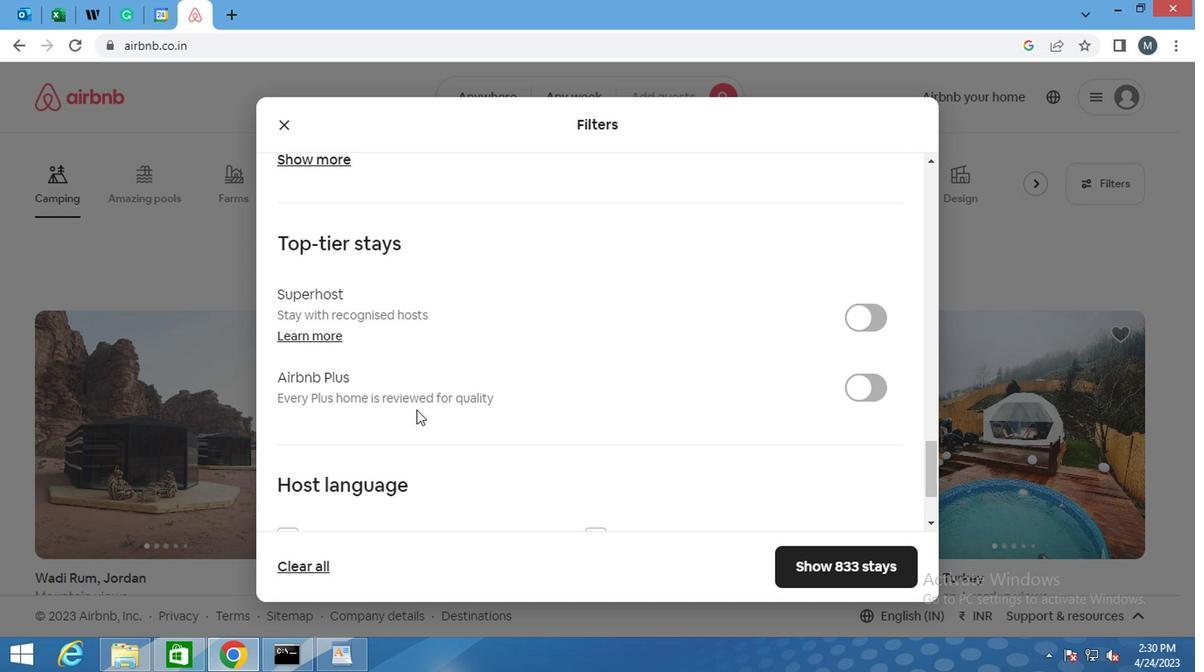 
Action: Mouse scrolled (346, 410) with delta (0, -1)
Screenshot: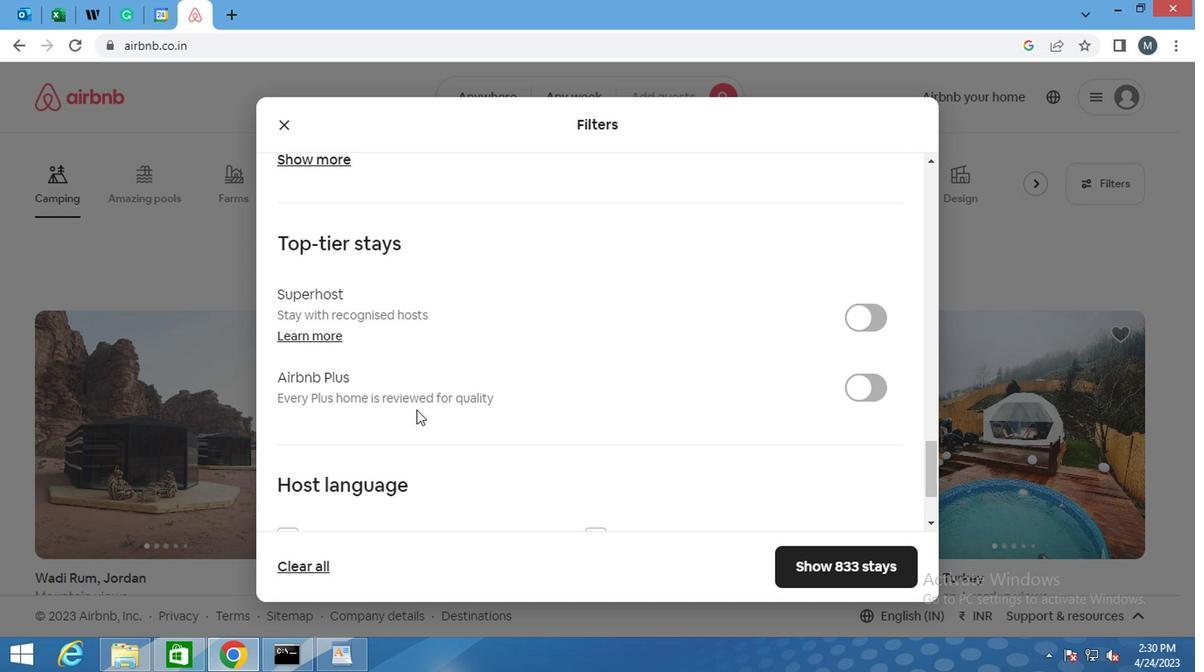 
Action: Mouse moved to (309, 453)
Screenshot: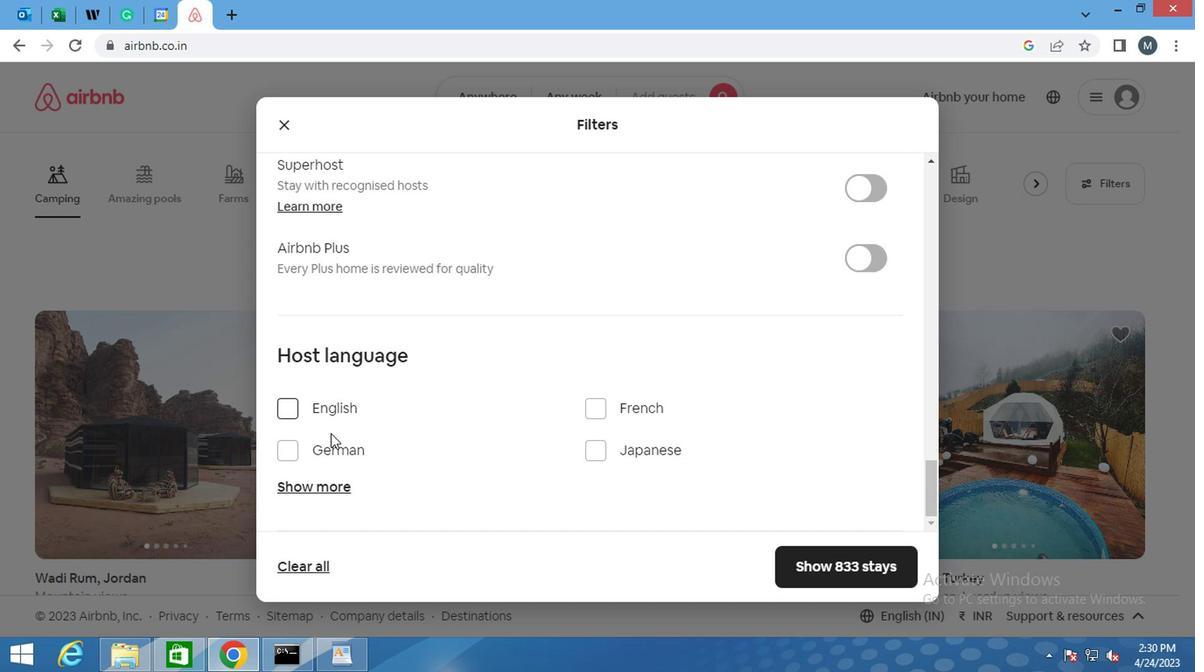
Action: Mouse scrolled (309, 453) with delta (0, 0)
Screenshot: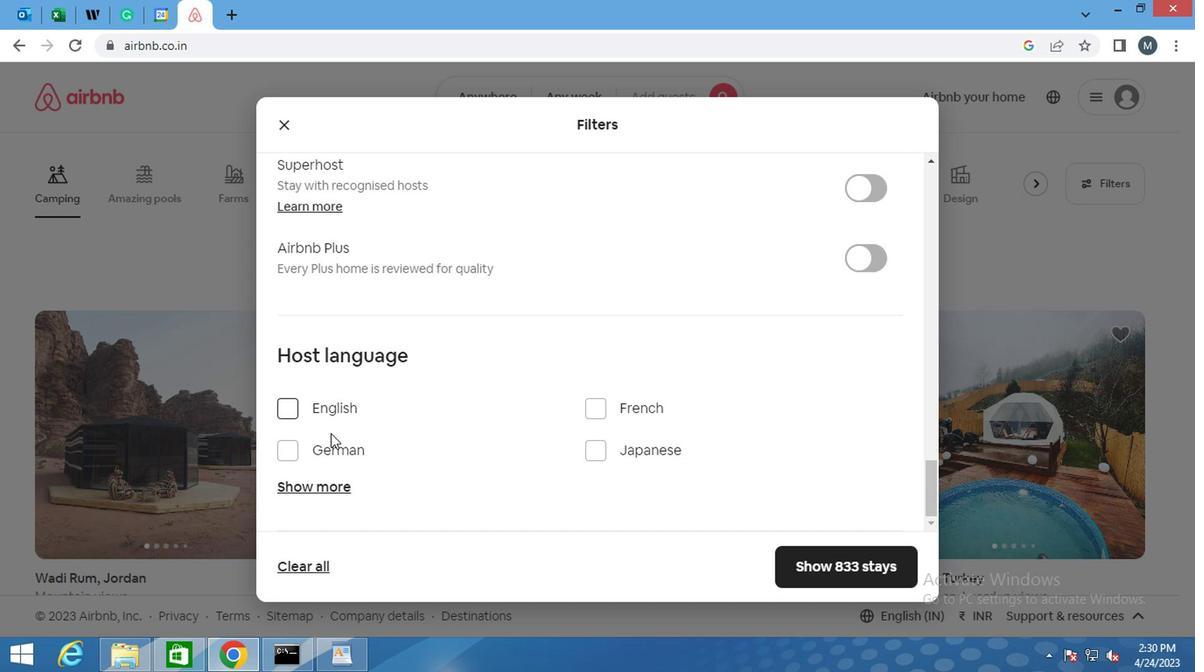 
Action: Mouse scrolled (309, 453) with delta (0, 0)
Screenshot: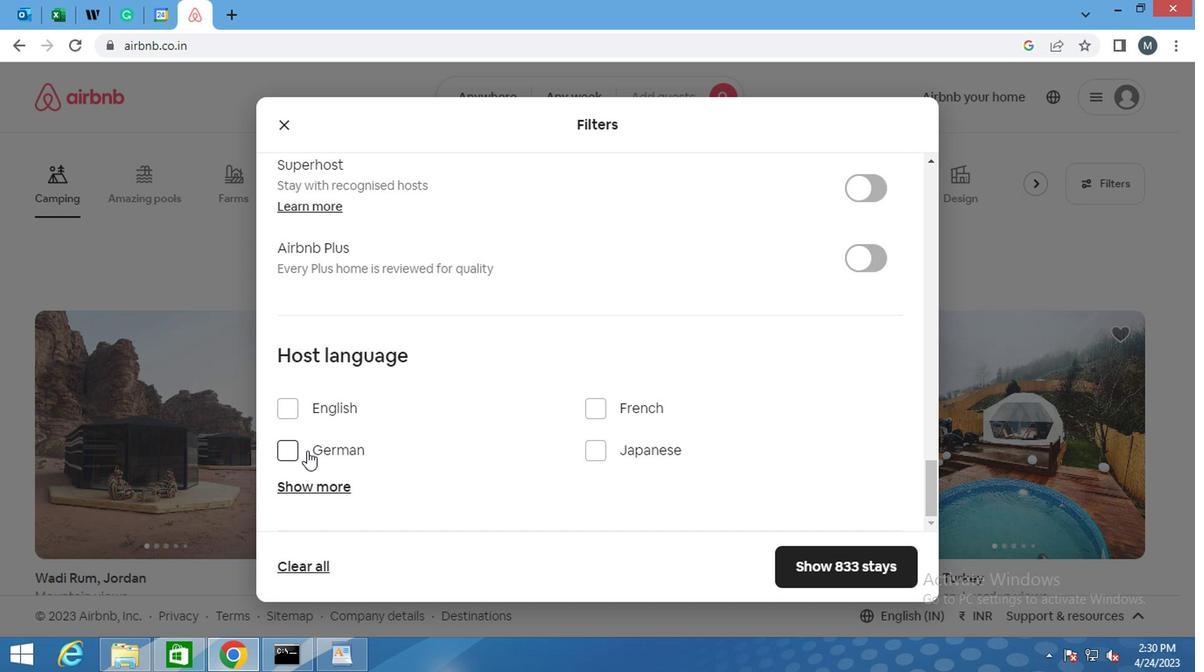 
Action: Mouse moved to (393, 380)
Screenshot: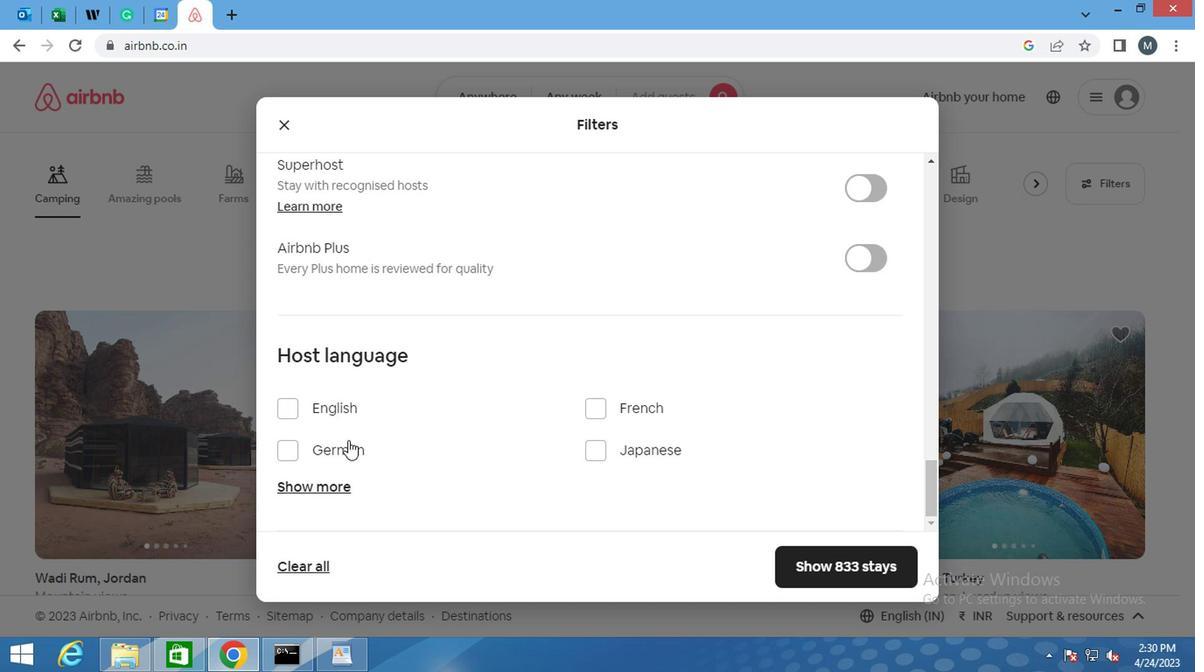 
Action: Mouse scrolled (393, 379) with delta (0, -1)
Screenshot: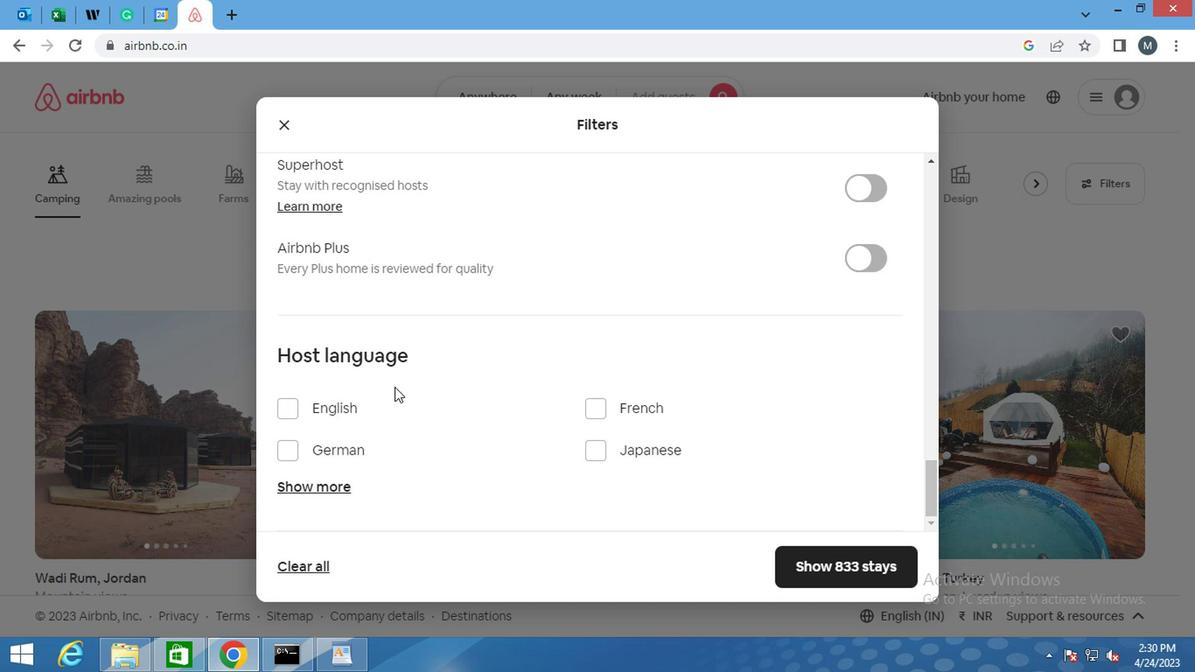 
Action: Mouse moved to (313, 484)
Screenshot: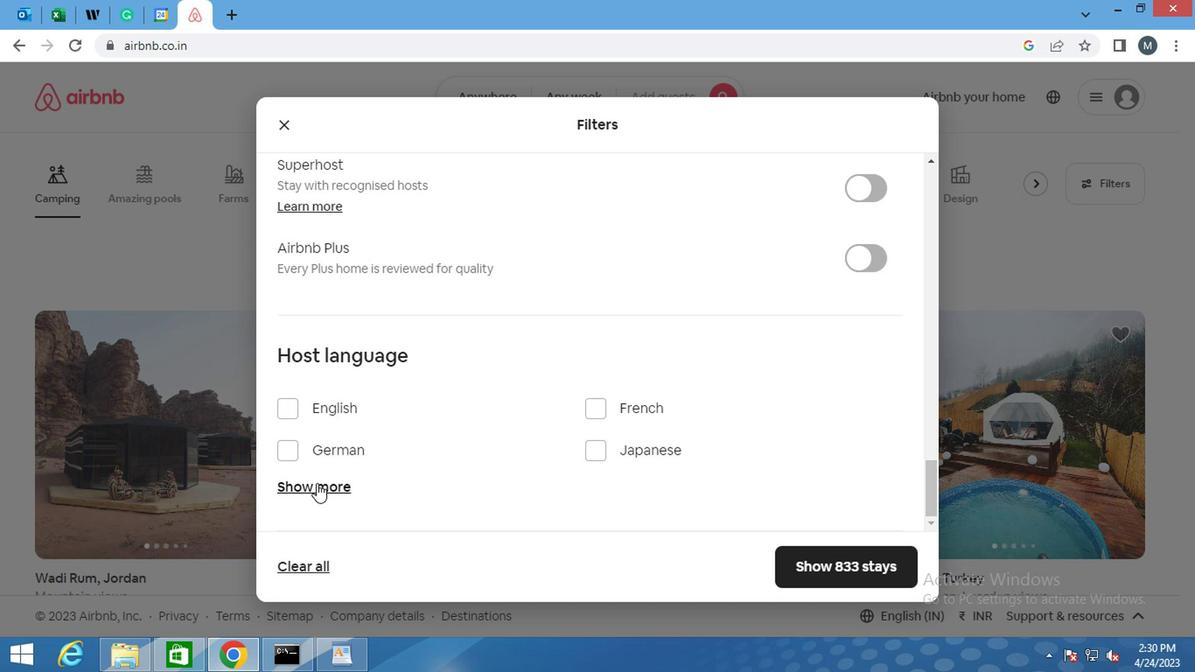 
Action: Mouse pressed left at (313, 484)
Screenshot: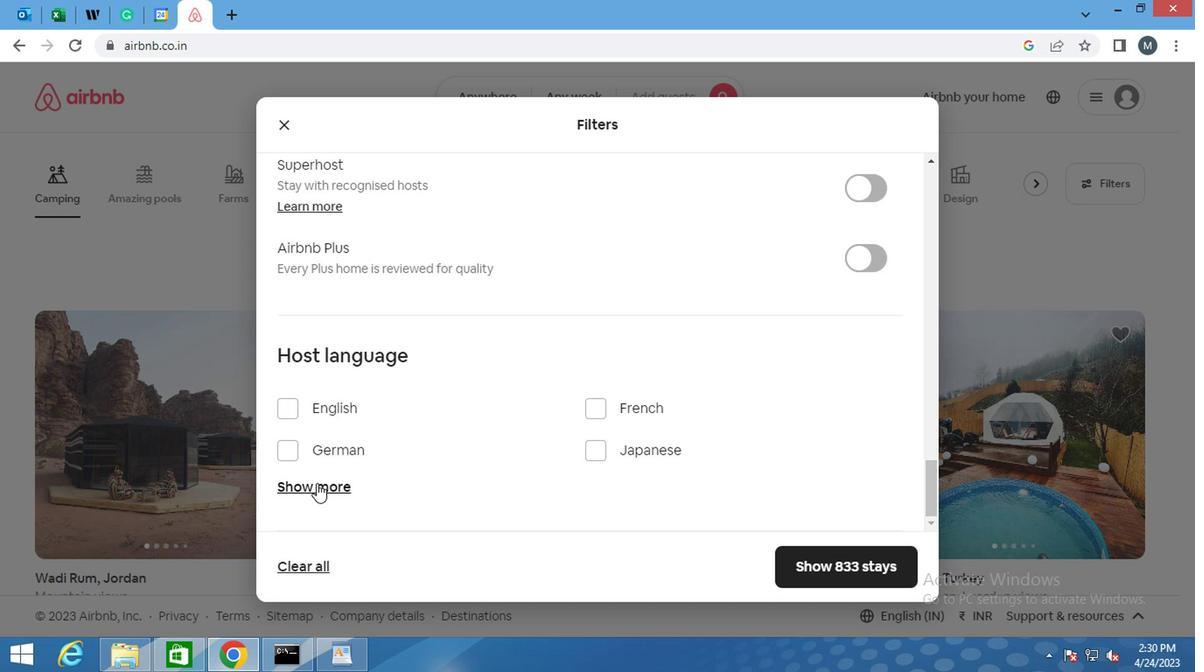 
Action: Mouse moved to (379, 385)
Screenshot: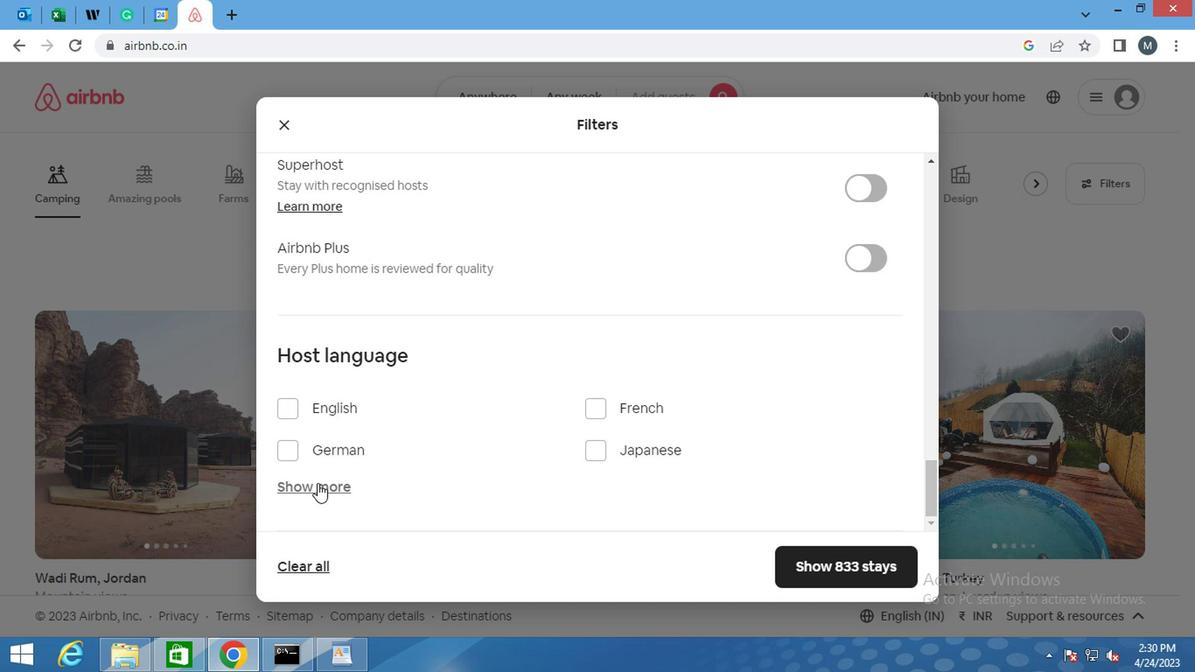 
Action: Mouse scrolled (379, 384) with delta (0, 0)
Screenshot: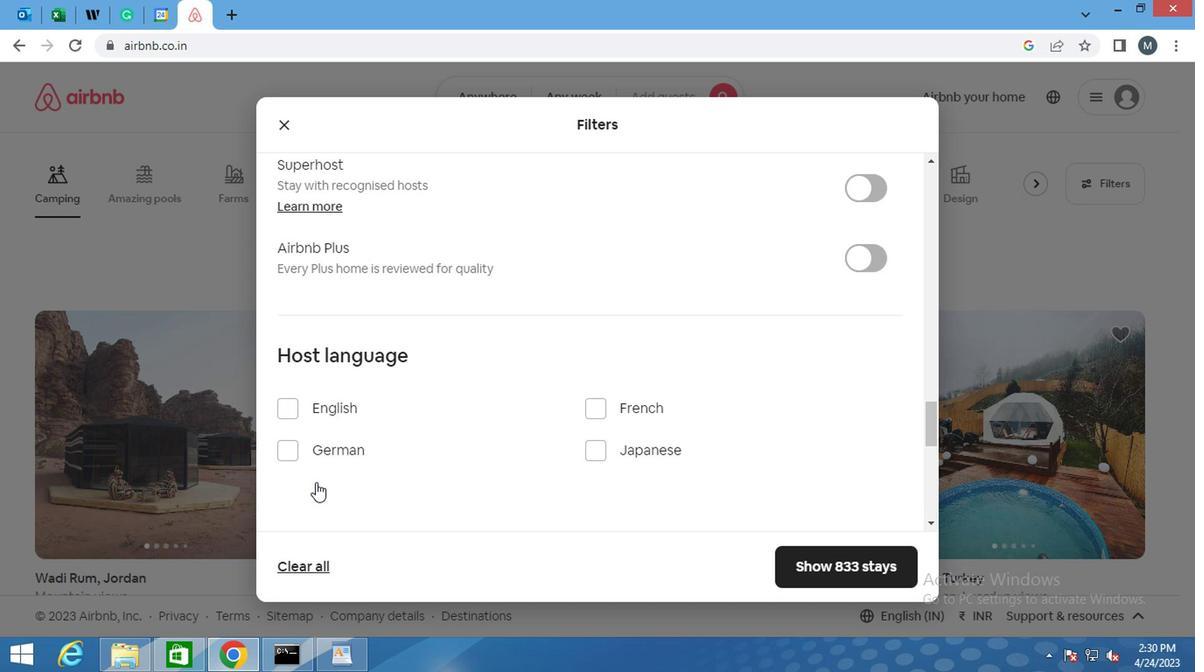 
Action: Mouse moved to (379, 385)
Screenshot: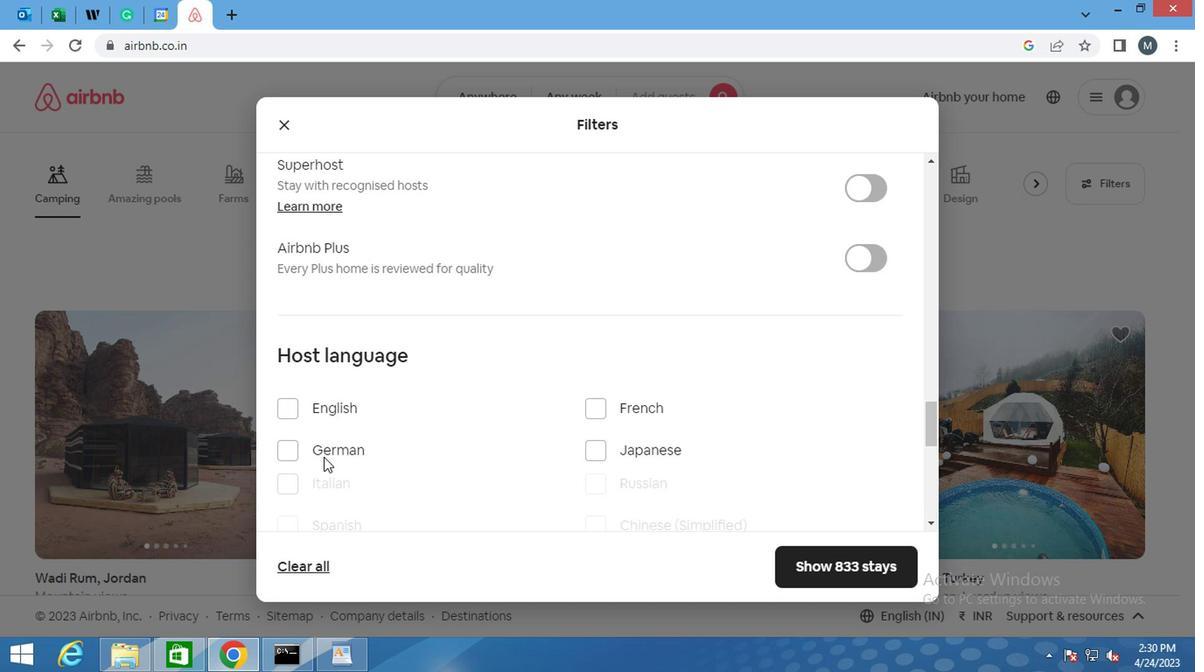 
Action: Mouse scrolled (379, 384) with delta (0, 0)
Screenshot: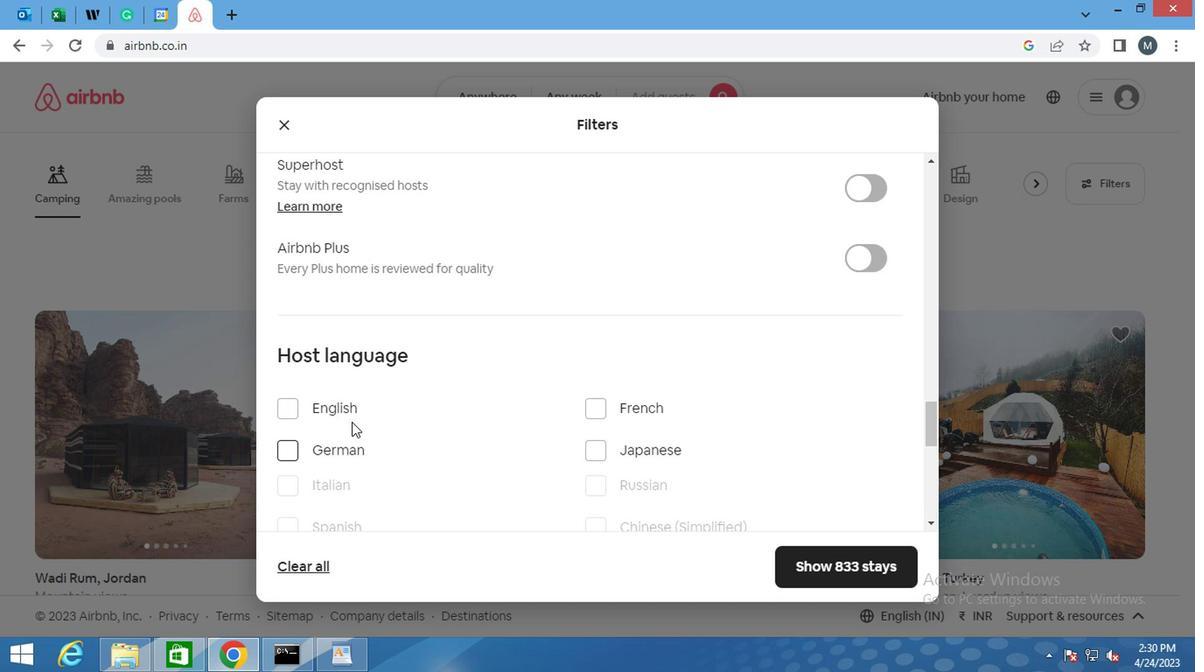 
Action: Mouse moved to (379, 390)
Screenshot: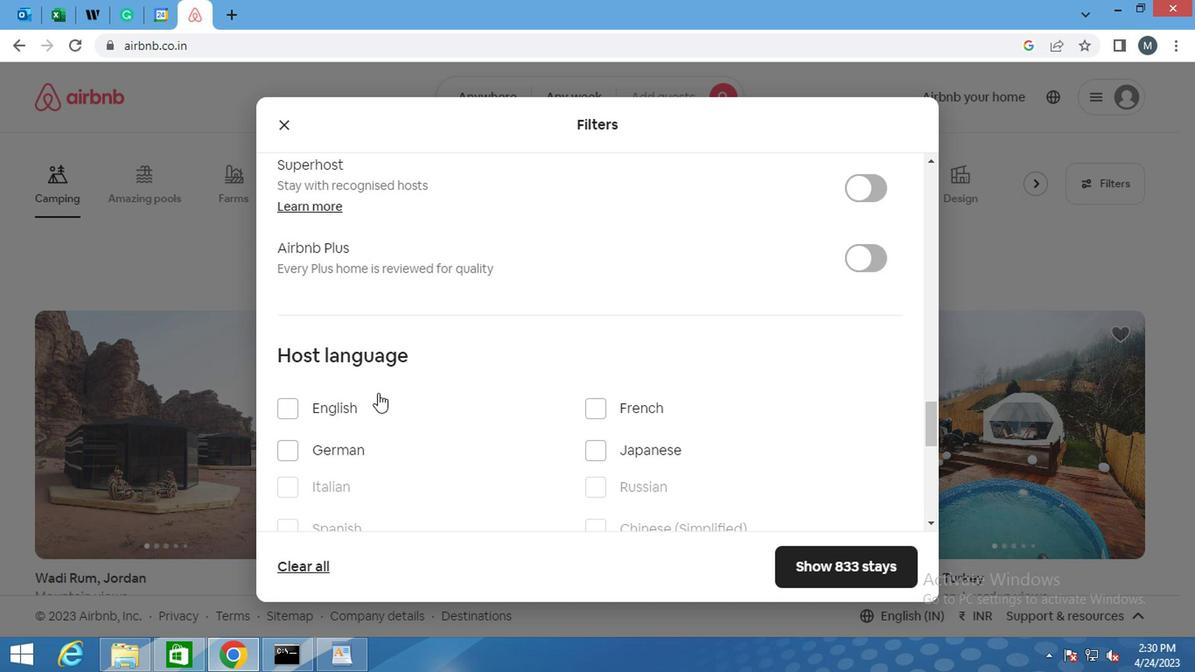 
Action: Mouse scrolled (379, 389) with delta (0, -1)
Screenshot: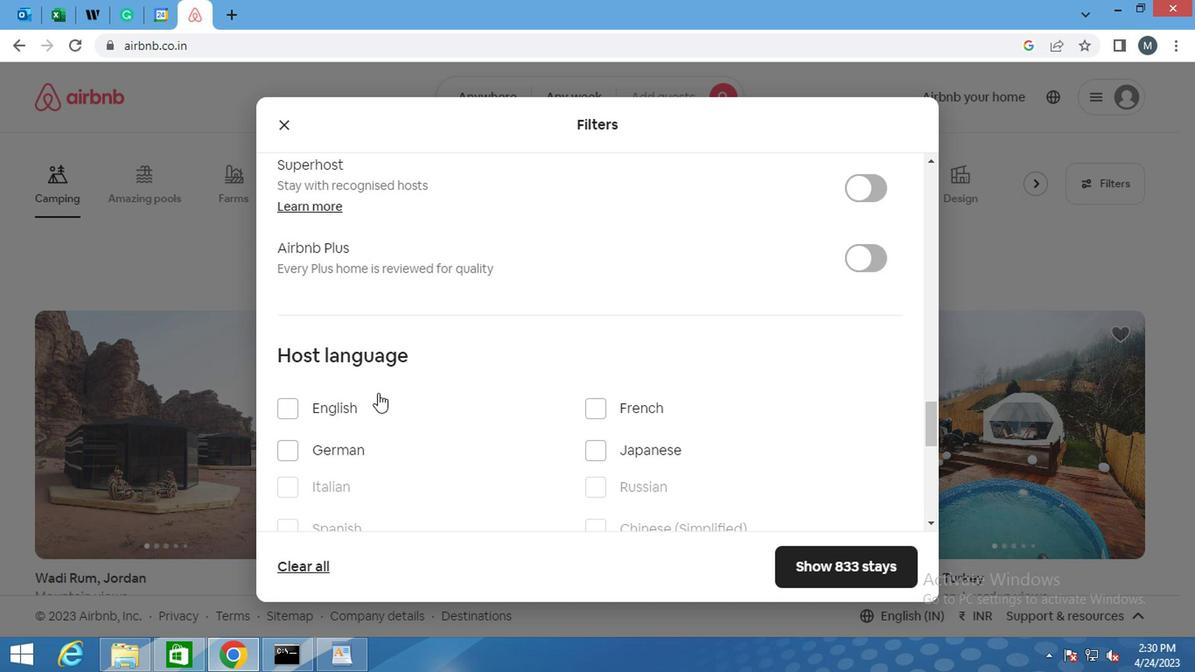 
Action: Mouse moved to (292, 272)
Screenshot: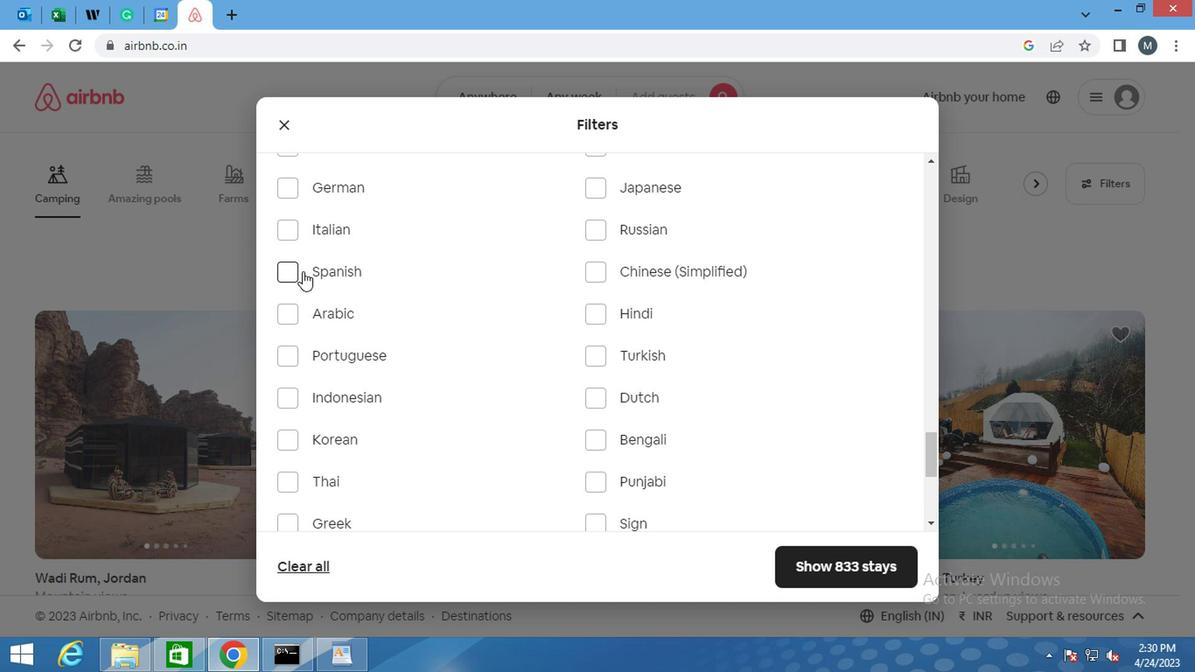 
Action: Mouse pressed left at (292, 272)
Screenshot: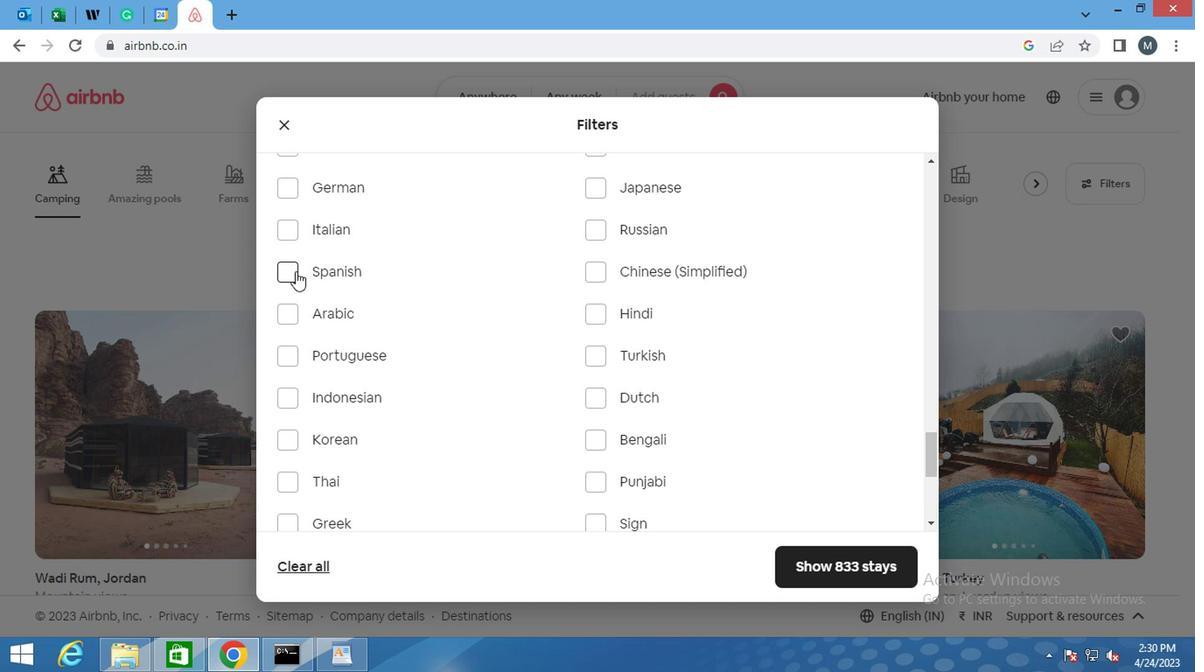 
Action: Mouse moved to (822, 544)
Screenshot: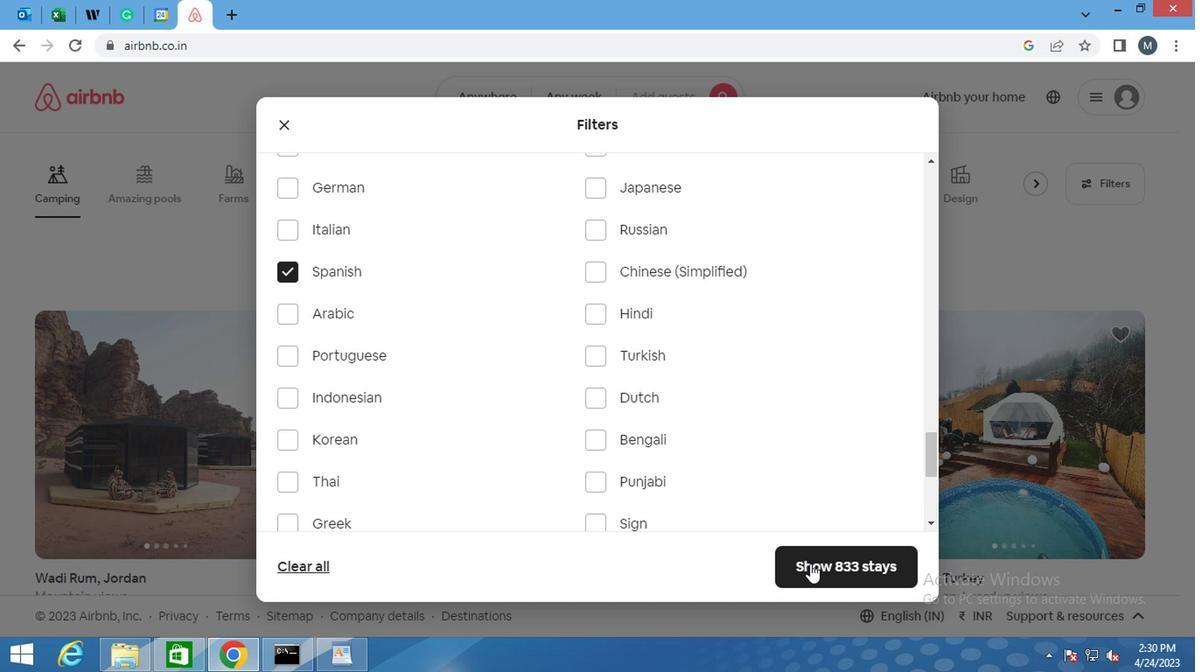 
Action: Mouse pressed left at (822, 544)
Screenshot: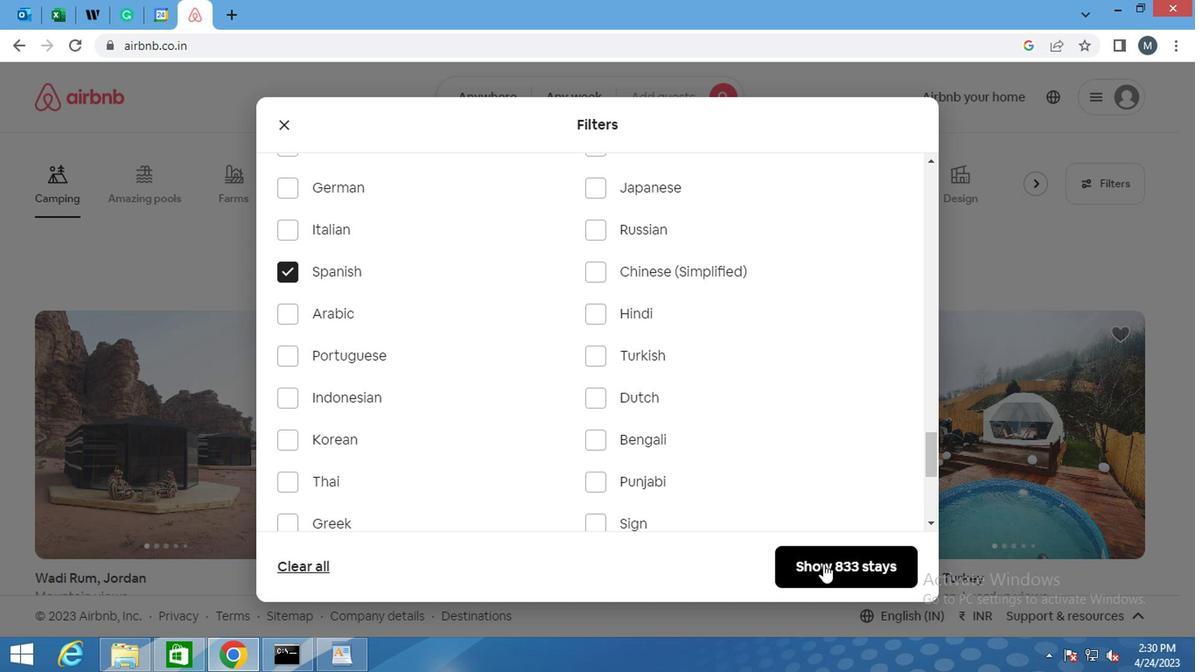 
Action: Mouse moved to (822, 569)
Screenshot: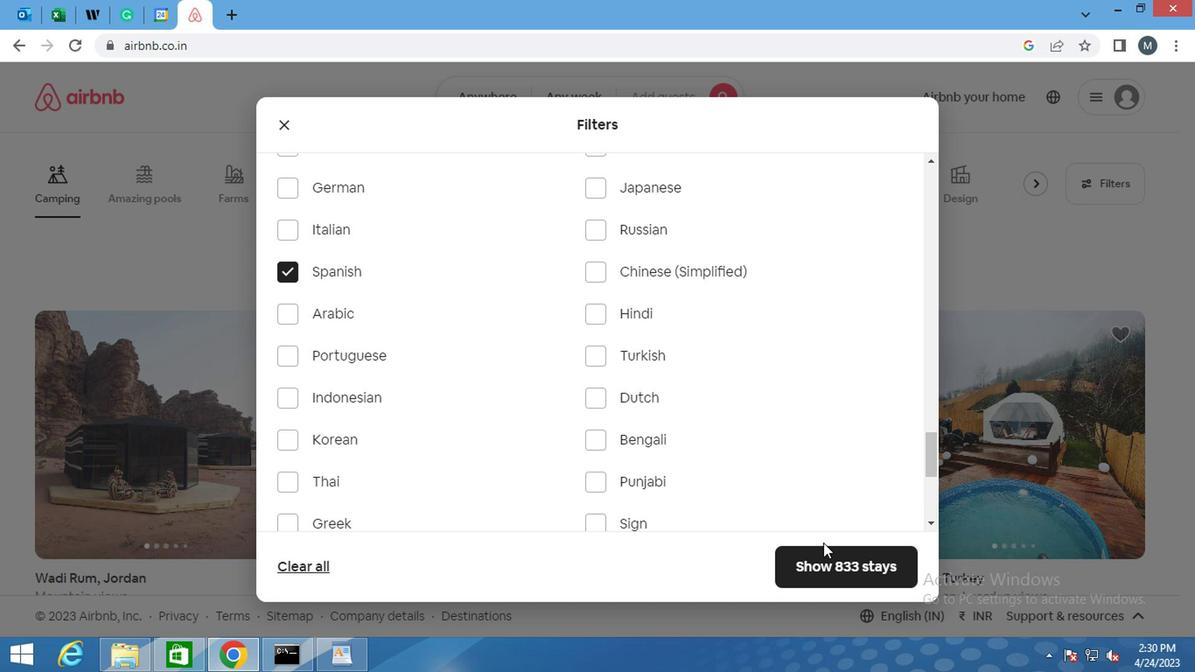 
Action: Mouse pressed left at (822, 569)
Screenshot: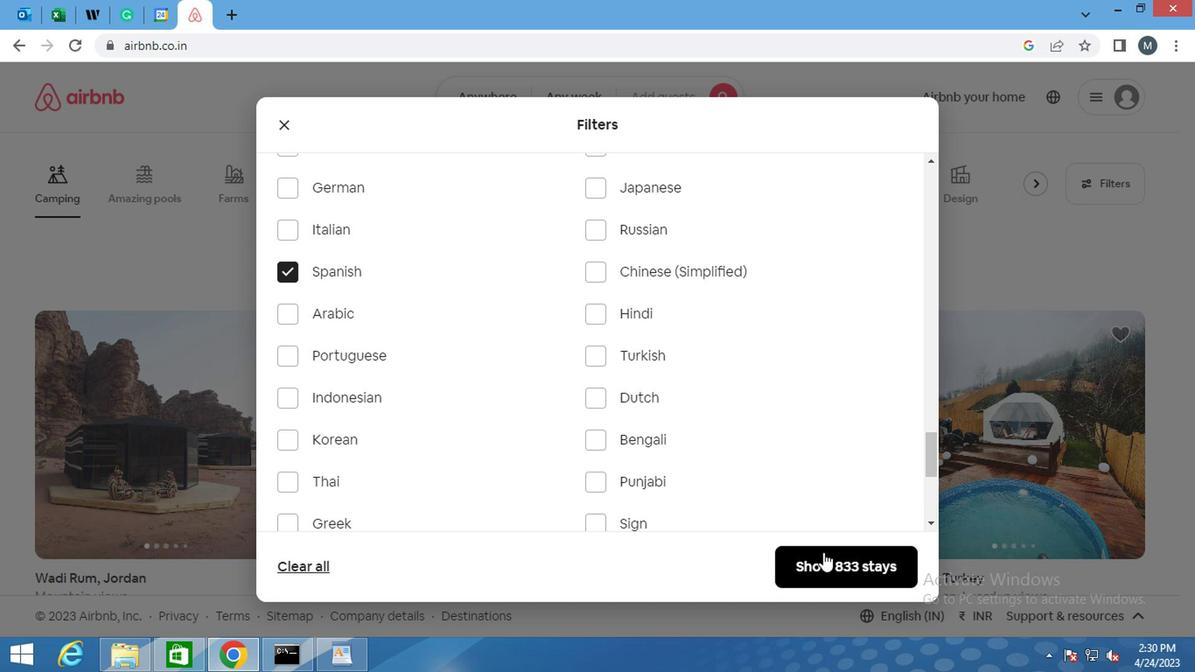 
Action: Mouse moved to (814, 503)
Screenshot: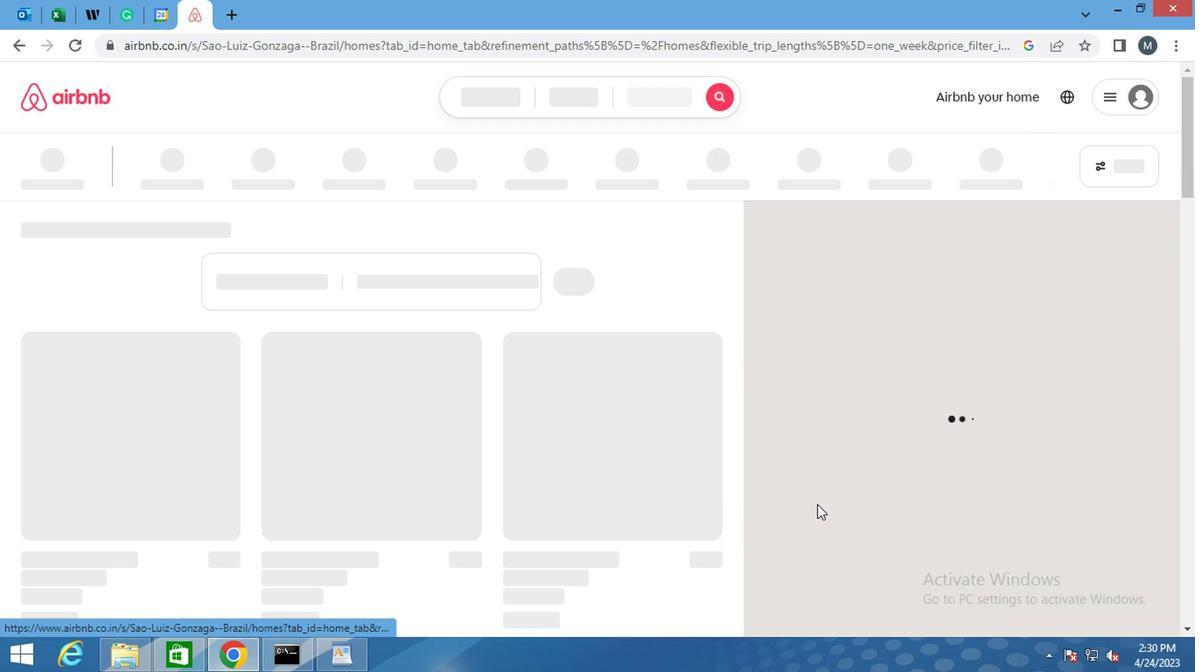 
